 Task: Look for Airbnb properties in Yerres, France from 2nd November, 2023 to 15th November, 2023 for 2 adults.1  bedroom having 1 bed and 1 bathroom. Property type can be hotel. Booking option can be shelf check-in. Look for 4 properties as per requirement.
Action: Mouse pressed left at (447, 100)
Screenshot: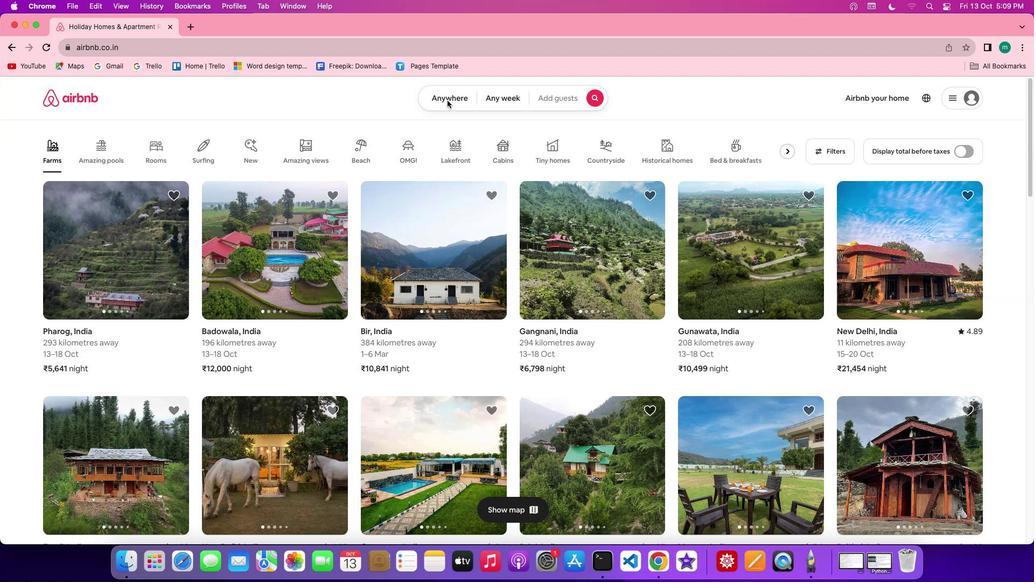
Action: Mouse pressed left at (447, 100)
Screenshot: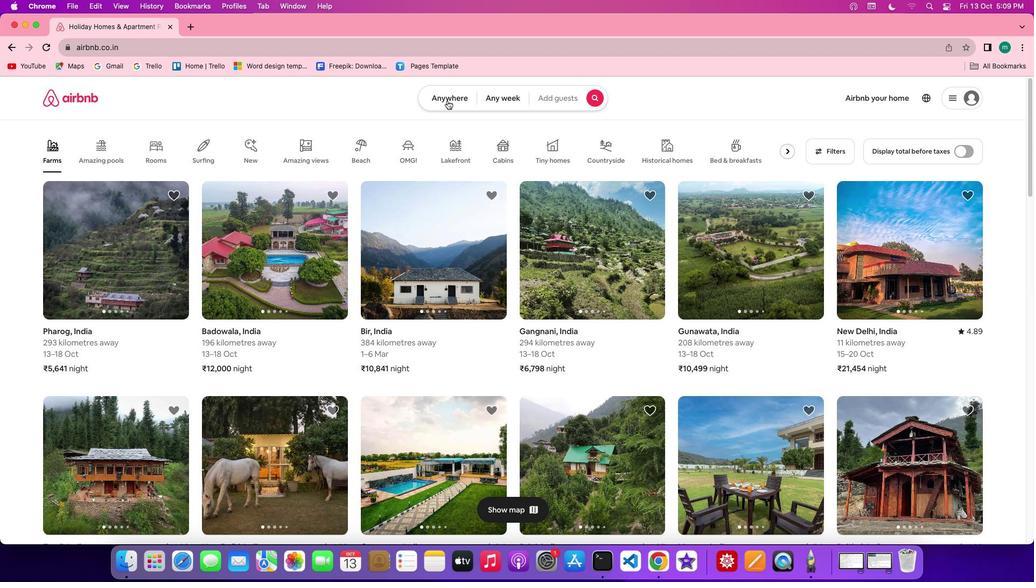 
Action: Mouse moved to (399, 137)
Screenshot: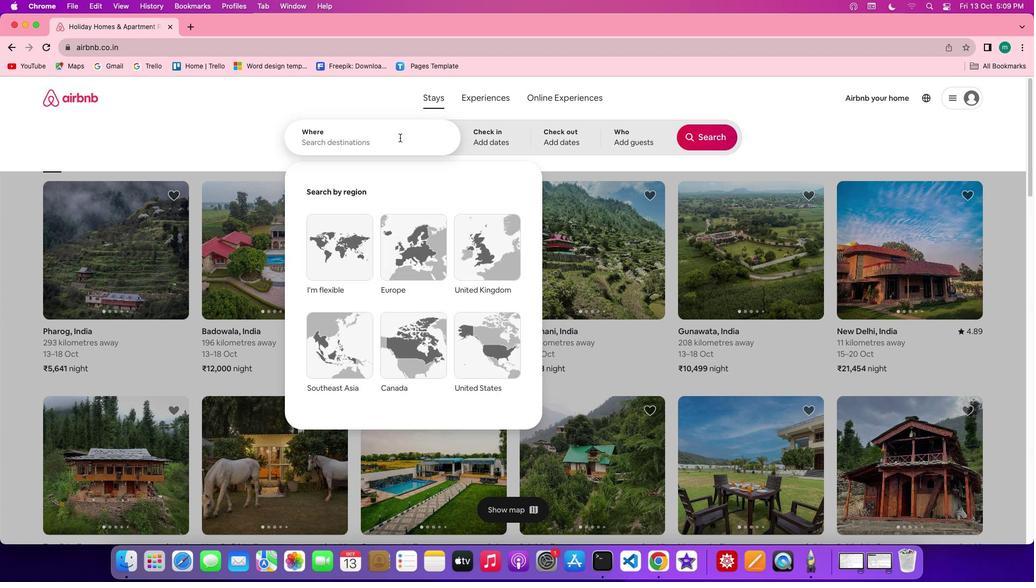 
Action: Mouse pressed left at (399, 137)
Screenshot: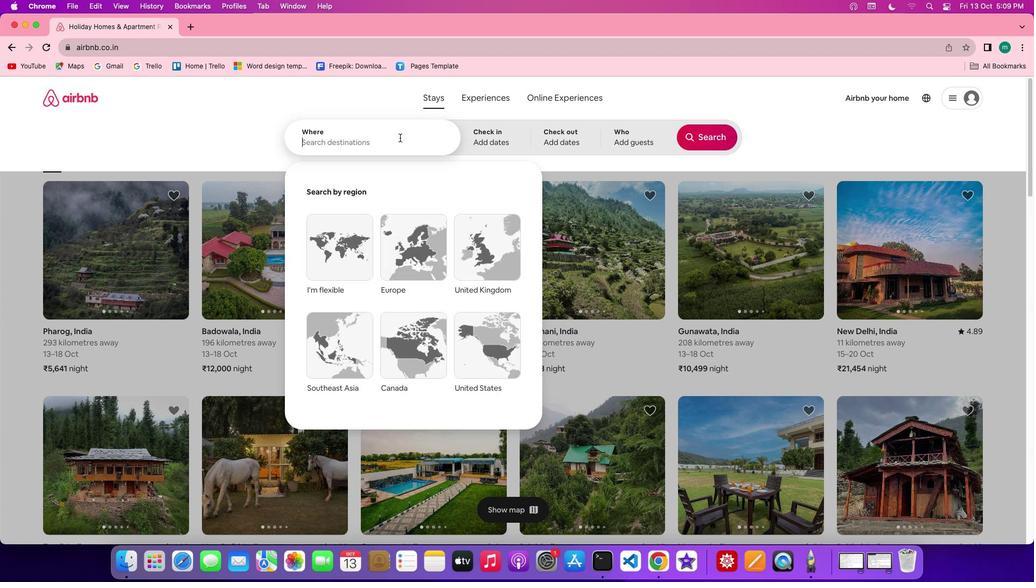 
Action: Key pressed Key.shift'Y''e''r''r''e''s'','Key.shift'F''r''a''n''c''e'
Screenshot: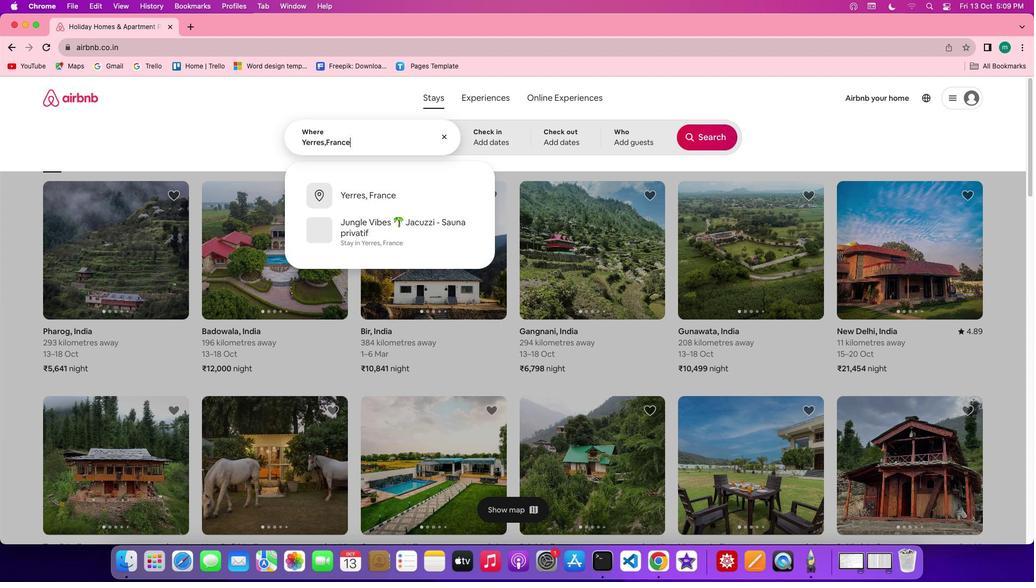 
Action: Mouse moved to (429, 196)
Screenshot: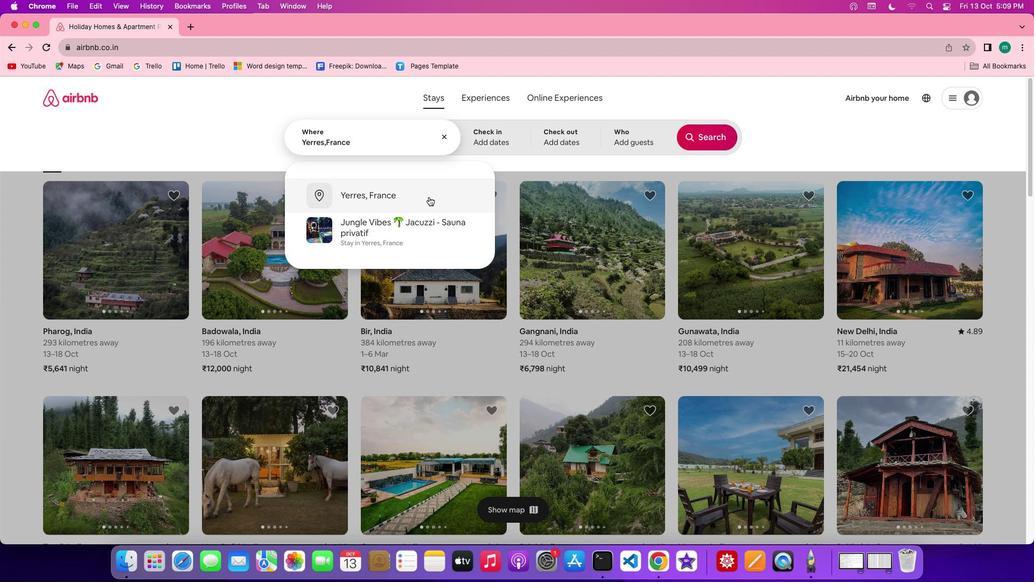 
Action: Mouse pressed left at (429, 196)
Screenshot: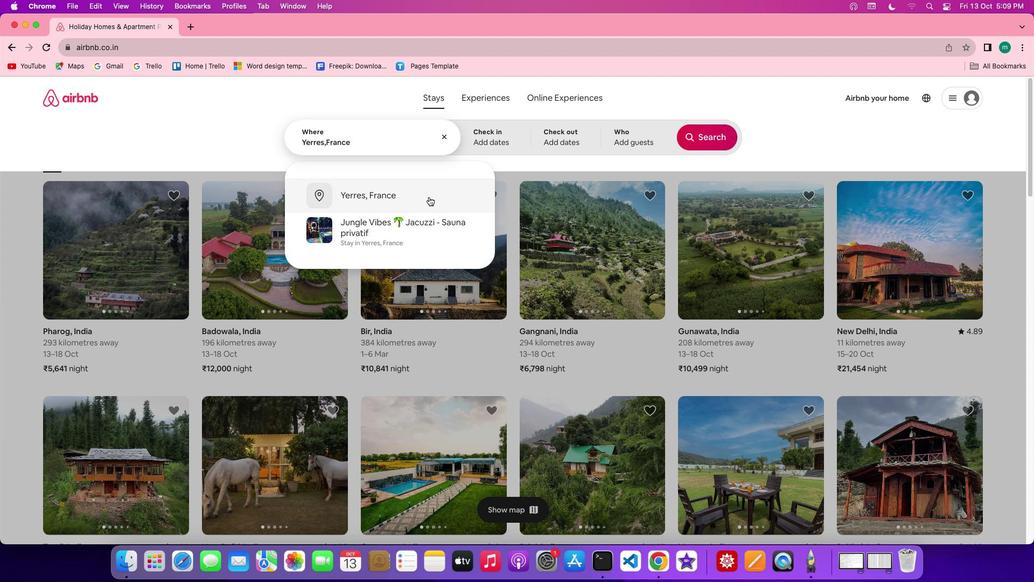 
Action: Mouse moved to (637, 268)
Screenshot: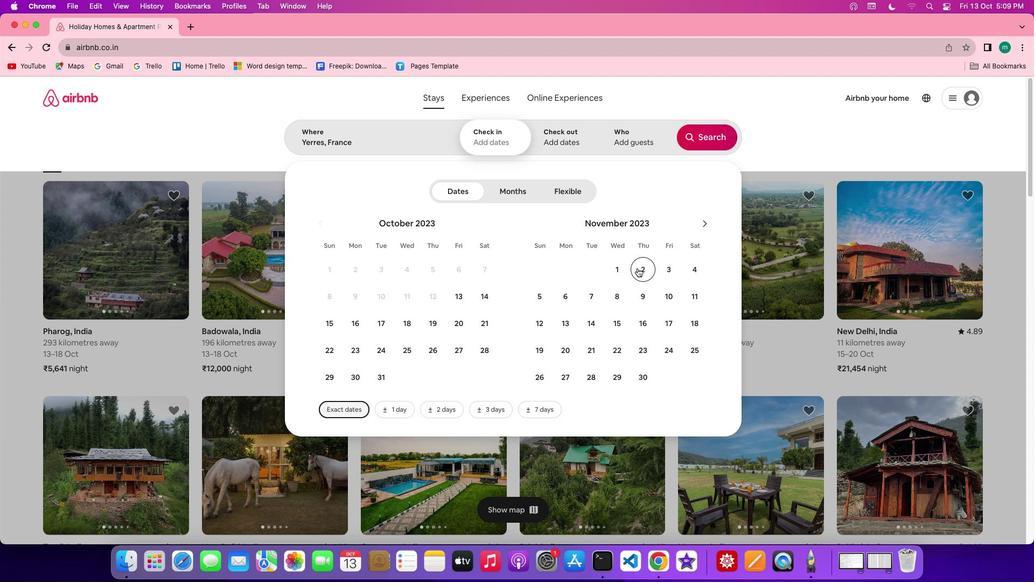 
Action: Mouse pressed left at (637, 268)
Screenshot: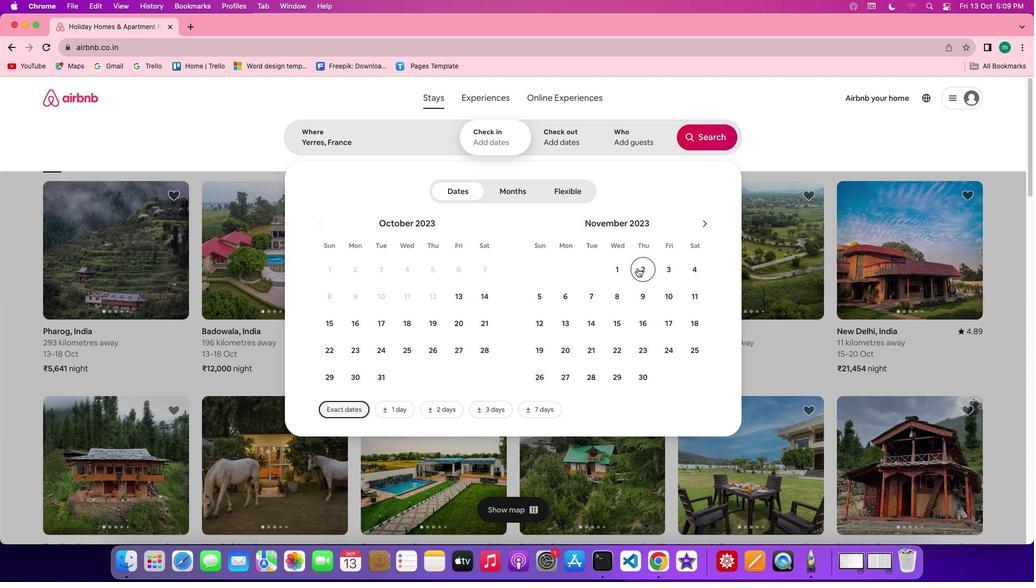 
Action: Mouse moved to (615, 316)
Screenshot: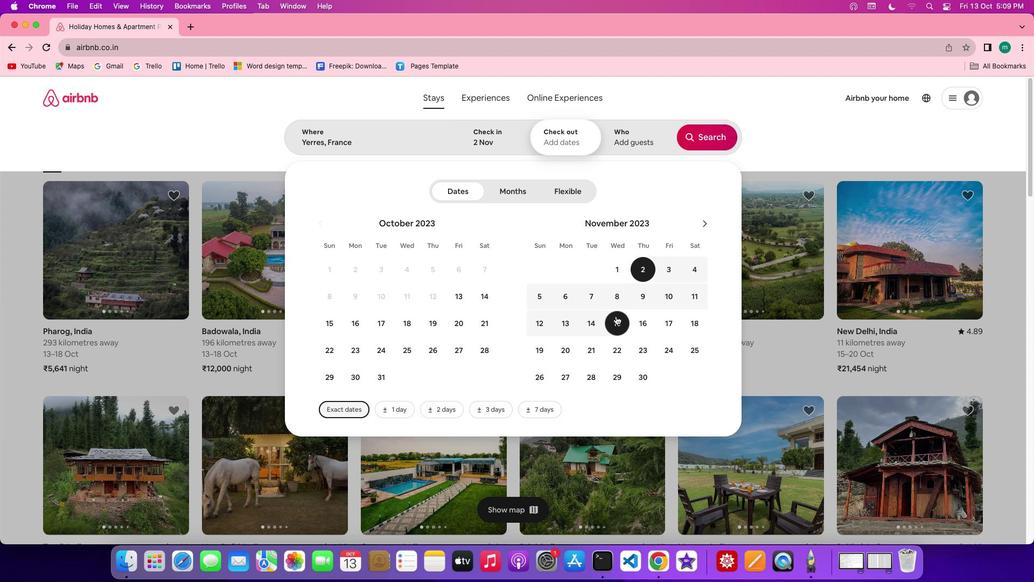 
Action: Mouse pressed left at (615, 316)
Screenshot: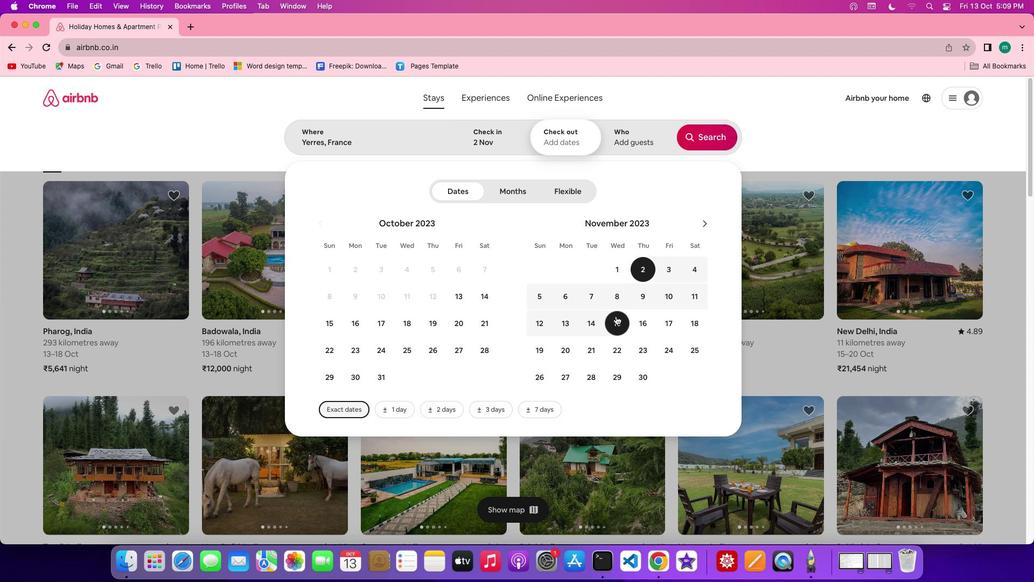 
Action: Mouse moved to (622, 139)
Screenshot: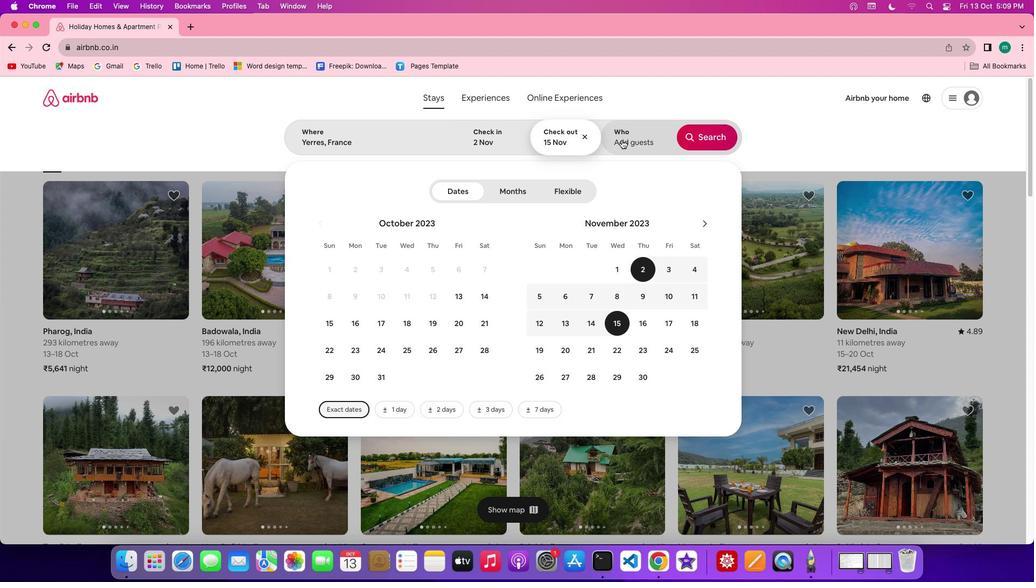
Action: Mouse pressed left at (622, 139)
Screenshot: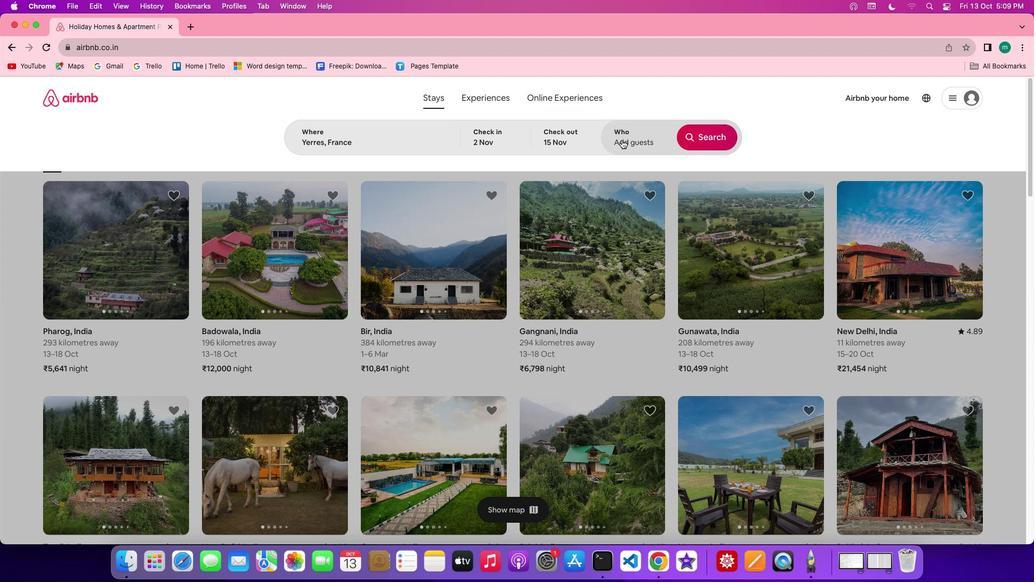 
Action: Mouse moved to (711, 195)
Screenshot: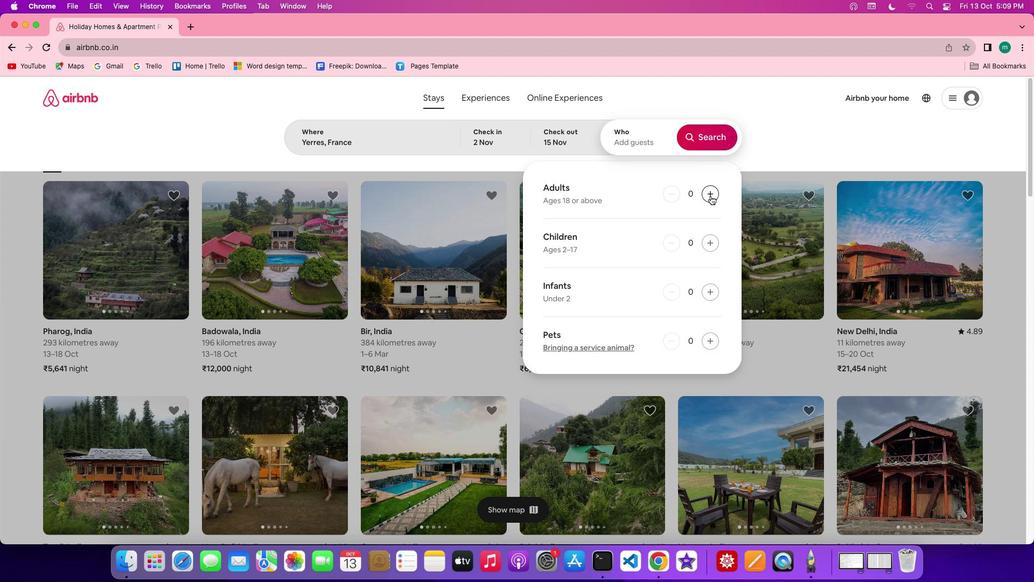 
Action: Mouse pressed left at (711, 195)
Screenshot: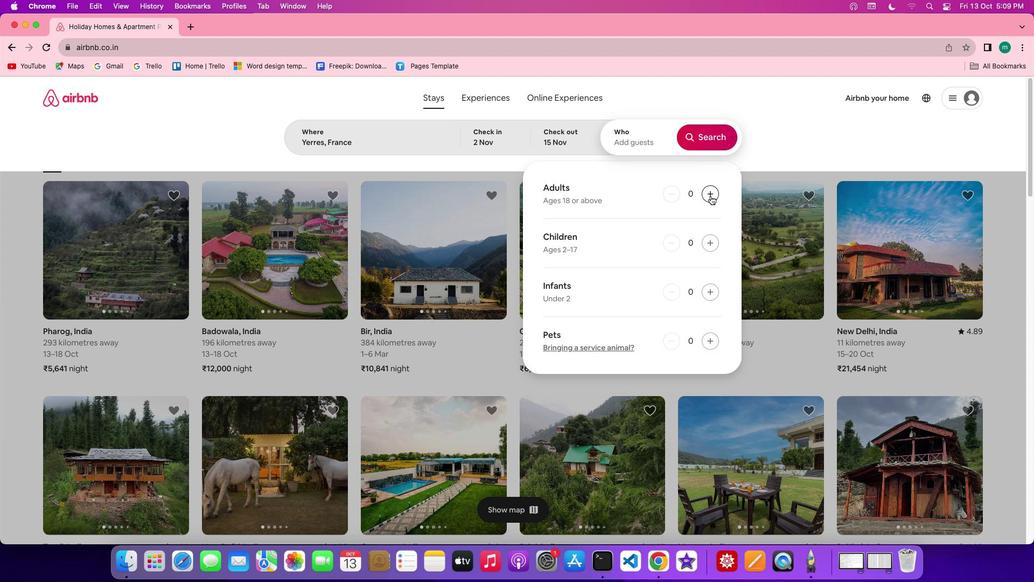 
Action: Mouse pressed left at (711, 195)
Screenshot: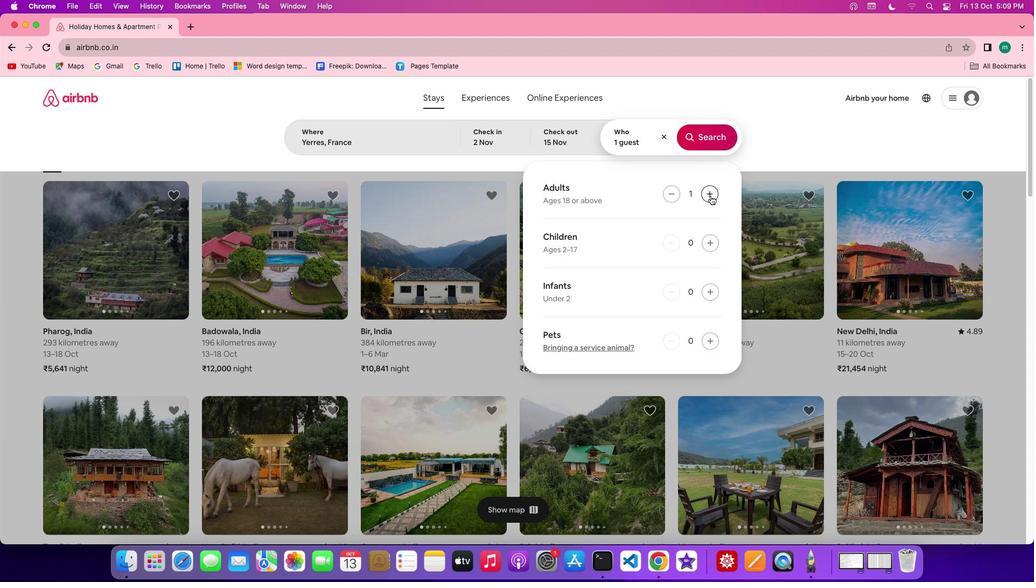 
Action: Mouse moved to (709, 239)
Screenshot: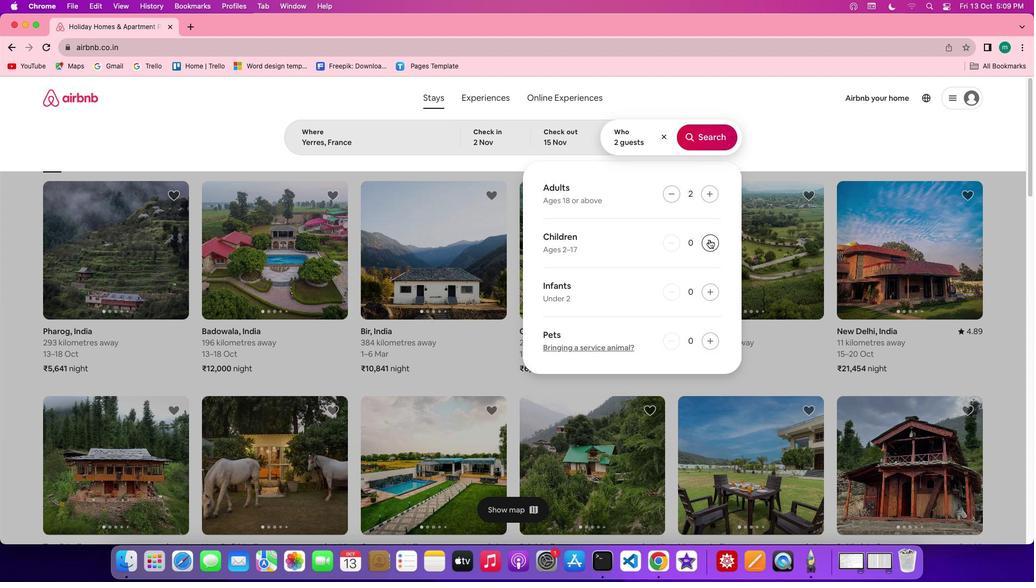 
Action: Mouse pressed left at (709, 239)
Screenshot: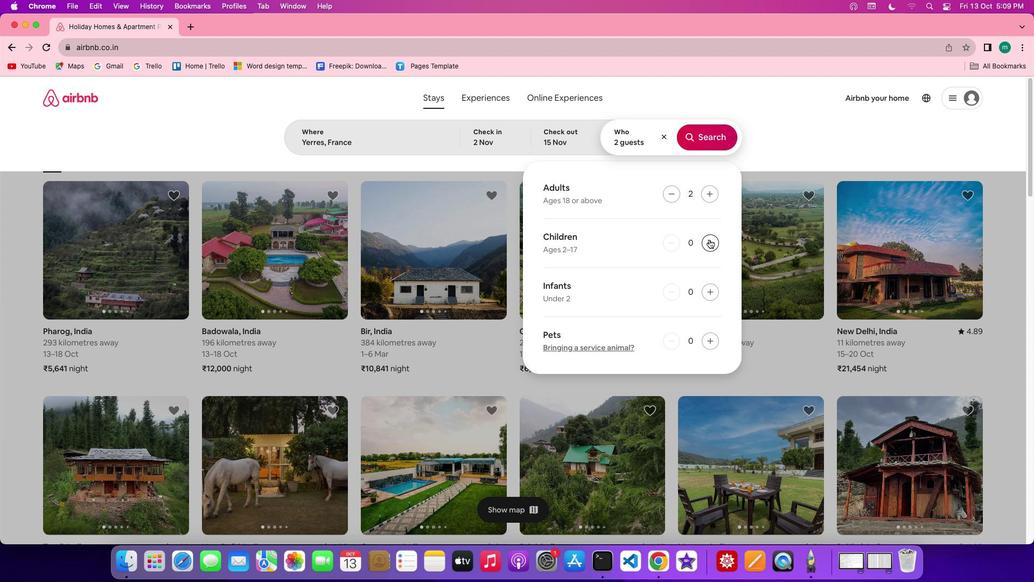 
Action: Mouse pressed left at (709, 239)
Screenshot: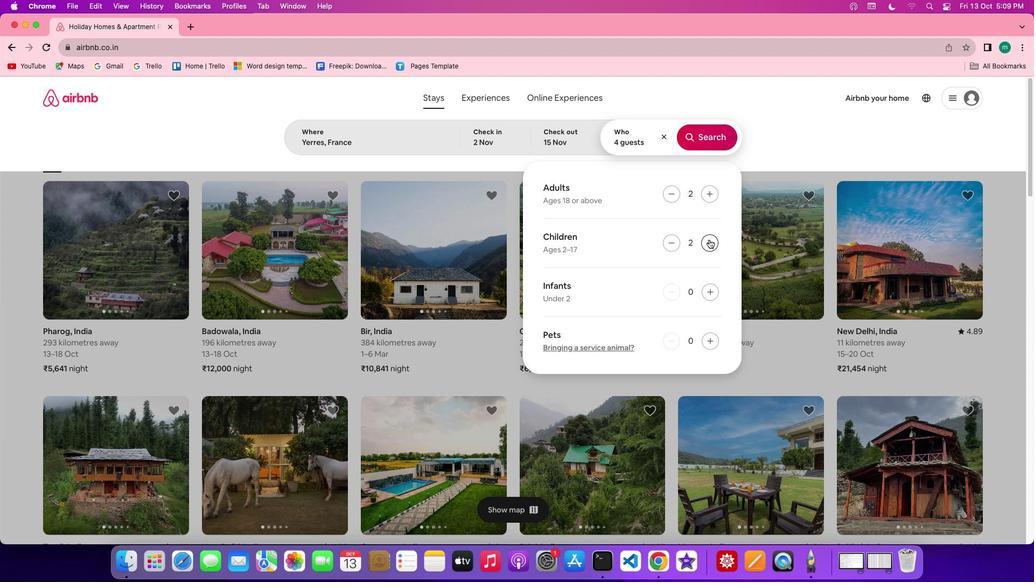 
Action: Mouse moved to (674, 246)
Screenshot: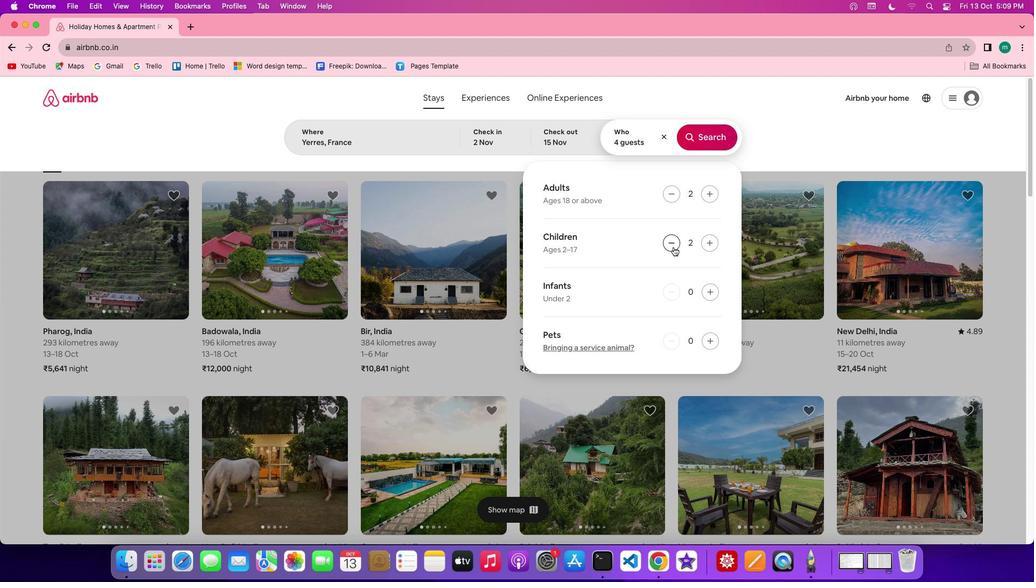 
Action: Mouse pressed left at (674, 246)
Screenshot: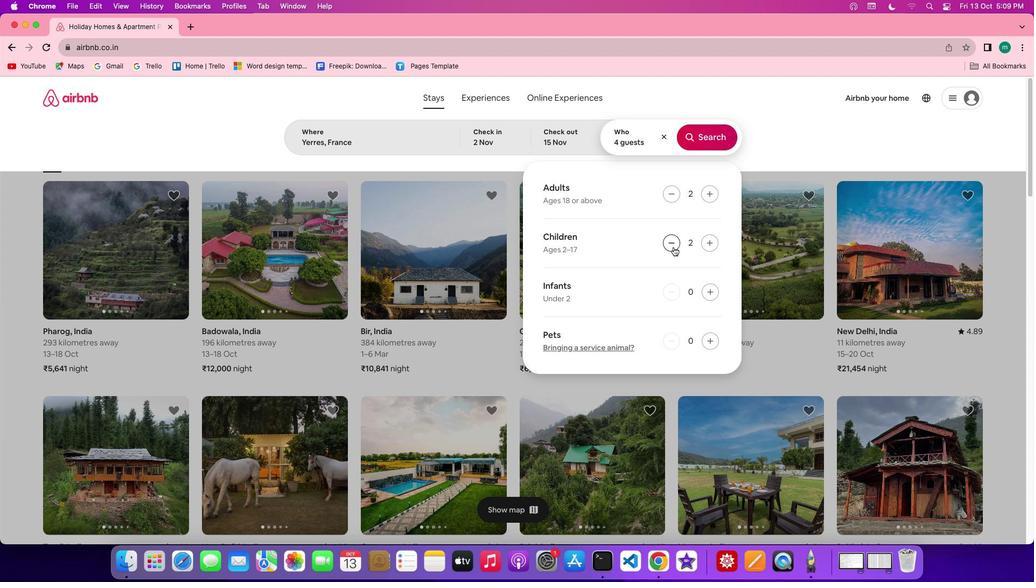 
Action: Mouse pressed left at (674, 246)
Screenshot: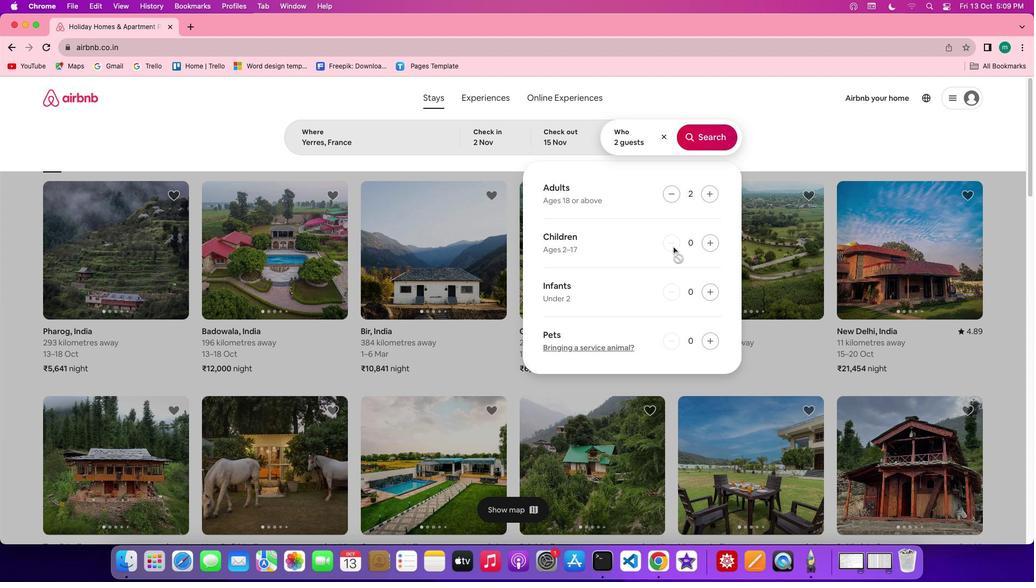 
Action: Mouse moved to (705, 132)
Screenshot: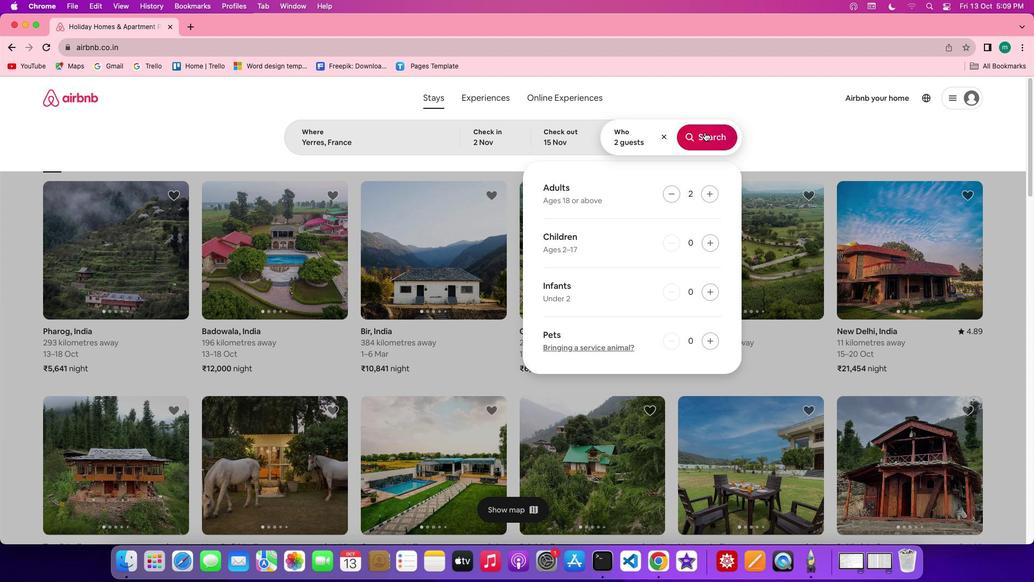 
Action: Mouse pressed left at (705, 132)
Screenshot: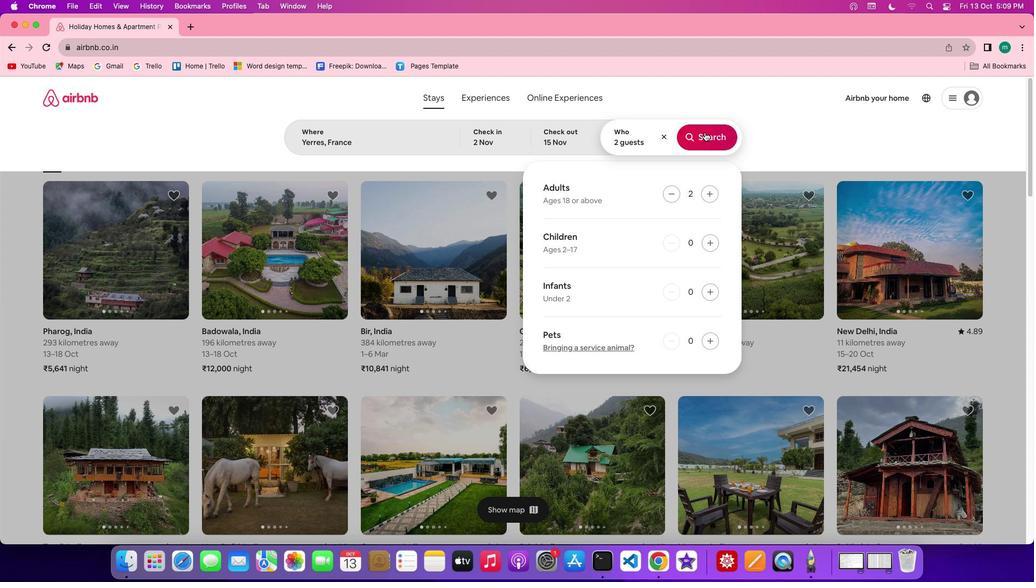 
Action: Mouse moved to (838, 139)
Screenshot: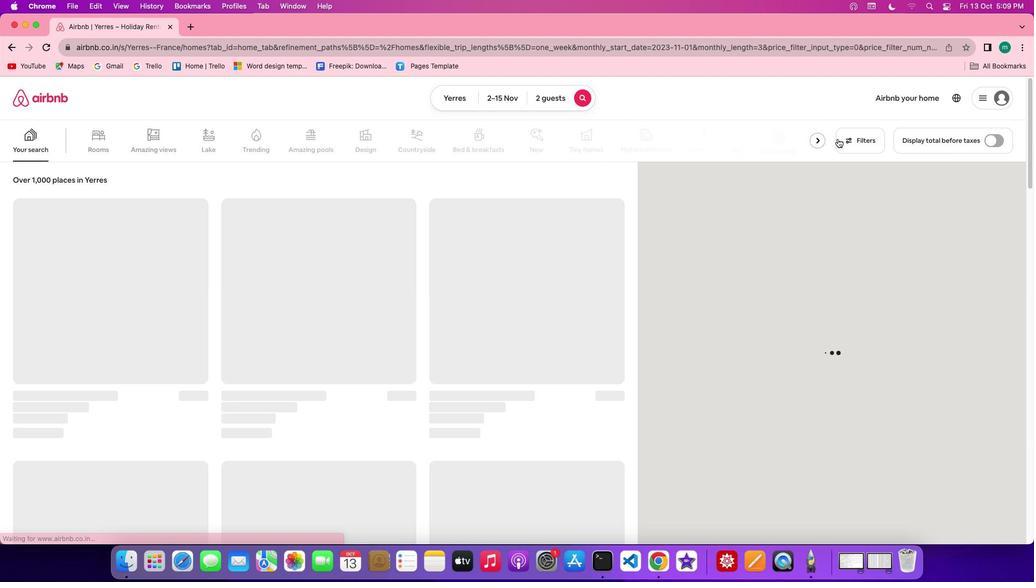 
Action: Mouse pressed left at (838, 139)
Screenshot: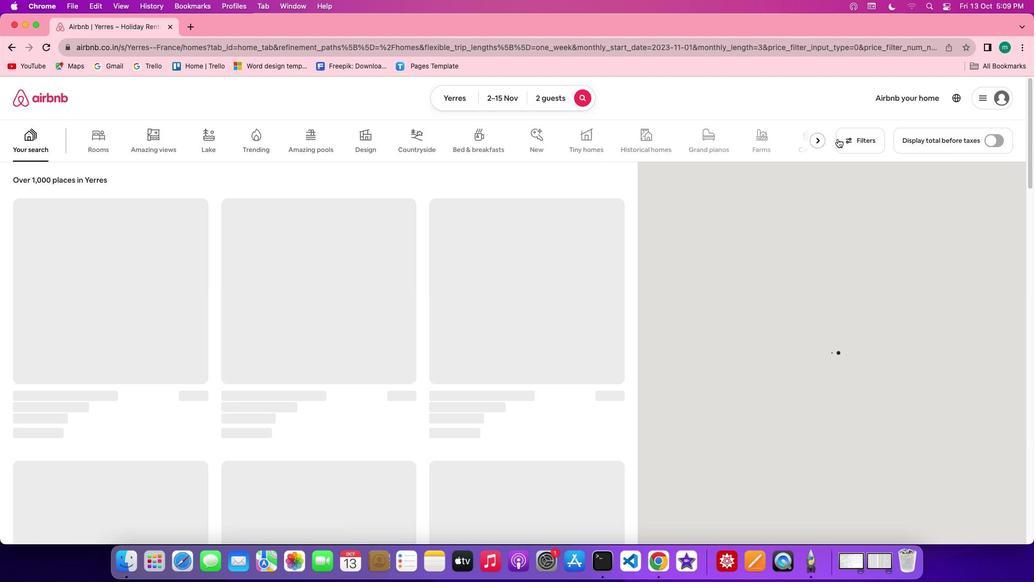 
Action: Mouse moved to (843, 137)
Screenshot: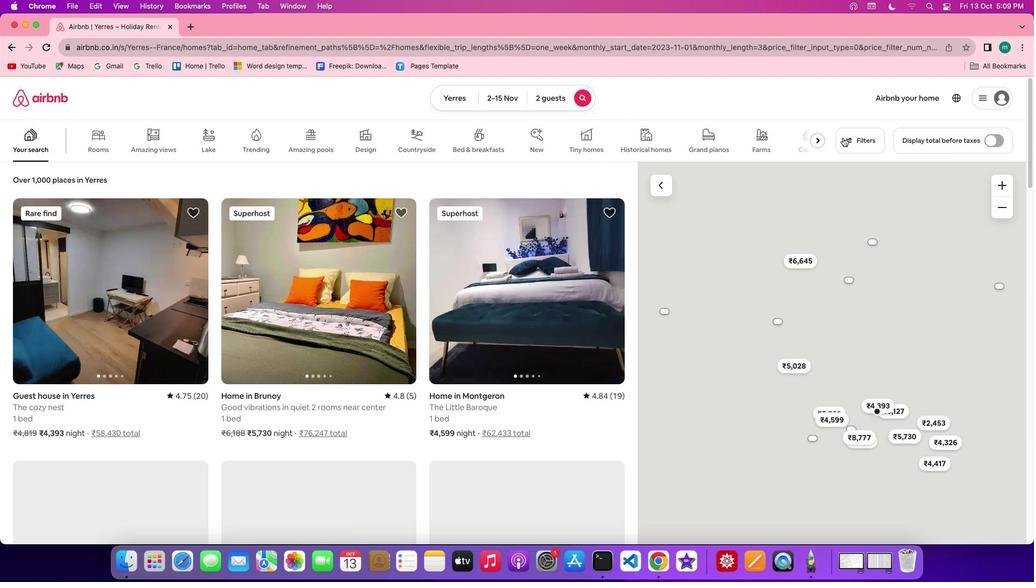
Action: Mouse pressed left at (843, 137)
Screenshot: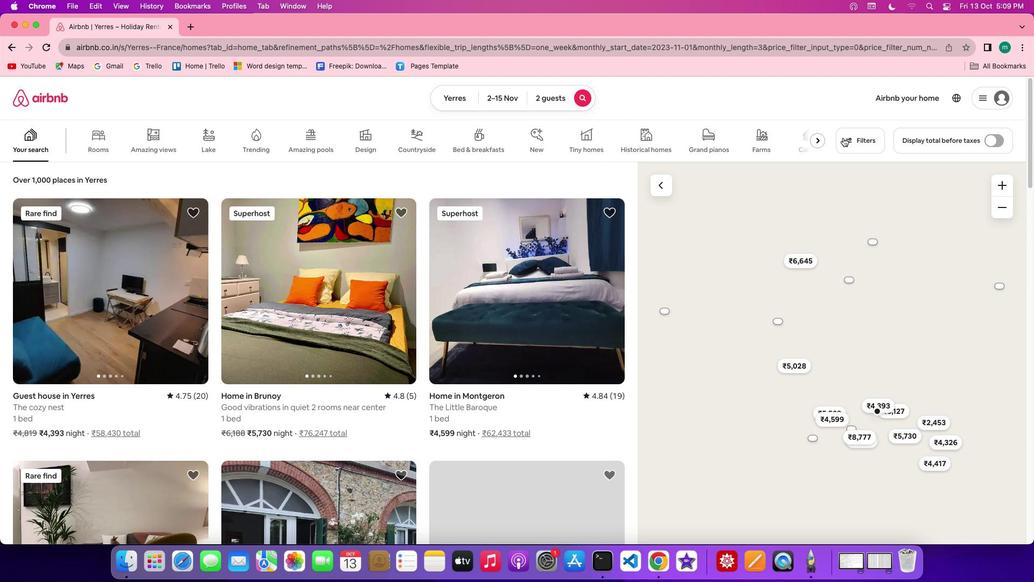 
Action: Mouse moved to (536, 273)
Screenshot: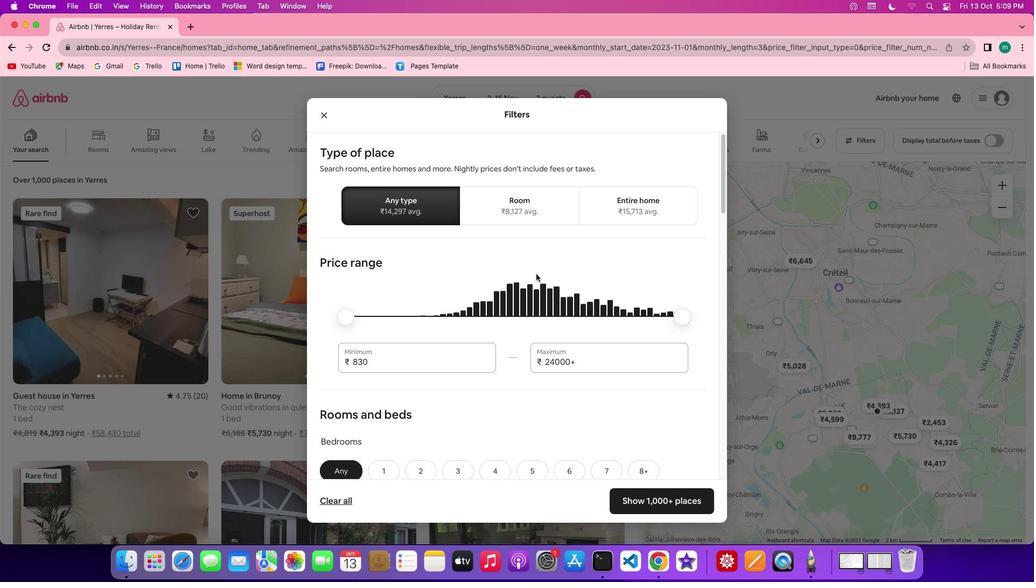 
Action: Mouse scrolled (536, 273) with delta (0, 0)
Screenshot: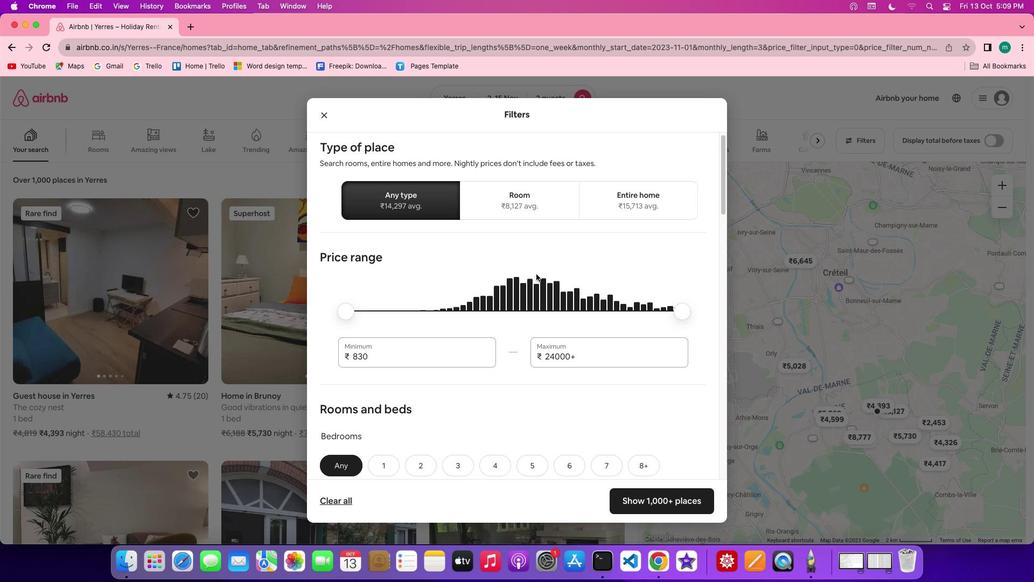 
Action: Mouse scrolled (536, 273) with delta (0, 0)
Screenshot: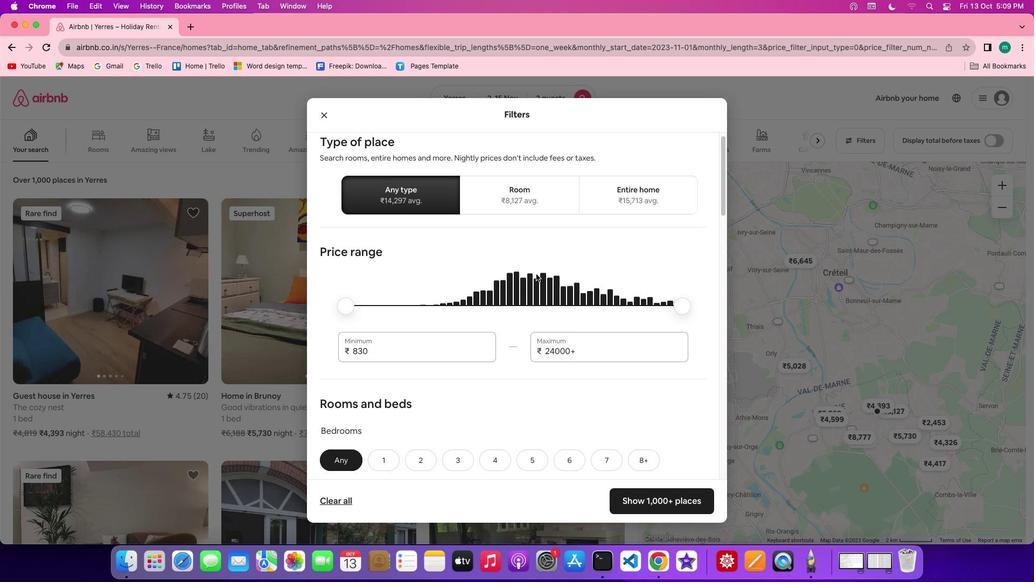 
Action: Mouse scrolled (536, 273) with delta (0, 0)
Screenshot: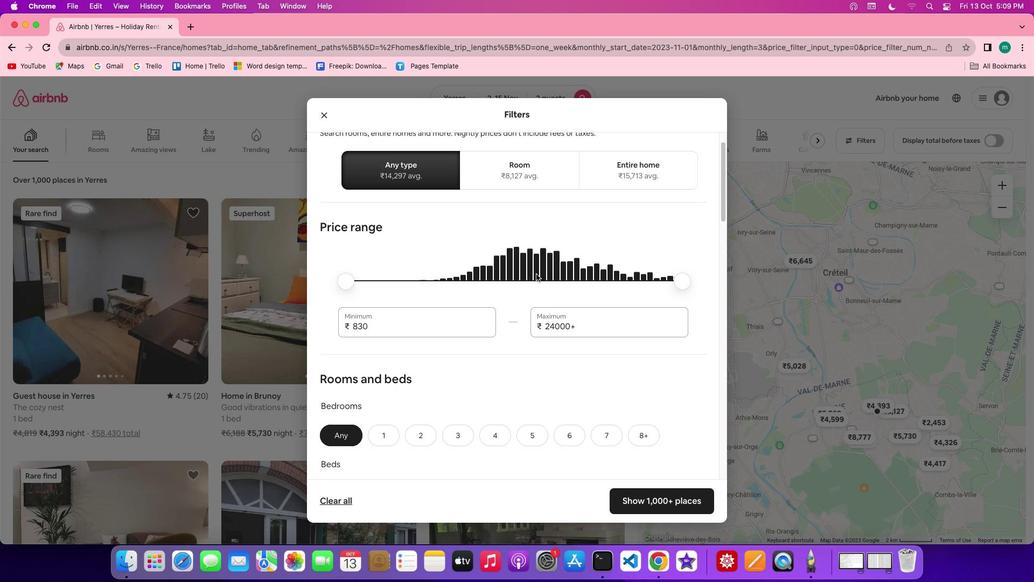 
Action: Mouse scrolled (536, 273) with delta (0, 0)
Screenshot: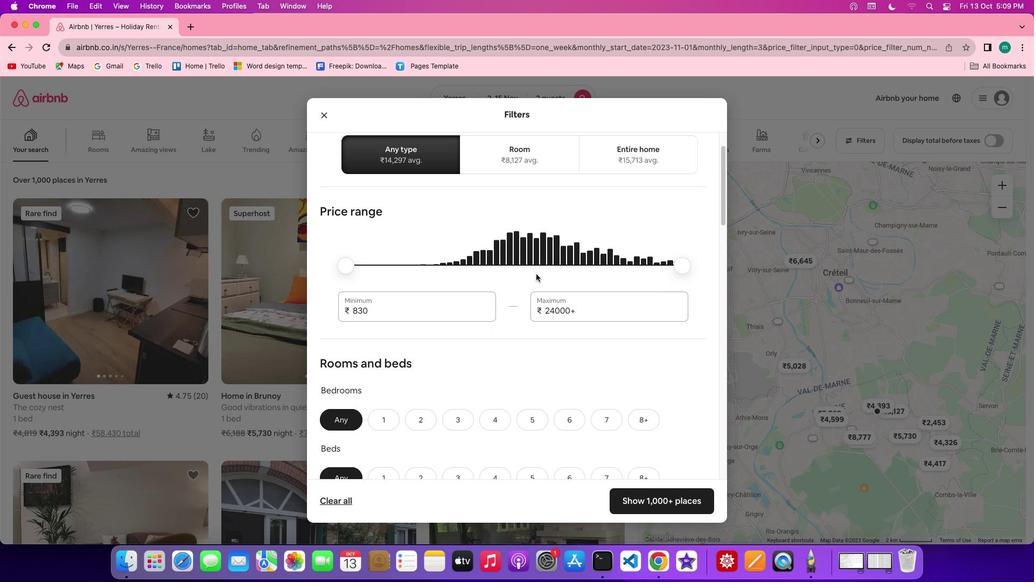 
Action: Mouse scrolled (536, 273) with delta (0, 0)
Screenshot: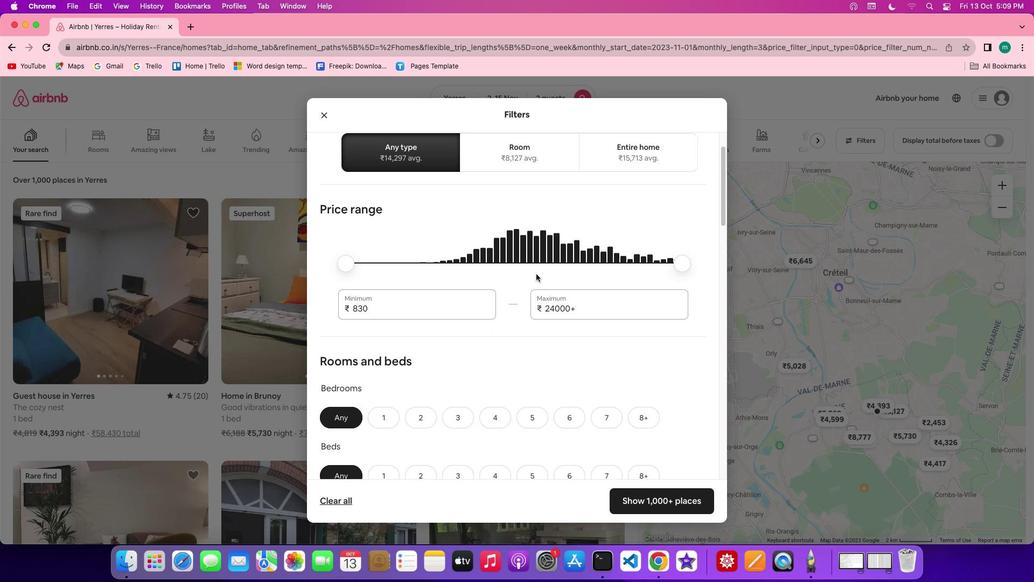 
Action: Mouse scrolled (536, 273) with delta (0, 0)
Screenshot: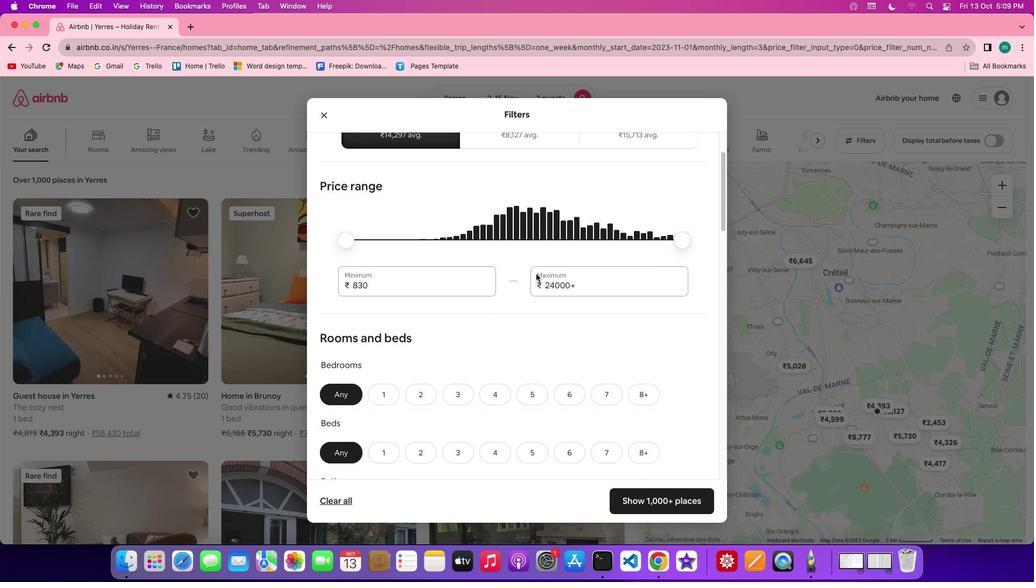 
Action: Mouse scrolled (536, 273) with delta (0, 0)
Screenshot: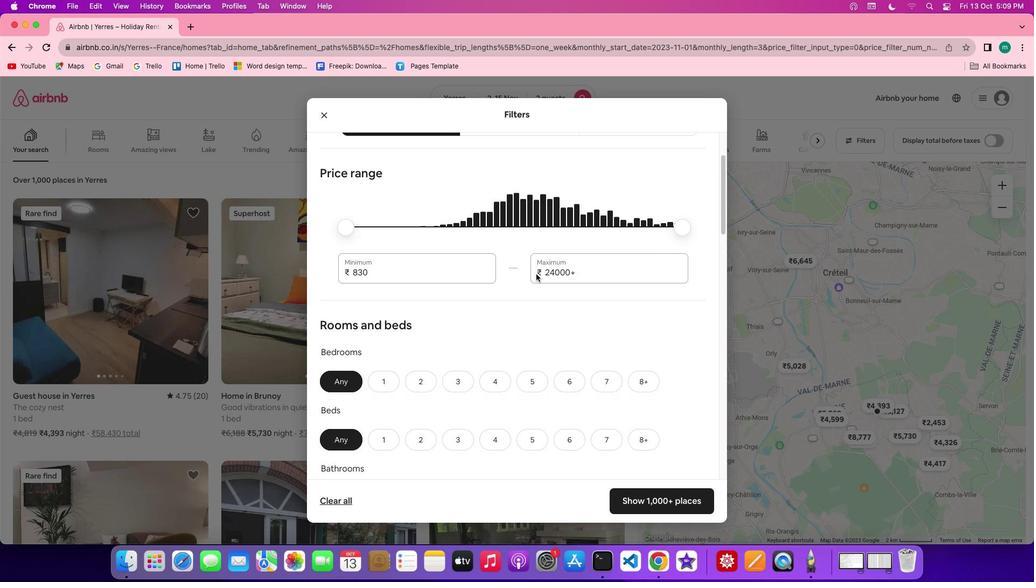 
Action: Mouse scrolled (536, 273) with delta (0, 0)
Screenshot: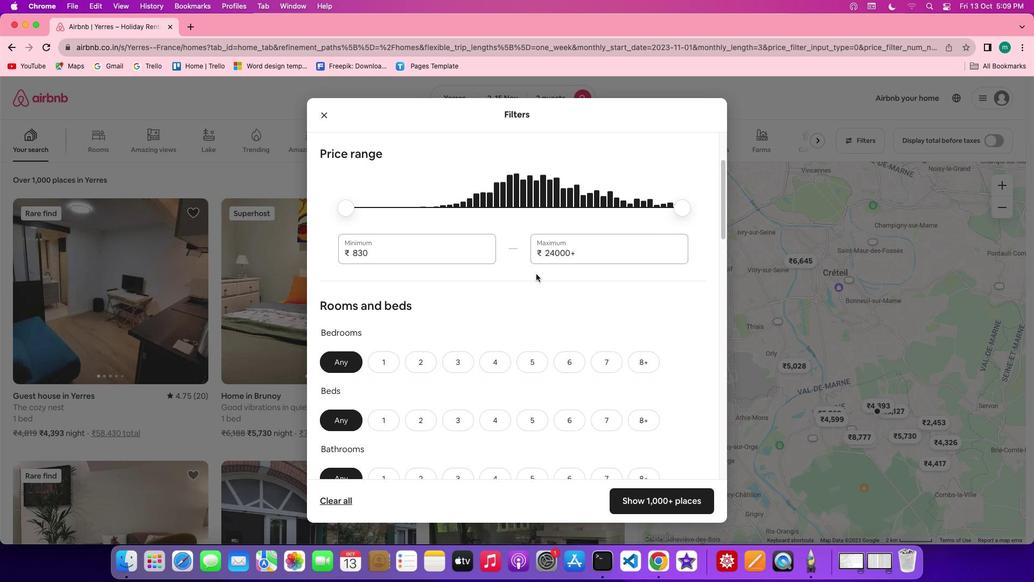 
Action: Mouse scrolled (536, 273) with delta (0, 0)
Screenshot: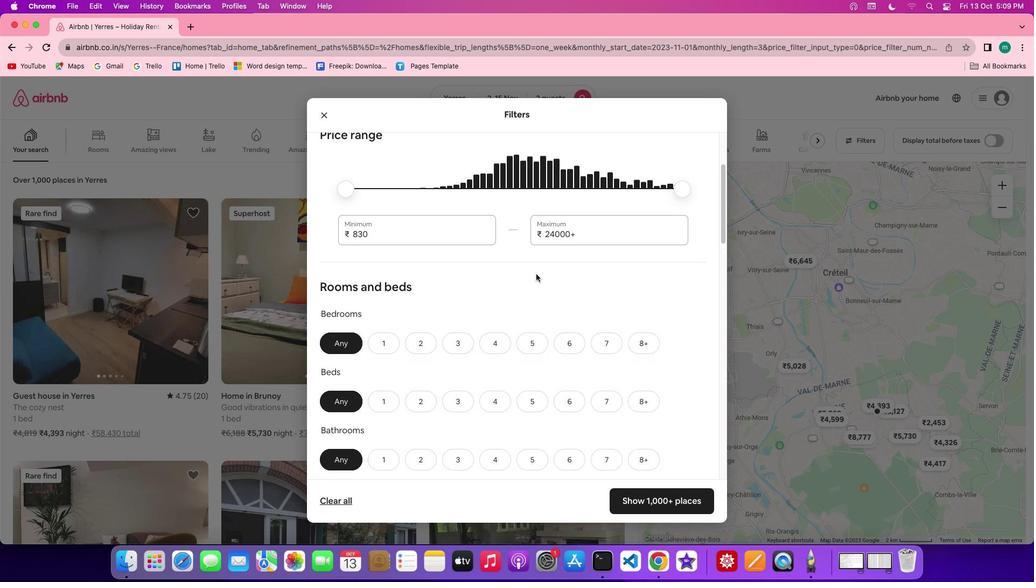 
Action: Mouse scrolled (536, 273) with delta (0, -1)
Screenshot: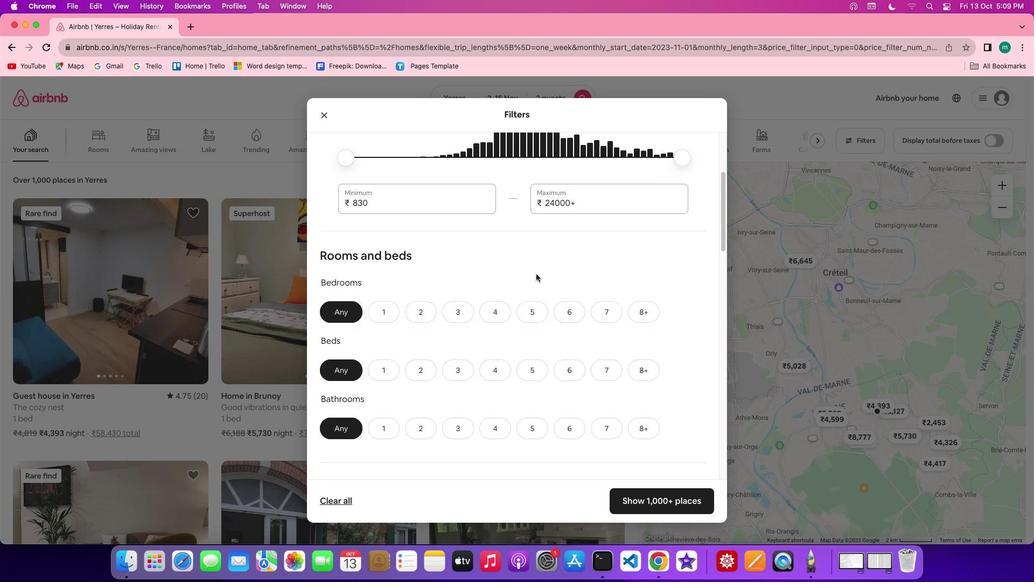 
Action: Mouse scrolled (536, 273) with delta (0, 0)
Screenshot: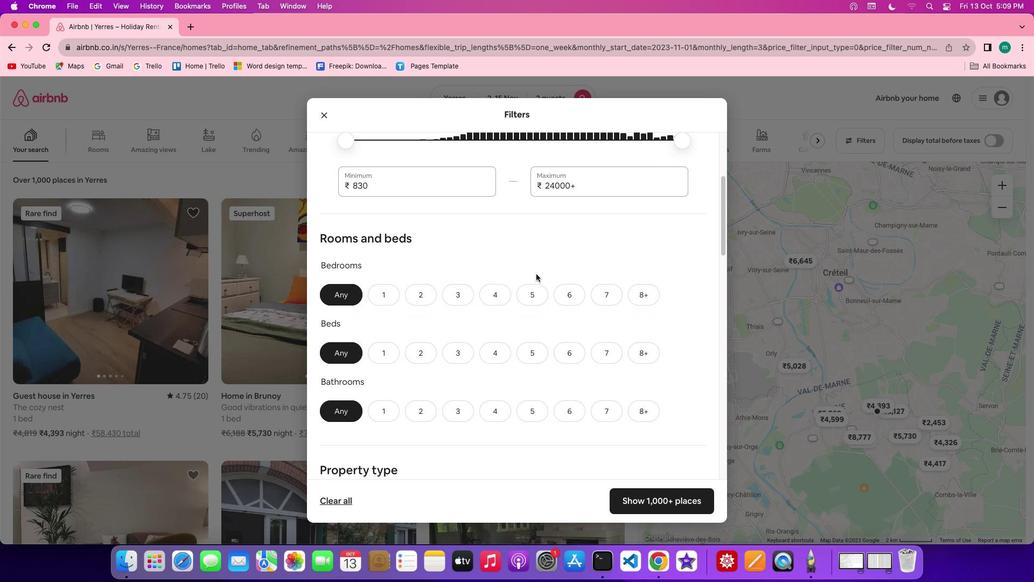 
Action: Mouse scrolled (536, 273) with delta (0, 0)
Screenshot: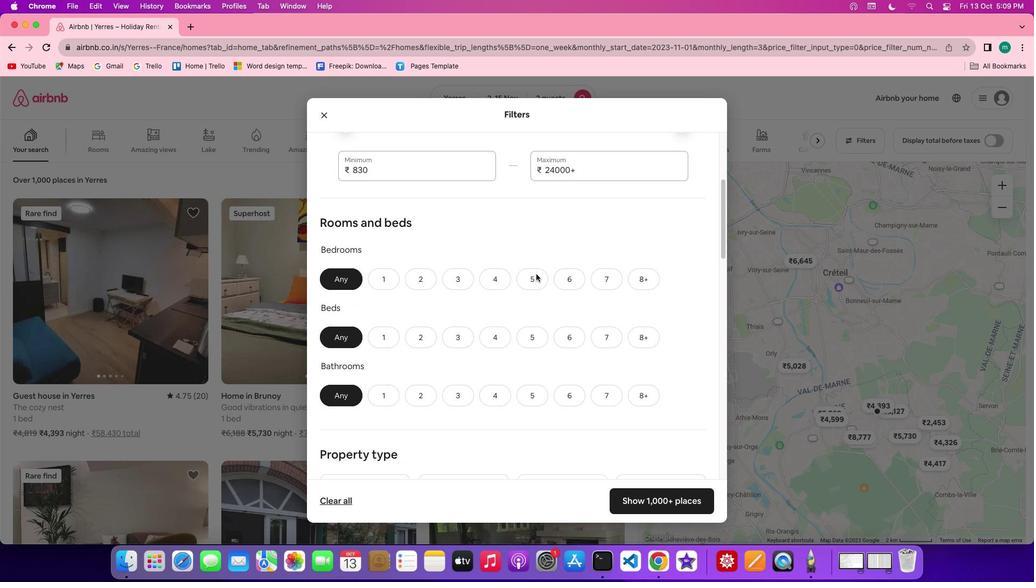 
Action: Mouse scrolled (536, 273) with delta (0, 0)
Screenshot: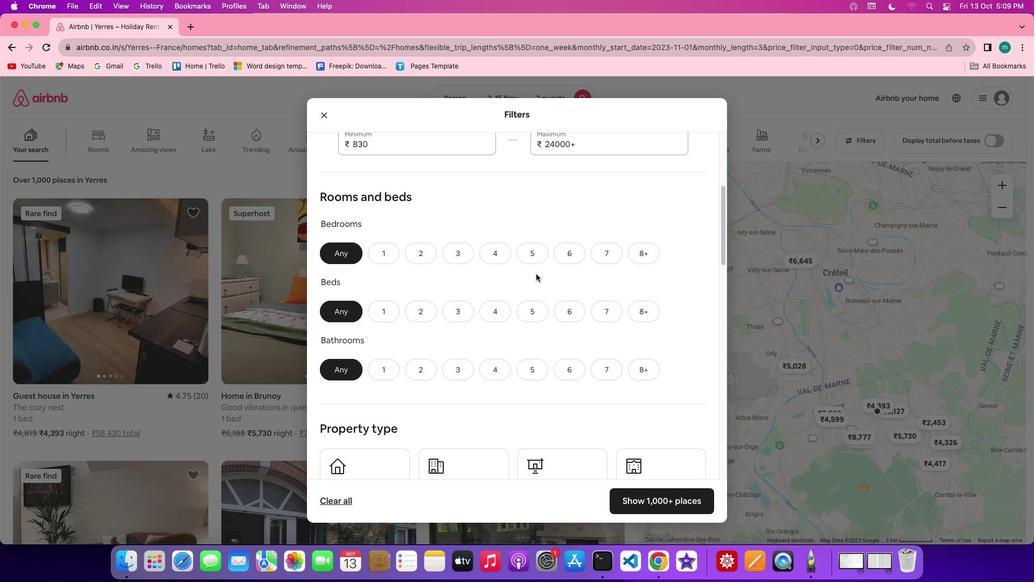 
Action: Mouse moved to (536, 273)
Screenshot: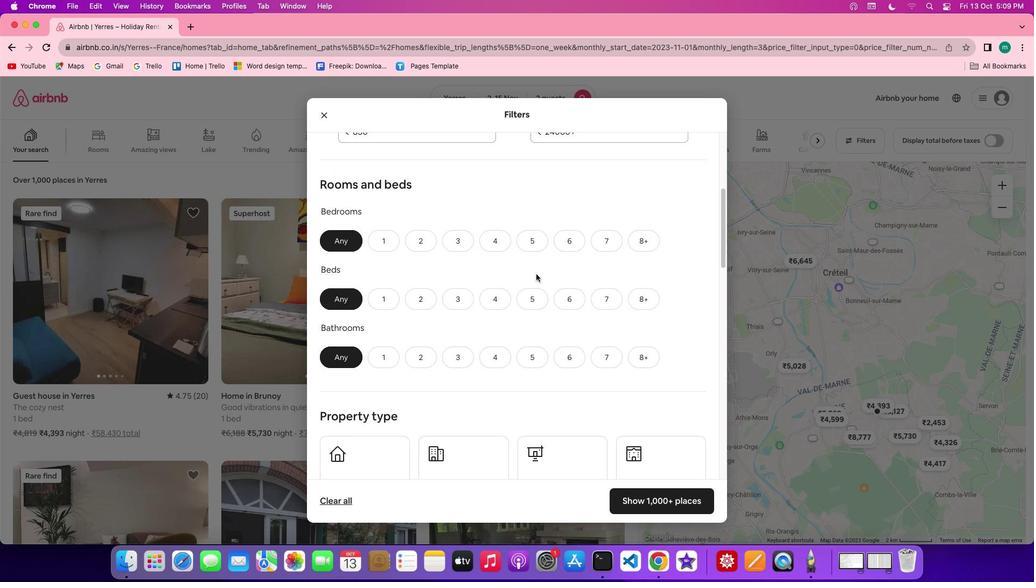 
Action: Mouse scrolled (536, 273) with delta (0, 0)
Screenshot: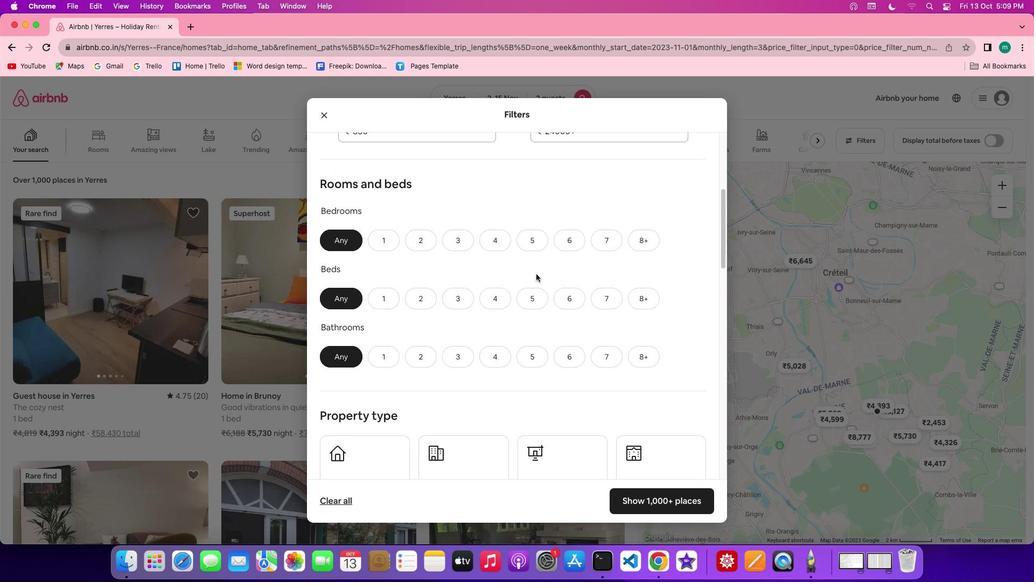 
Action: Mouse moved to (390, 243)
Screenshot: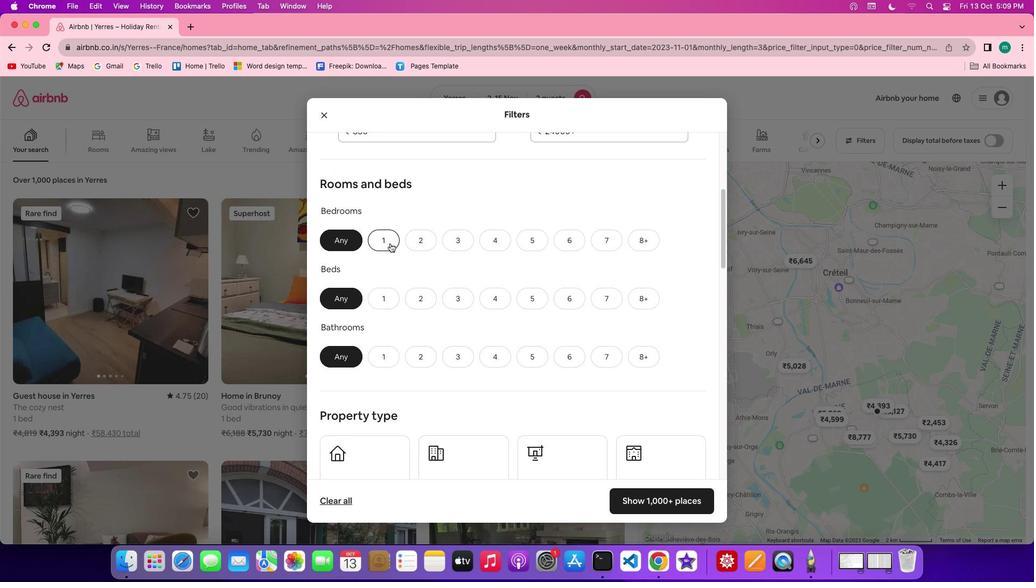 
Action: Mouse pressed left at (390, 243)
Screenshot: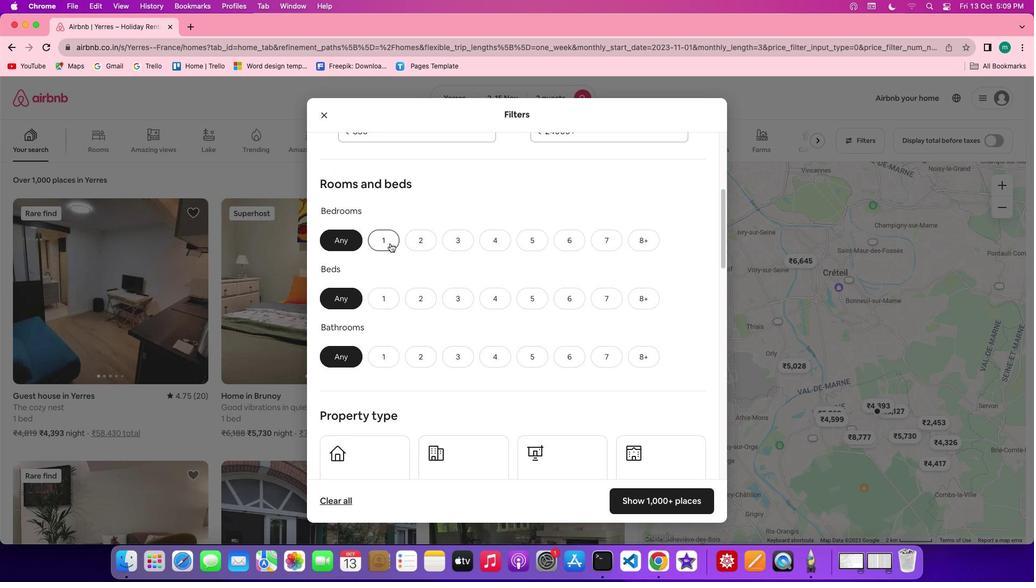 
Action: Mouse moved to (384, 300)
Screenshot: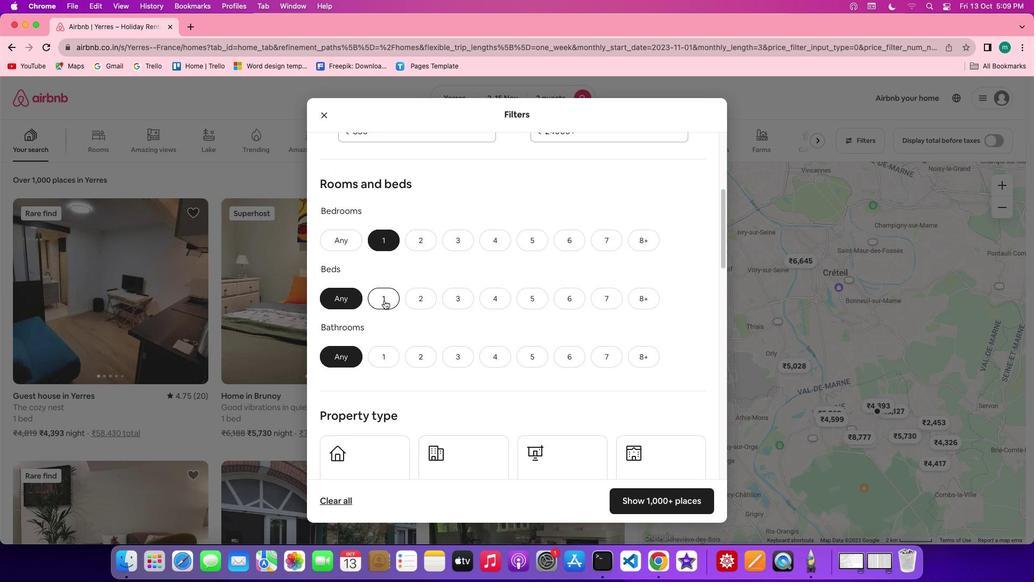 
Action: Mouse pressed left at (384, 300)
Screenshot: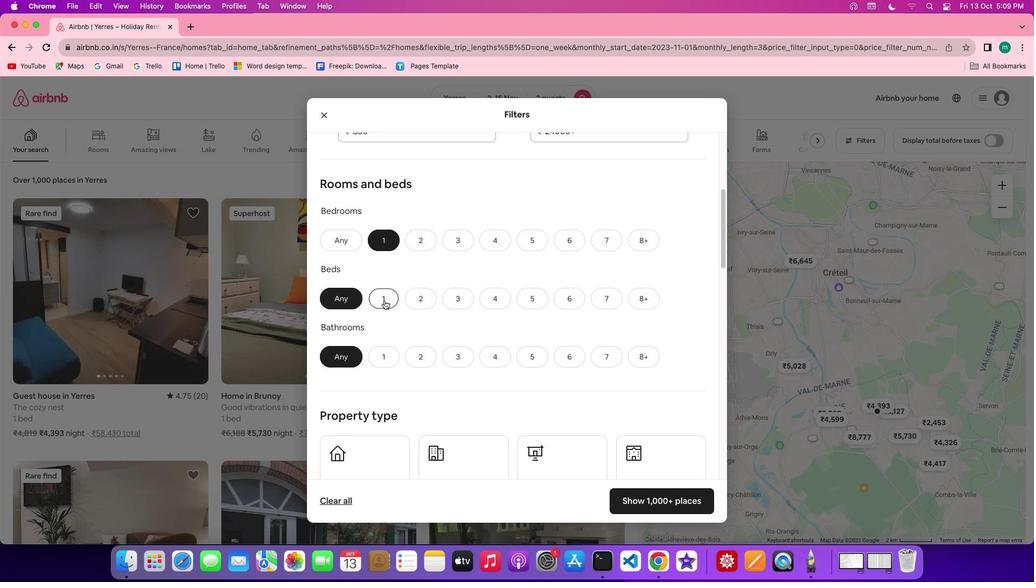 
Action: Mouse moved to (381, 349)
Screenshot: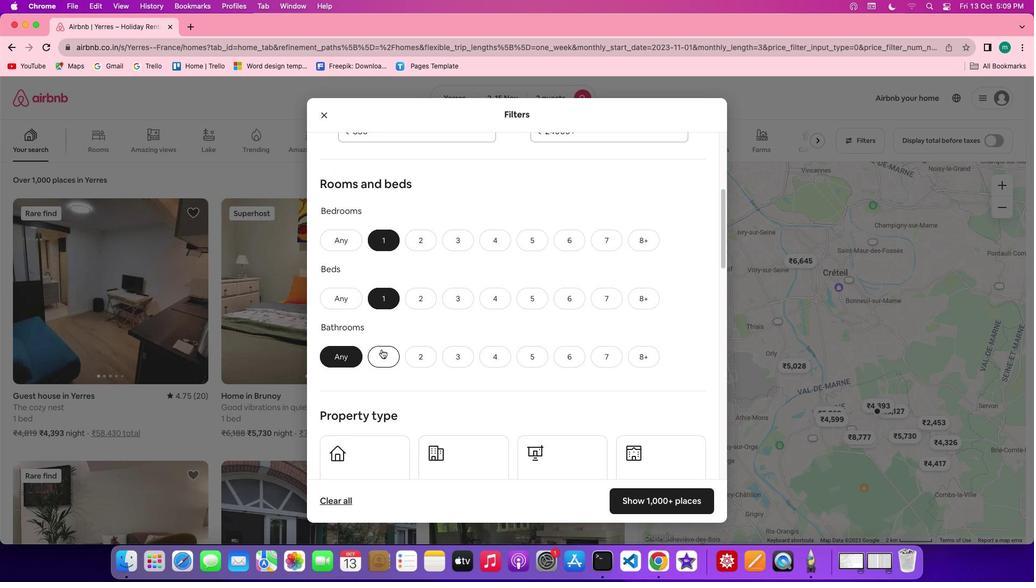 
Action: Mouse pressed left at (381, 349)
Screenshot: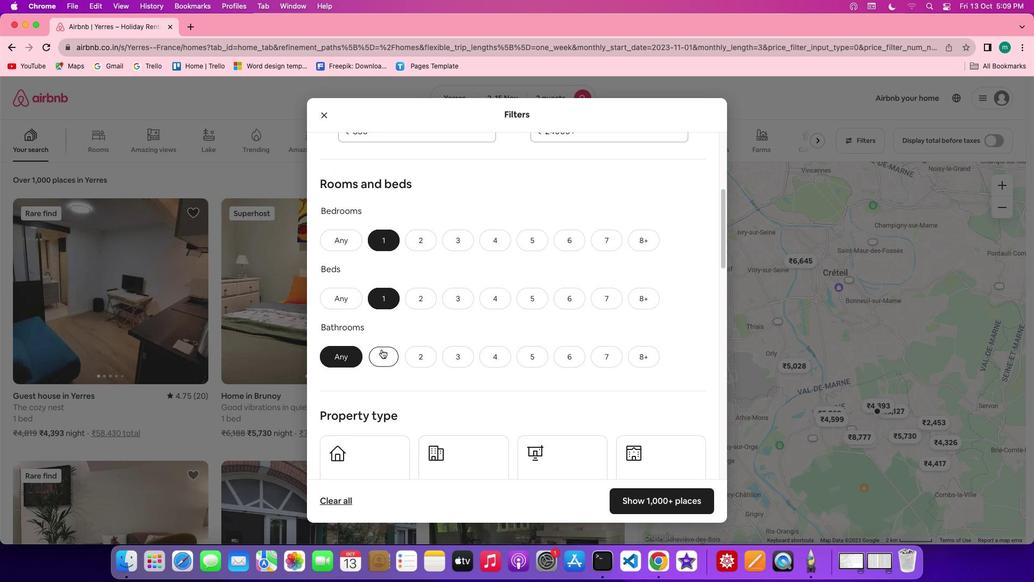 
Action: Mouse moved to (454, 345)
Screenshot: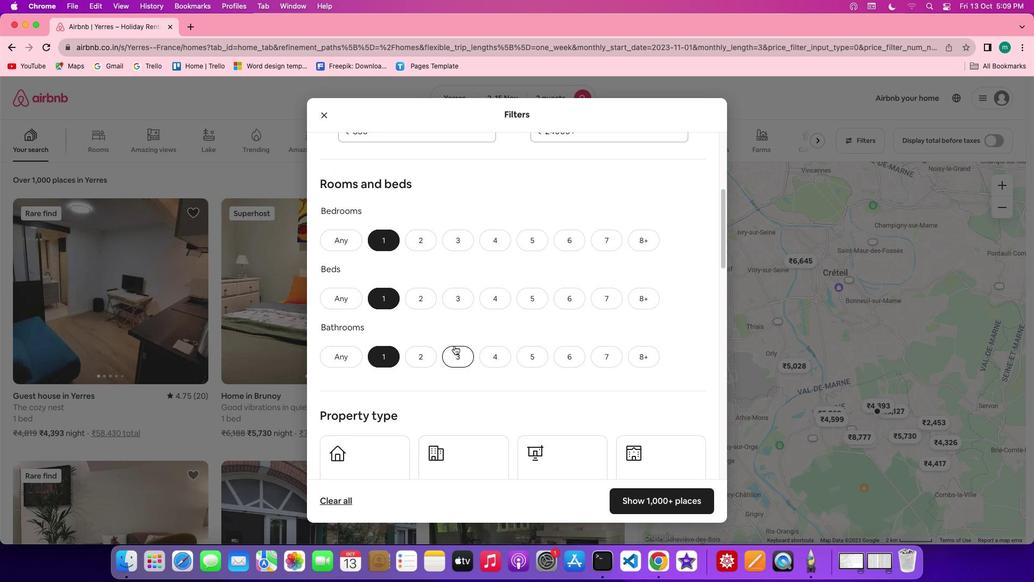 
Action: Mouse scrolled (454, 345) with delta (0, 0)
Screenshot: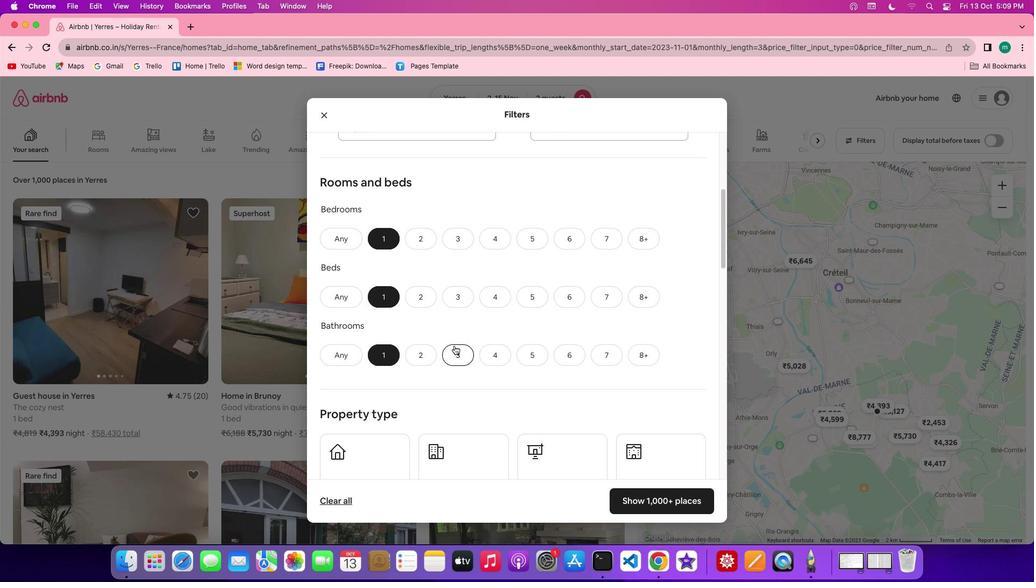 
Action: Mouse scrolled (454, 345) with delta (0, 0)
Screenshot: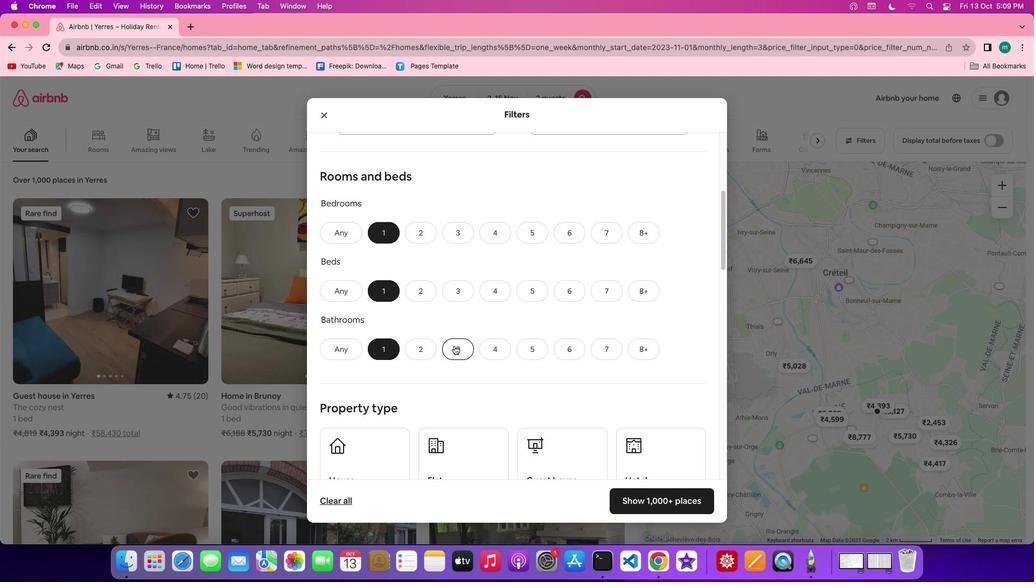 
Action: Mouse scrolled (454, 345) with delta (0, 0)
Screenshot: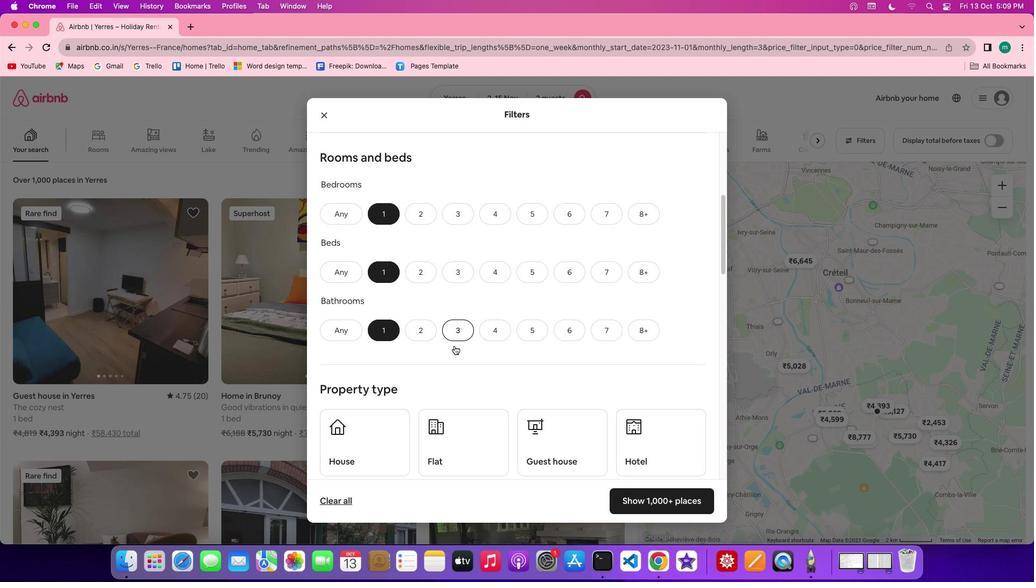 
Action: Mouse scrolled (454, 345) with delta (0, 0)
Screenshot: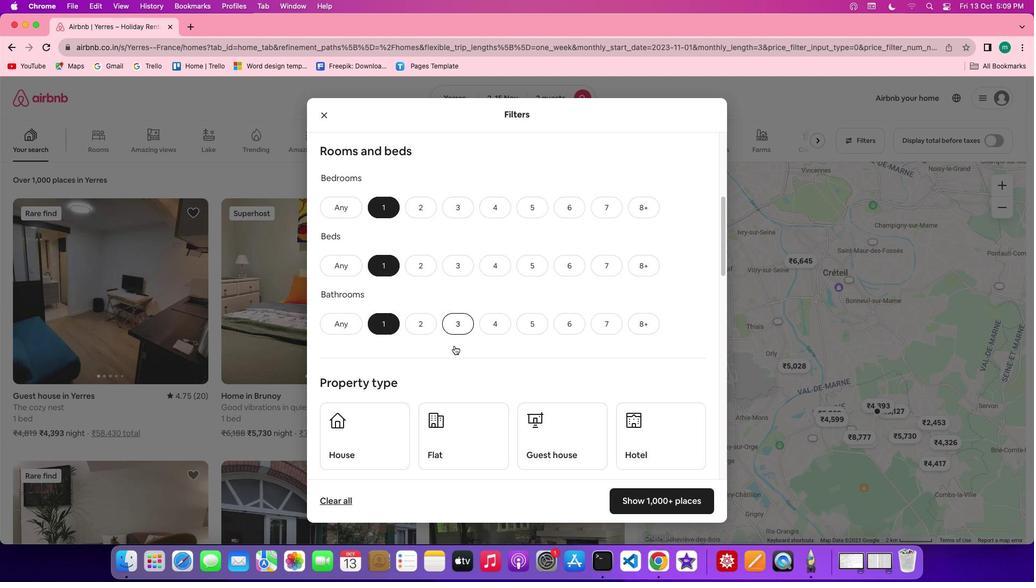 
Action: Mouse scrolled (454, 345) with delta (0, 0)
Screenshot: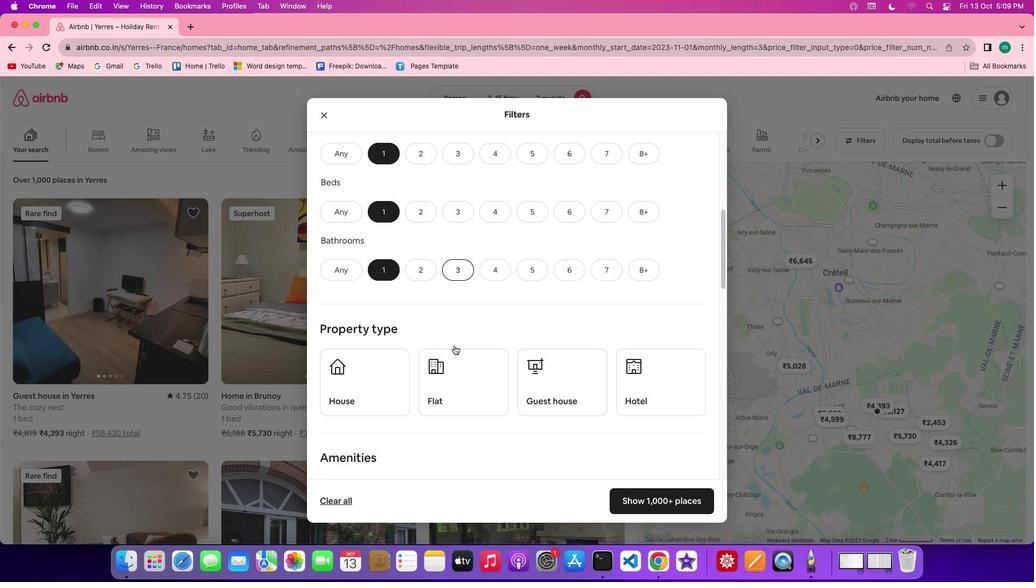 
Action: Mouse scrolled (454, 345) with delta (0, 0)
Screenshot: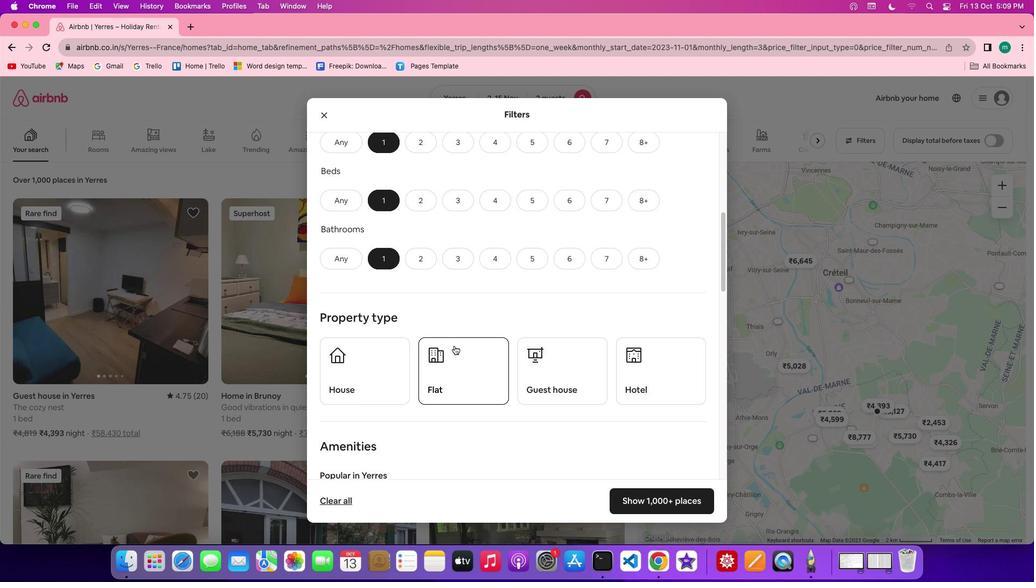 
Action: Mouse scrolled (454, 345) with delta (0, 0)
Screenshot: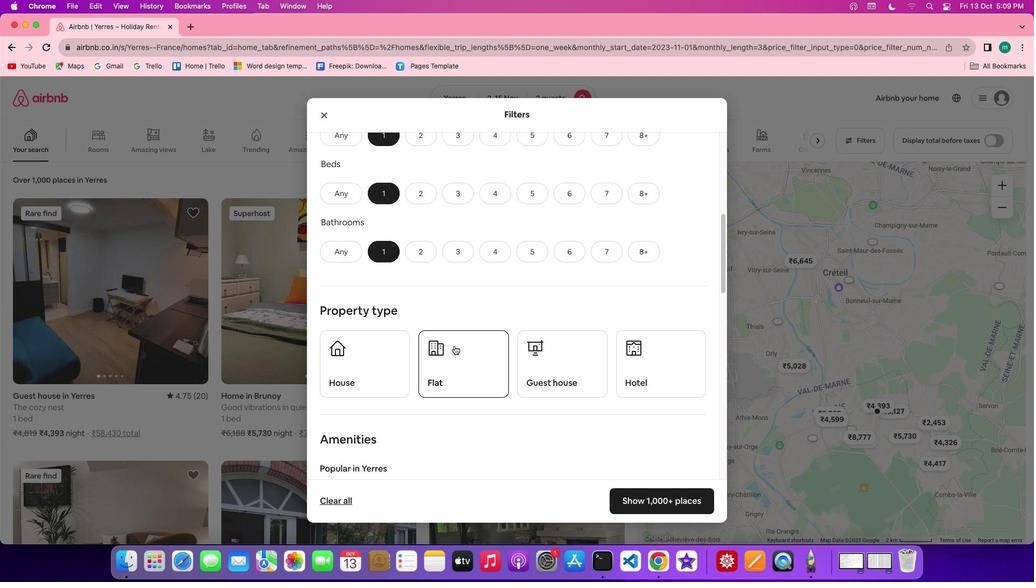 
Action: Mouse scrolled (454, 345) with delta (0, 0)
Screenshot: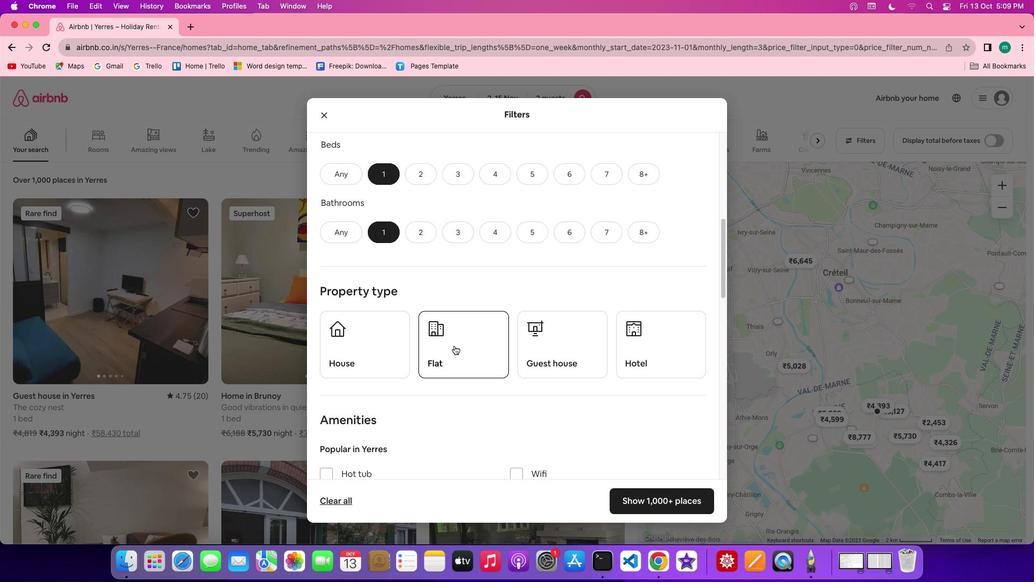 
Action: Mouse scrolled (454, 345) with delta (0, 0)
Screenshot: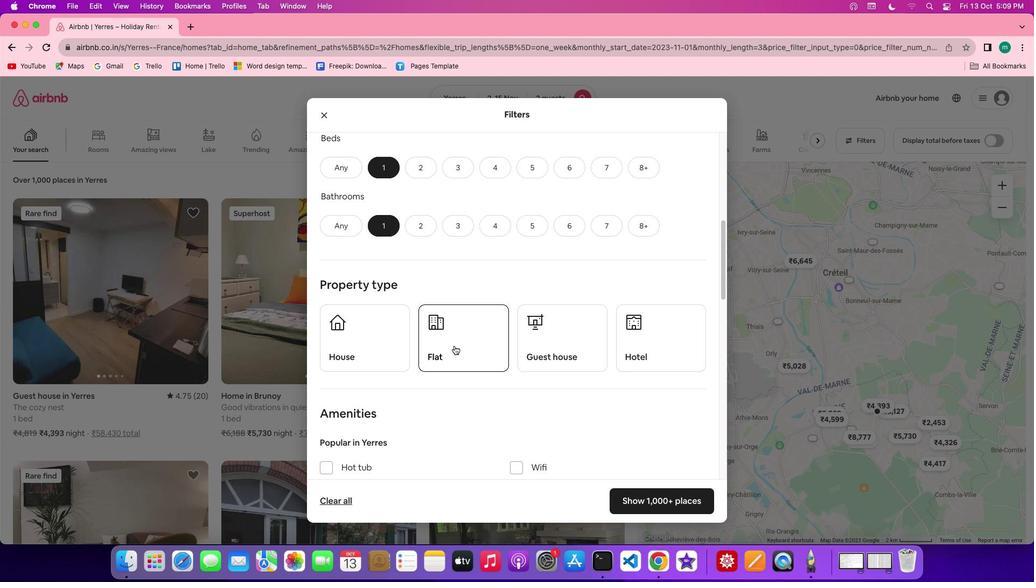
Action: Mouse scrolled (454, 345) with delta (0, 0)
Screenshot: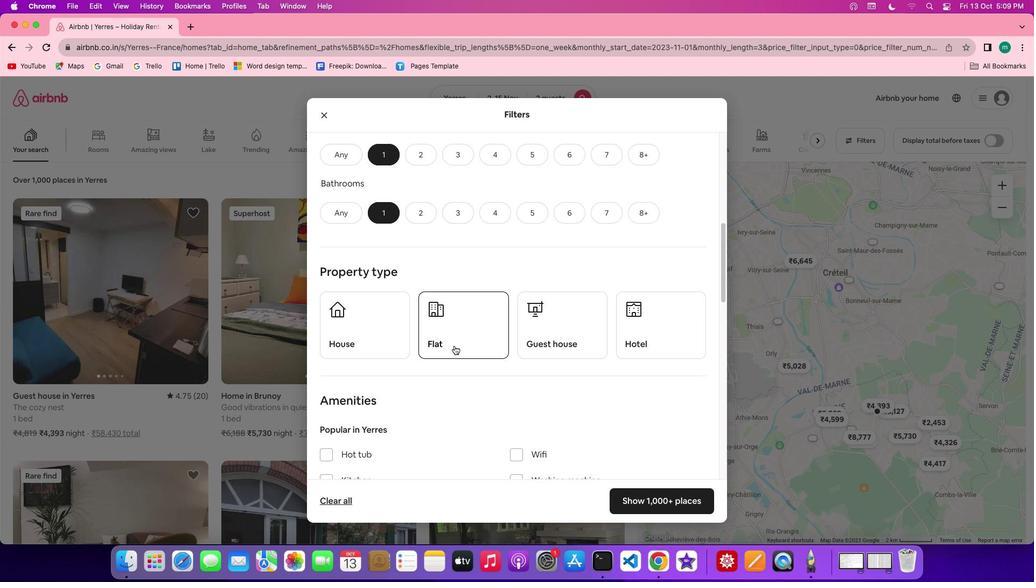 
Action: Mouse scrolled (454, 345) with delta (0, 0)
Screenshot: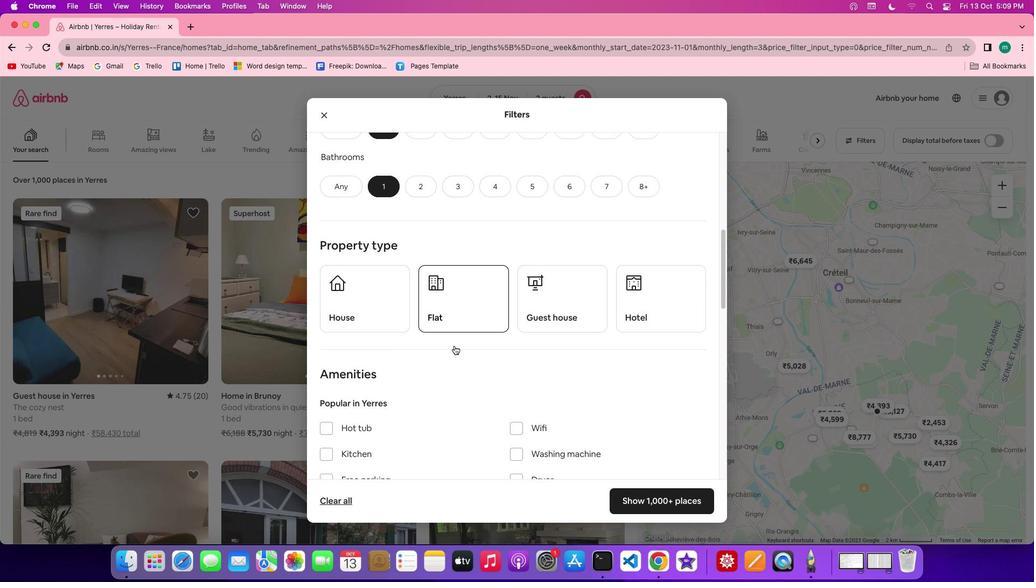 
Action: Mouse scrolled (454, 345) with delta (0, 0)
Screenshot: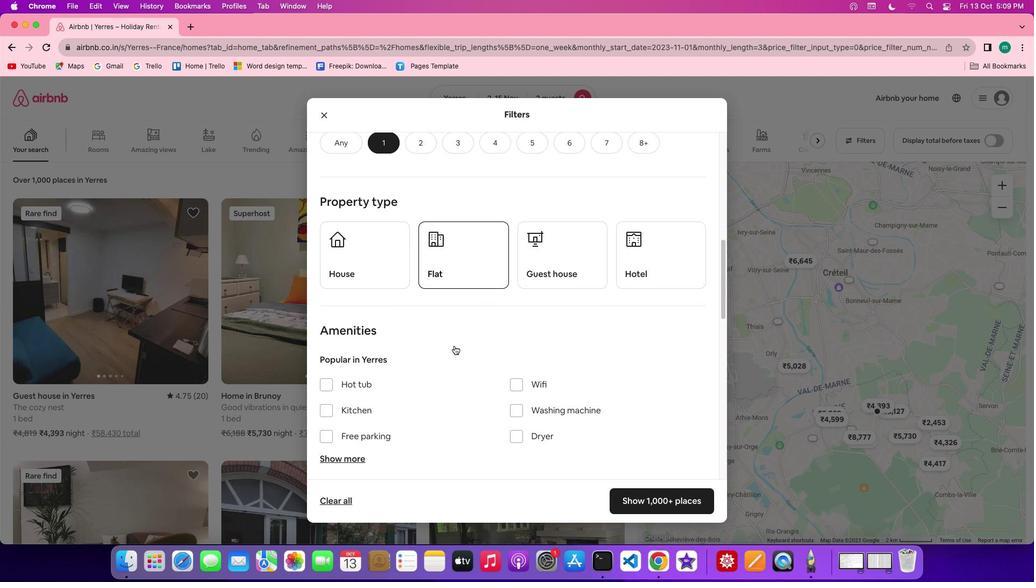 
Action: Mouse scrolled (454, 345) with delta (0, 0)
Screenshot: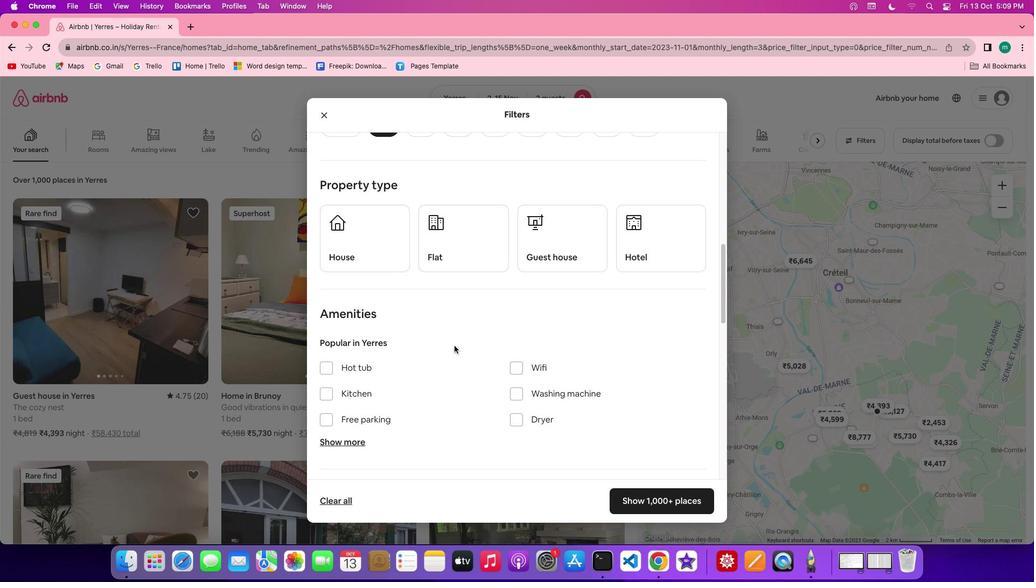 
Action: Mouse scrolled (454, 345) with delta (0, 0)
Screenshot: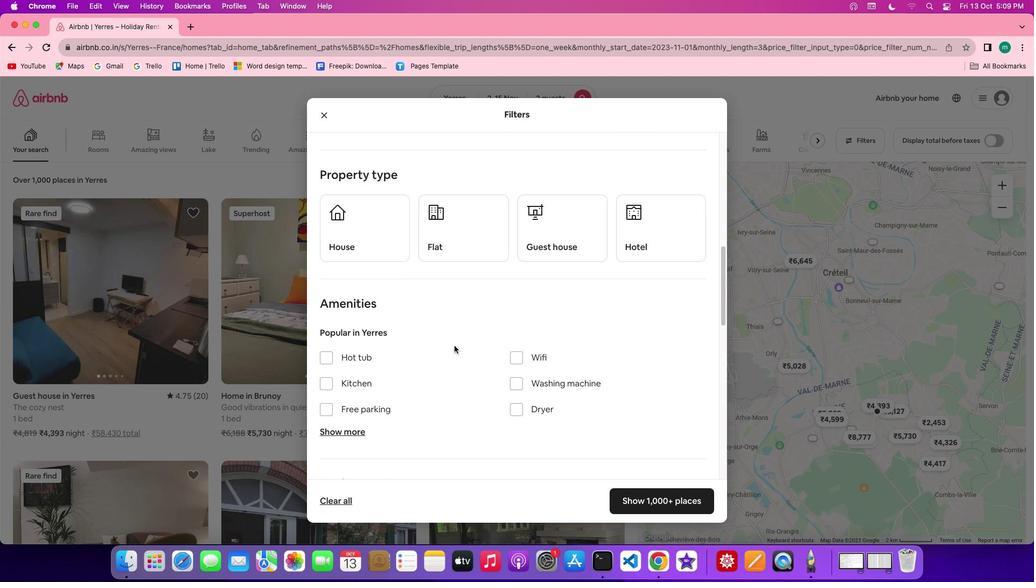 
Action: Mouse scrolled (454, 345) with delta (0, -1)
Screenshot: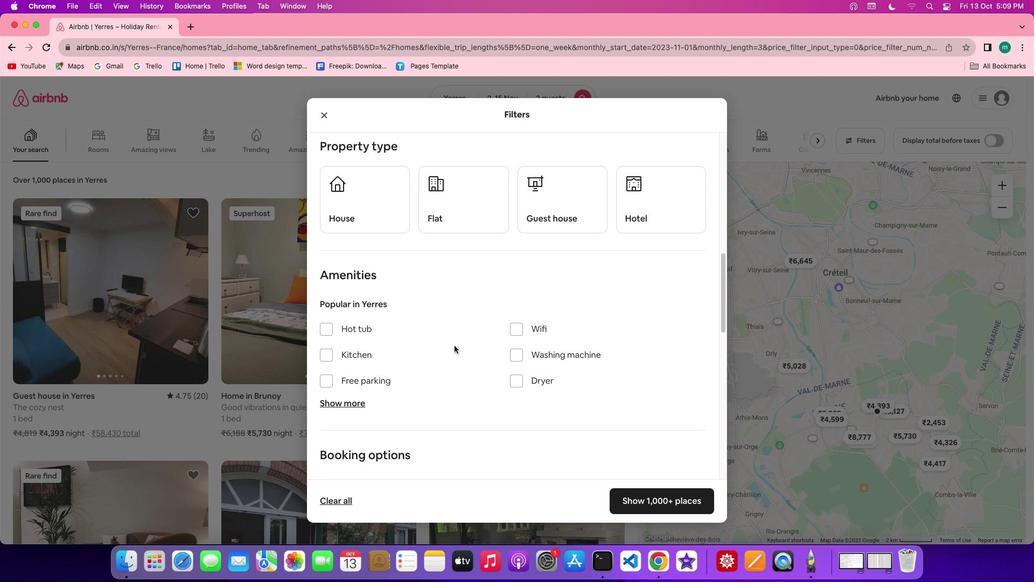 
Action: Mouse moved to (632, 205)
Screenshot: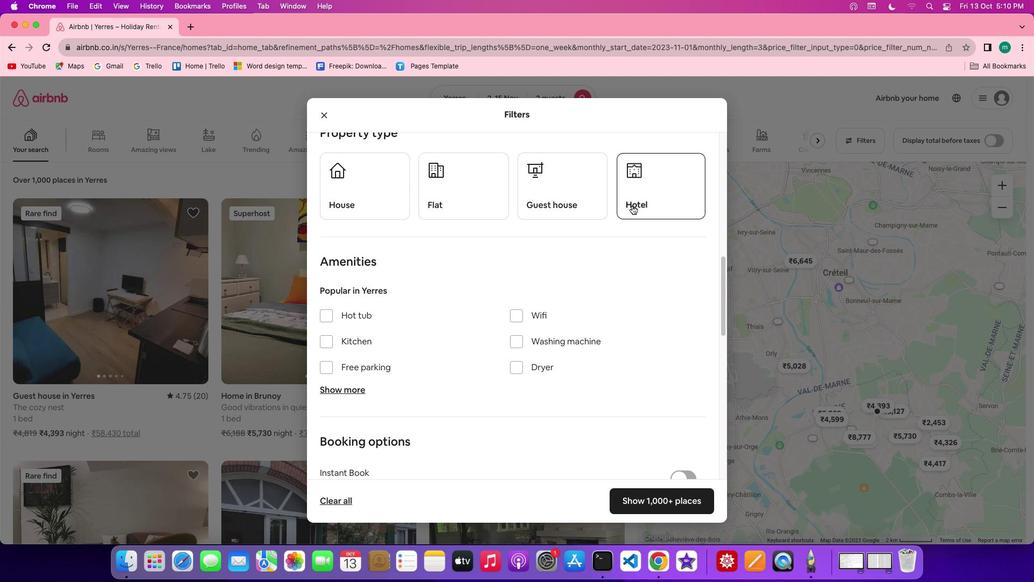 
Action: Mouse pressed left at (632, 205)
Screenshot: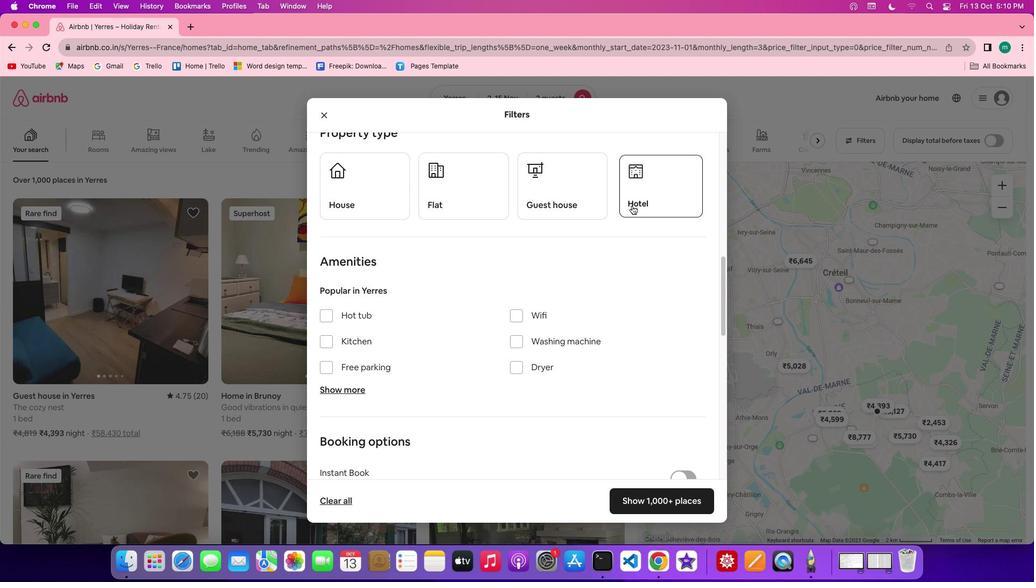 
Action: Mouse moved to (490, 282)
Screenshot: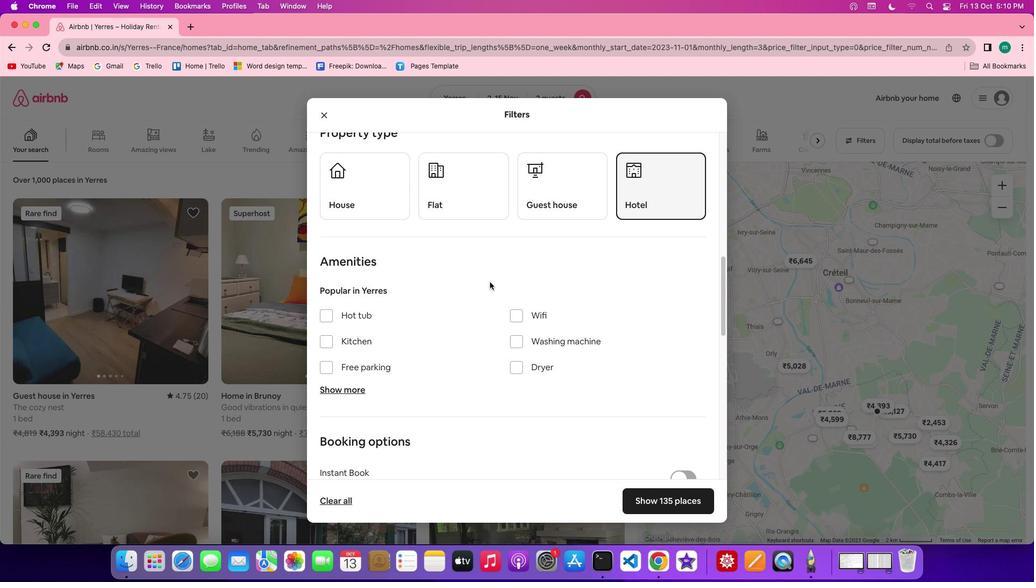 
Action: Mouse scrolled (490, 282) with delta (0, 0)
Screenshot: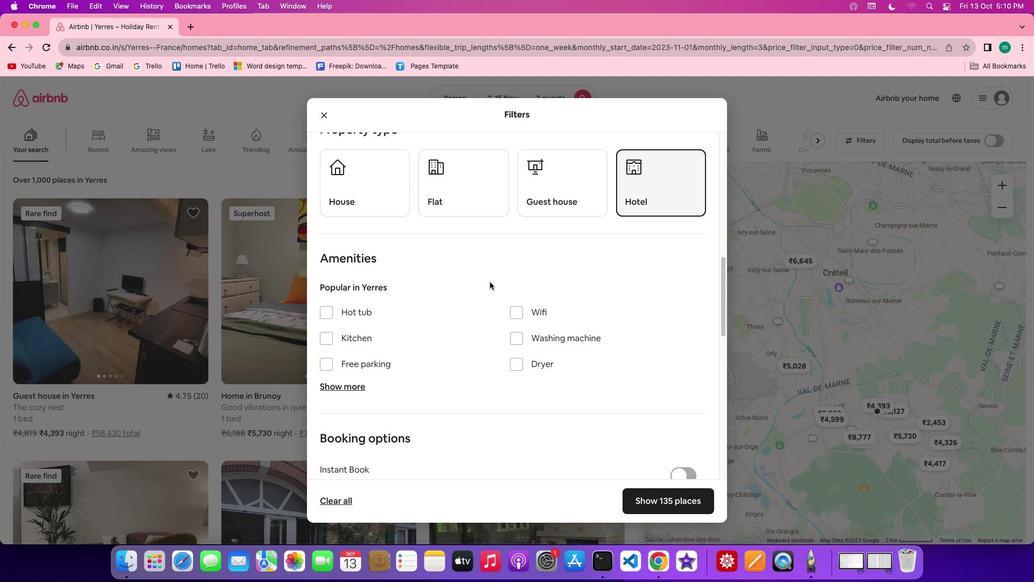 
Action: Mouse scrolled (490, 282) with delta (0, 0)
Screenshot: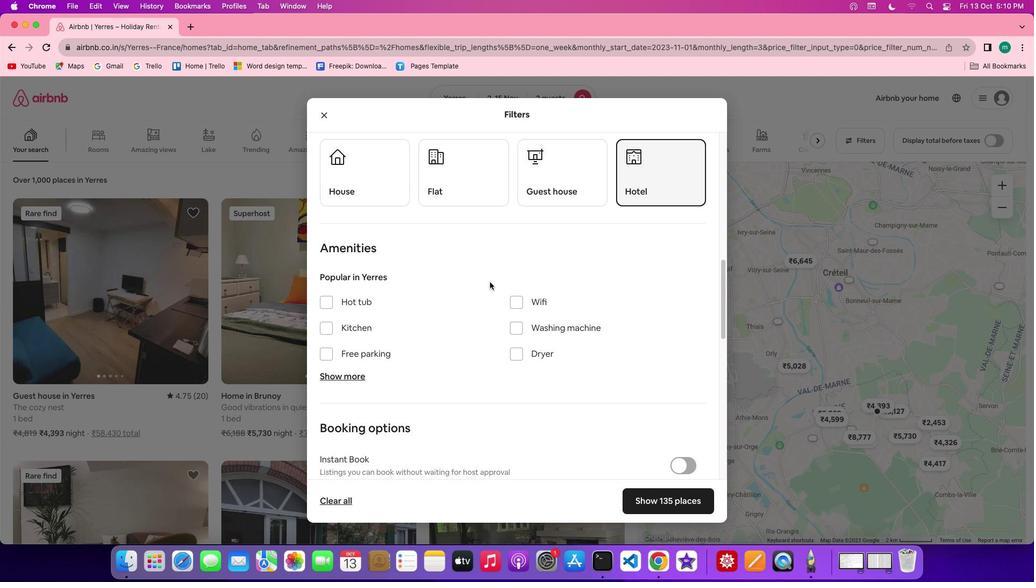 
Action: Mouse scrolled (490, 282) with delta (0, 0)
Screenshot: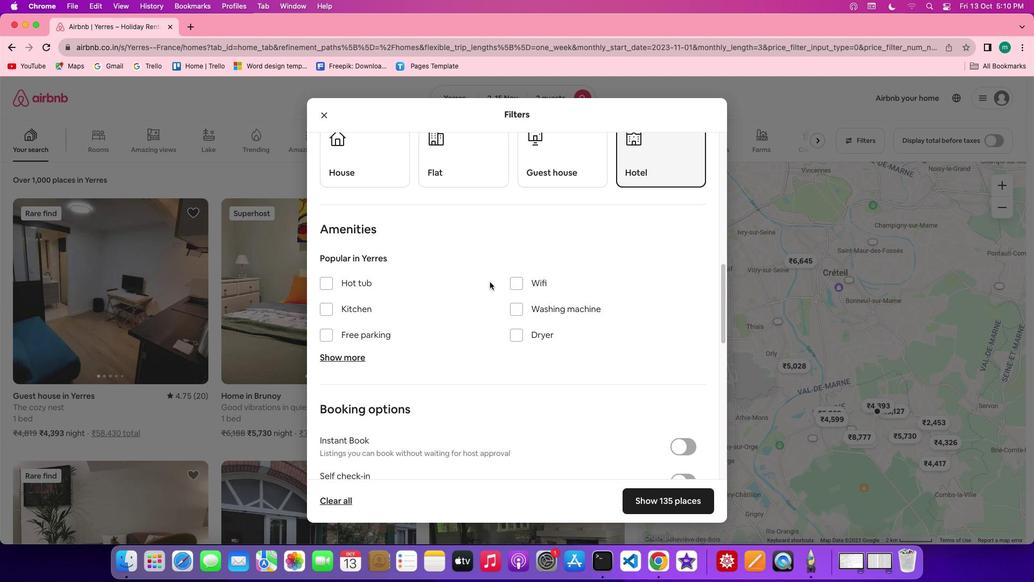 
Action: Mouse scrolled (490, 282) with delta (0, 0)
Screenshot: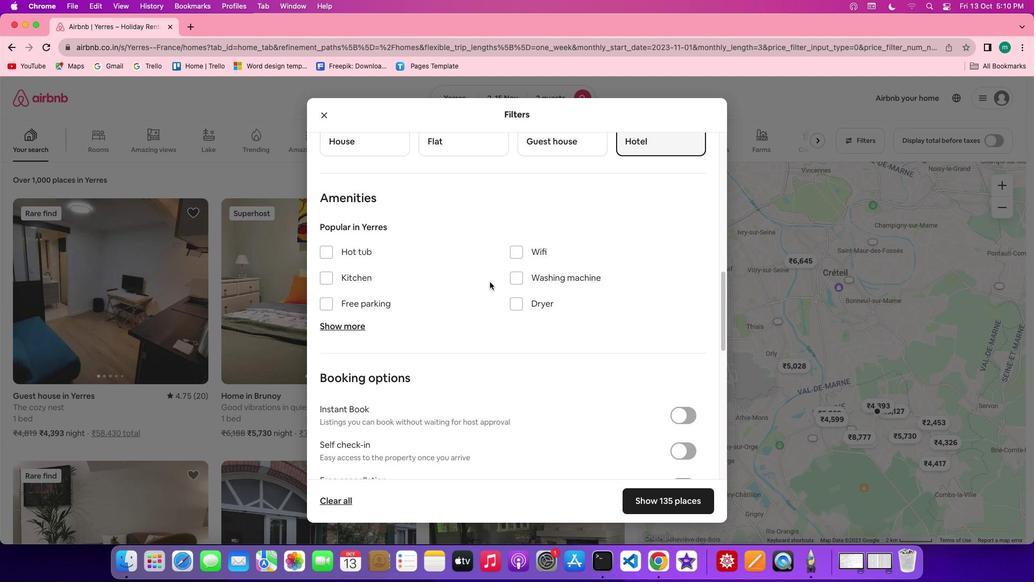 
Action: Mouse scrolled (490, 282) with delta (0, 0)
Screenshot: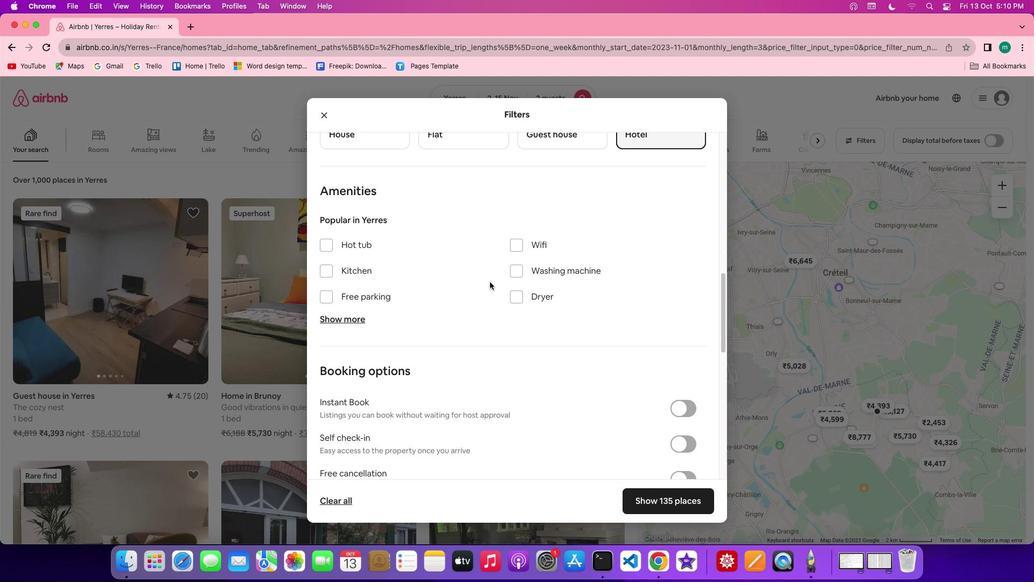 
Action: Mouse scrolled (490, 282) with delta (0, 0)
Screenshot: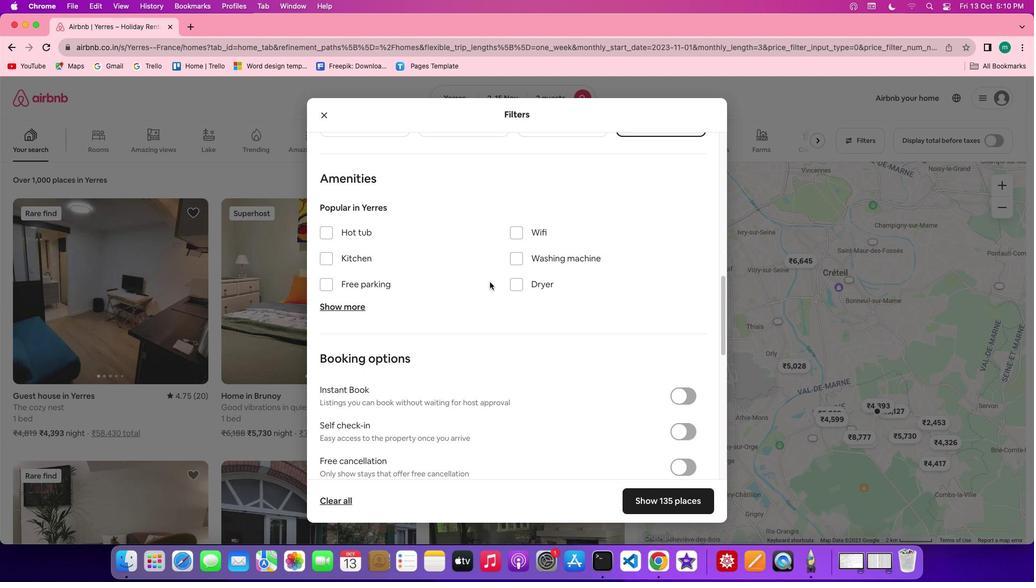 
Action: Mouse scrolled (490, 282) with delta (0, 0)
Screenshot: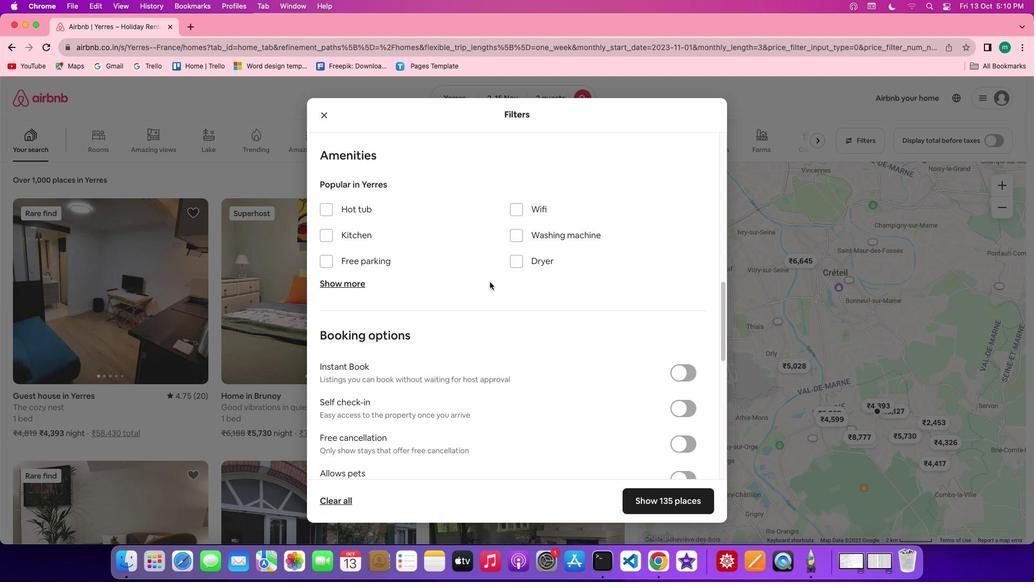 
Action: Mouse scrolled (490, 282) with delta (0, 0)
Screenshot: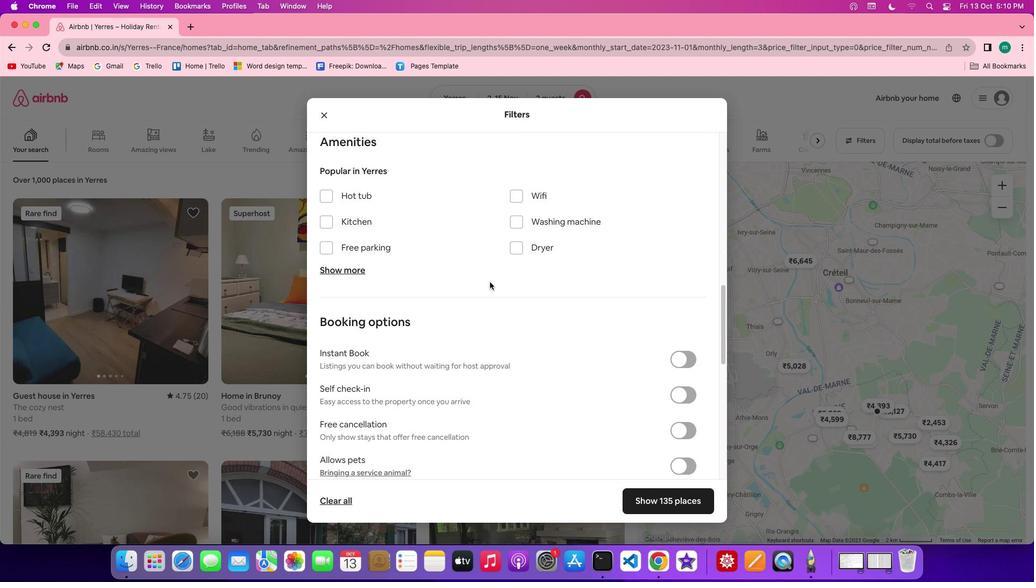 
Action: Mouse moved to (679, 390)
Screenshot: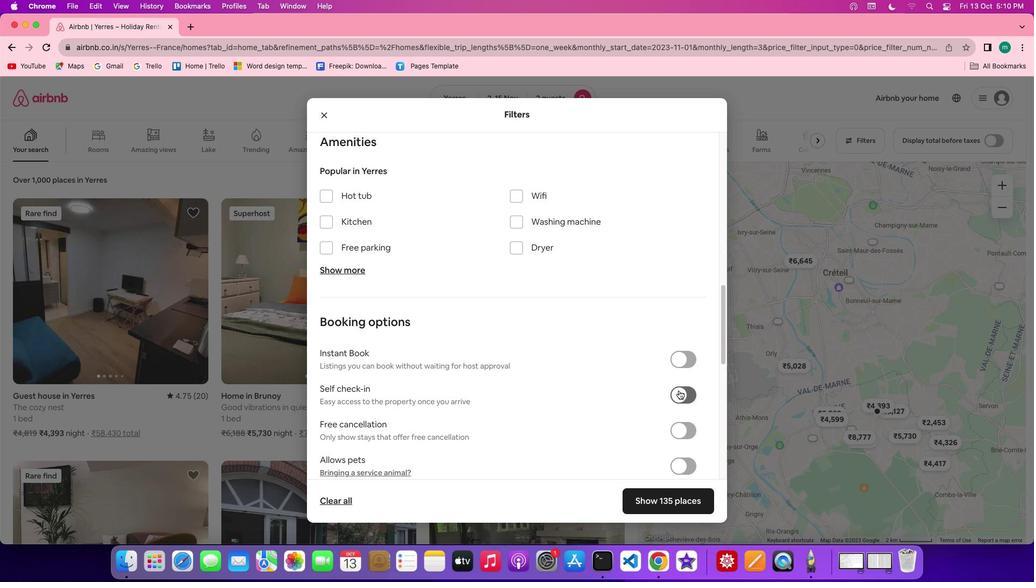 
Action: Mouse pressed left at (679, 390)
Screenshot: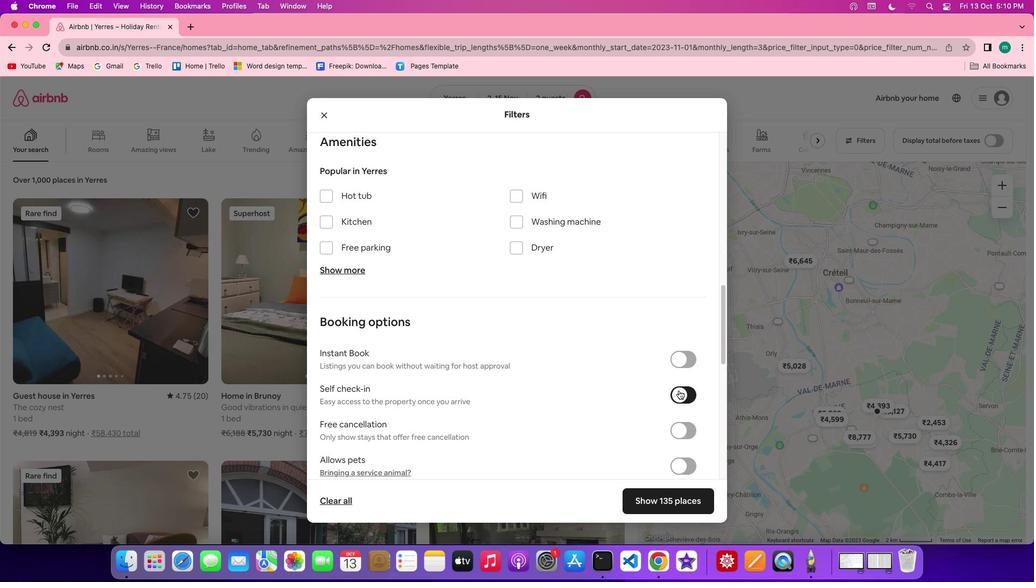 
Action: Mouse moved to (451, 400)
Screenshot: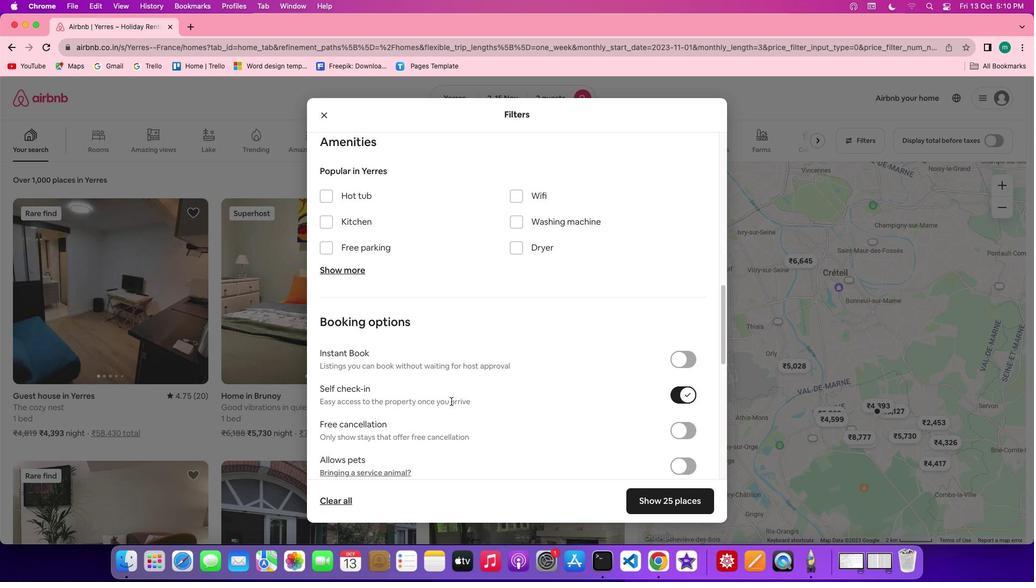 
Action: Mouse scrolled (451, 400) with delta (0, 0)
Screenshot: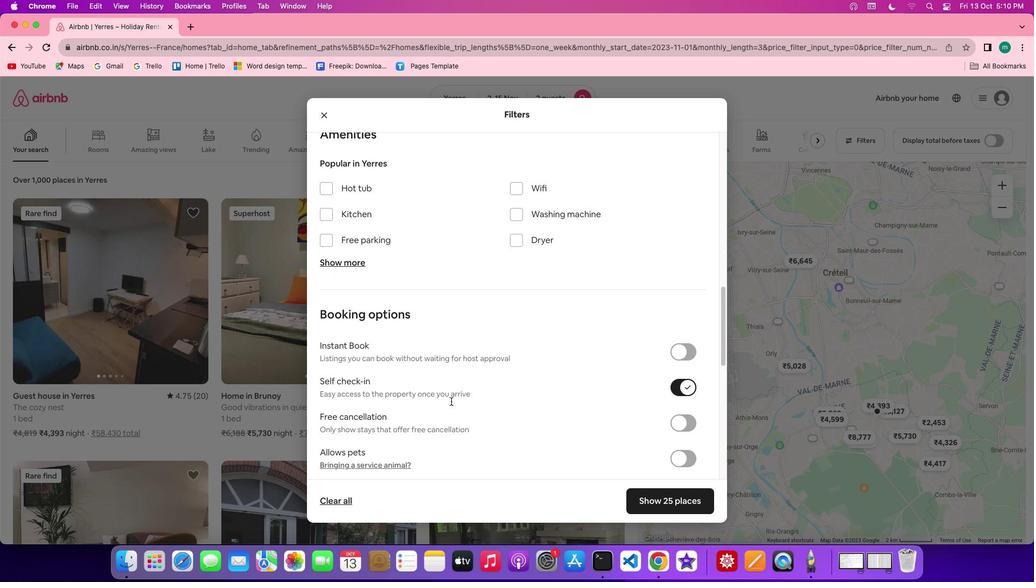 
Action: Mouse scrolled (451, 400) with delta (0, 0)
Screenshot: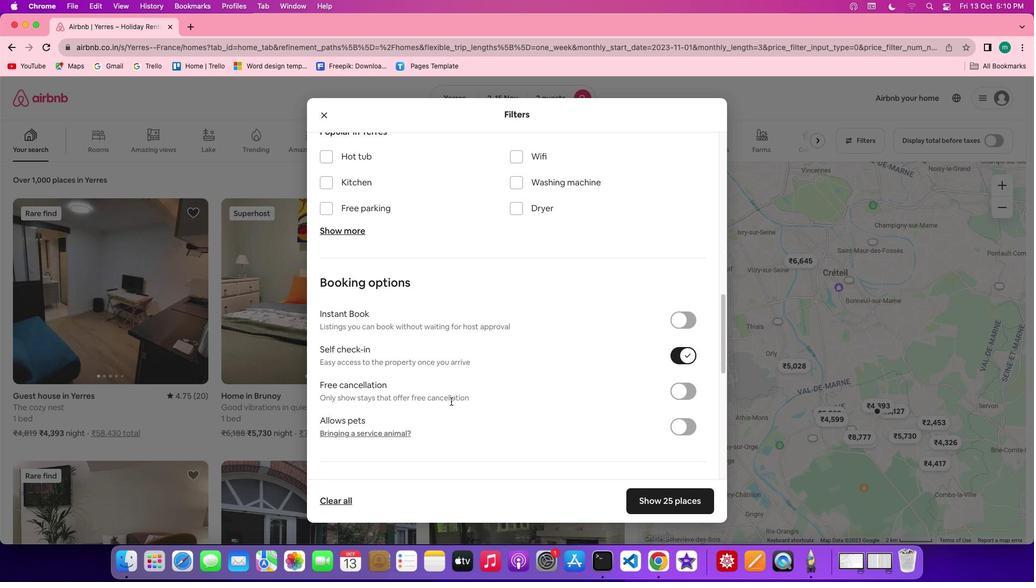 
Action: Mouse scrolled (451, 400) with delta (0, -1)
Screenshot: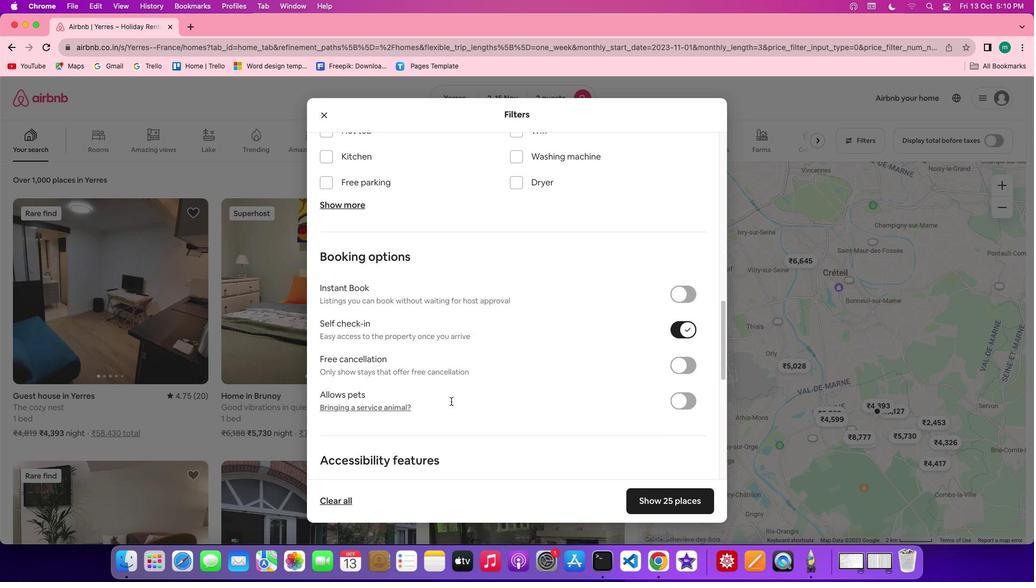 
Action: Mouse scrolled (451, 400) with delta (0, -1)
Screenshot: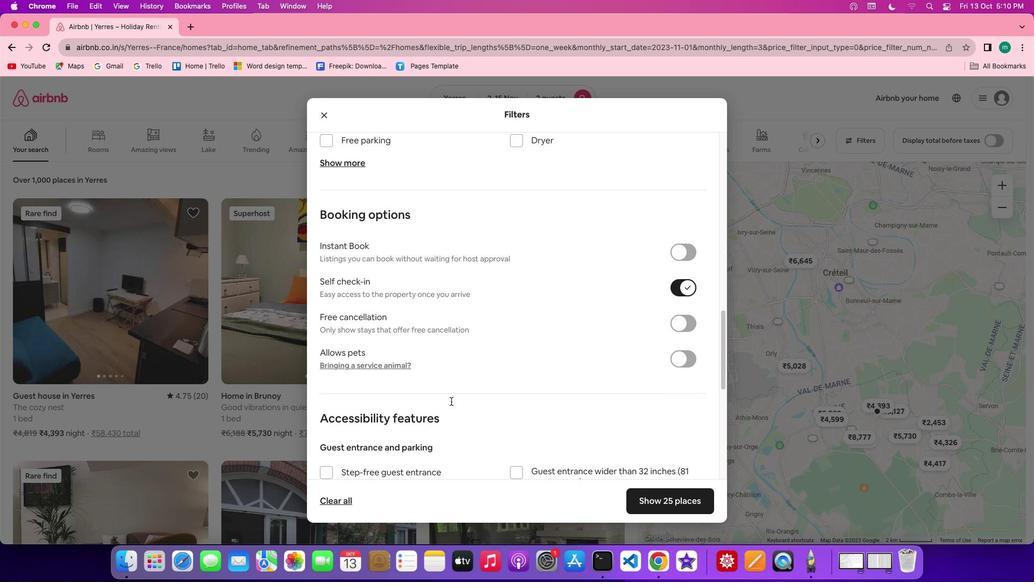 
Action: Mouse moved to (675, 497)
Screenshot: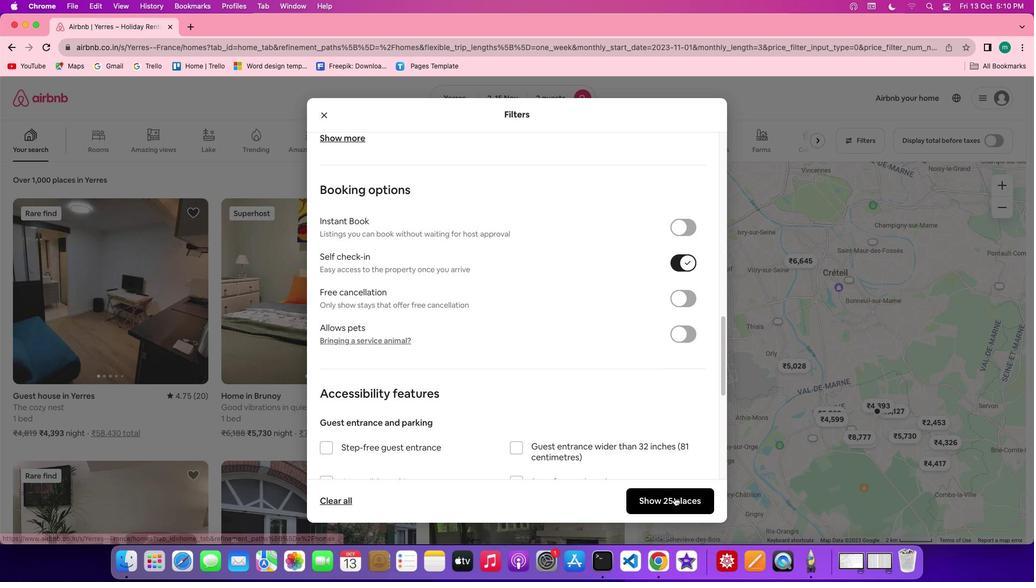 
Action: Mouse pressed left at (675, 497)
Screenshot: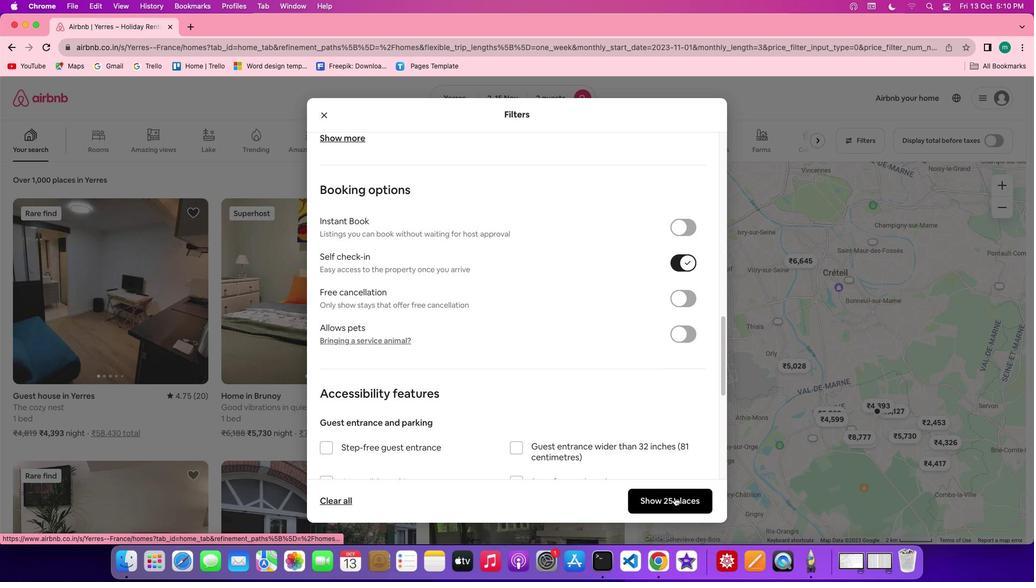 
Action: Mouse moved to (192, 343)
Screenshot: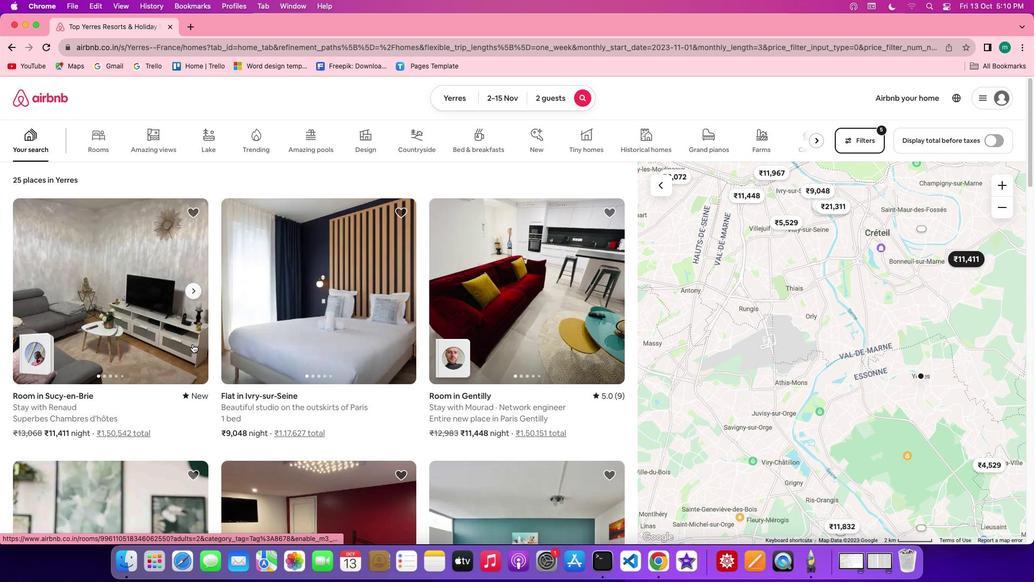 
Action: Mouse pressed left at (192, 343)
Screenshot: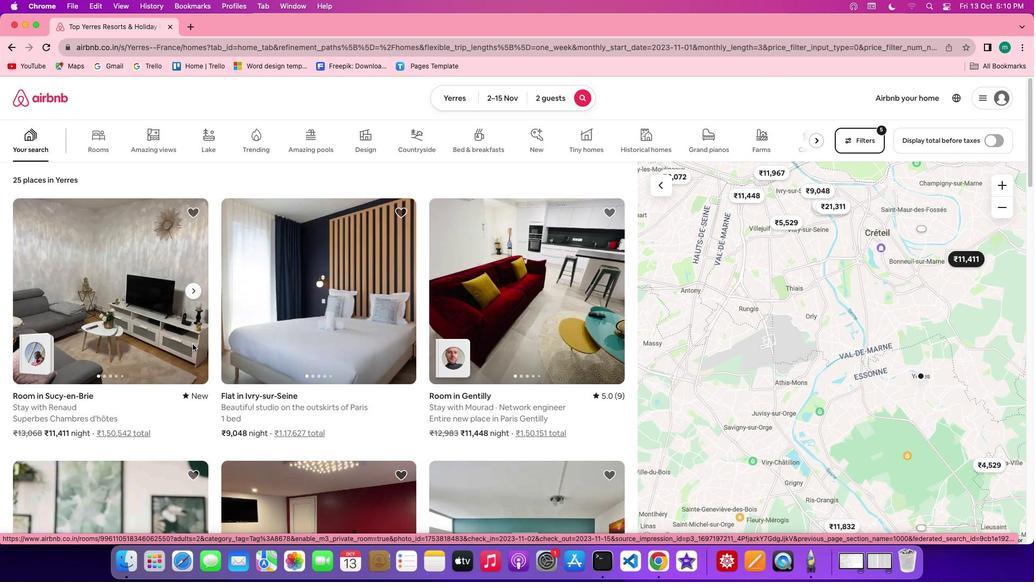 
Action: Mouse moved to (744, 385)
Screenshot: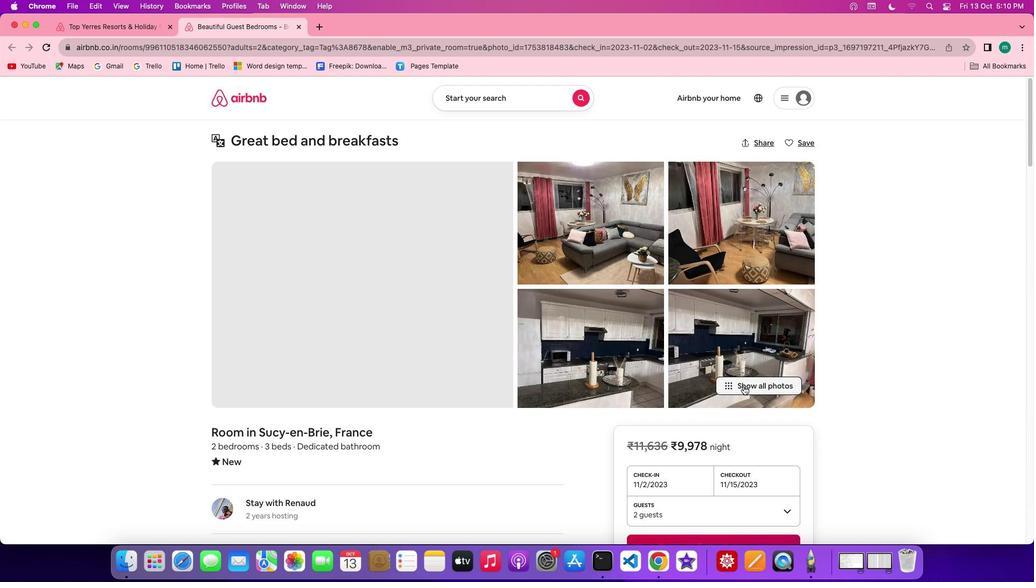 
Action: Mouse pressed left at (744, 385)
Screenshot: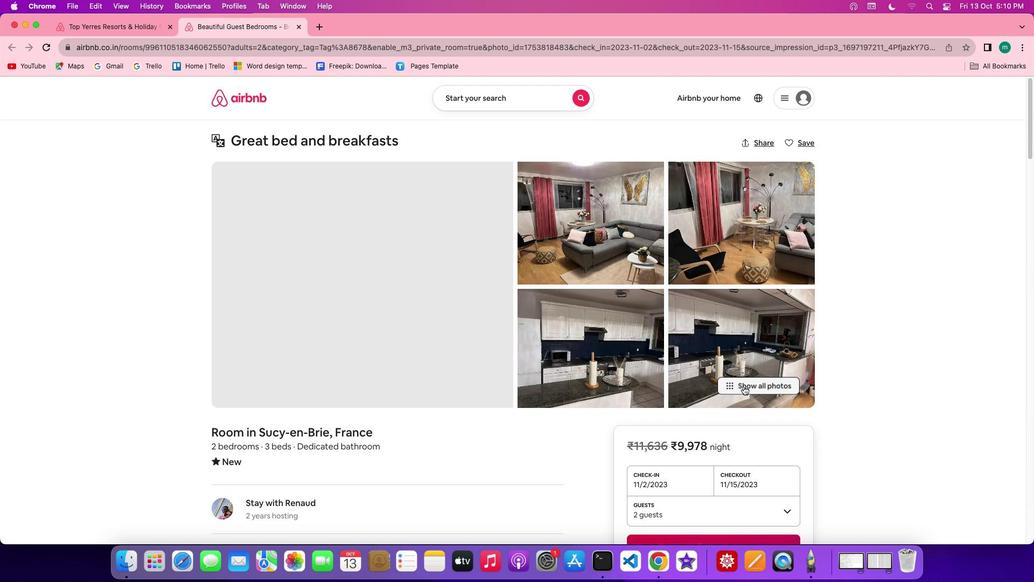 
Action: Mouse moved to (461, 361)
Screenshot: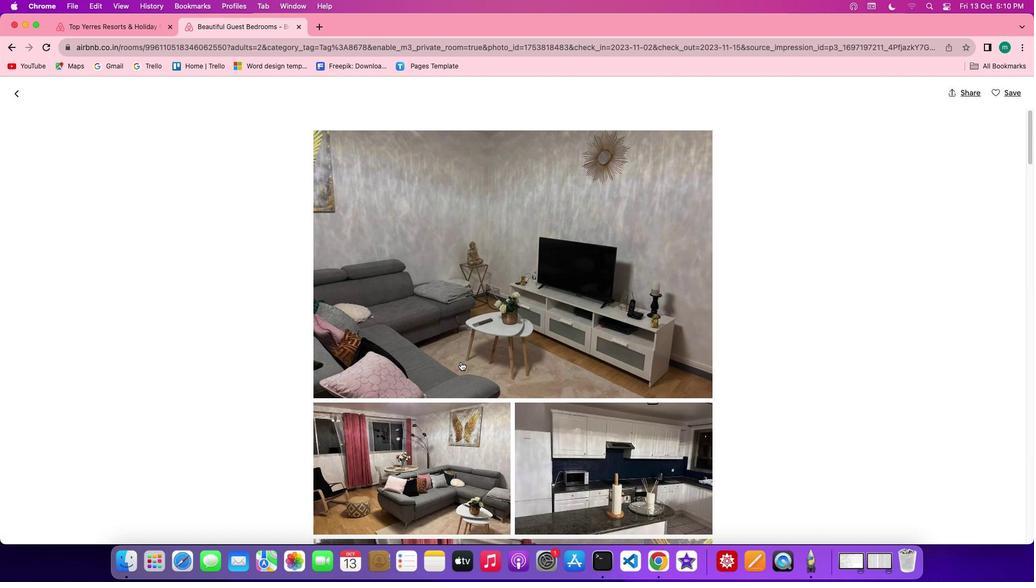 
Action: Mouse scrolled (461, 361) with delta (0, 0)
Screenshot: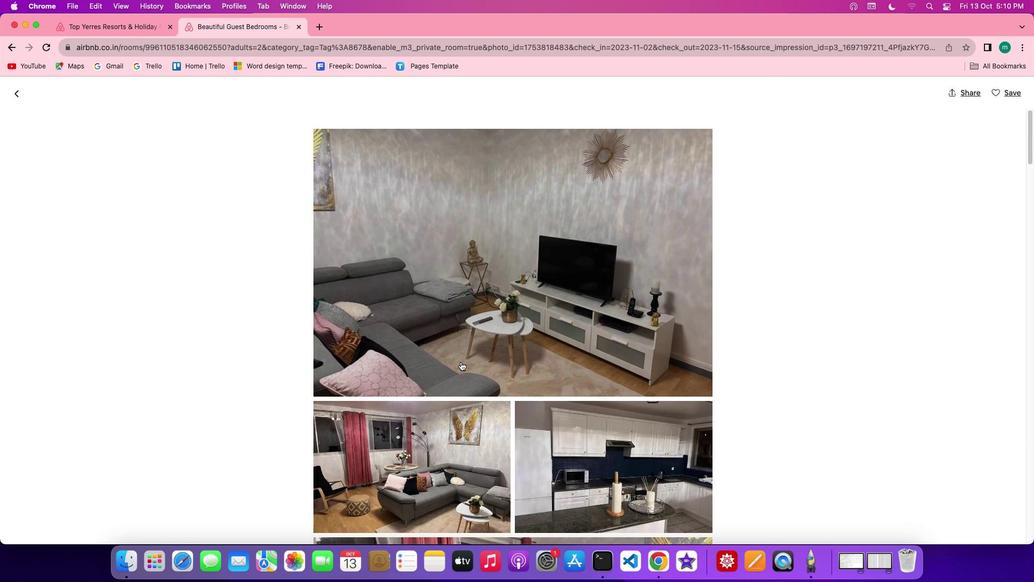 
Action: Mouse scrolled (461, 361) with delta (0, 0)
Screenshot: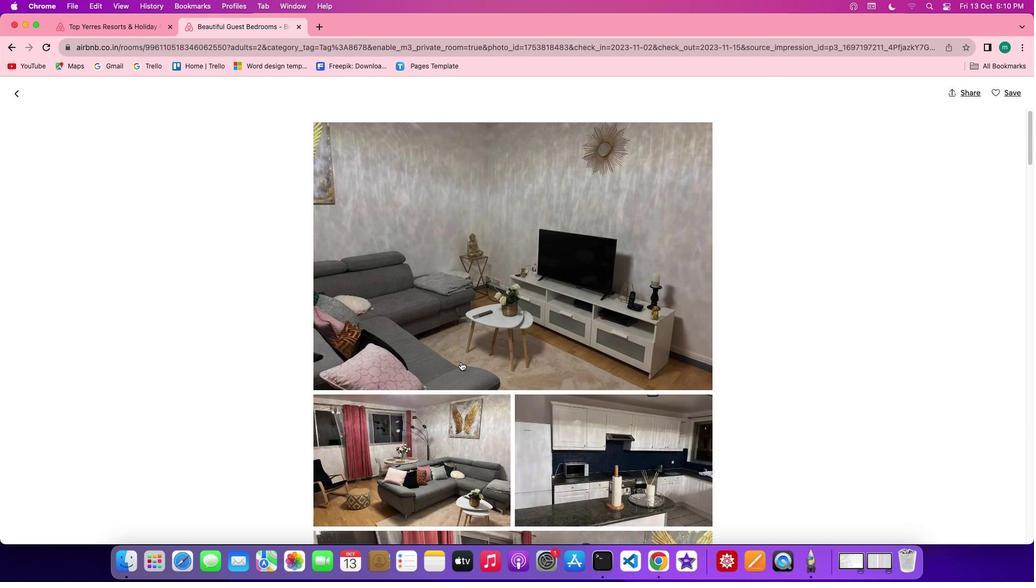 
Action: Mouse scrolled (461, 361) with delta (0, 0)
Screenshot: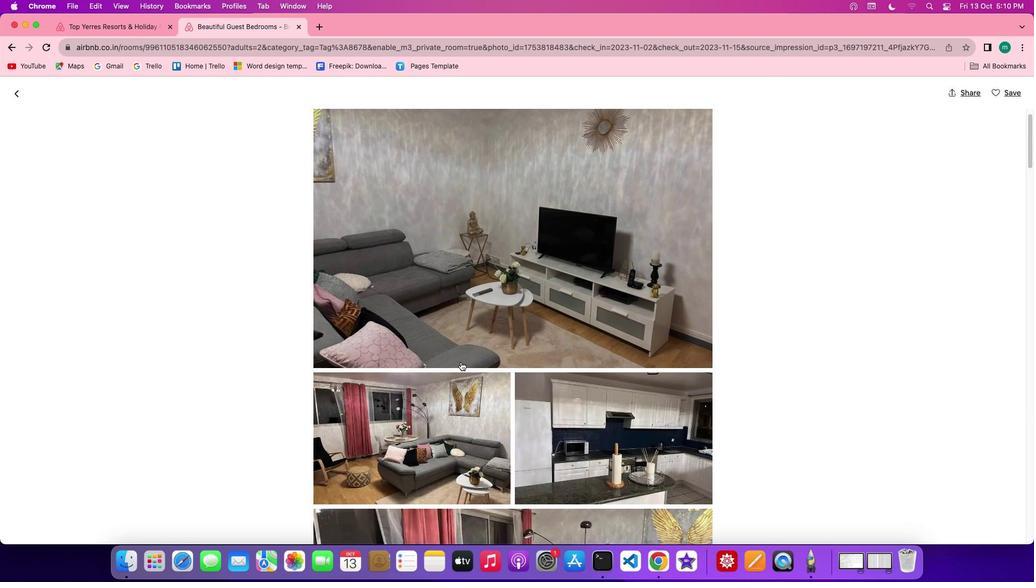 
Action: Mouse scrolled (461, 361) with delta (0, 0)
Screenshot: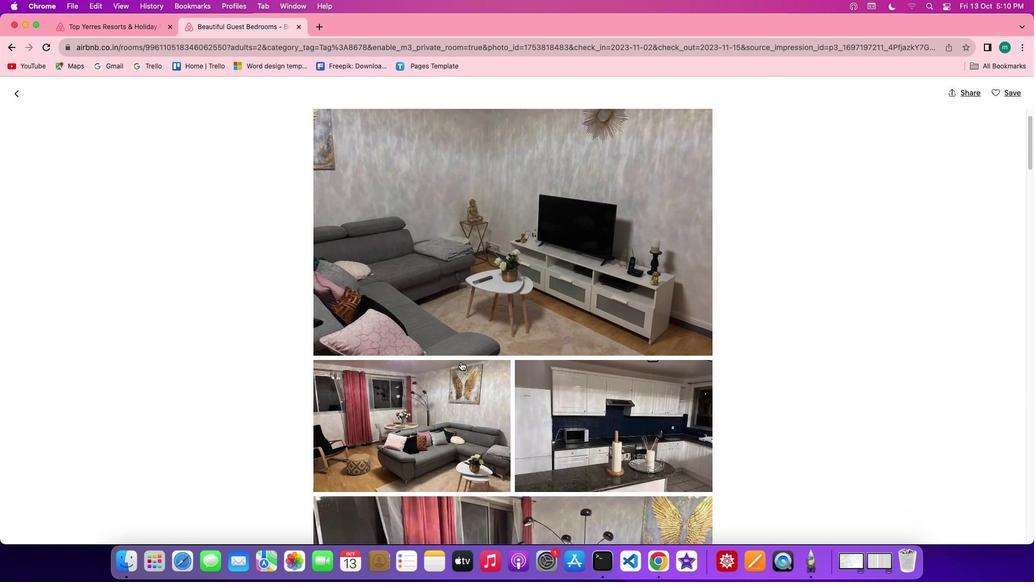 
Action: Mouse moved to (461, 361)
Screenshot: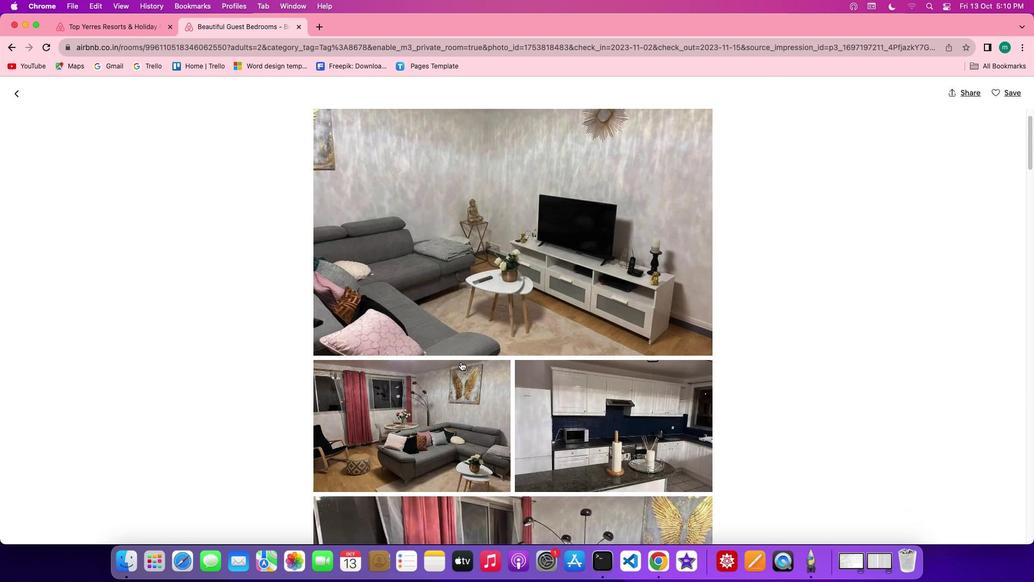 
Action: Mouse scrolled (461, 361) with delta (0, 0)
Screenshot: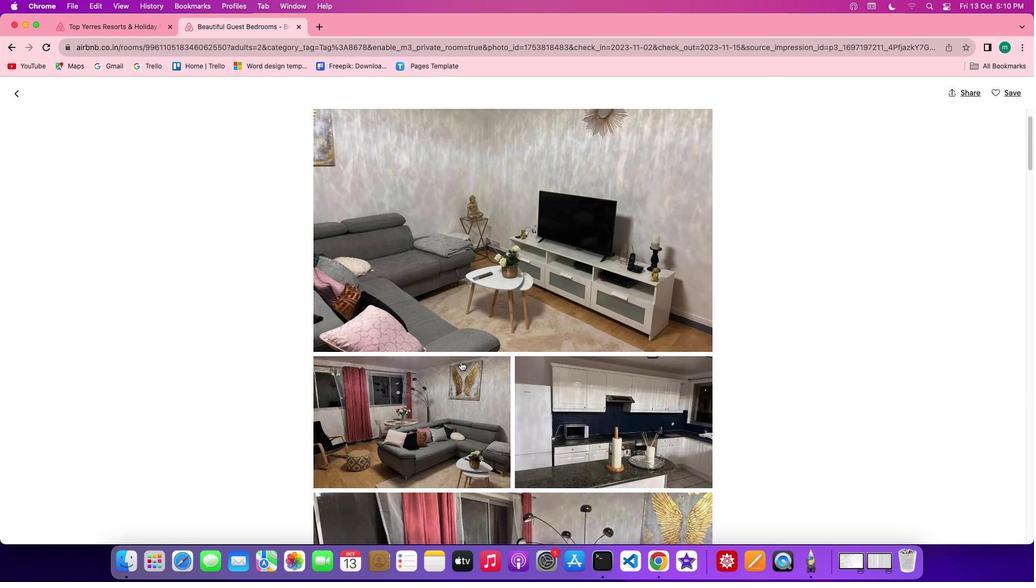 
Action: Mouse scrolled (461, 361) with delta (0, 0)
Screenshot: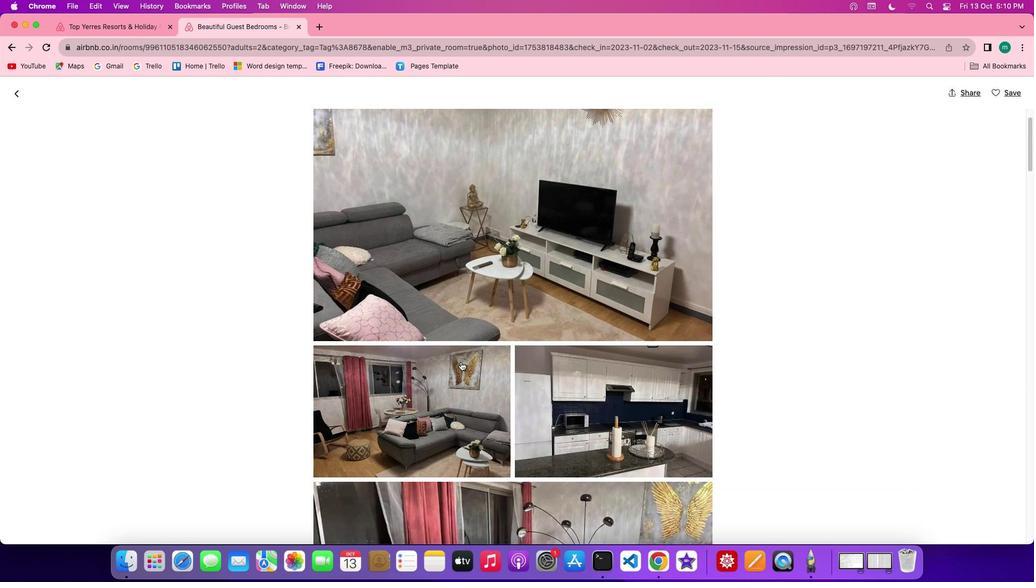 
Action: Mouse scrolled (461, 361) with delta (0, 0)
Screenshot: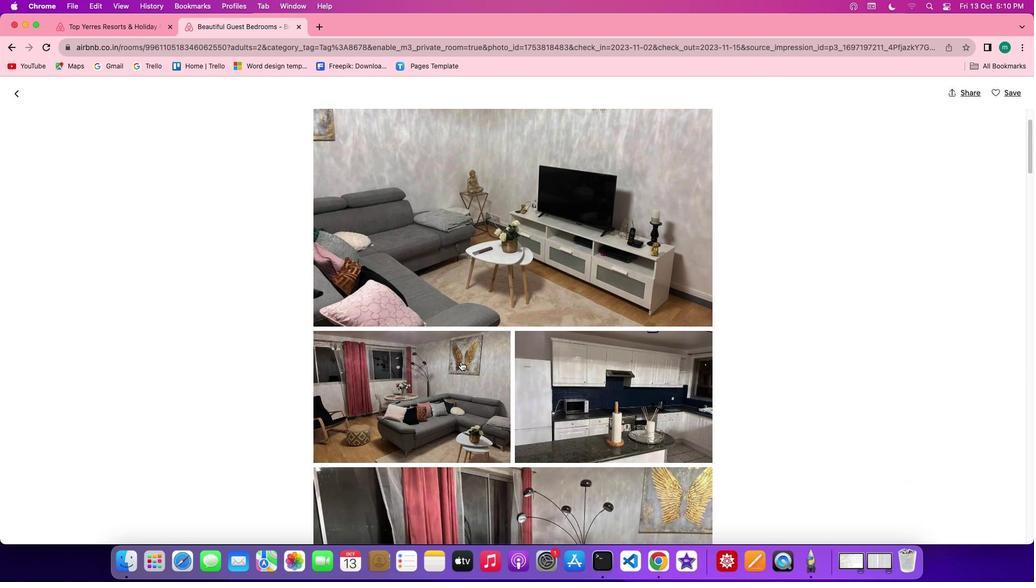 
Action: Mouse scrolled (461, 361) with delta (0, 0)
Screenshot: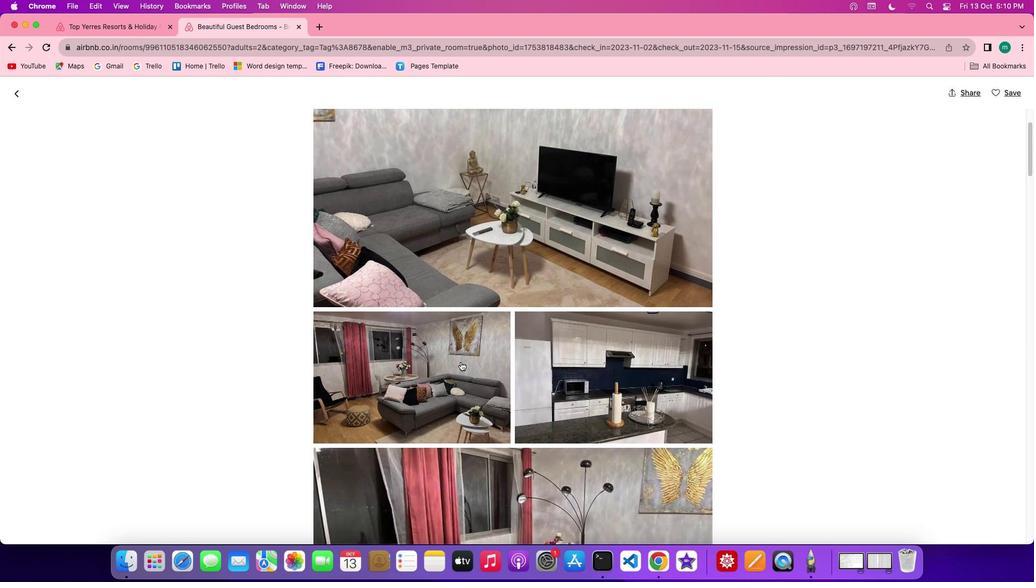 
Action: Mouse scrolled (461, 361) with delta (0, 0)
Screenshot: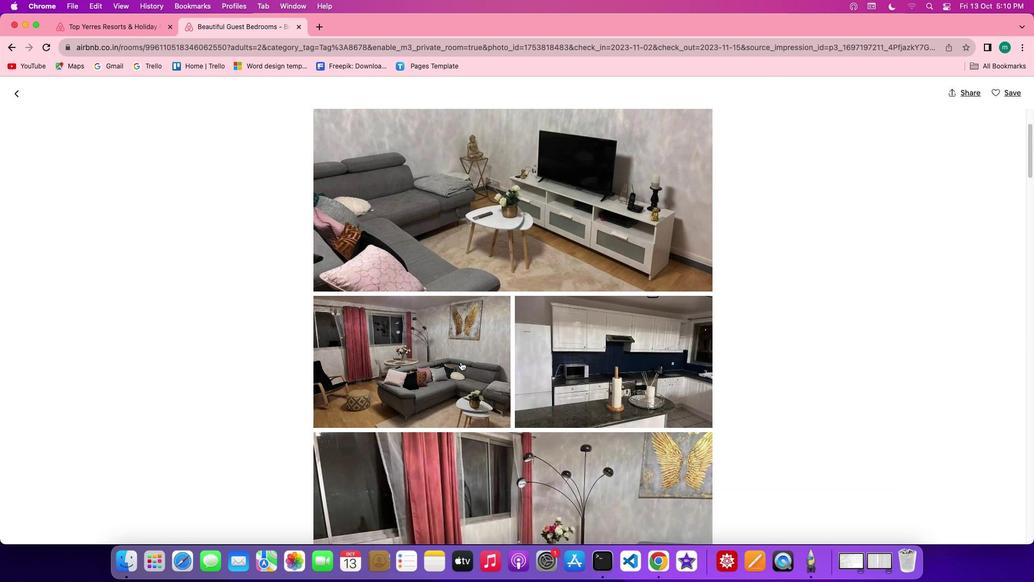 
Action: Mouse scrolled (461, 361) with delta (0, -1)
Screenshot: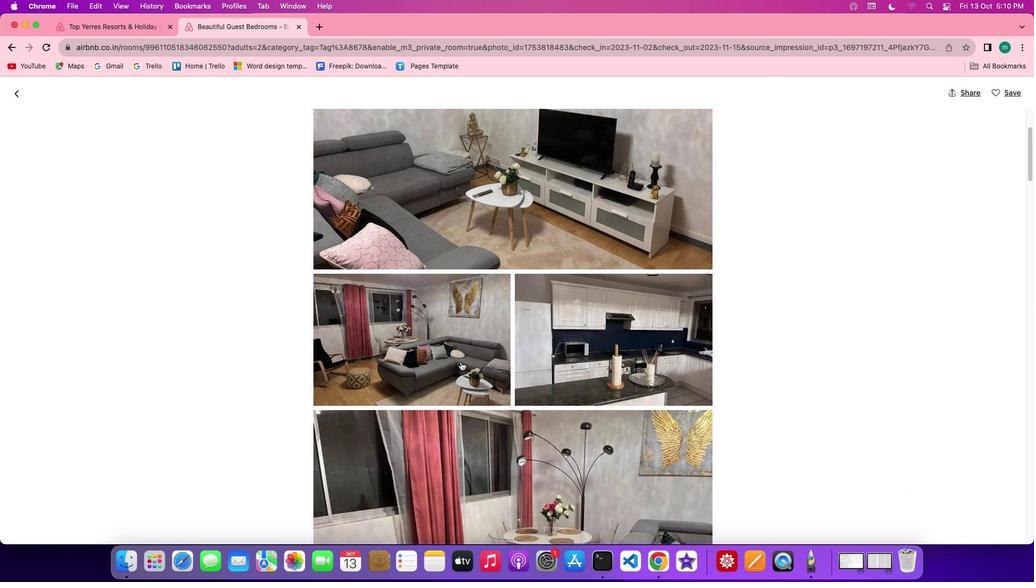 
Action: Mouse scrolled (461, 361) with delta (0, -1)
Screenshot: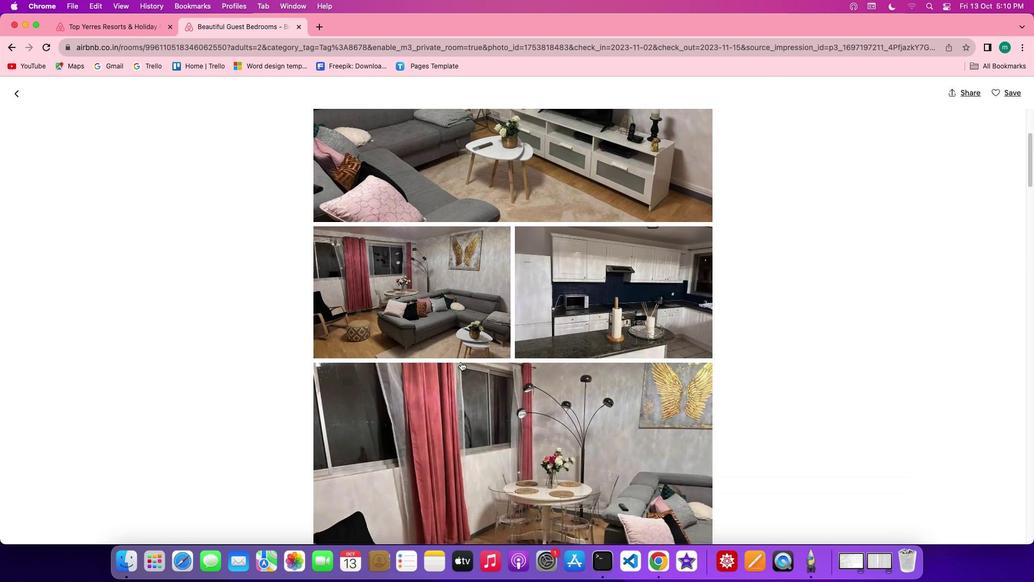
Action: Mouse scrolled (461, 361) with delta (0, 0)
Screenshot: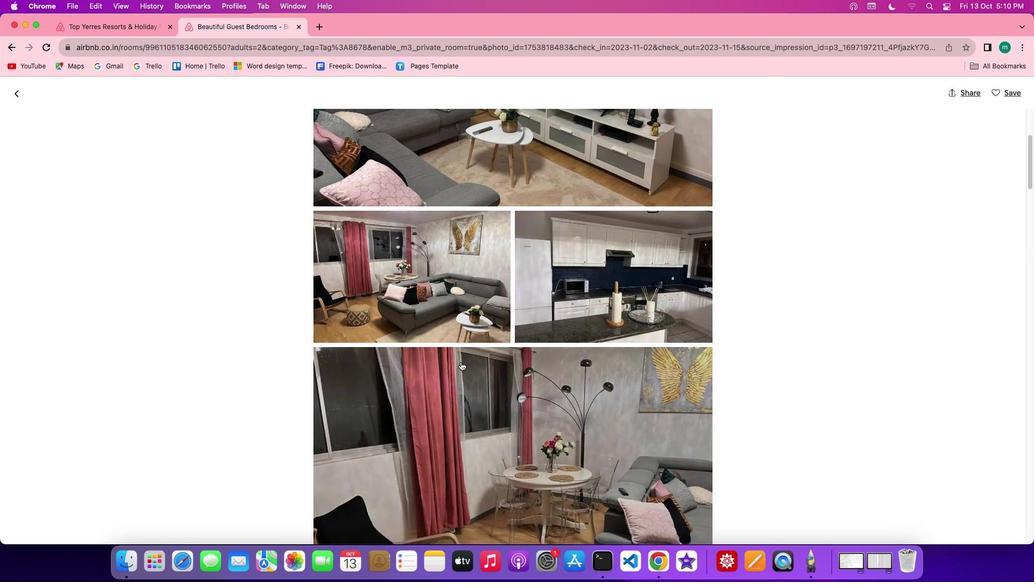 
Action: Mouse scrolled (461, 361) with delta (0, 0)
Screenshot: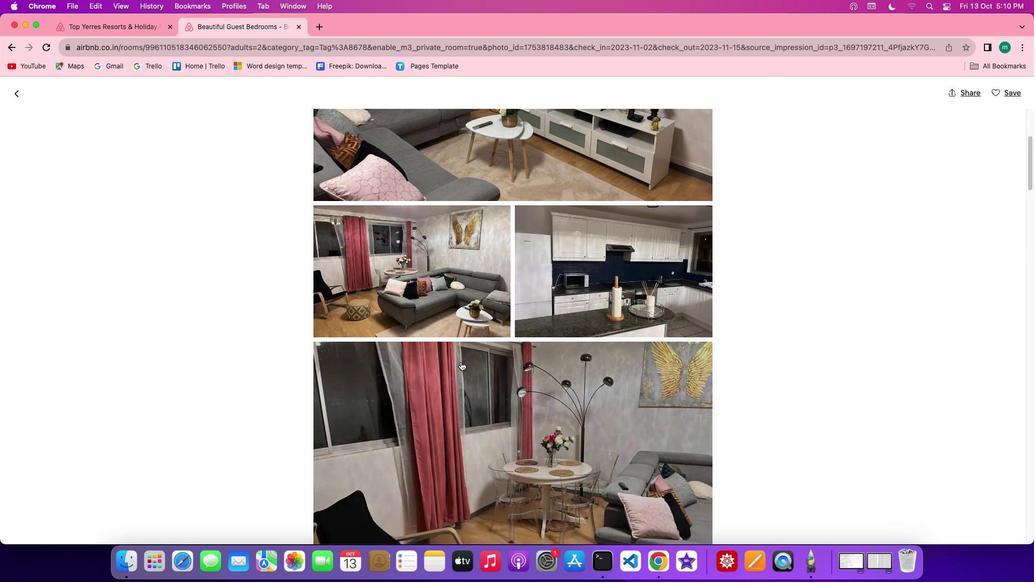
Action: Mouse scrolled (461, 361) with delta (0, 0)
Screenshot: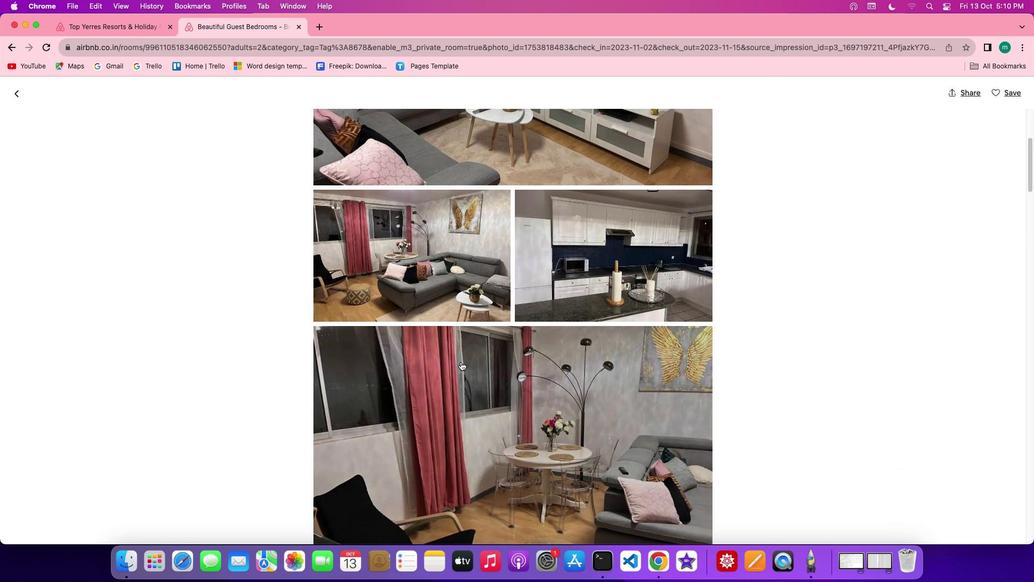 
Action: Mouse scrolled (461, 361) with delta (0, 0)
Screenshot: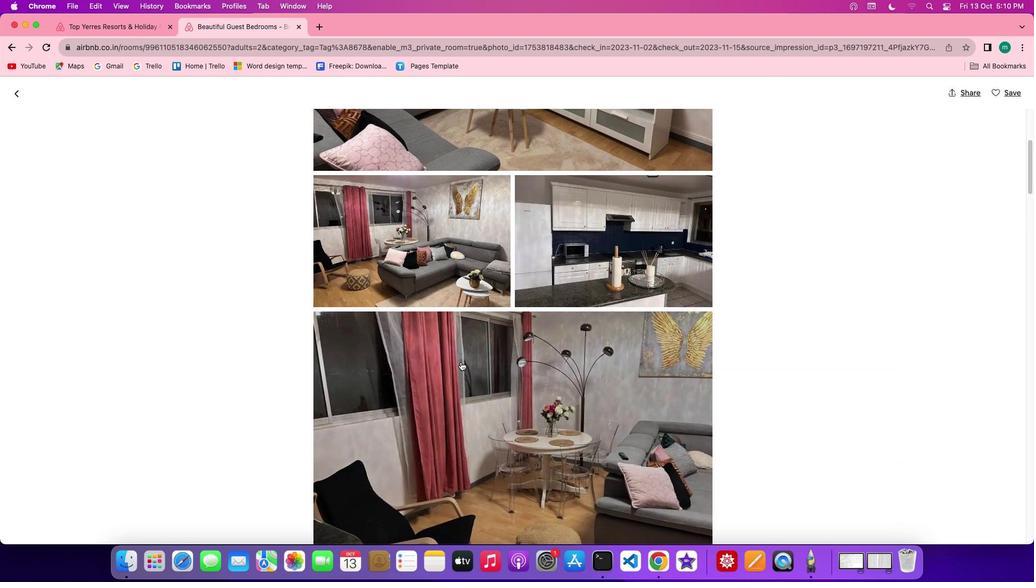 
Action: Mouse scrolled (461, 361) with delta (0, 0)
Screenshot: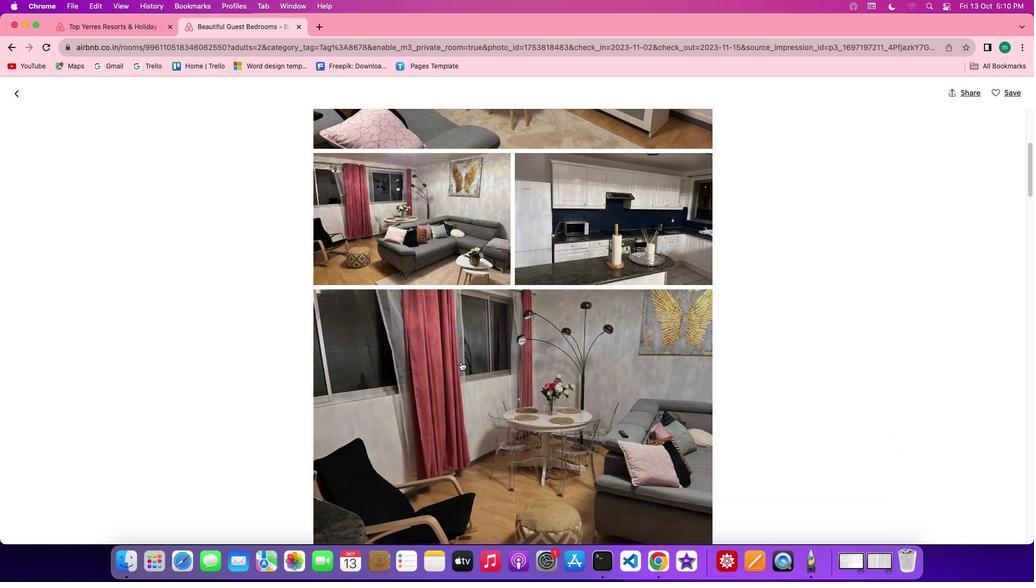 
Action: Mouse scrolled (461, 361) with delta (0, -1)
Screenshot: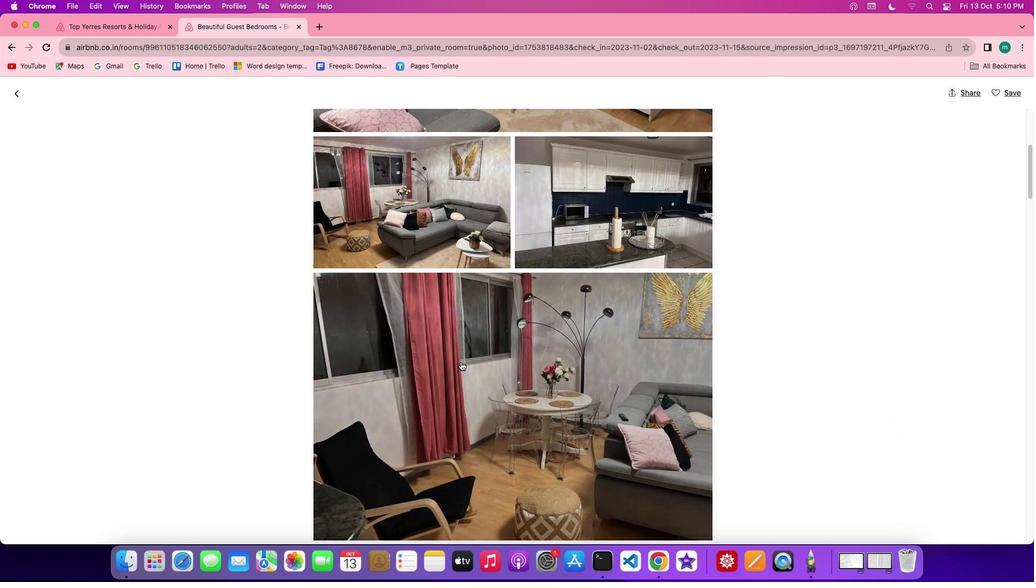 
Action: Mouse scrolled (461, 361) with delta (0, 0)
Screenshot: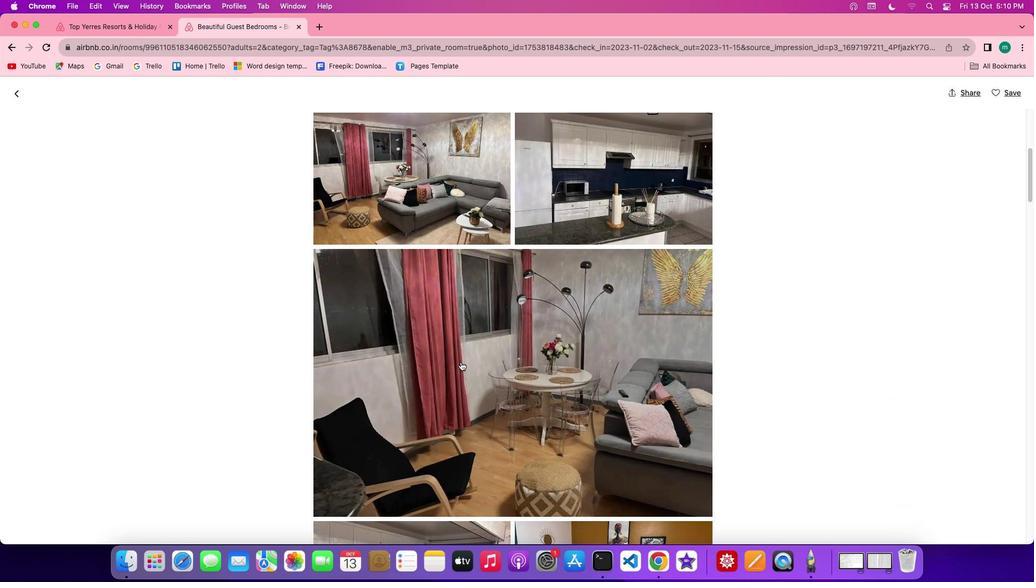 
Action: Mouse scrolled (461, 361) with delta (0, 0)
Screenshot: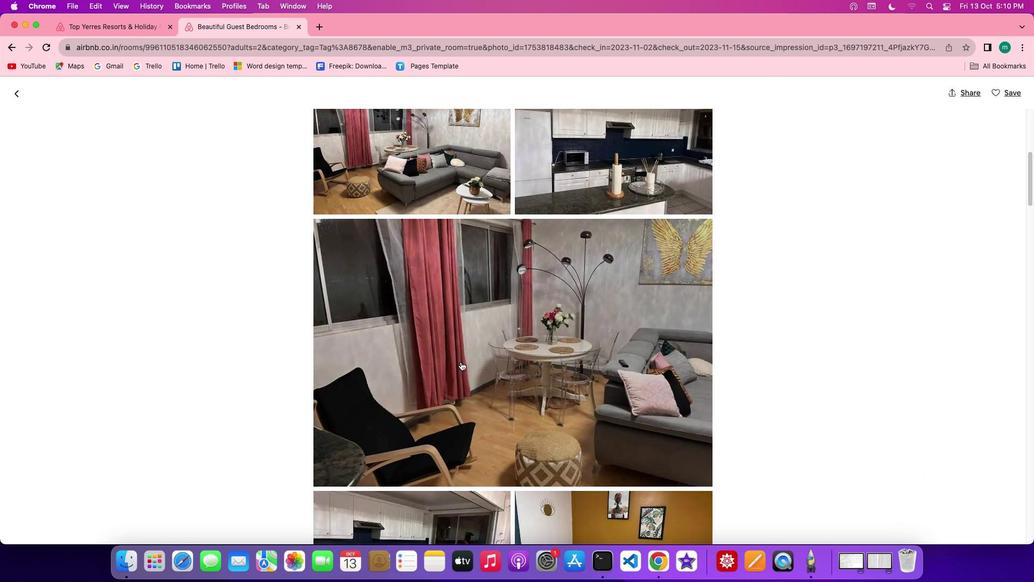 
Action: Mouse scrolled (461, 361) with delta (0, 0)
Screenshot: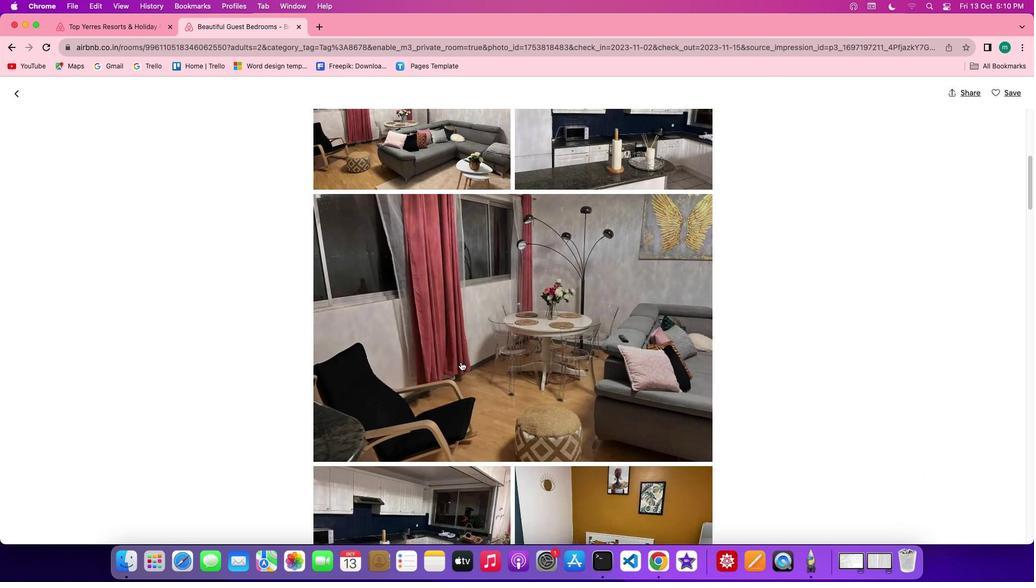
Action: Mouse scrolled (461, 361) with delta (0, -1)
Screenshot: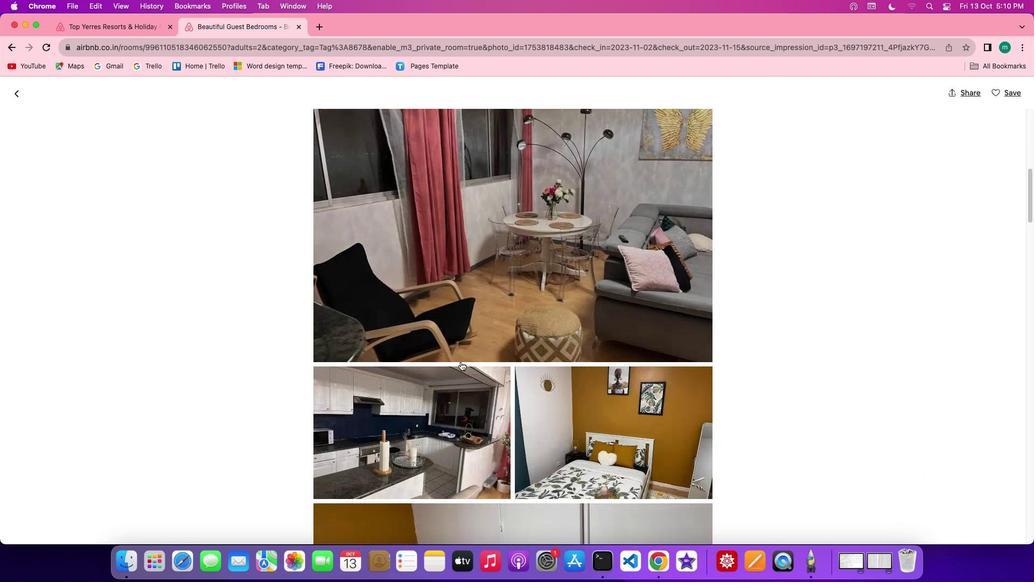
Action: Mouse scrolled (461, 361) with delta (0, -2)
Screenshot: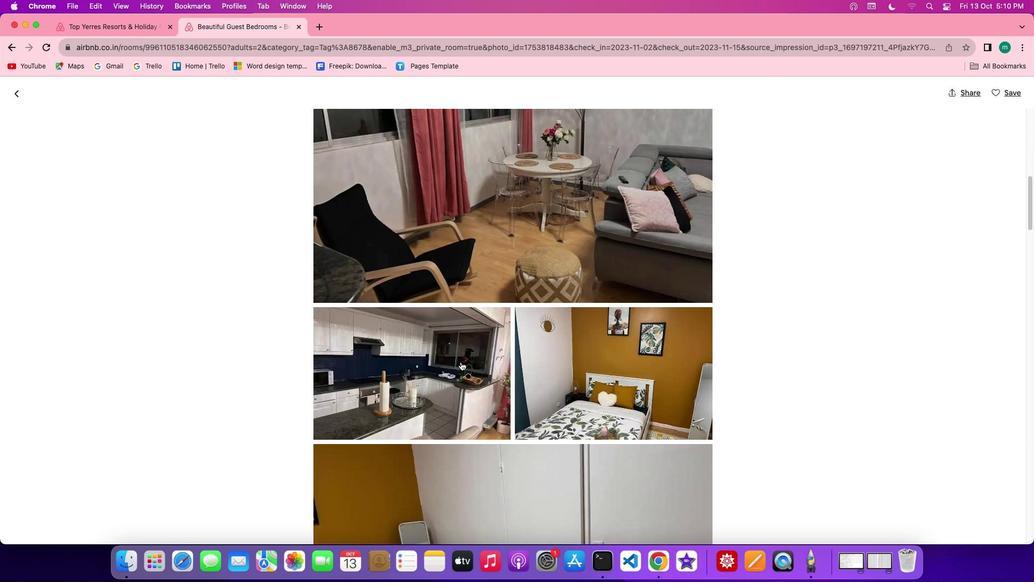 
Action: Mouse scrolled (461, 361) with delta (0, -2)
Screenshot: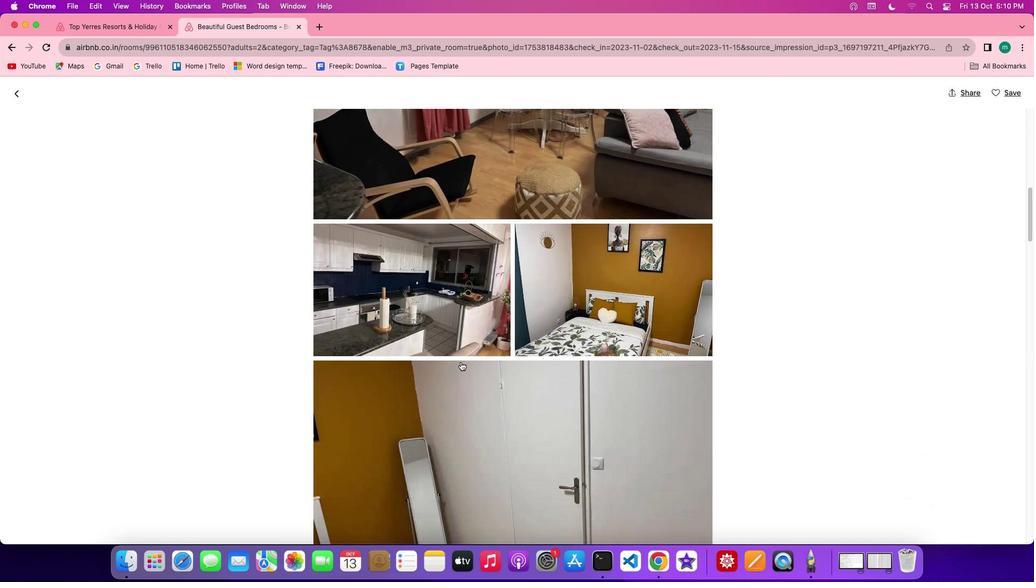 
Action: Mouse scrolled (461, 361) with delta (0, 0)
Screenshot: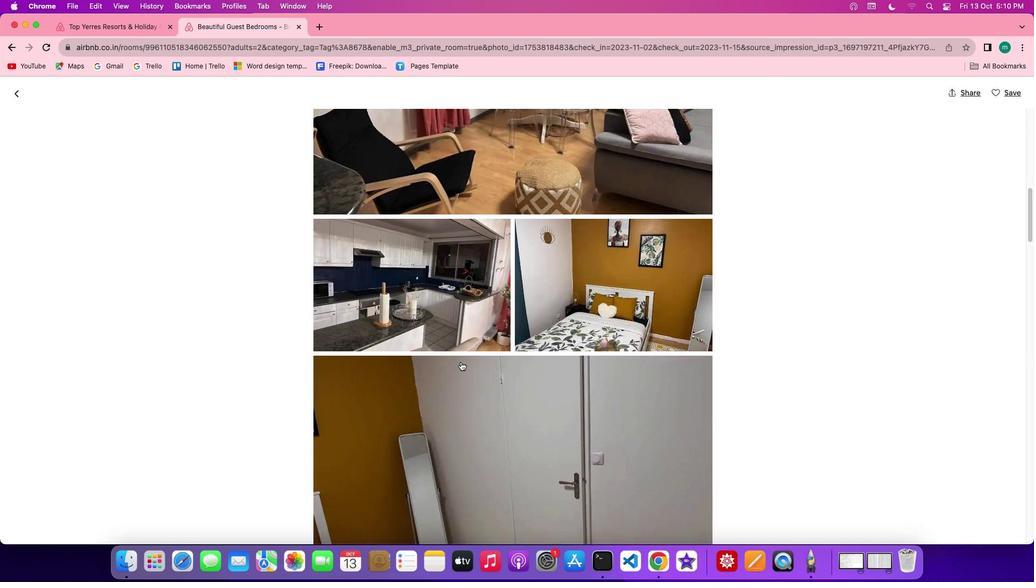 
Action: Mouse scrolled (461, 361) with delta (0, 0)
Screenshot: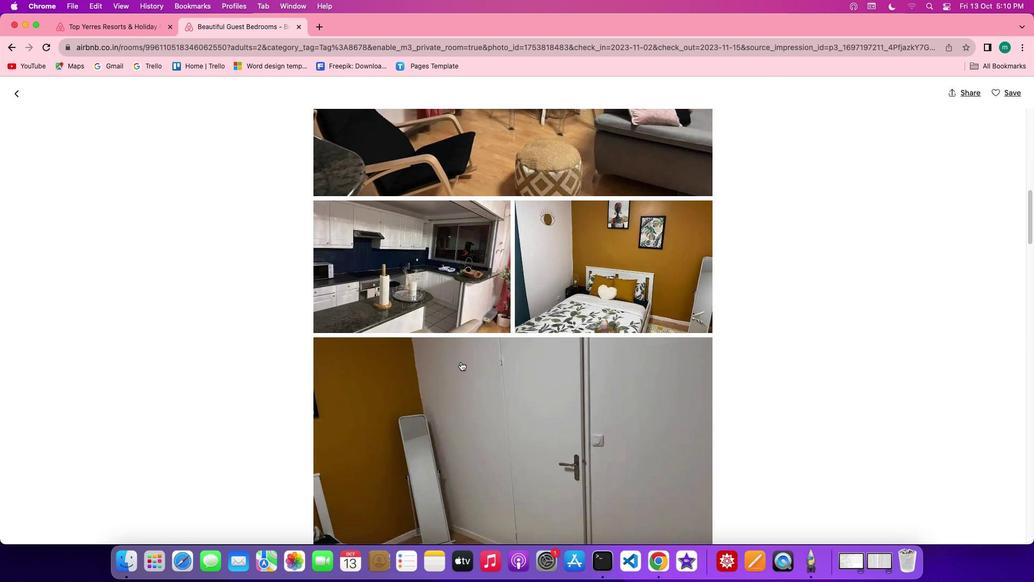 
Action: Mouse scrolled (461, 361) with delta (0, -1)
Screenshot: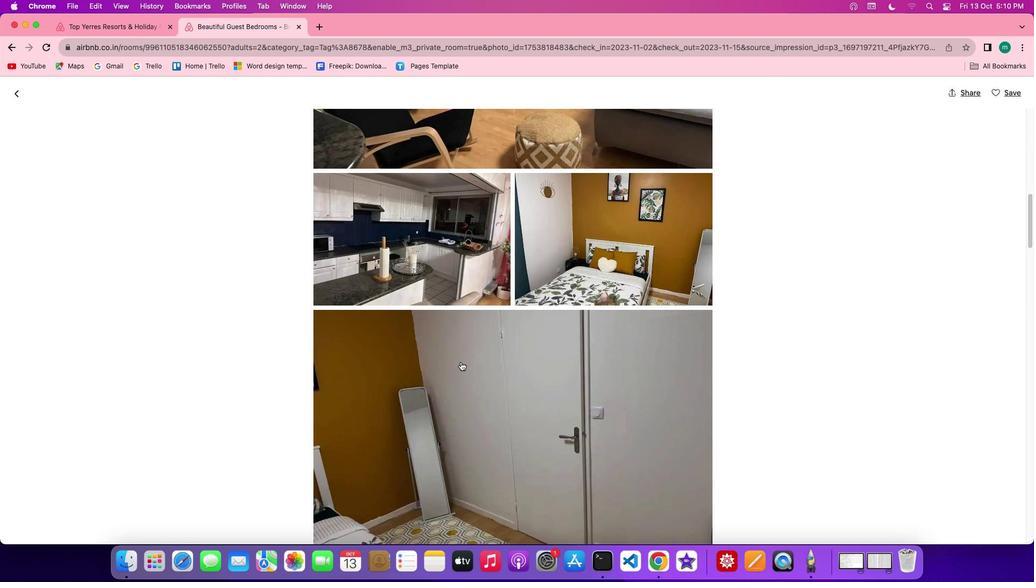 
Action: Mouse scrolled (461, 361) with delta (0, -1)
Screenshot: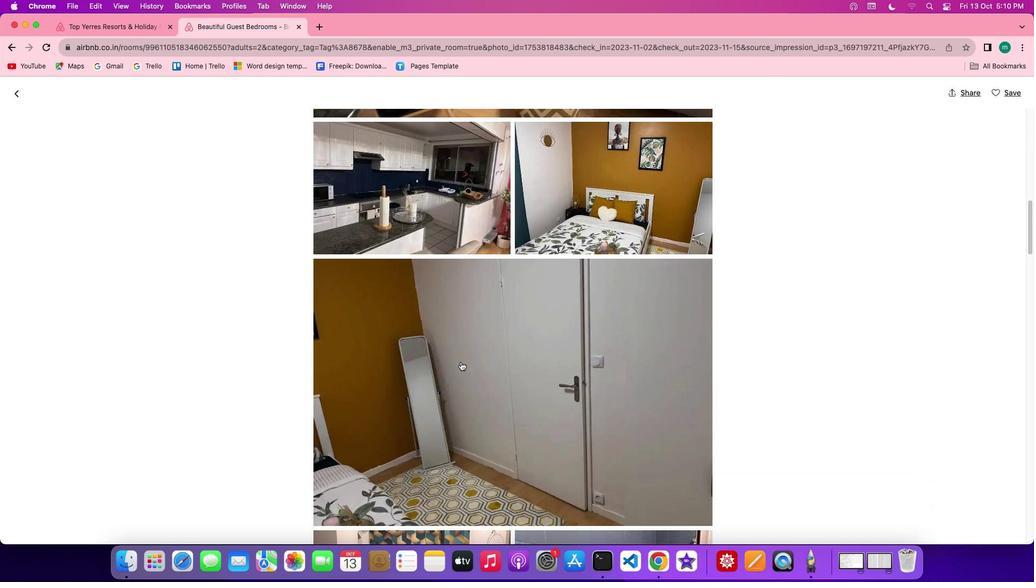 
Action: Mouse scrolled (461, 361) with delta (0, 0)
Screenshot: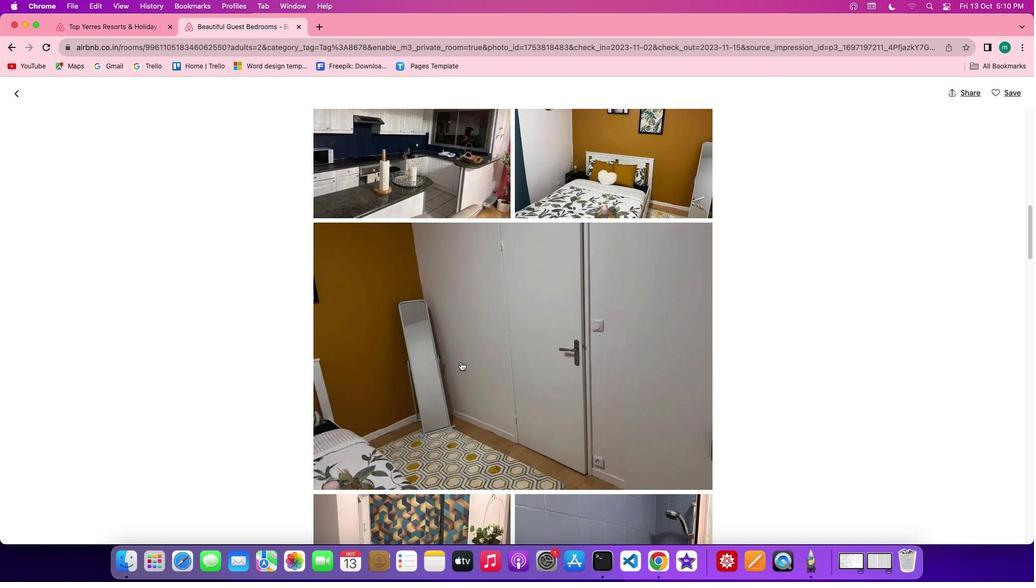
Action: Mouse scrolled (461, 361) with delta (0, 0)
Screenshot: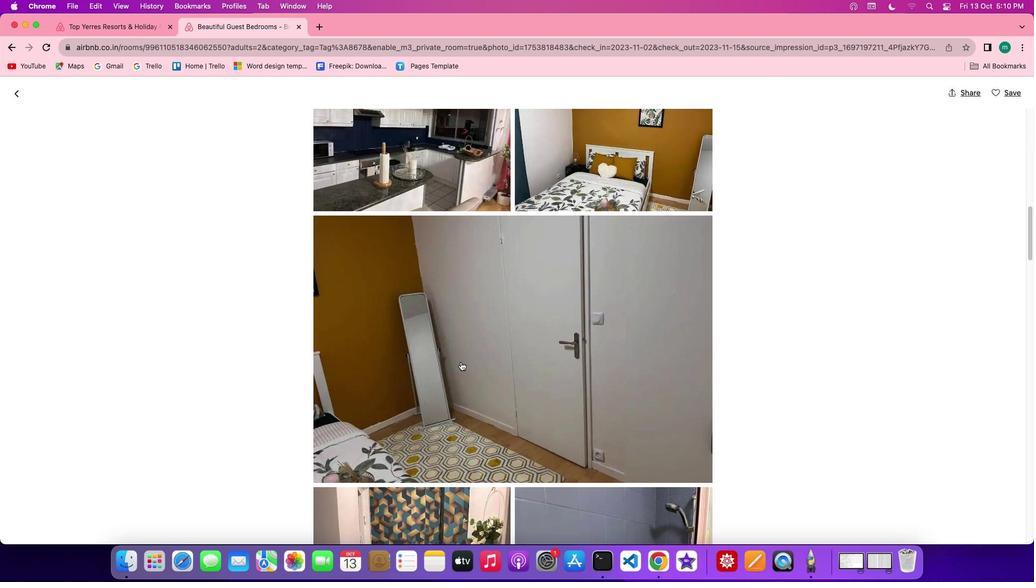 
Action: Mouse scrolled (461, 361) with delta (0, -1)
Screenshot: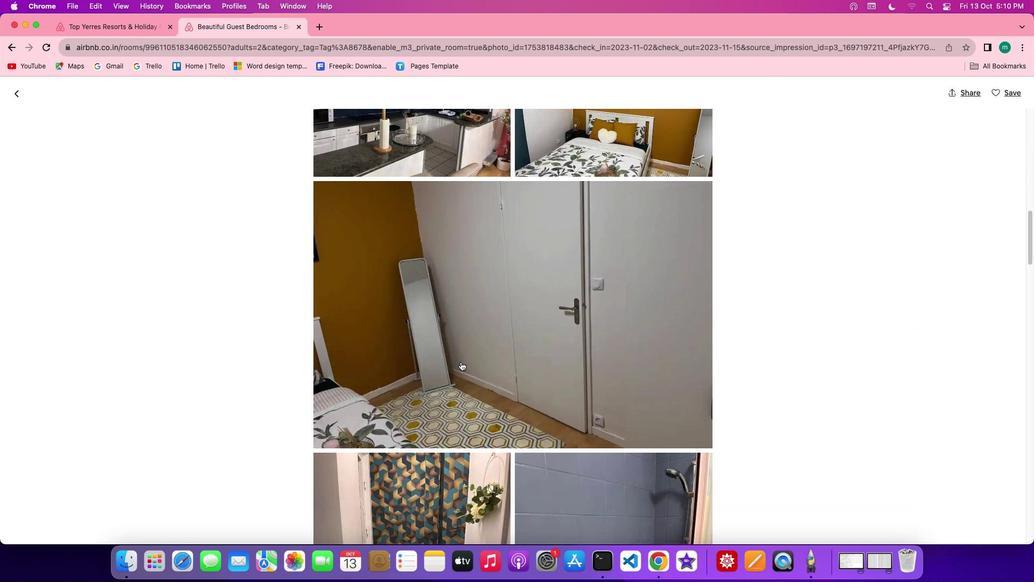 
Action: Mouse scrolled (461, 361) with delta (0, 0)
Screenshot: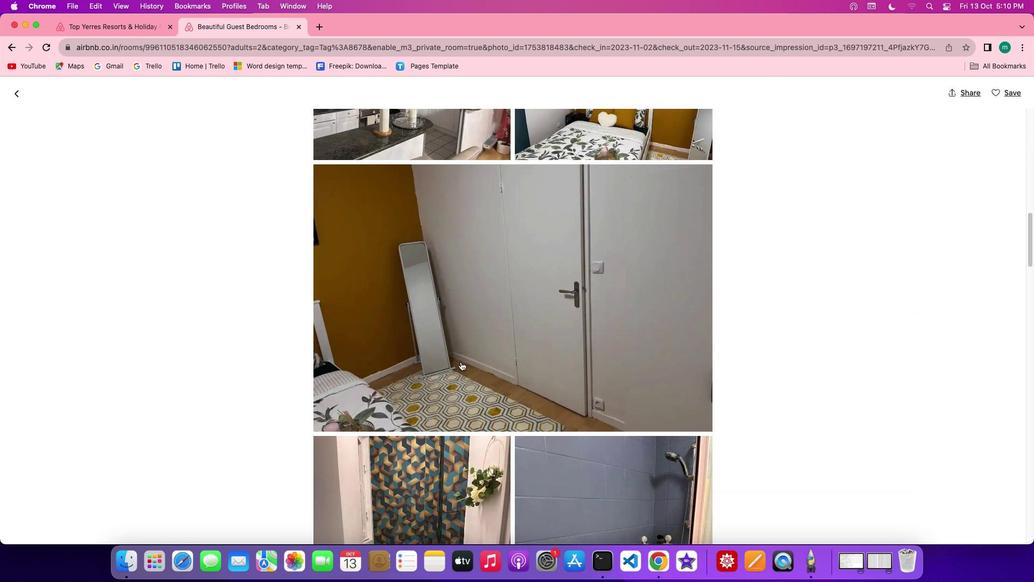 
Action: Mouse scrolled (461, 361) with delta (0, 0)
Screenshot: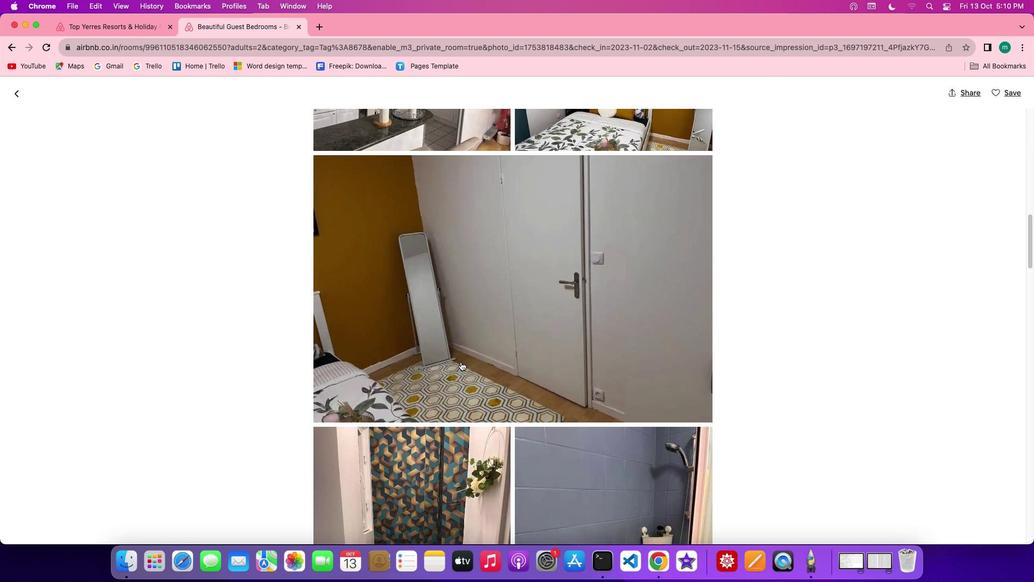 
Action: Mouse scrolled (461, 361) with delta (0, 0)
Screenshot: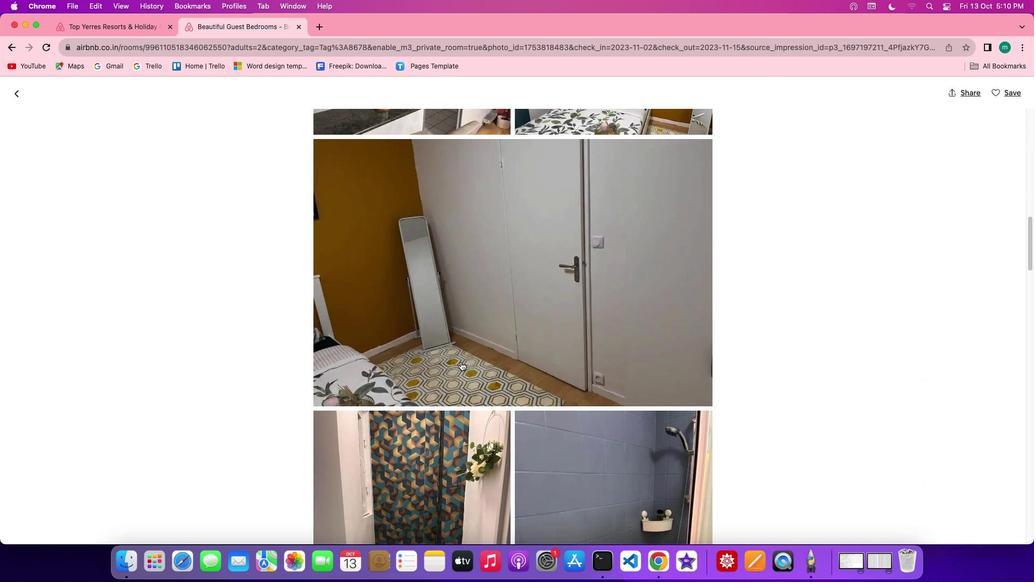 
Action: Mouse scrolled (461, 361) with delta (0, -1)
Screenshot: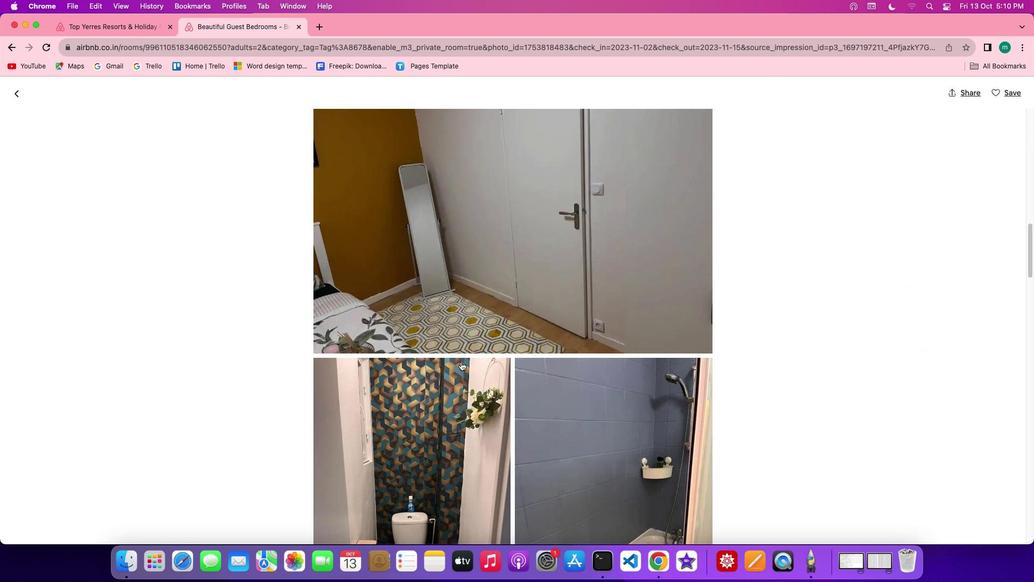 
Action: Mouse scrolled (461, 361) with delta (0, -1)
Screenshot: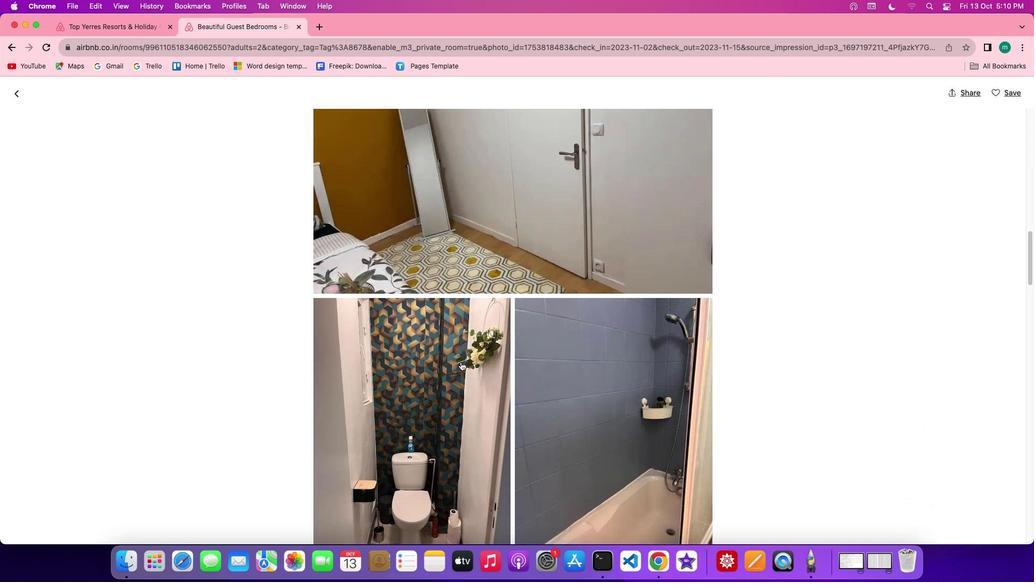 
Action: Mouse scrolled (461, 361) with delta (0, 0)
Screenshot: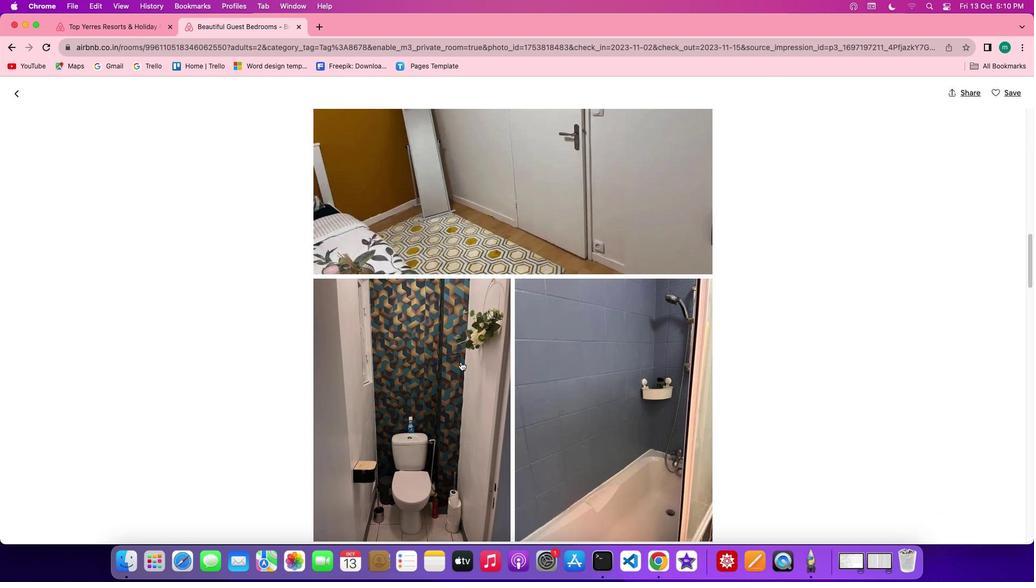 
Action: Mouse scrolled (461, 361) with delta (0, 0)
Screenshot: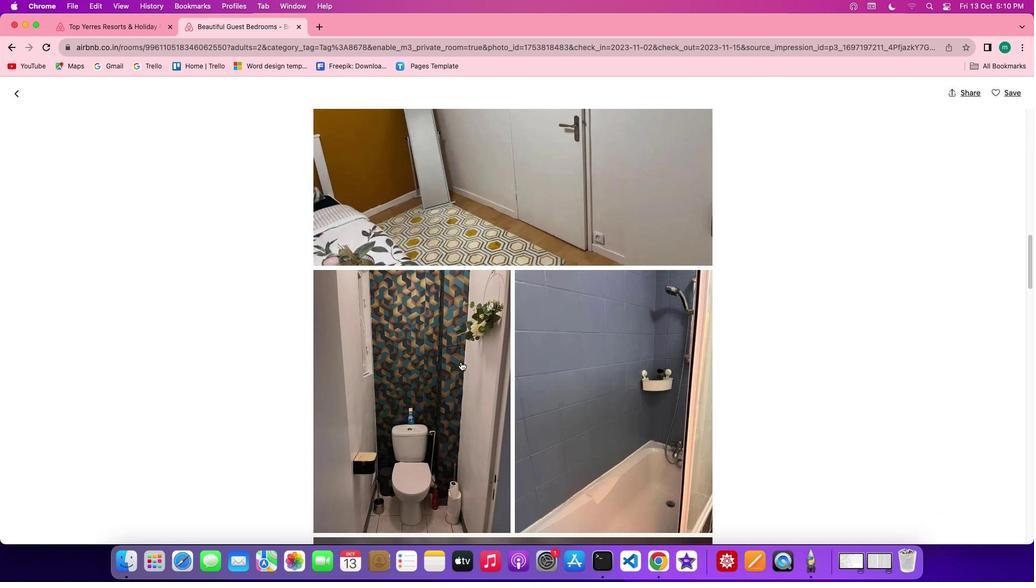 
Action: Mouse scrolled (461, 361) with delta (0, -1)
Screenshot: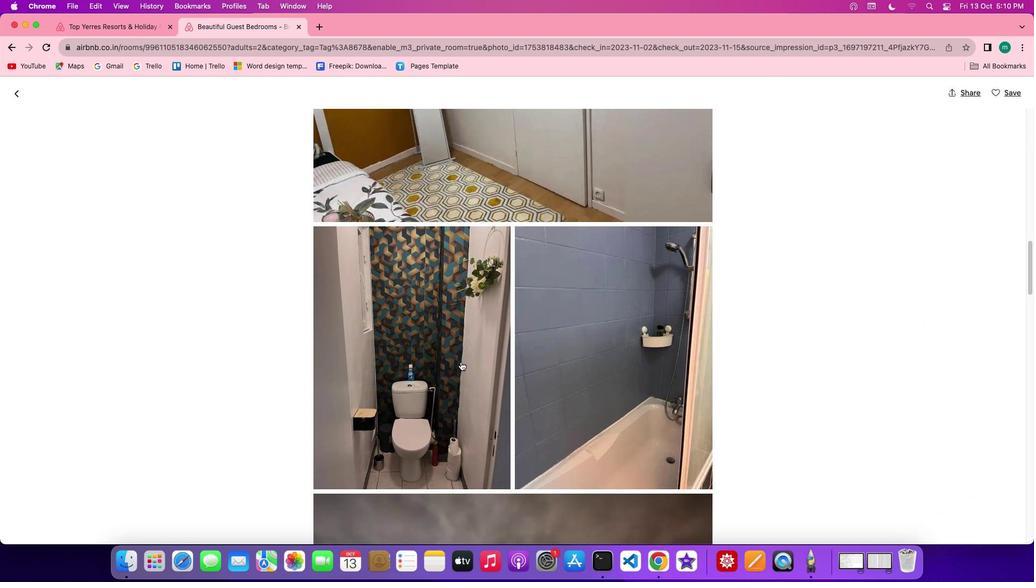 
Action: Mouse scrolled (461, 361) with delta (0, 0)
Screenshot: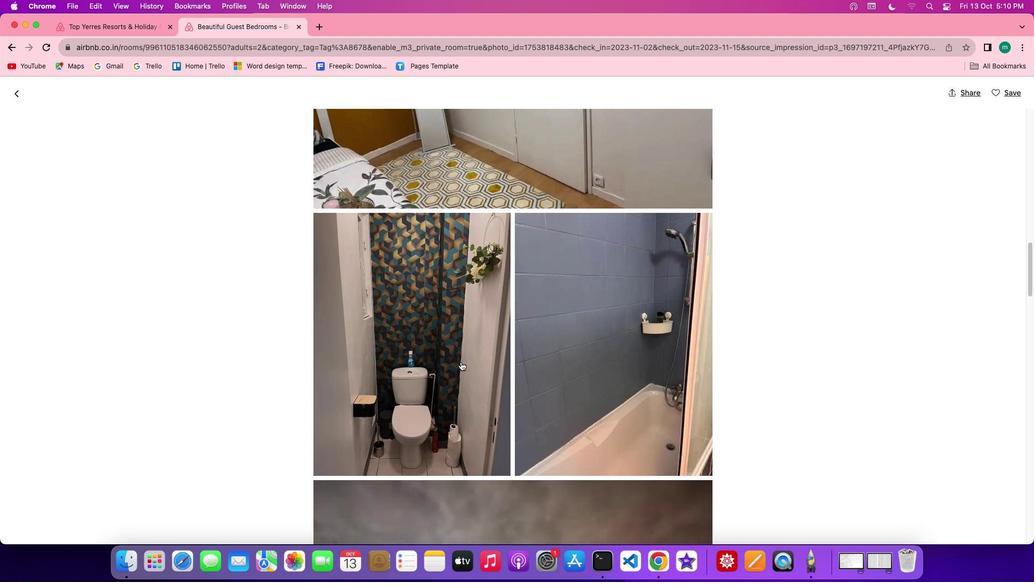 
Action: Mouse scrolled (461, 361) with delta (0, 0)
Screenshot: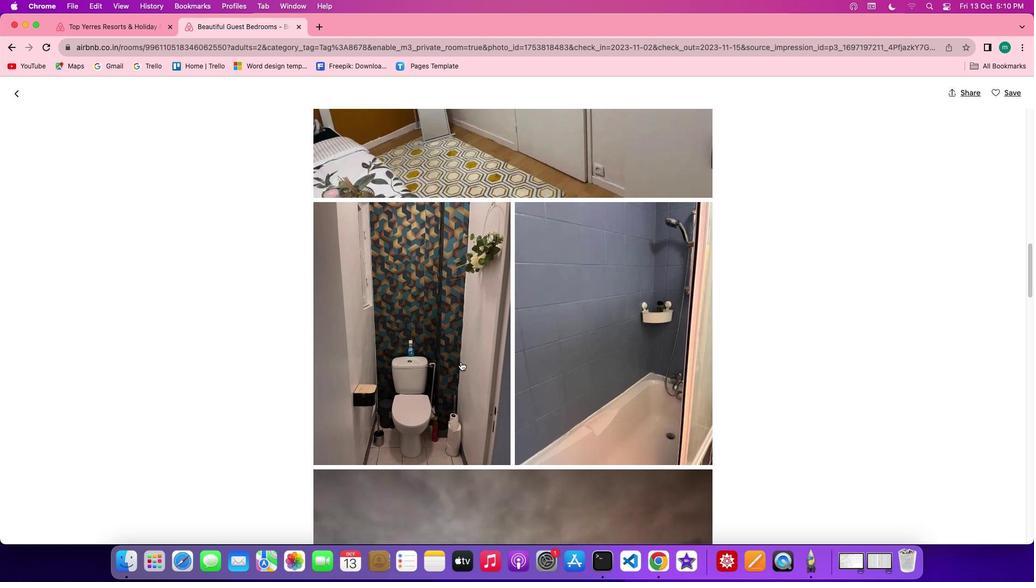
Action: Mouse scrolled (461, 361) with delta (0, 0)
Screenshot: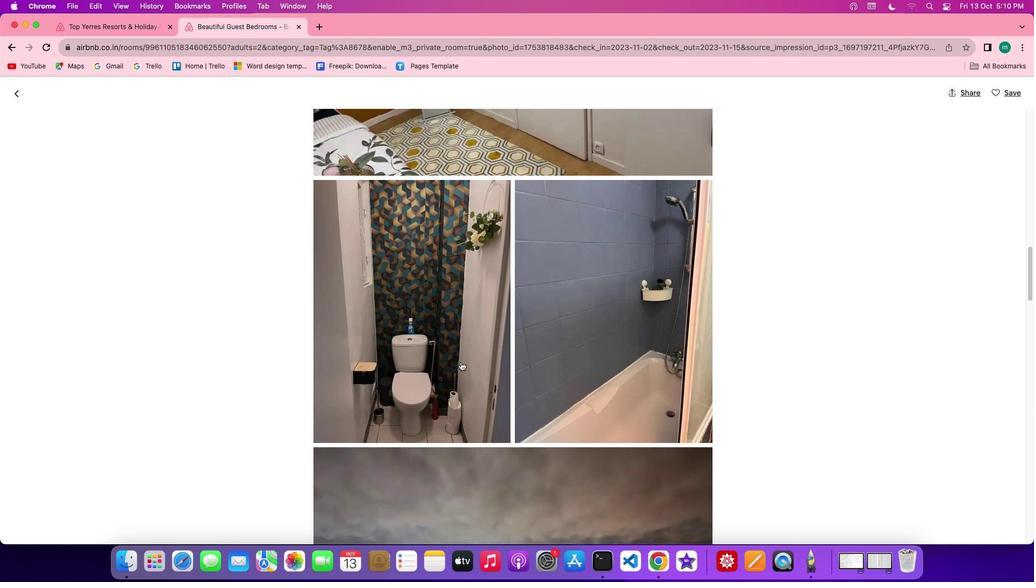 
Action: Mouse scrolled (461, 361) with delta (0, -1)
Screenshot: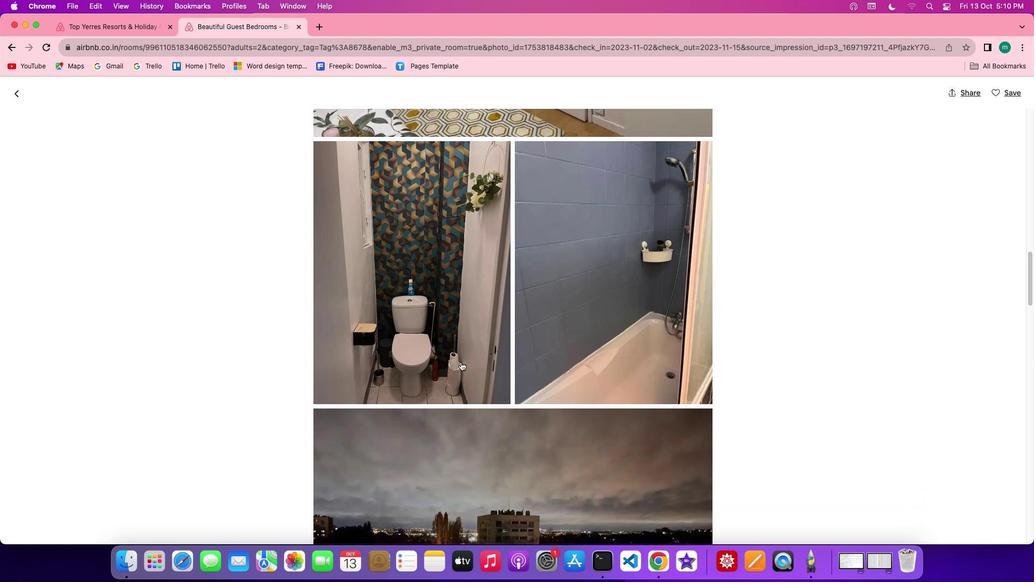 
Action: Mouse scrolled (461, 361) with delta (0, 0)
Screenshot: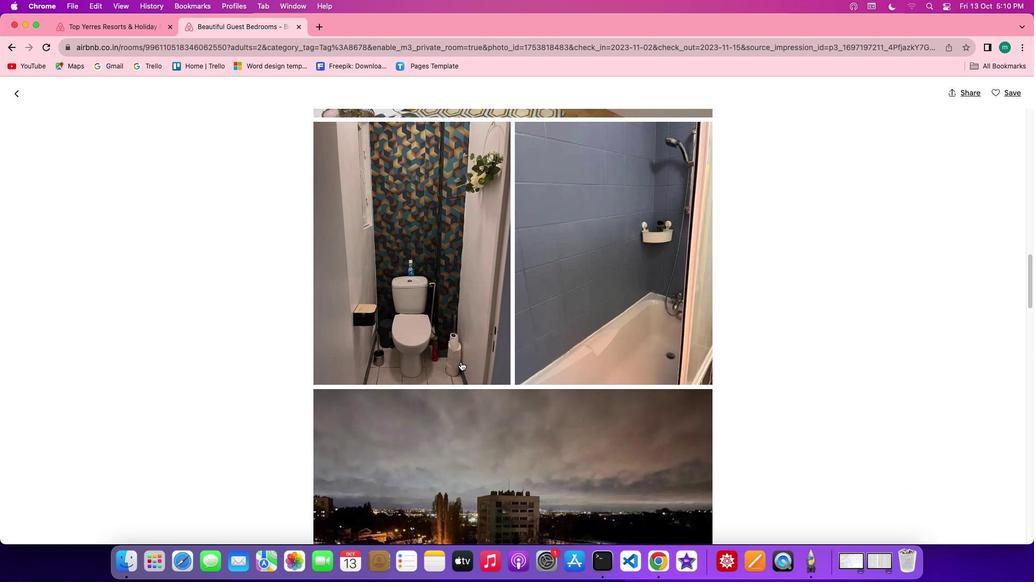 
Action: Mouse scrolled (461, 361) with delta (0, 0)
Screenshot: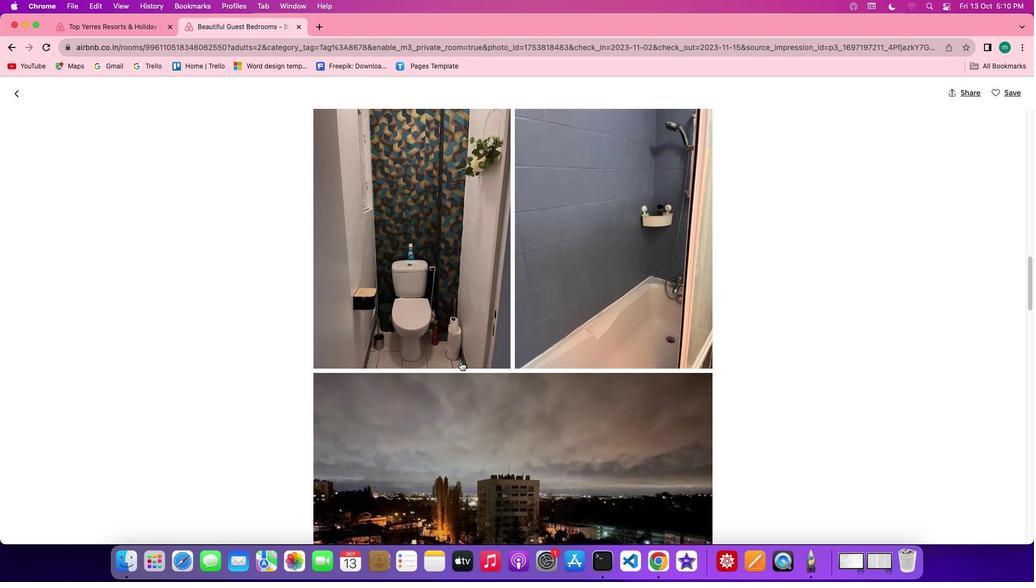 
Action: Mouse scrolled (461, 361) with delta (0, -1)
Screenshot: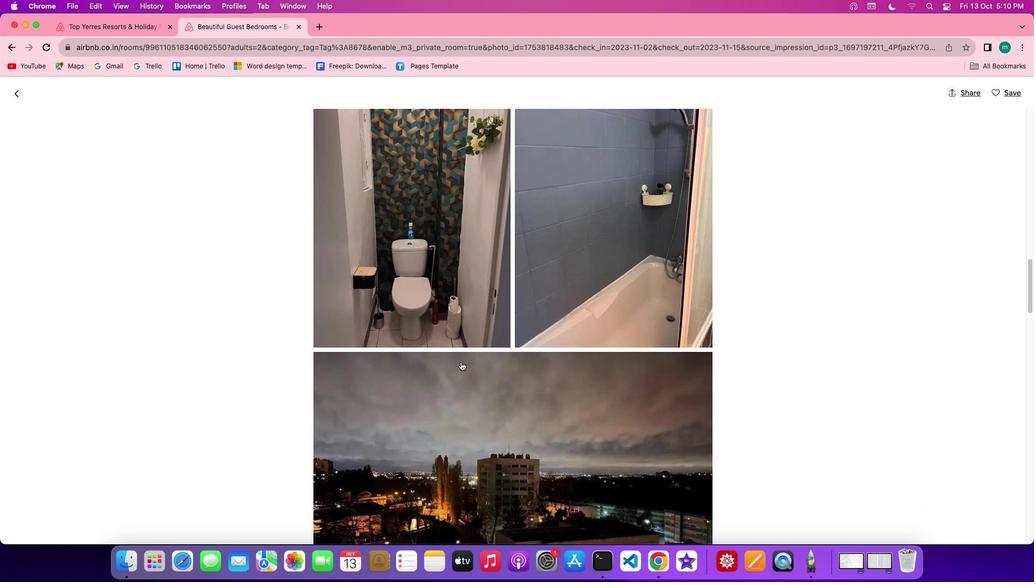 
Action: Mouse scrolled (461, 361) with delta (0, -1)
Screenshot: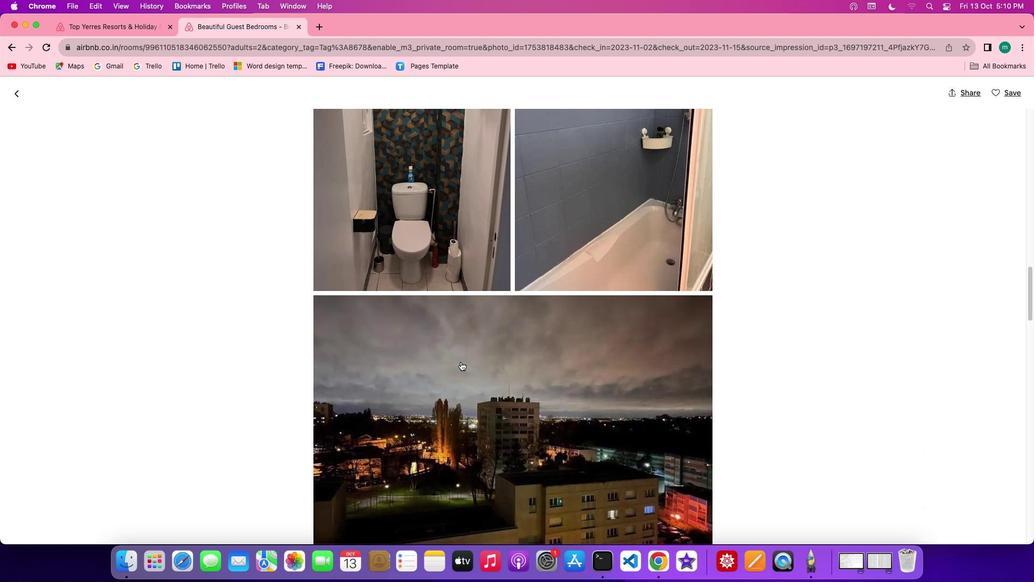 
Action: Mouse scrolled (461, 361) with delta (0, 0)
Screenshot: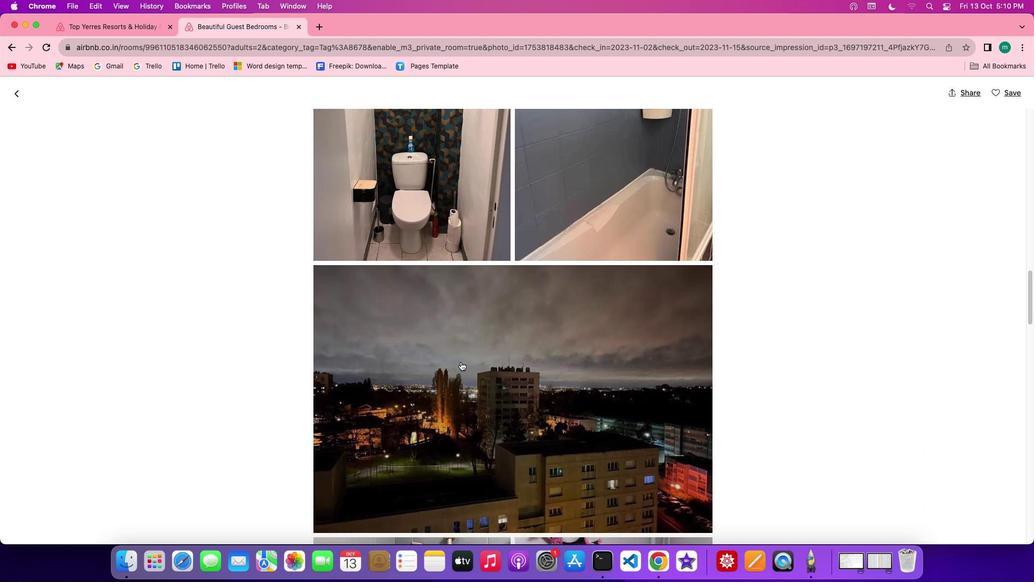 
Action: Mouse scrolled (461, 361) with delta (0, 0)
Screenshot: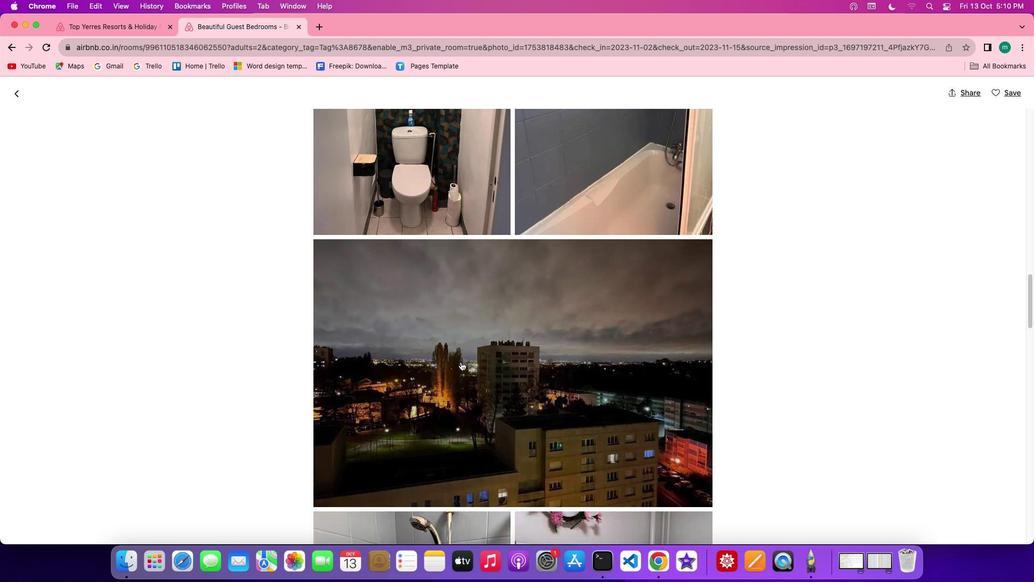 
Action: Mouse scrolled (461, 361) with delta (0, -1)
Screenshot: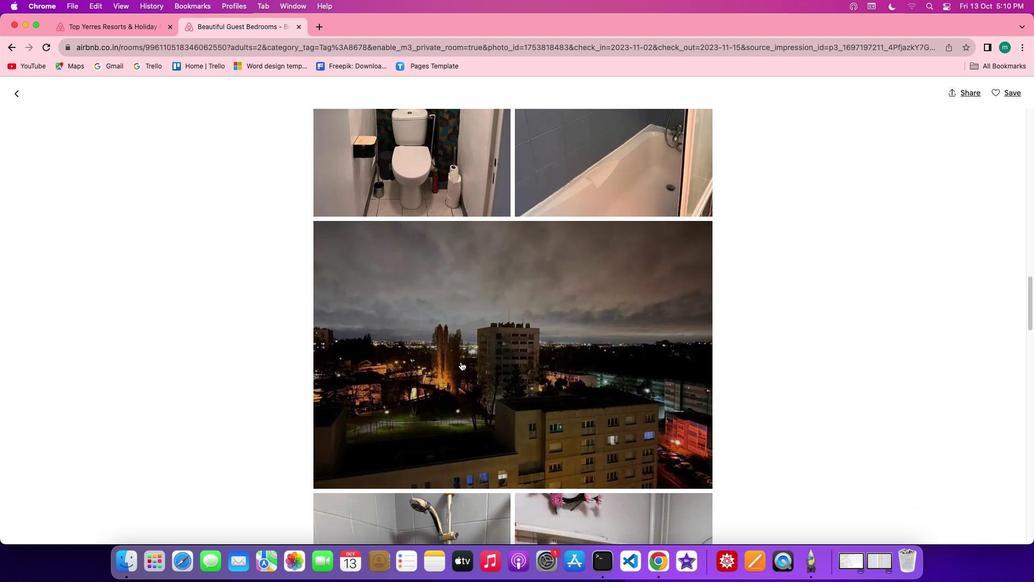 
Action: Mouse scrolled (461, 361) with delta (0, -1)
Screenshot: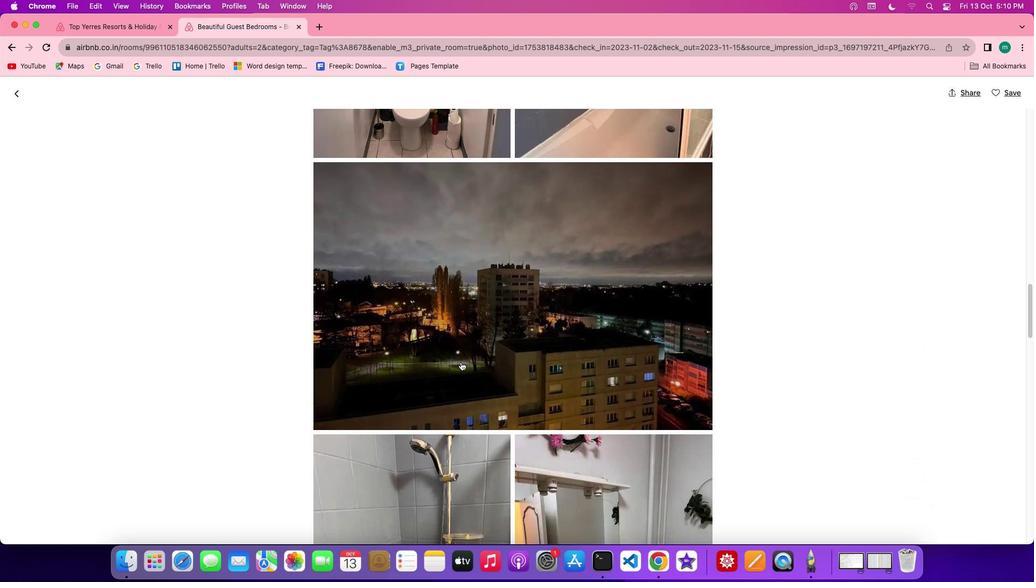 
Action: Mouse scrolled (461, 361) with delta (0, 0)
Screenshot: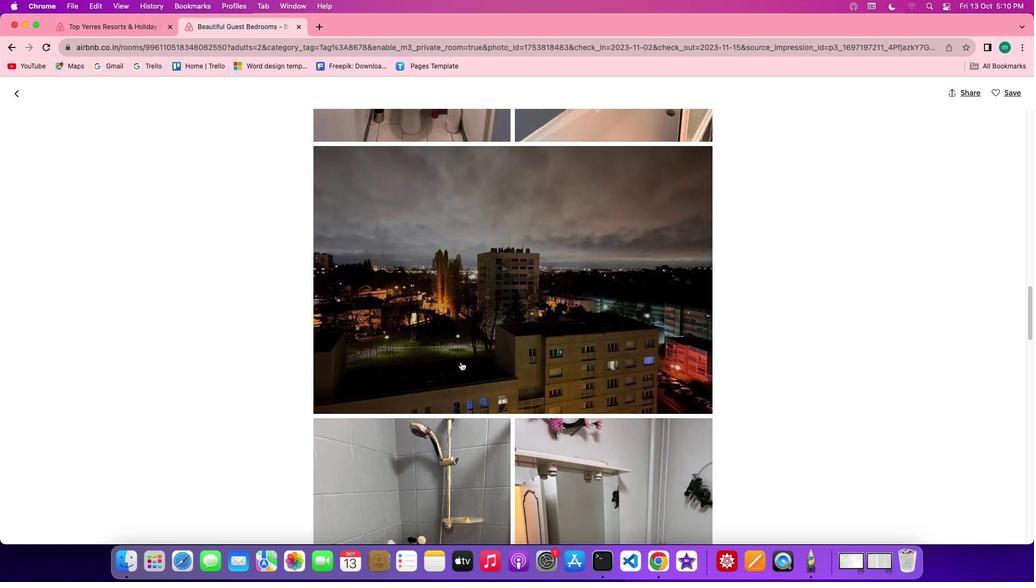 
Action: Mouse scrolled (461, 361) with delta (0, 0)
Screenshot: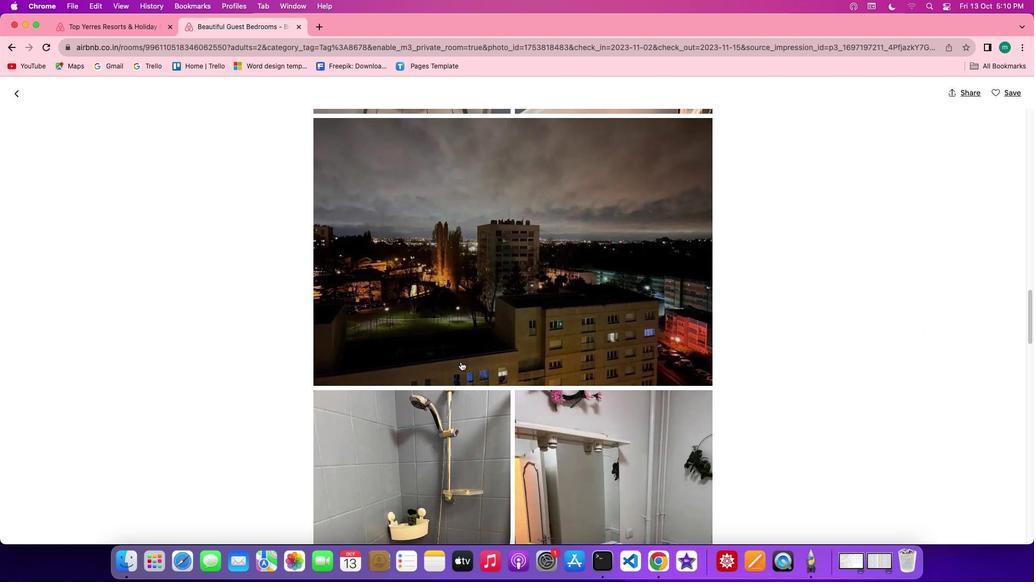 
Action: Mouse scrolled (461, 361) with delta (0, -1)
Screenshot: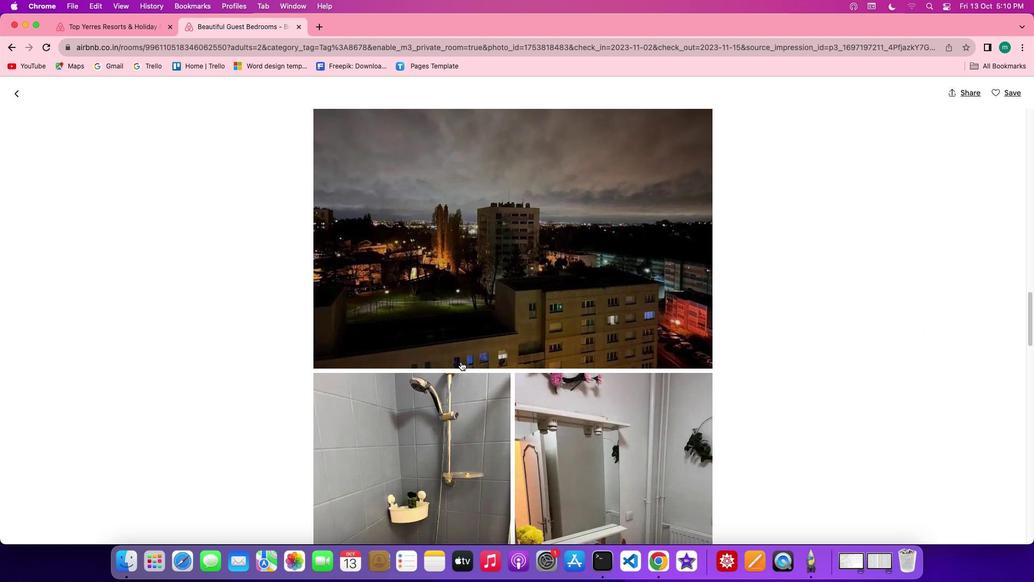 
Action: Mouse scrolled (461, 361) with delta (0, -1)
Screenshot: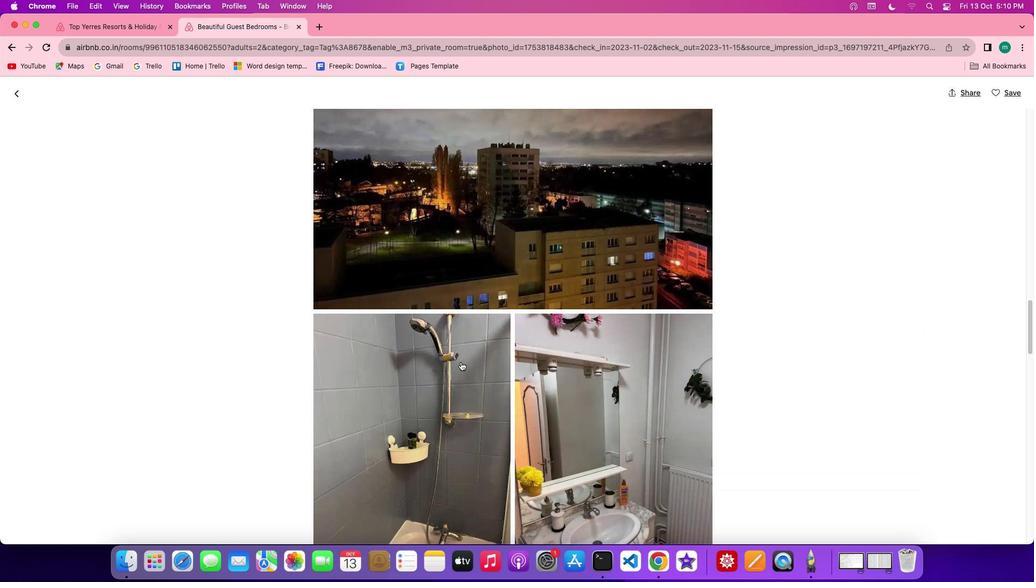 
Action: Mouse scrolled (461, 361) with delta (0, 0)
Screenshot: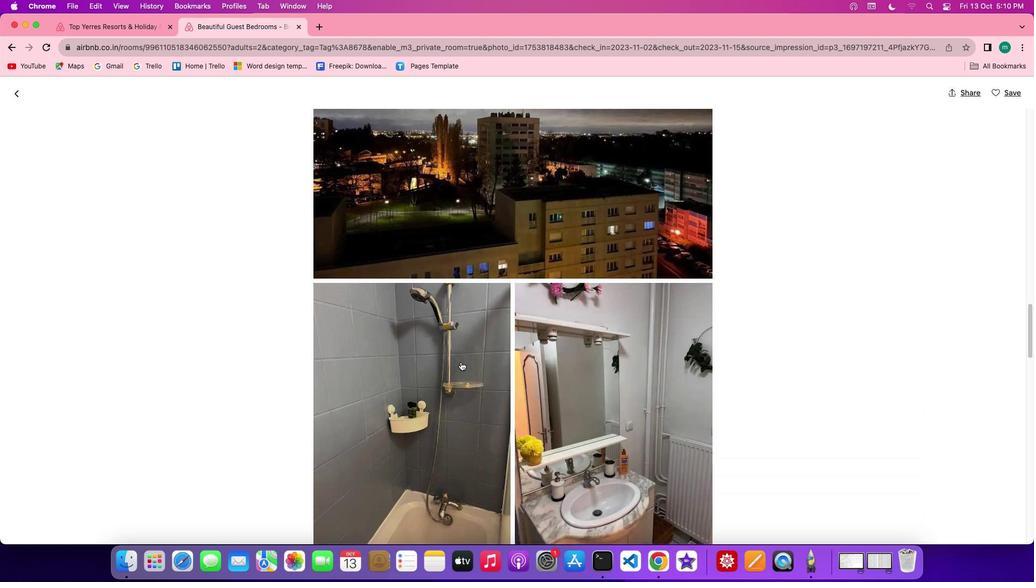 
Action: Mouse scrolled (461, 361) with delta (0, 0)
Screenshot: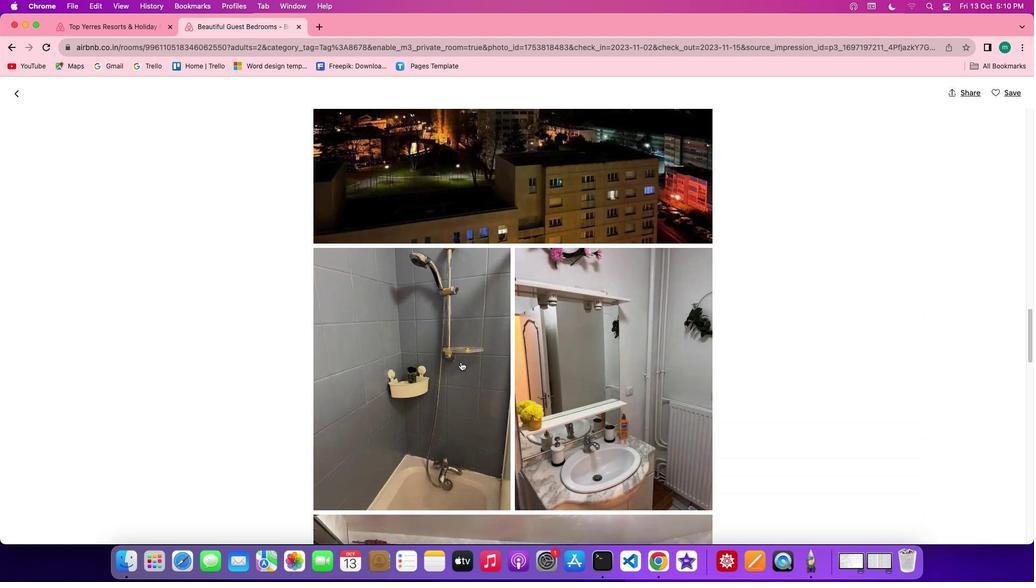 
Action: Mouse scrolled (461, 361) with delta (0, -1)
Screenshot: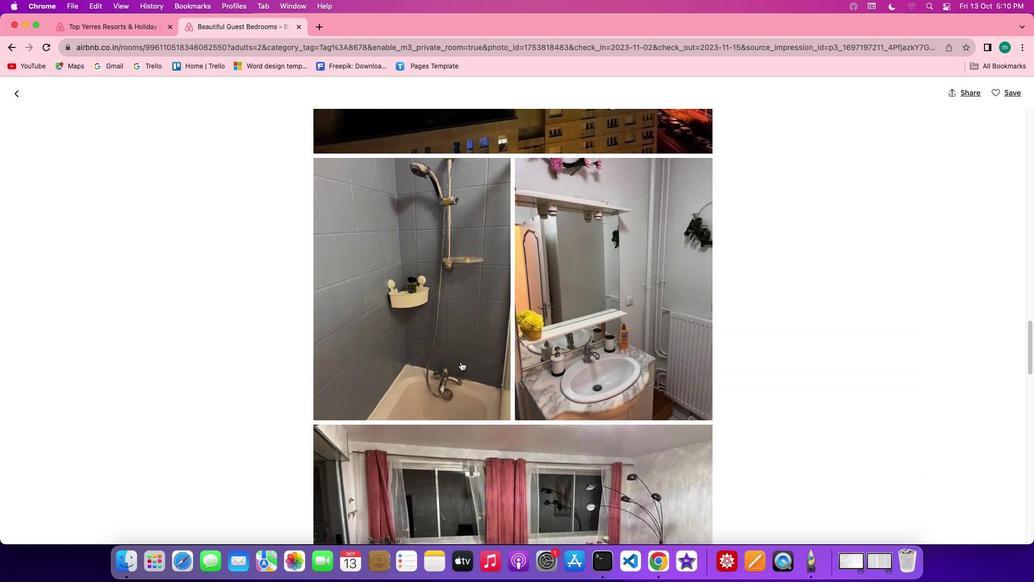 
Action: Mouse scrolled (461, 361) with delta (0, -2)
Screenshot: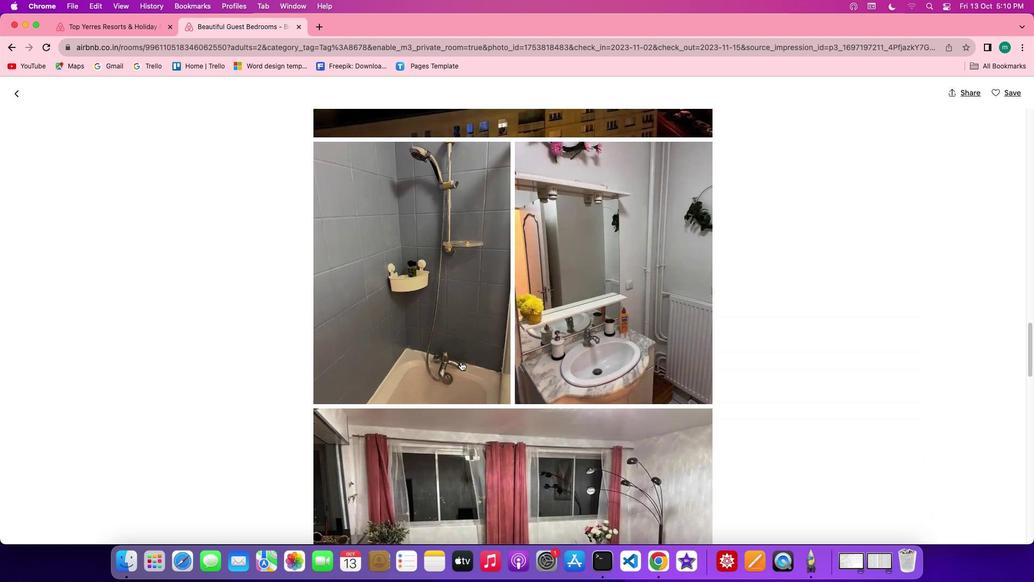 
Action: Mouse scrolled (461, 361) with delta (0, 0)
Screenshot: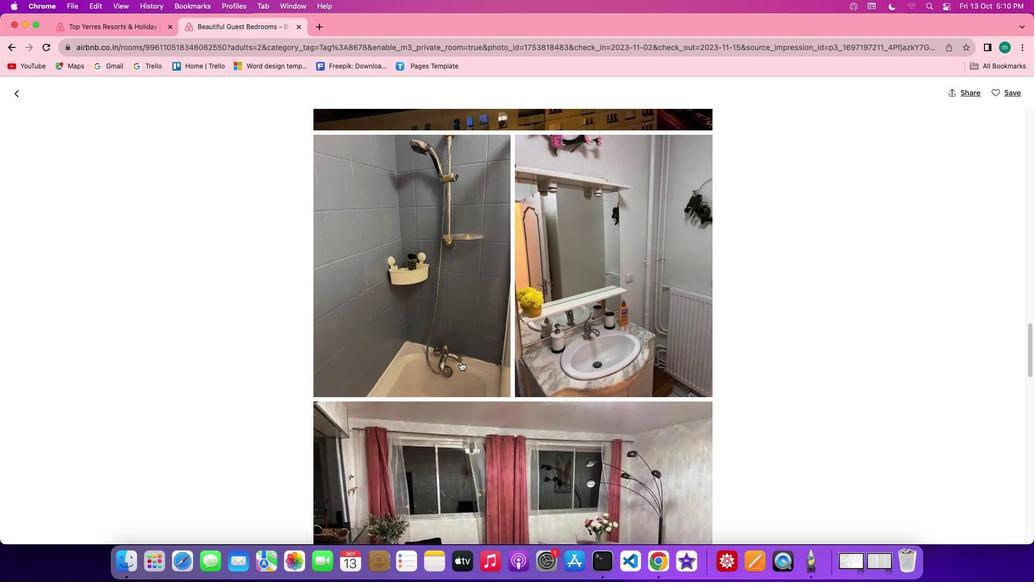 
Action: Mouse scrolled (461, 361) with delta (0, 0)
Screenshot: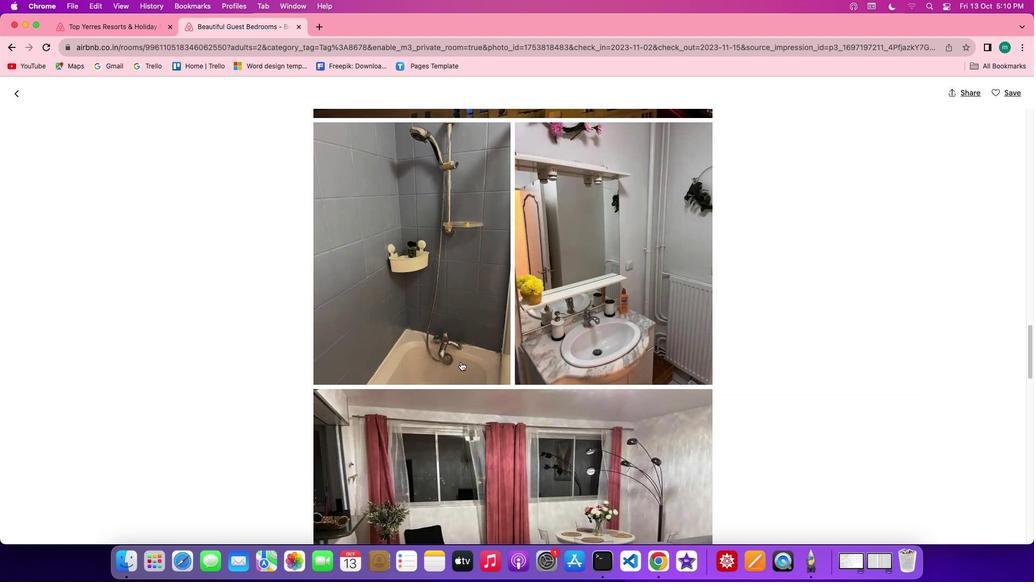 
Action: Mouse scrolled (461, 361) with delta (0, -1)
Screenshot: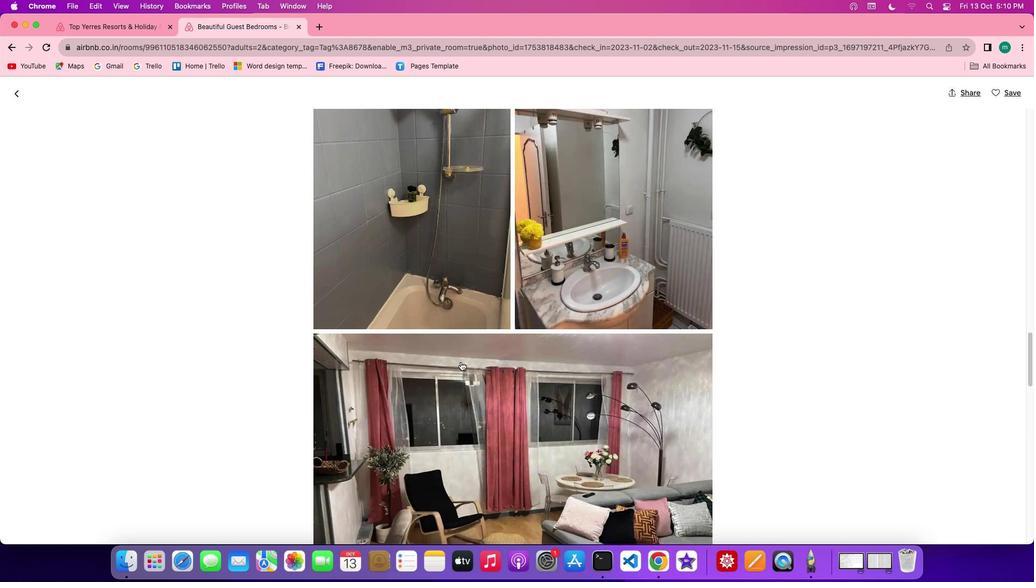 
Action: Mouse scrolled (461, 361) with delta (0, -1)
Screenshot: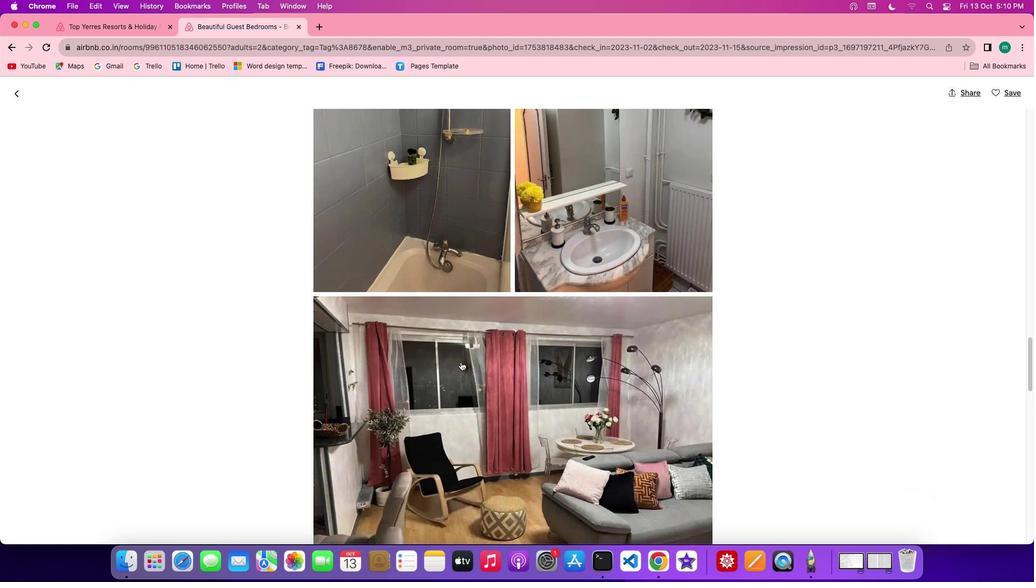 
Action: Mouse scrolled (461, 361) with delta (0, 0)
Screenshot: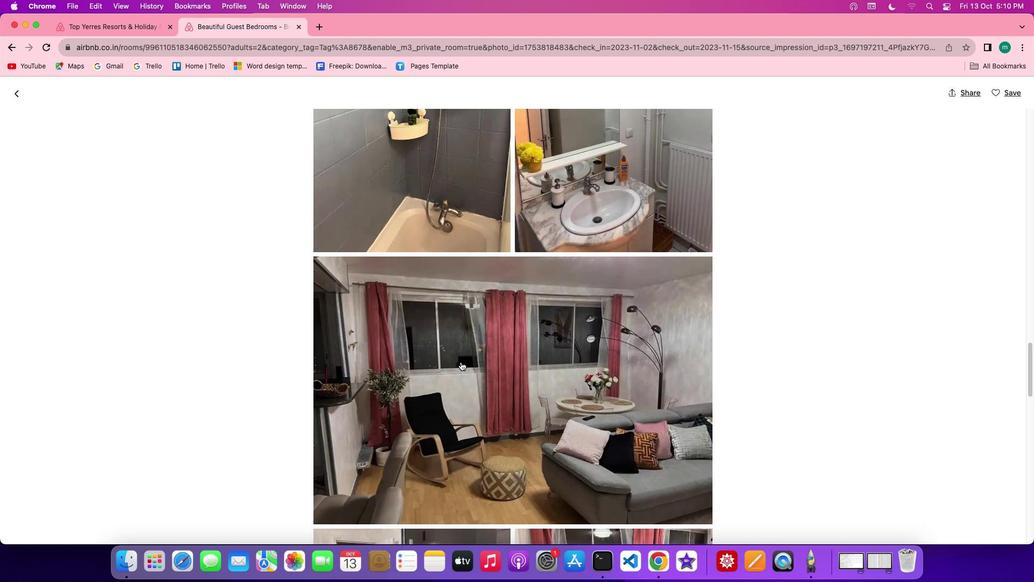 
Action: Mouse scrolled (461, 361) with delta (0, 0)
Screenshot: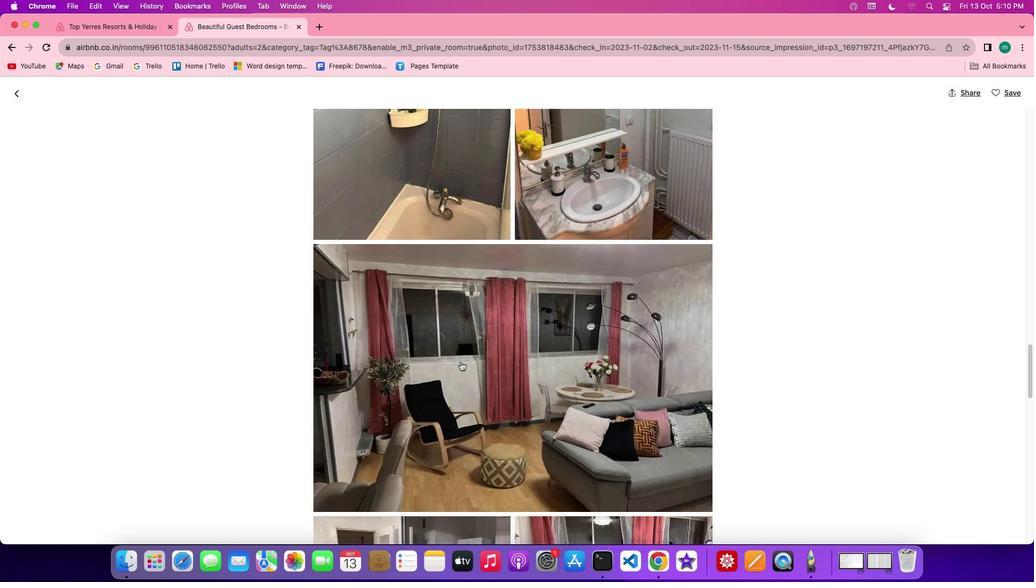 
Action: Mouse scrolled (461, 361) with delta (0, -1)
Screenshot: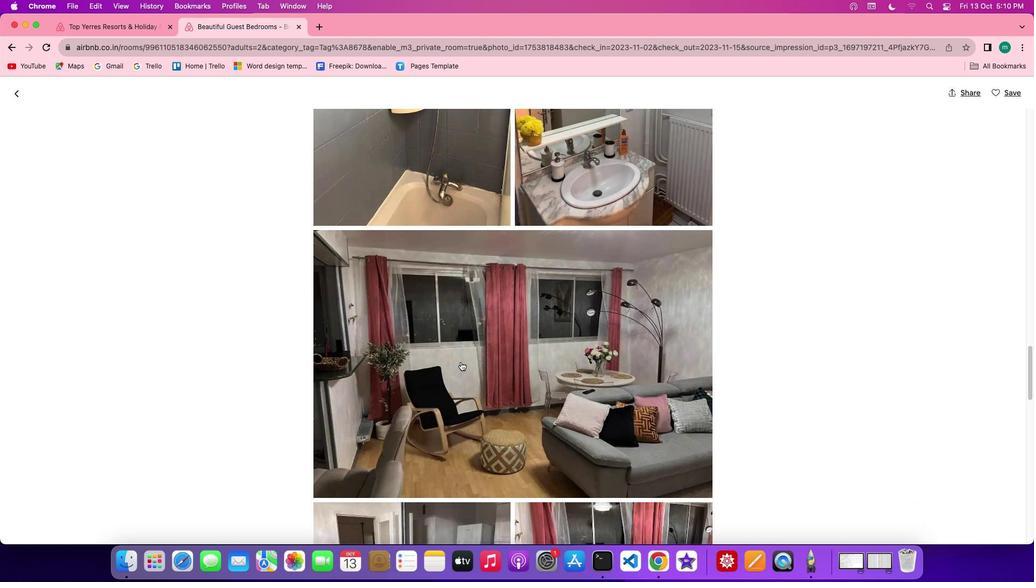 
Action: Mouse scrolled (461, 361) with delta (0, 0)
Screenshot: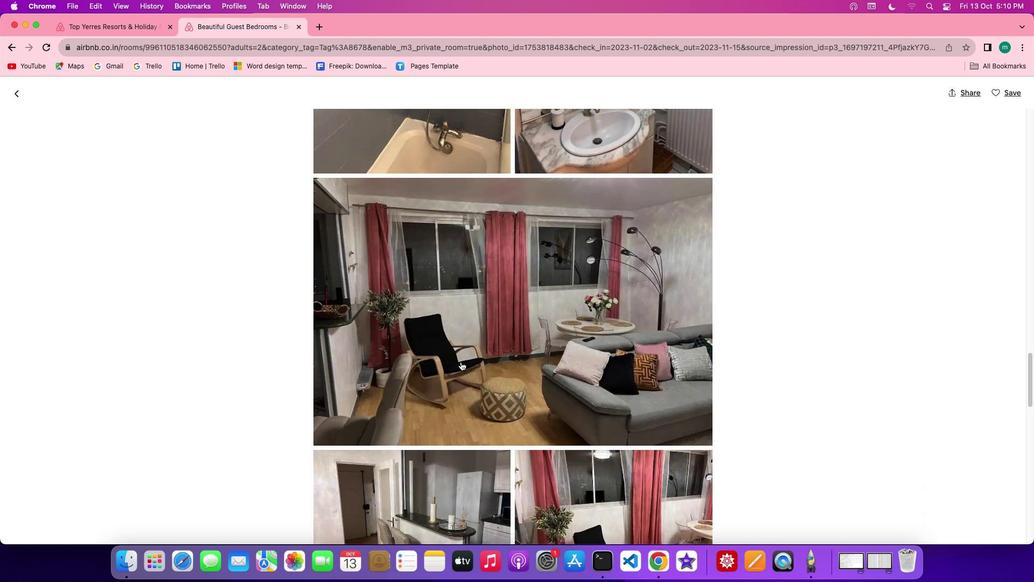 
Action: Mouse scrolled (461, 361) with delta (0, 0)
Screenshot: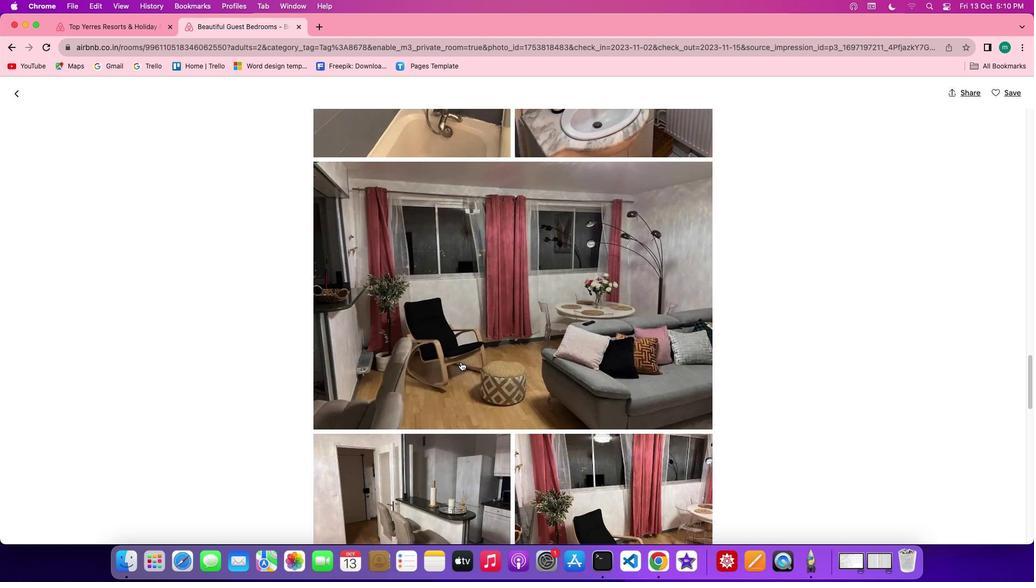 
Action: Mouse scrolled (461, 361) with delta (0, 0)
Screenshot: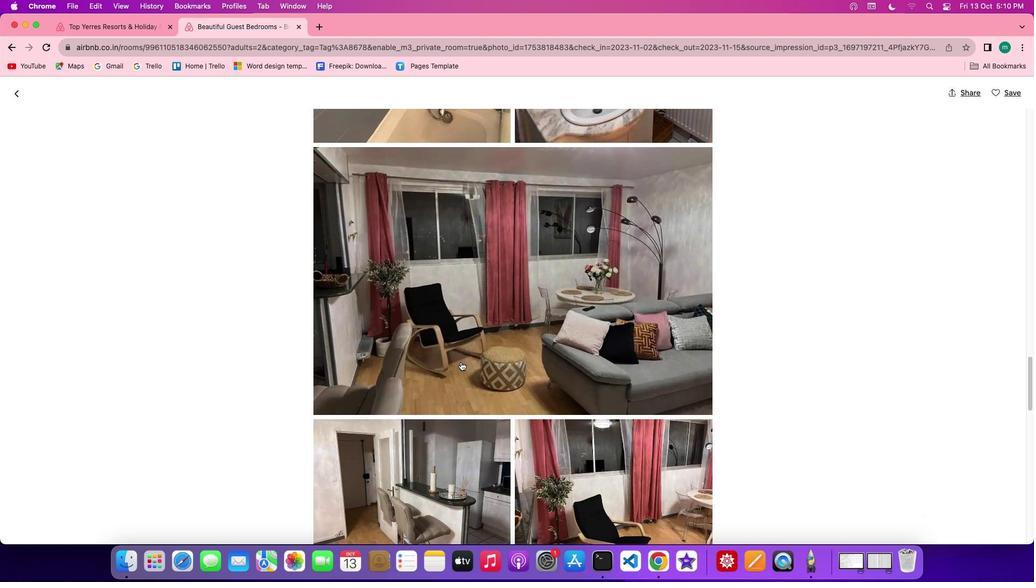 
Action: Mouse scrolled (461, 361) with delta (0, 0)
Screenshot: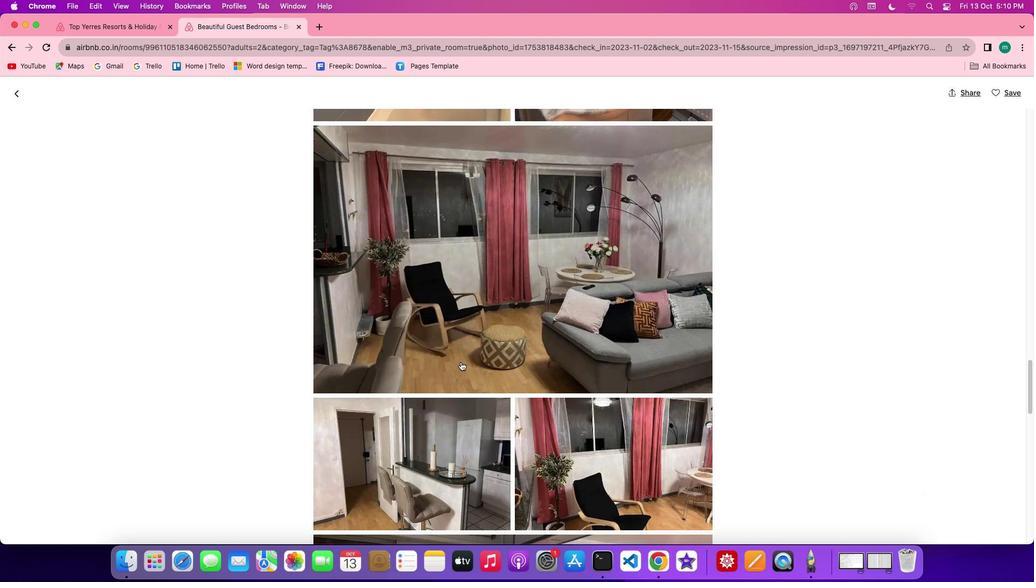 
Action: Mouse scrolled (461, 361) with delta (0, -1)
Screenshot: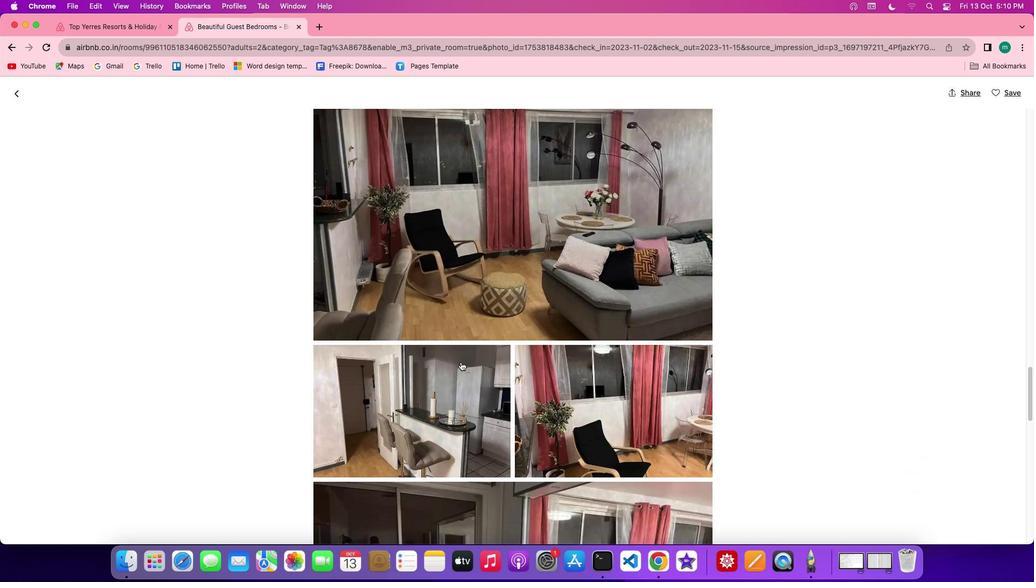 
Action: Mouse scrolled (461, 361) with delta (0, 0)
Screenshot: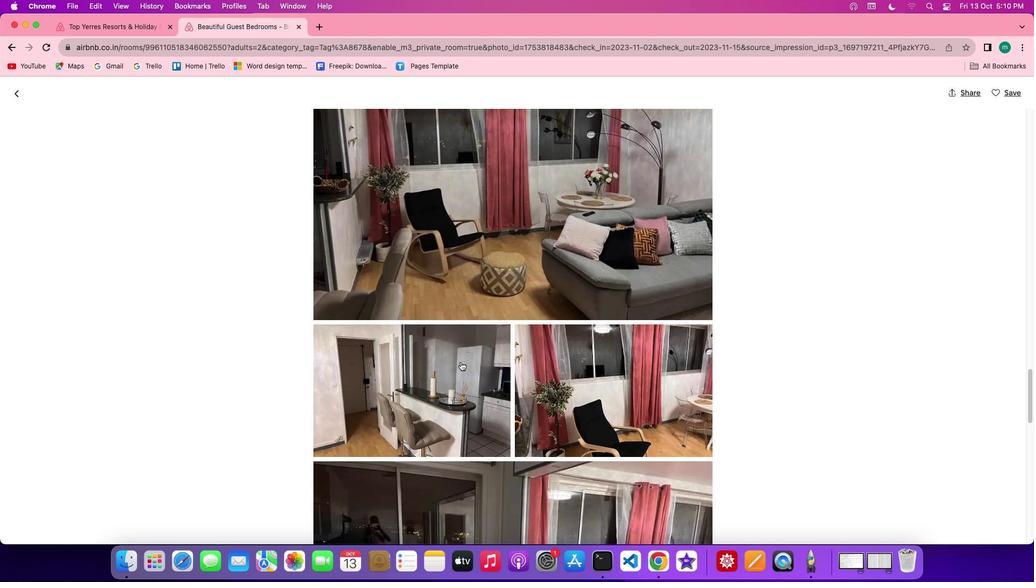 
Action: Mouse scrolled (461, 361) with delta (0, 0)
Screenshot: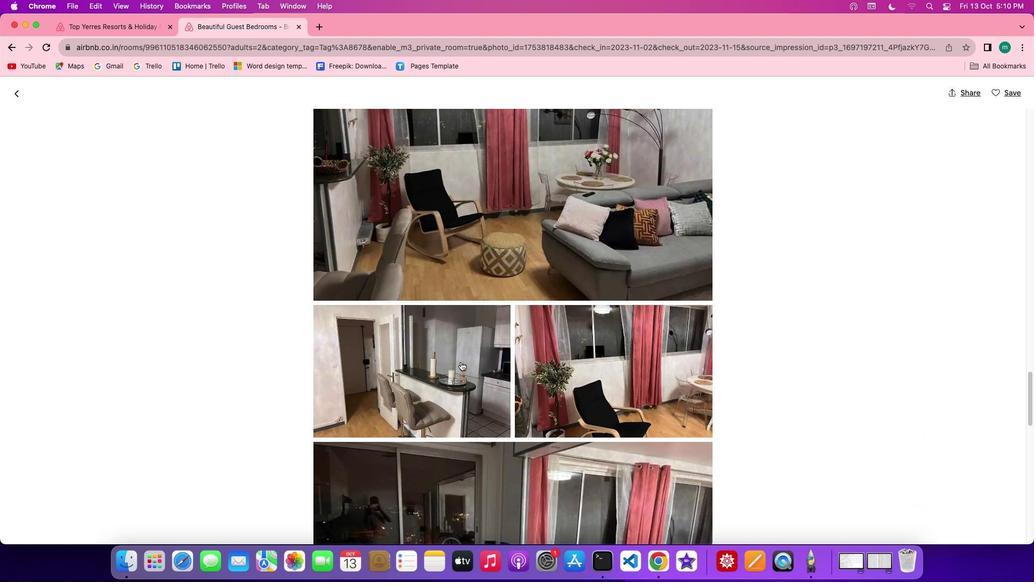 
Action: Mouse scrolled (461, 361) with delta (0, -1)
Screenshot: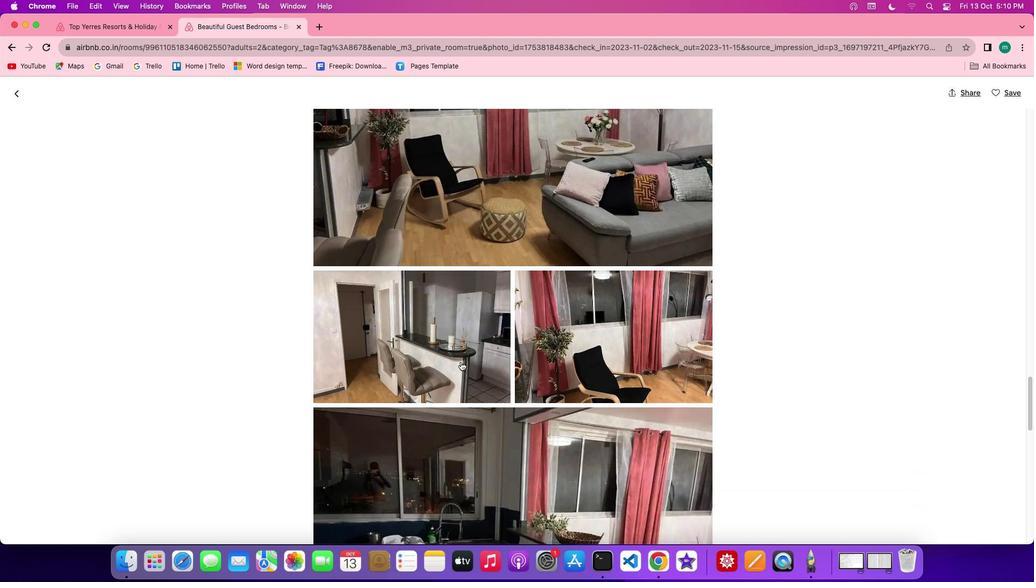
Action: Mouse scrolled (461, 361) with delta (0, -2)
Screenshot: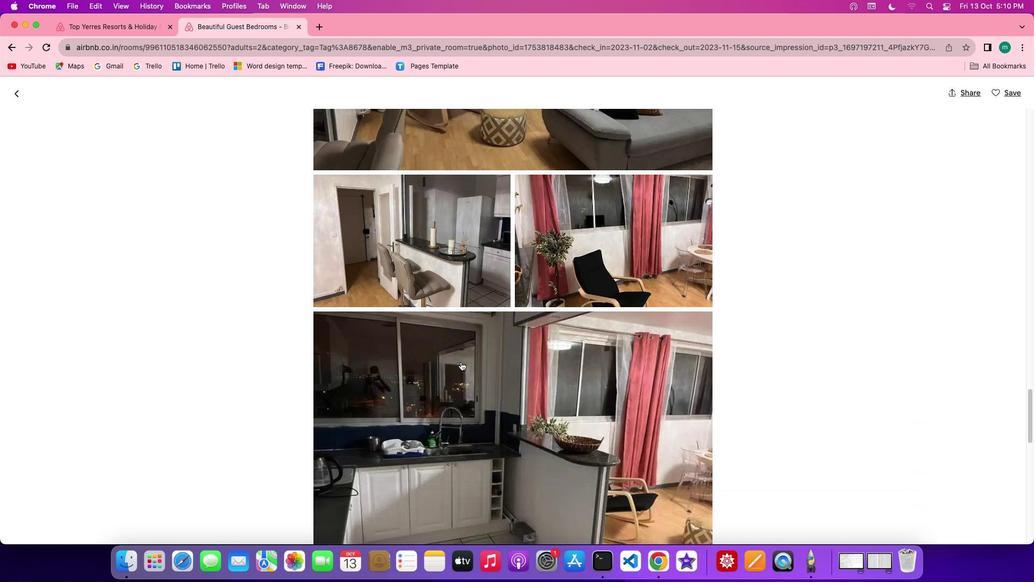 
Action: Mouse scrolled (461, 361) with delta (0, 0)
Screenshot: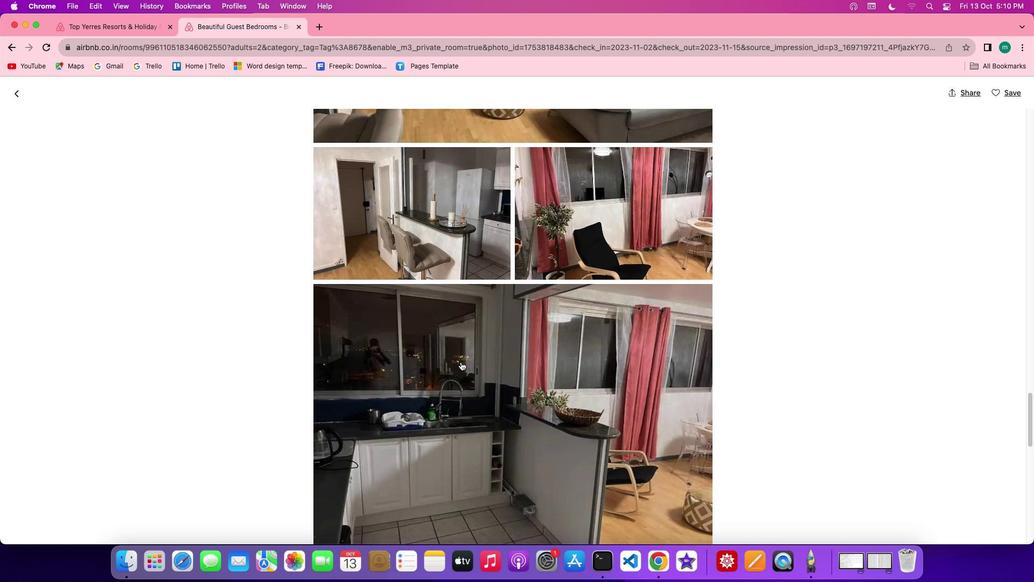 
Action: Mouse scrolled (461, 361) with delta (0, 0)
Screenshot: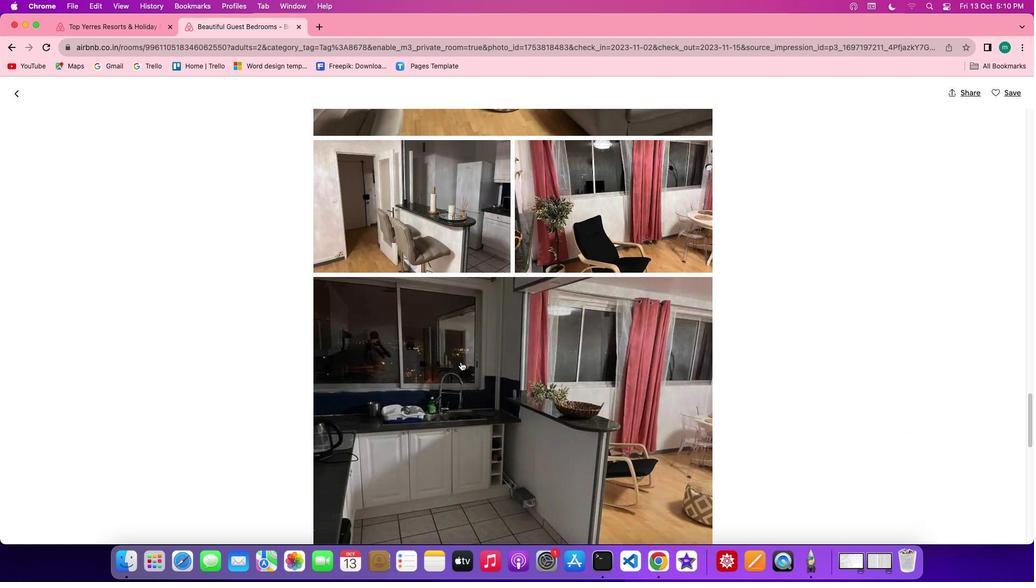 
Action: Mouse scrolled (461, 361) with delta (0, 0)
Screenshot: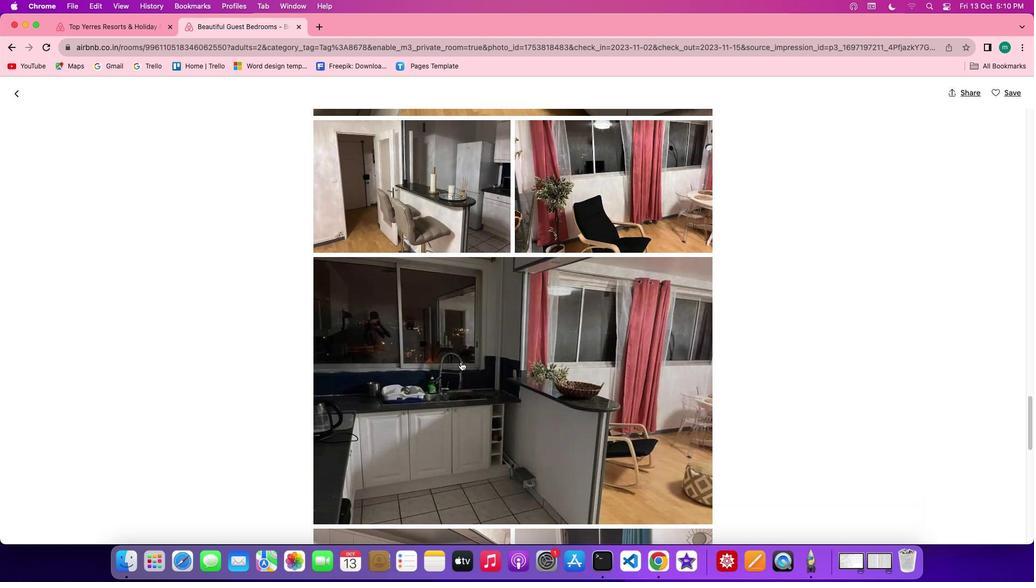 
Action: Mouse scrolled (461, 361) with delta (0, 0)
Screenshot: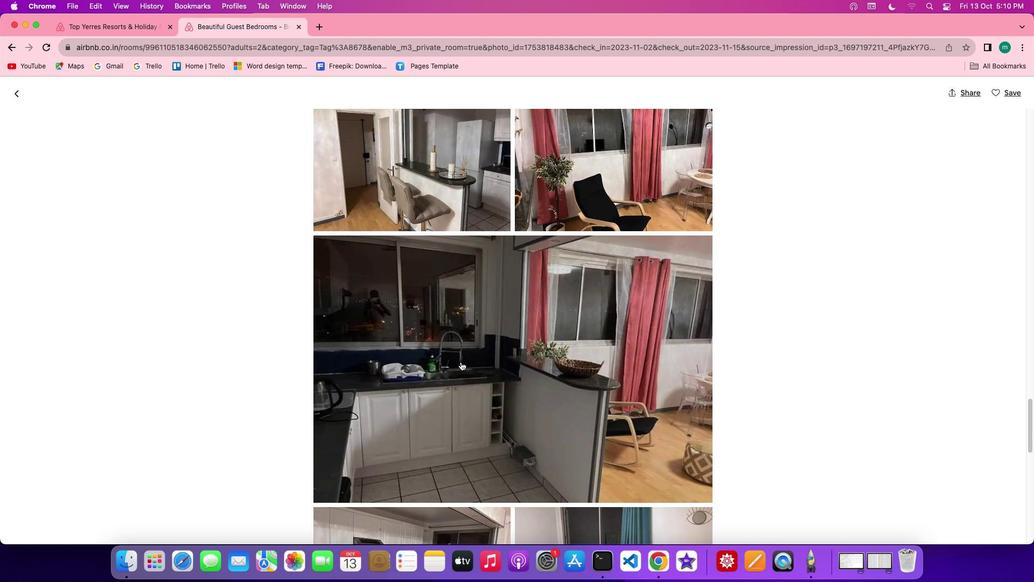 
Action: Mouse scrolled (461, 361) with delta (0, 0)
Screenshot: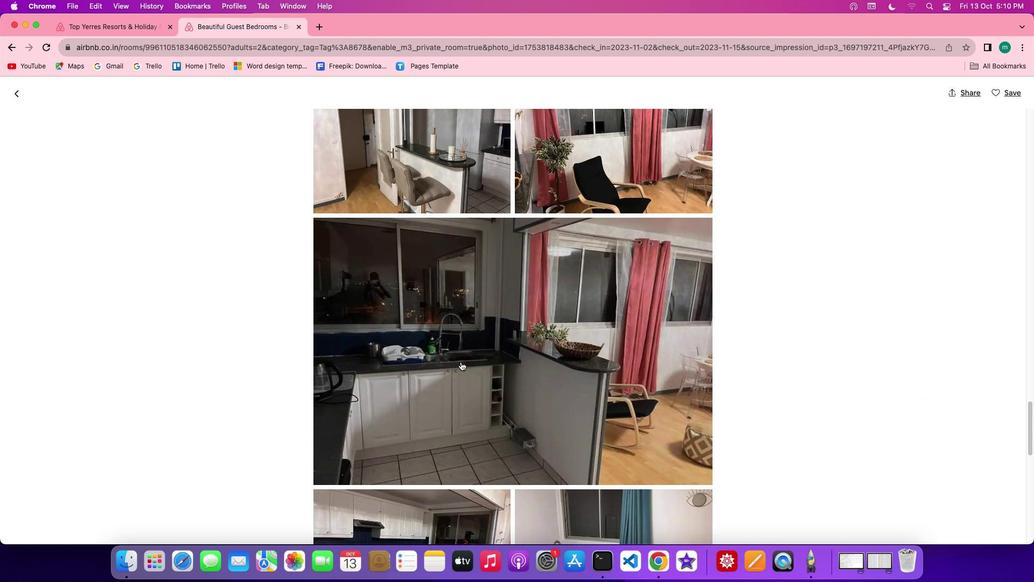 
Action: Mouse scrolled (461, 361) with delta (0, -1)
Screenshot: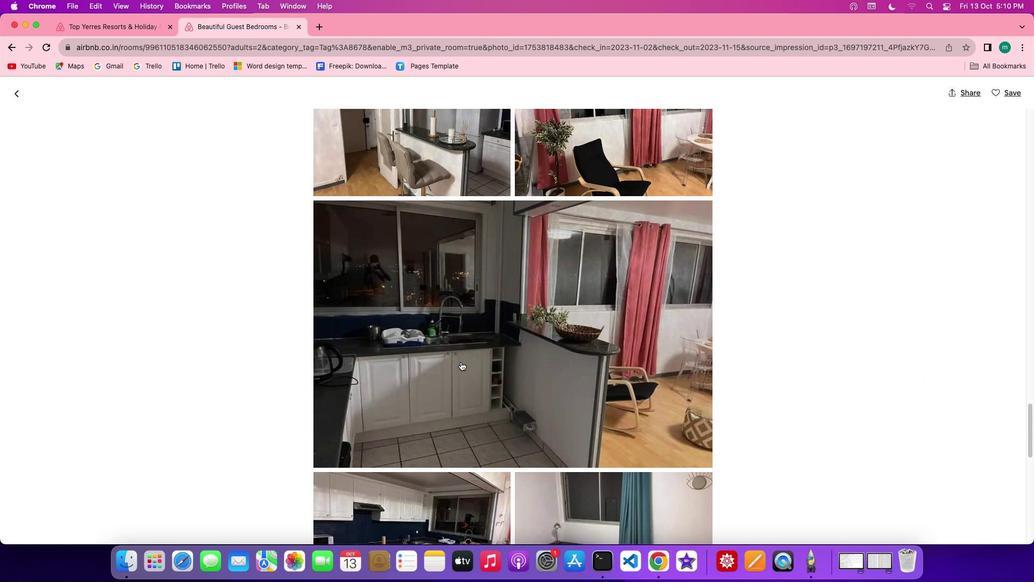 
Action: Mouse scrolled (461, 361) with delta (0, 0)
Screenshot: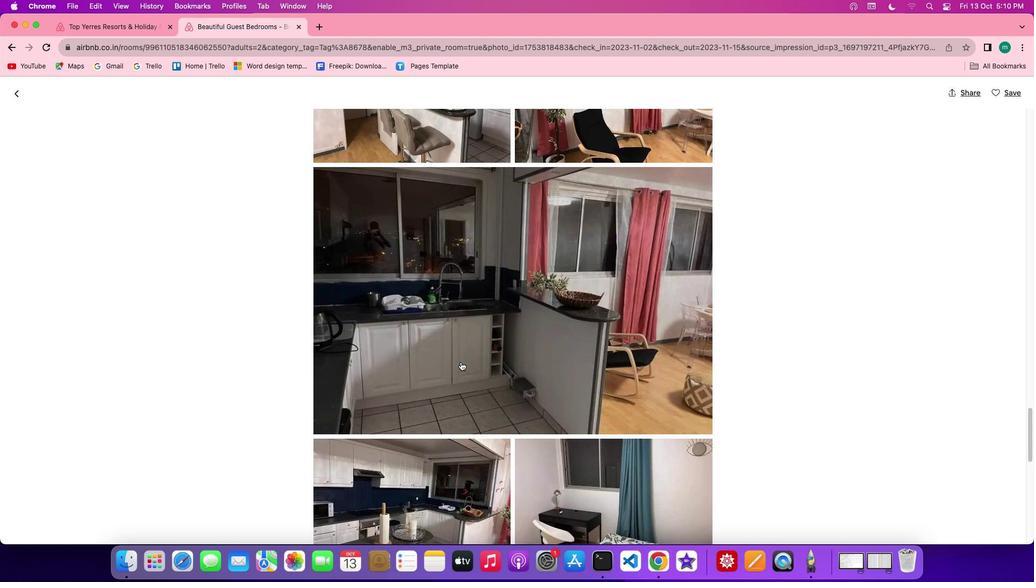 
Action: Mouse scrolled (461, 361) with delta (0, 0)
Screenshot: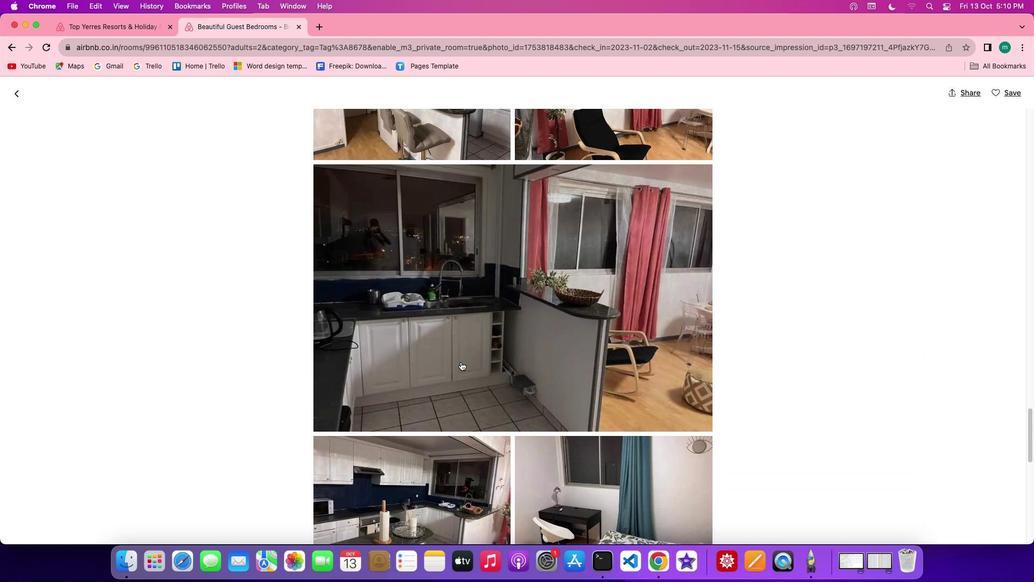 
Action: Mouse scrolled (461, 361) with delta (0, 0)
Screenshot: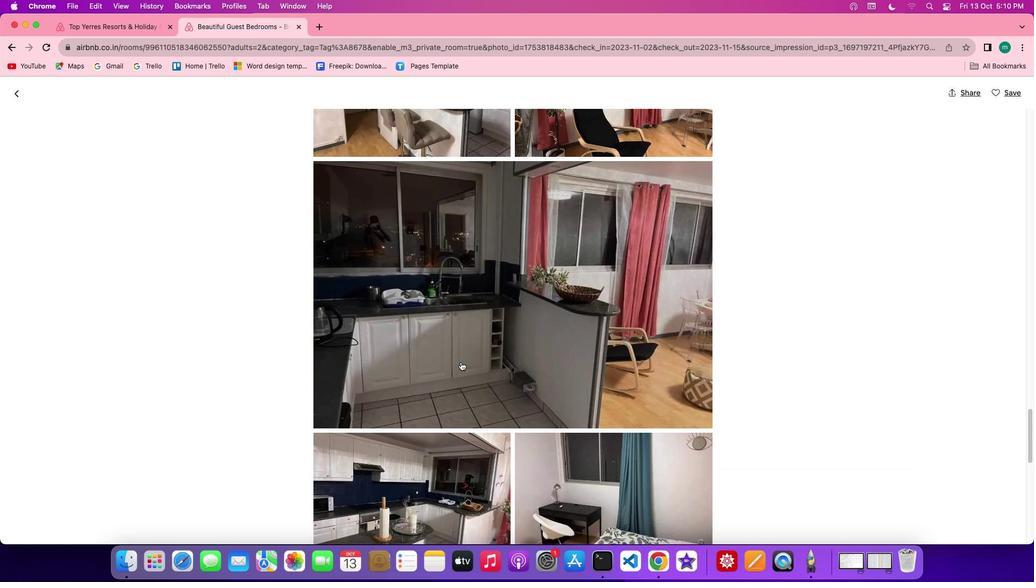
Action: Mouse scrolled (461, 361) with delta (0, 0)
Screenshot: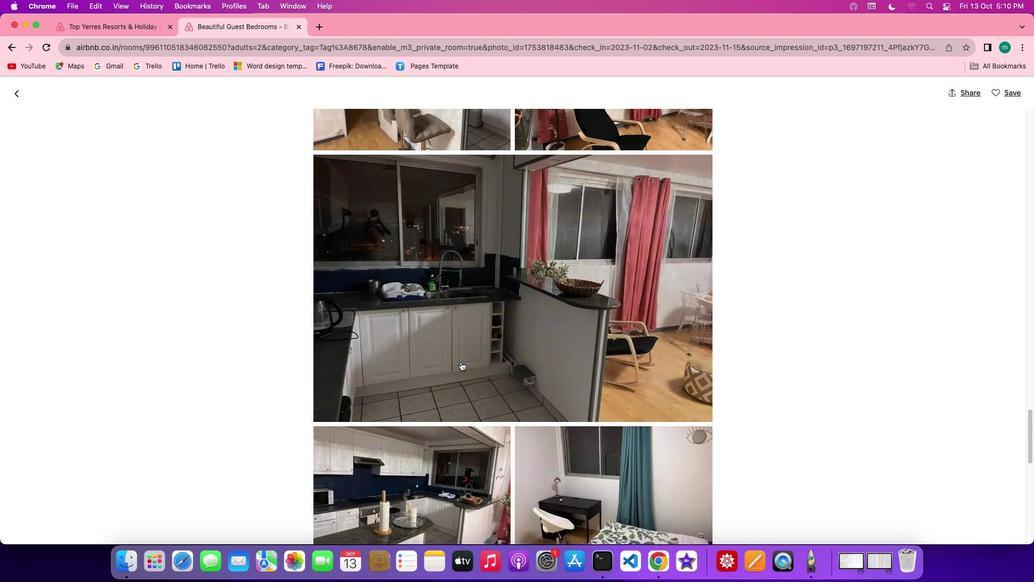 
Action: Mouse scrolled (461, 361) with delta (0, 0)
Screenshot: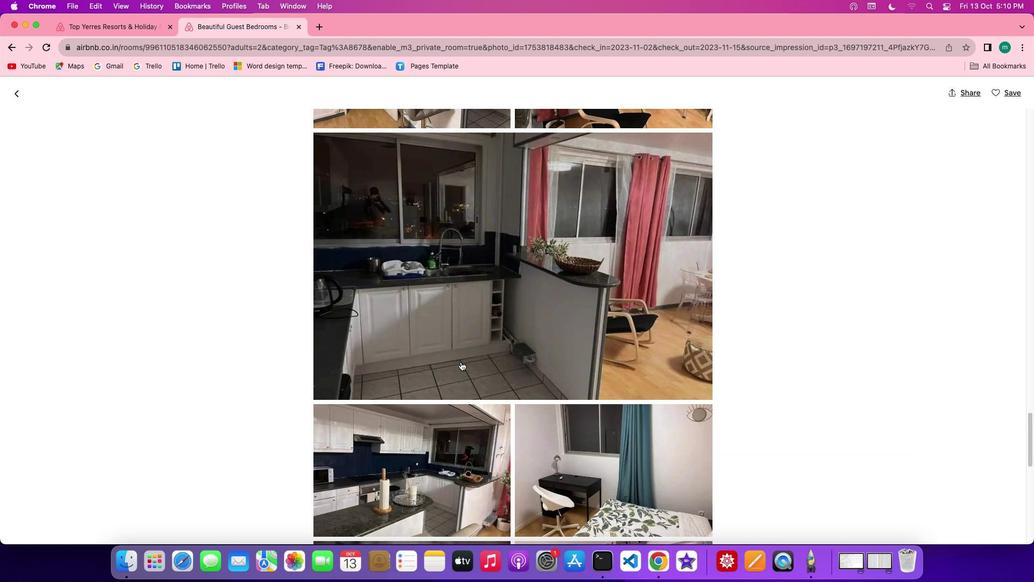 
Action: Mouse scrolled (461, 361) with delta (0, 0)
Screenshot: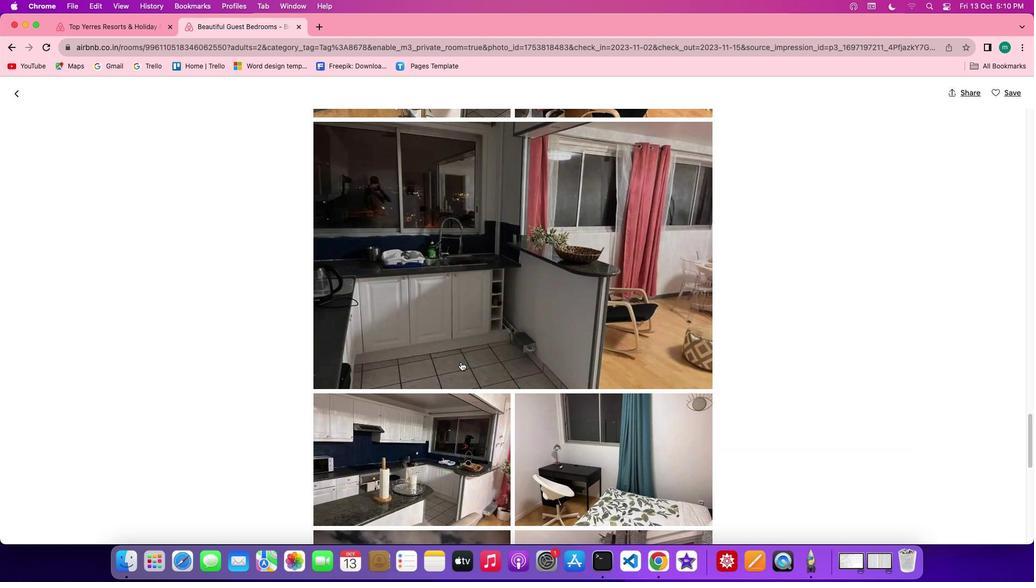 
Action: Mouse scrolled (461, 361) with delta (0, 0)
Screenshot: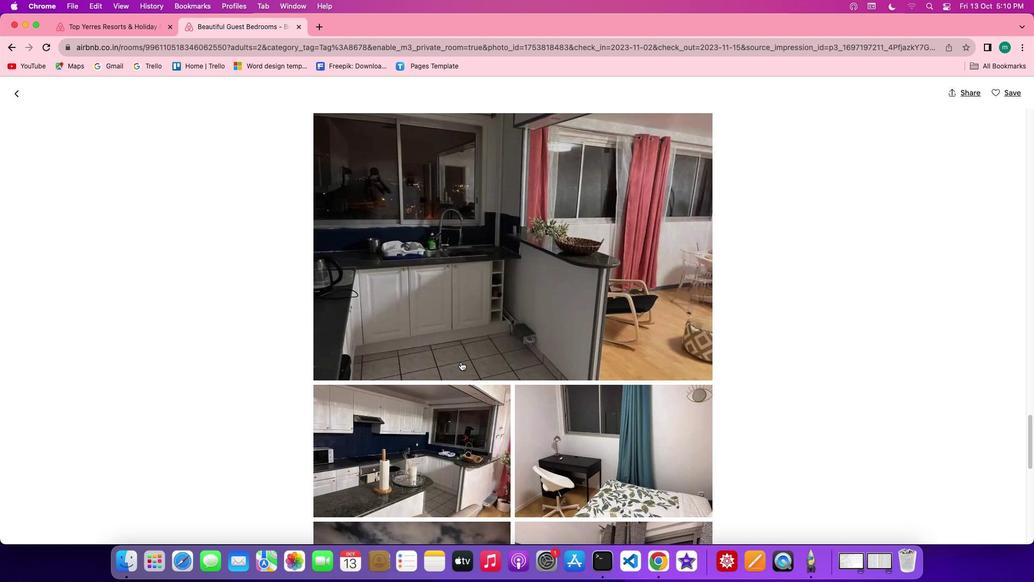 
Action: Mouse scrolled (461, 361) with delta (0, 0)
Screenshot: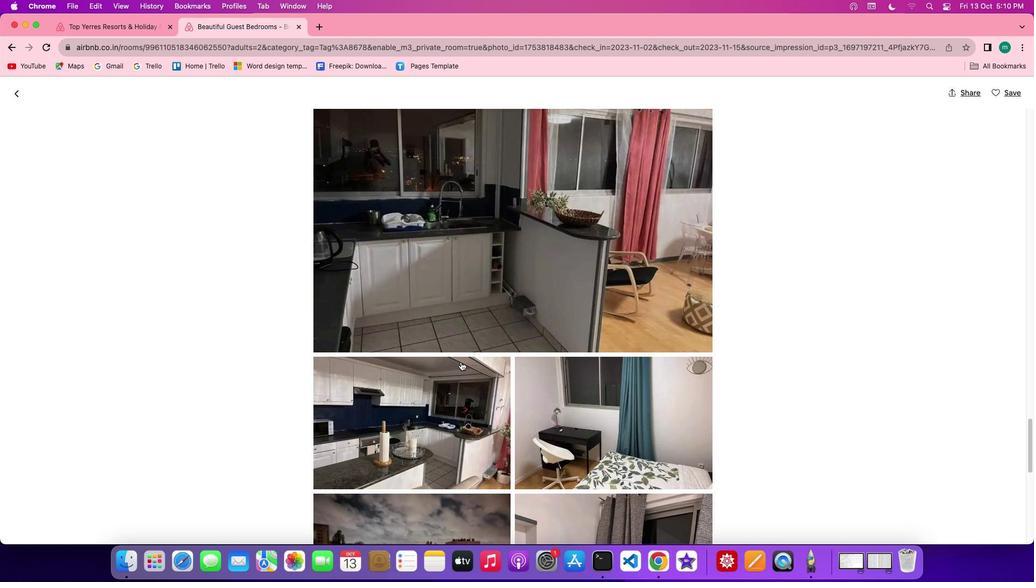 
Action: Mouse scrolled (461, 361) with delta (0, -1)
Screenshot: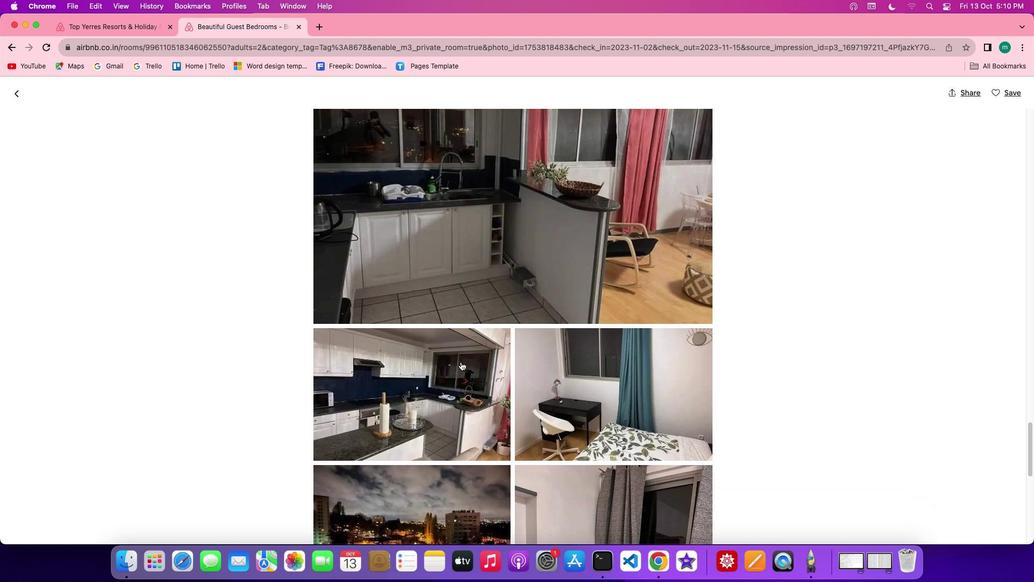 
Action: Mouse scrolled (461, 361) with delta (0, -1)
Screenshot: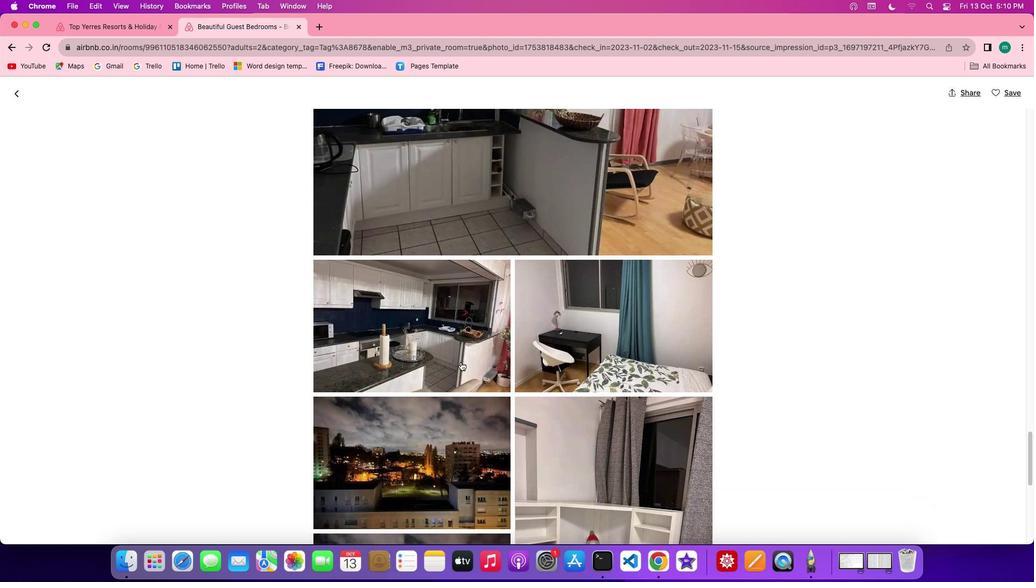 
Action: Mouse scrolled (461, 361) with delta (0, 0)
Screenshot: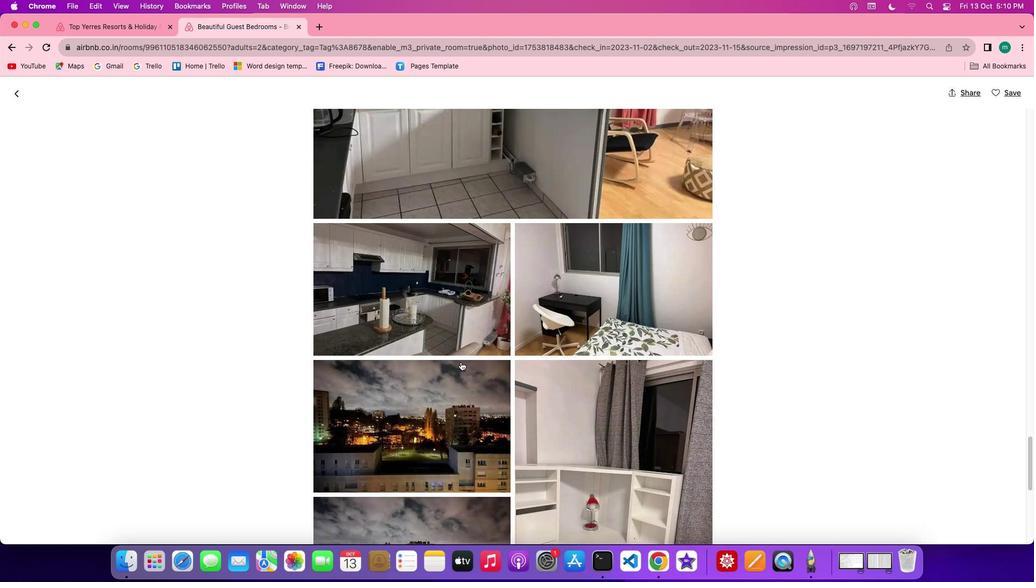
Action: Mouse scrolled (461, 361) with delta (0, 0)
Screenshot: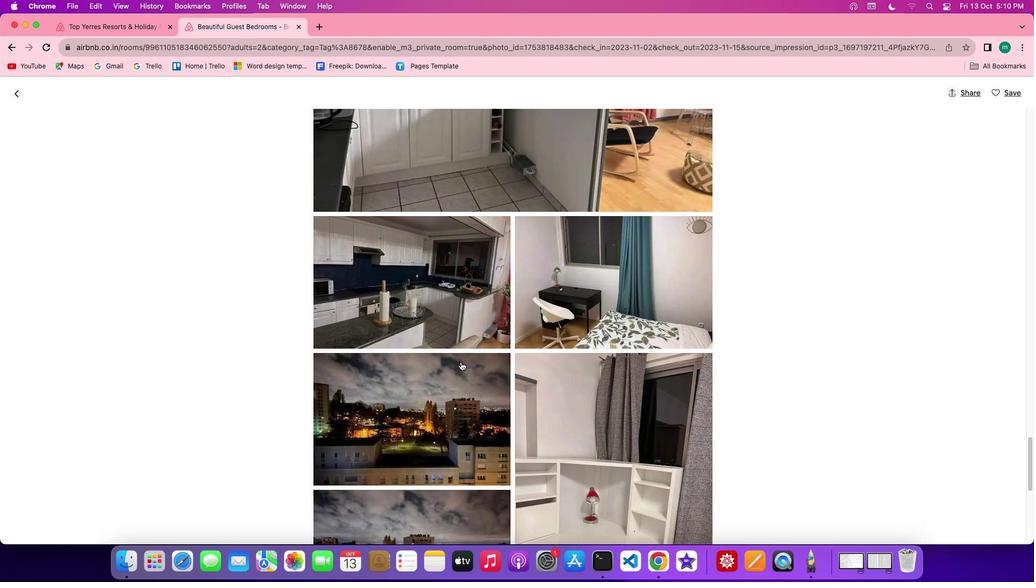 
Action: Mouse scrolled (461, 361) with delta (0, -1)
Screenshot: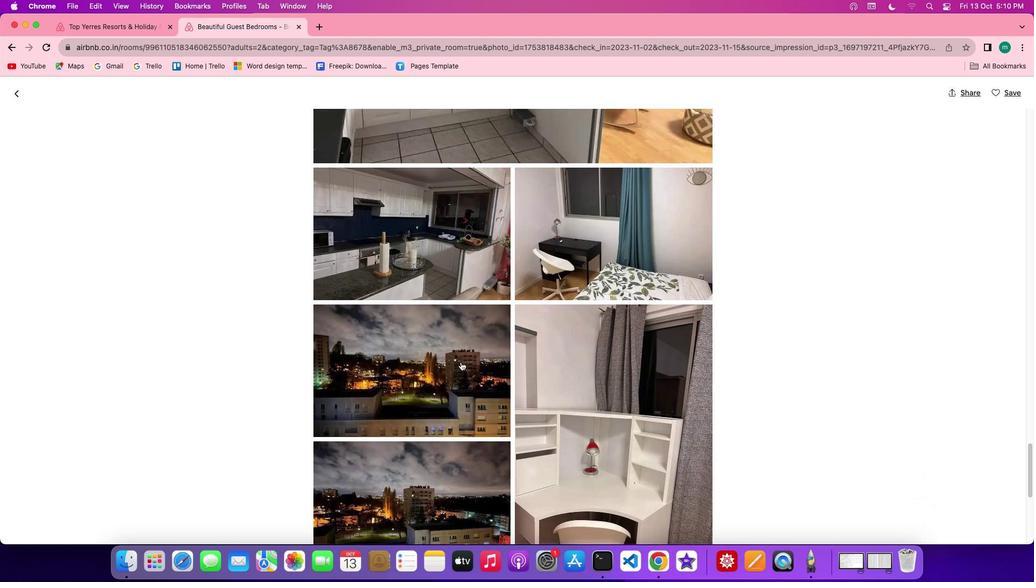 
Action: Mouse scrolled (461, 361) with delta (0, -1)
Screenshot: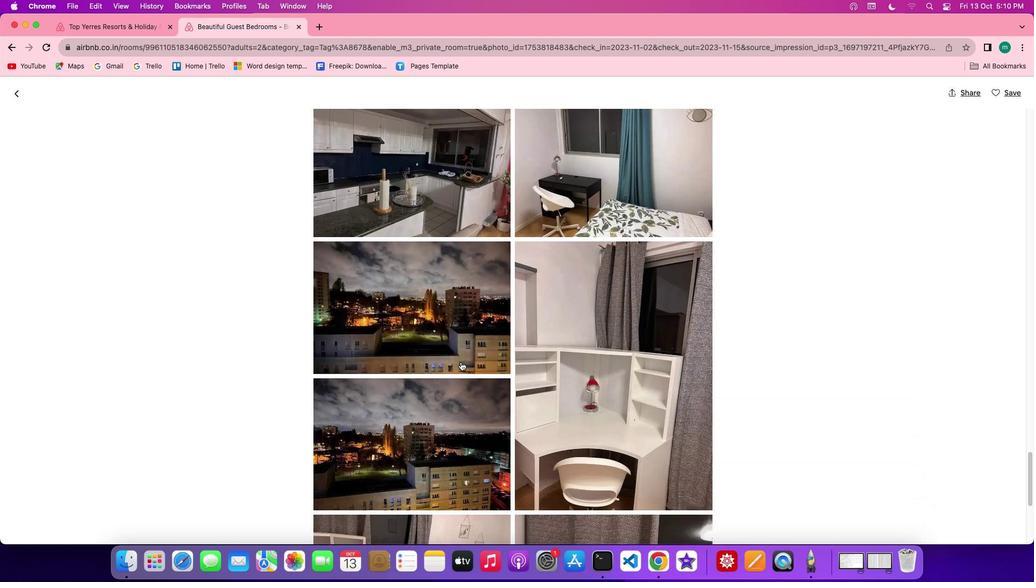 
Action: Mouse scrolled (461, 361) with delta (0, 0)
Screenshot: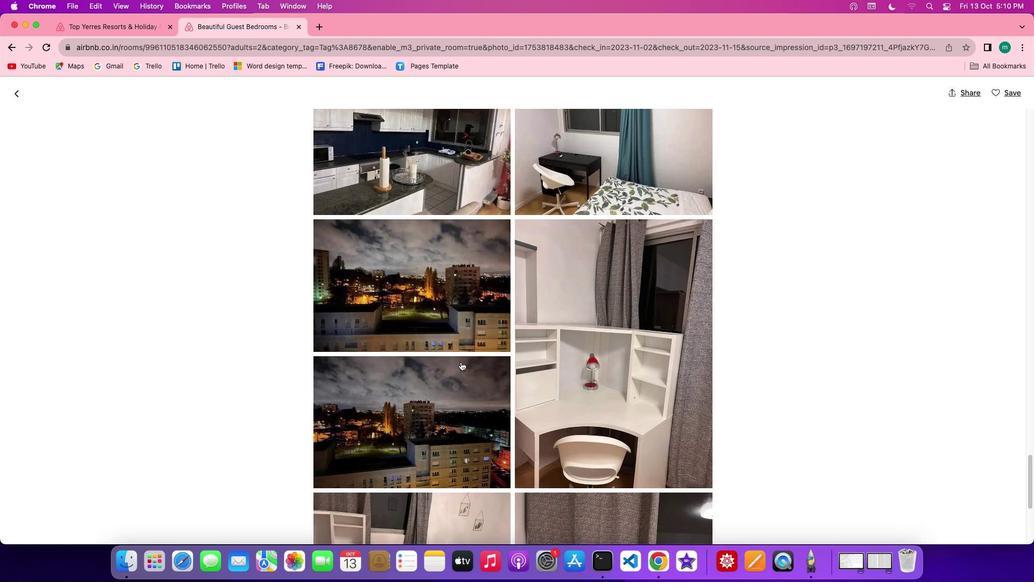
Action: Mouse scrolled (461, 361) with delta (0, 0)
Screenshot: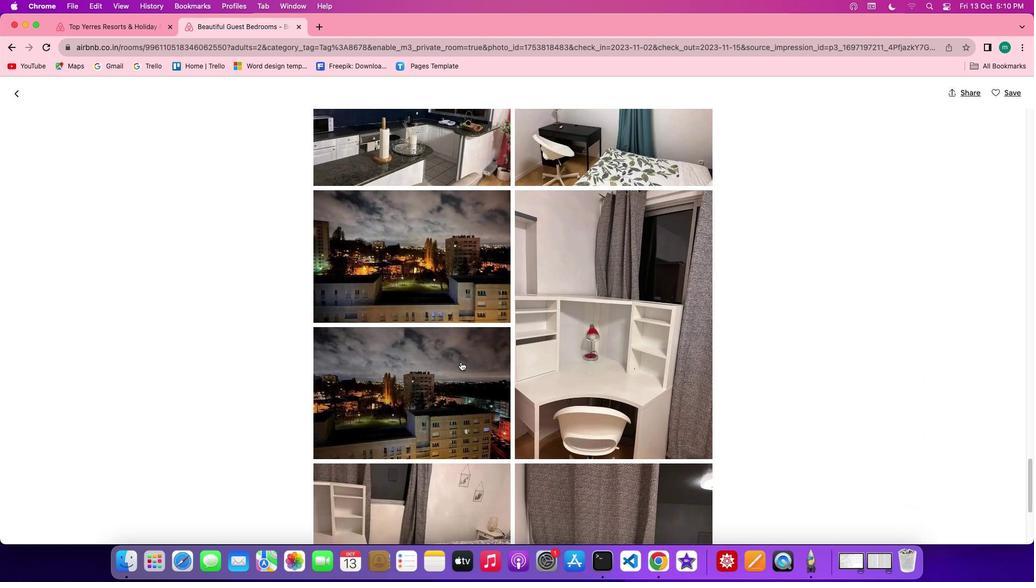 
Action: Mouse scrolled (461, 361) with delta (0, -1)
Screenshot: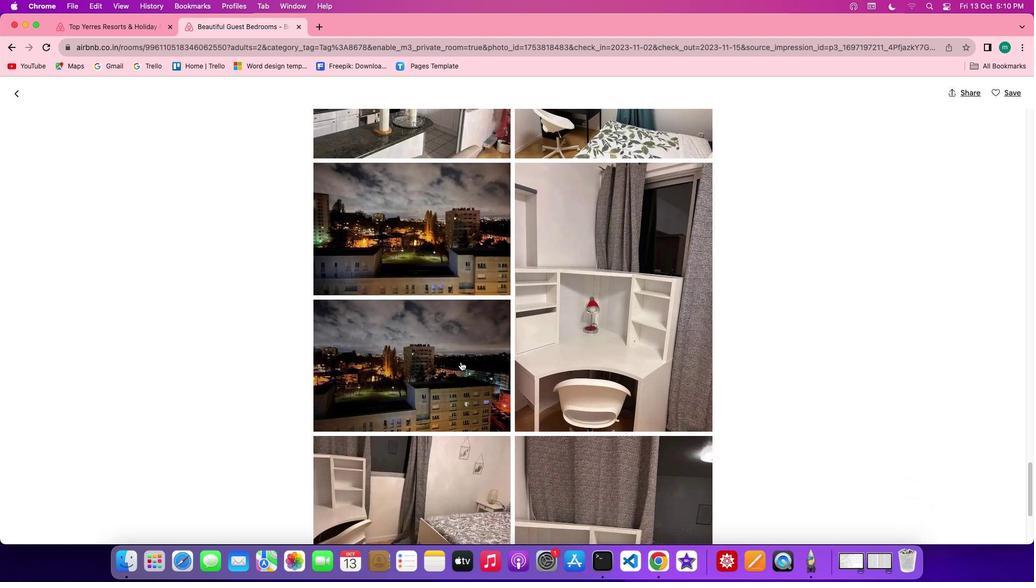 
Action: Mouse scrolled (461, 361) with delta (0, -1)
Screenshot: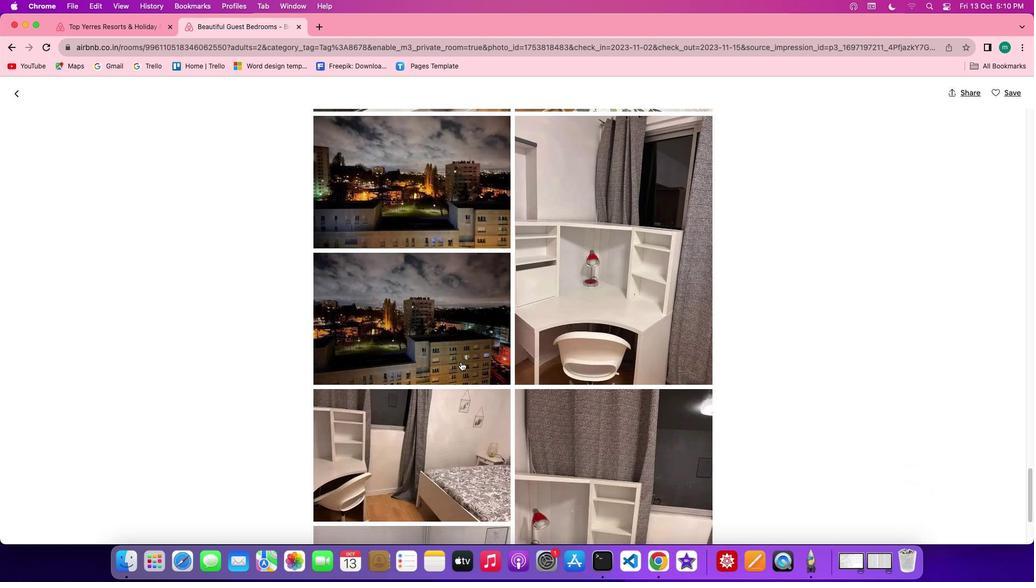 
Action: Mouse scrolled (461, 361) with delta (0, 0)
Screenshot: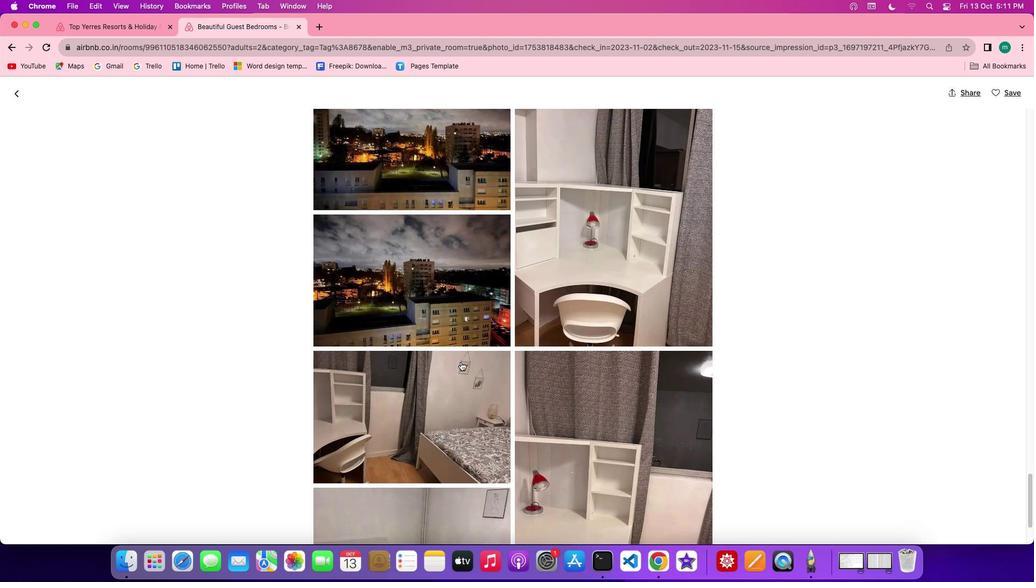 
Action: Mouse scrolled (461, 361) with delta (0, 0)
Screenshot: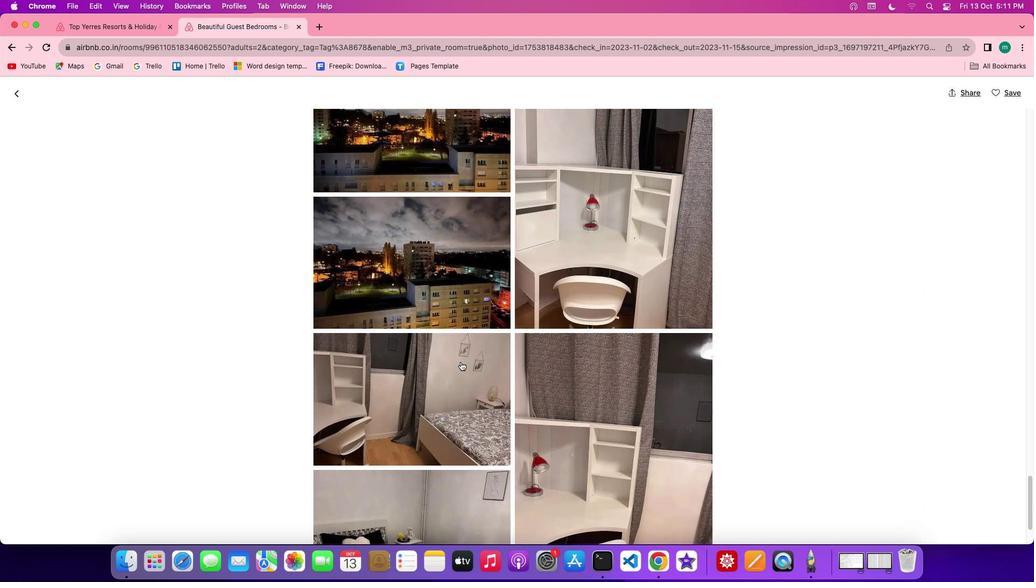 
Action: Mouse scrolled (461, 361) with delta (0, -1)
Screenshot: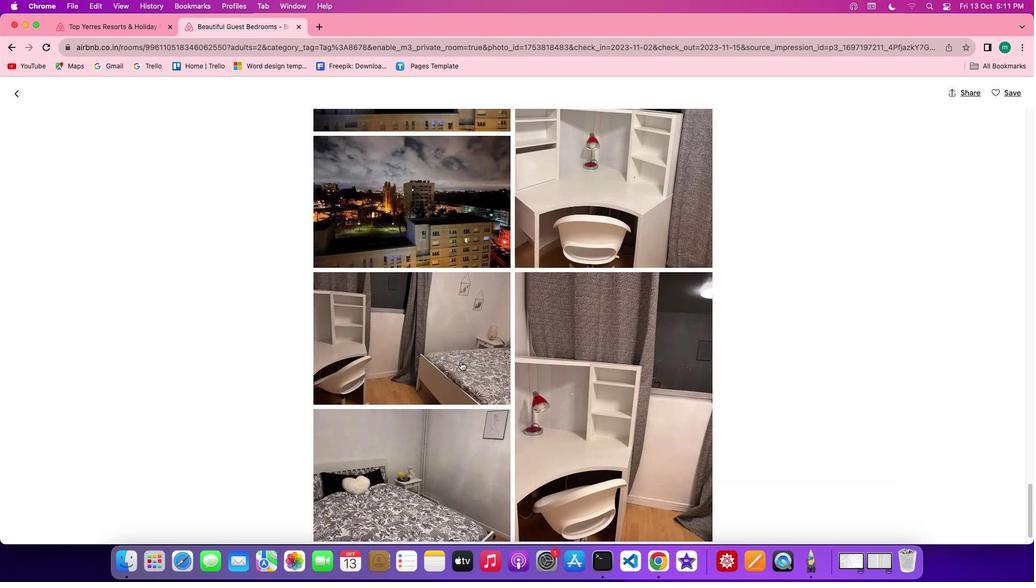 
Action: Mouse scrolled (461, 361) with delta (0, -2)
Screenshot: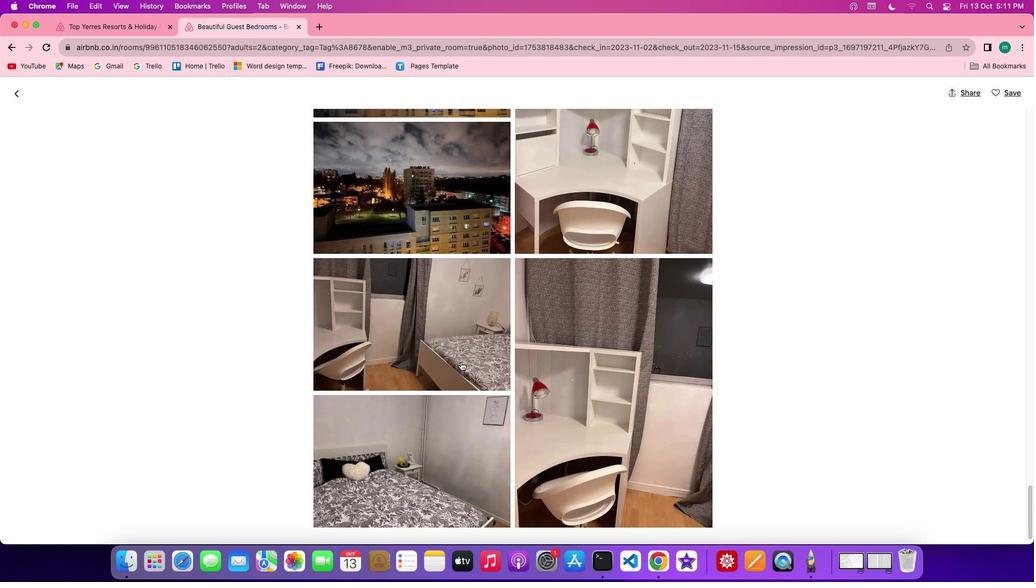 
Action: Mouse scrolled (461, 361) with delta (0, 0)
Screenshot: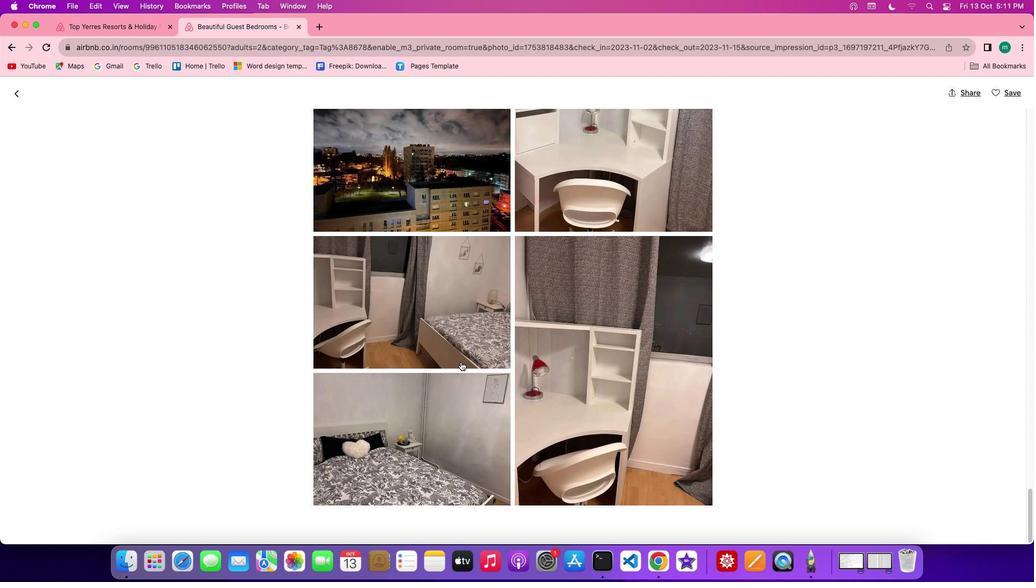 
Action: Mouse scrolled (461, 361) with delta (0, 0)
Screenshot: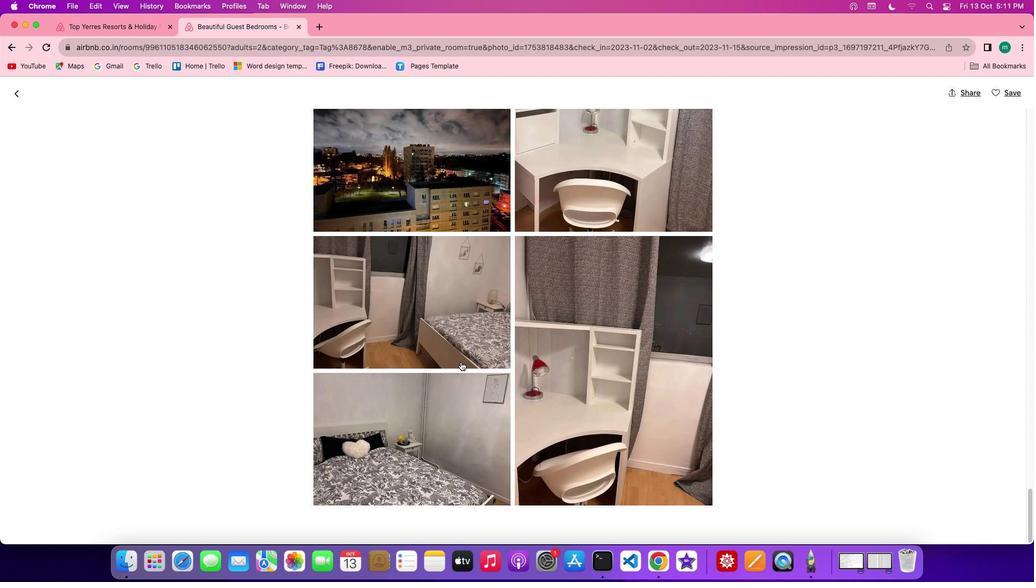 
Action: Mouse scrolled (461, 361) with delta (0, -1)
Screenshot: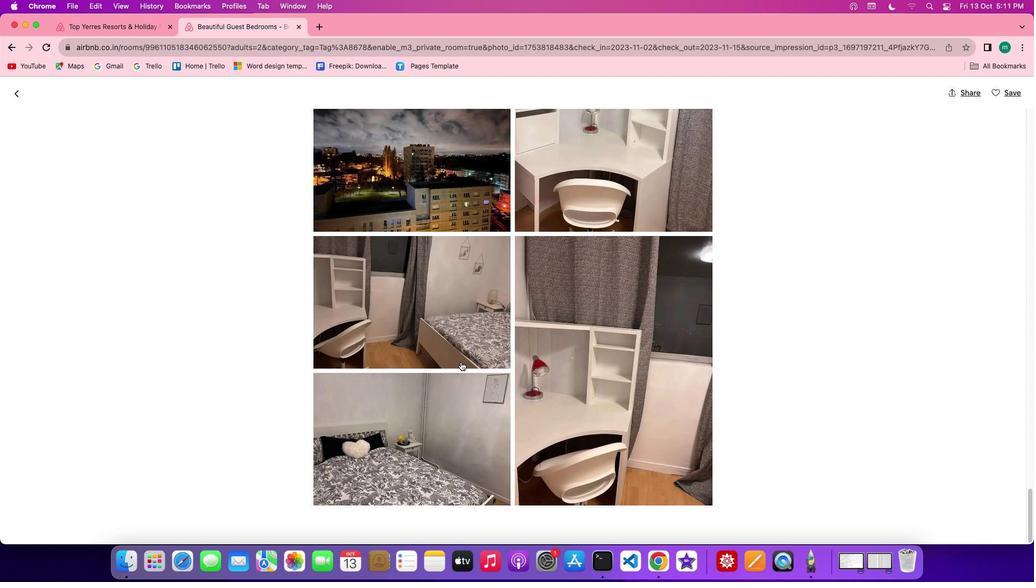 
Action: Mouse scrolled (461, 361) with delta (0, -1)
Screenshot: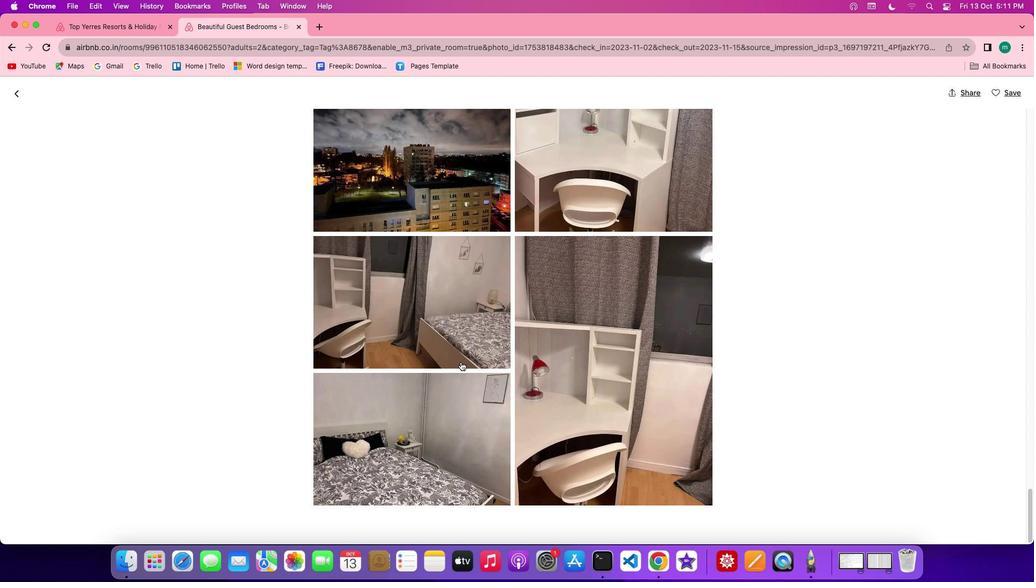 
Action: Mouse scrolled (461, 361) with delta (0, 0)
Screenshot: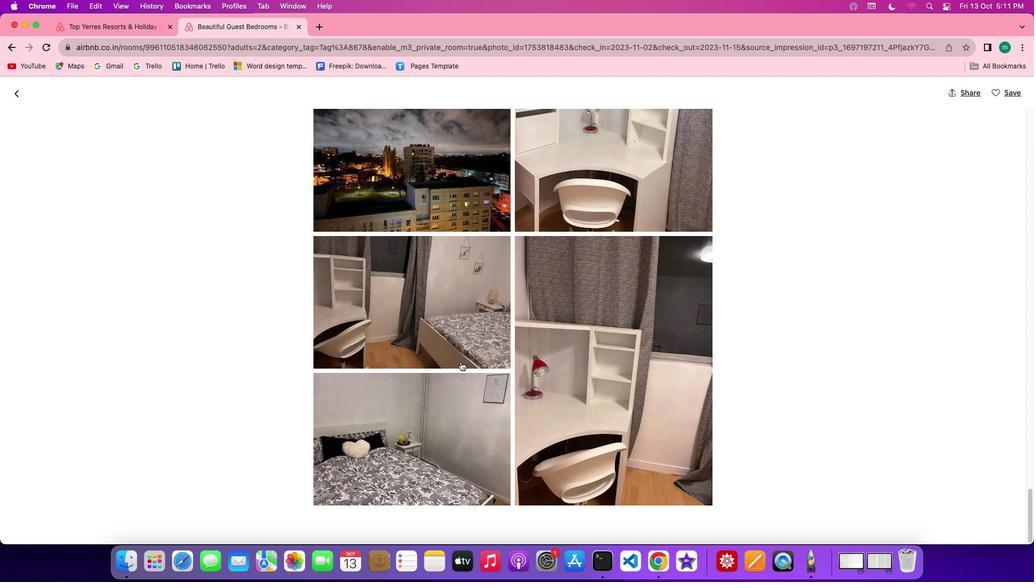 
Action: Mouse moved to (7, 94)
Screenshot: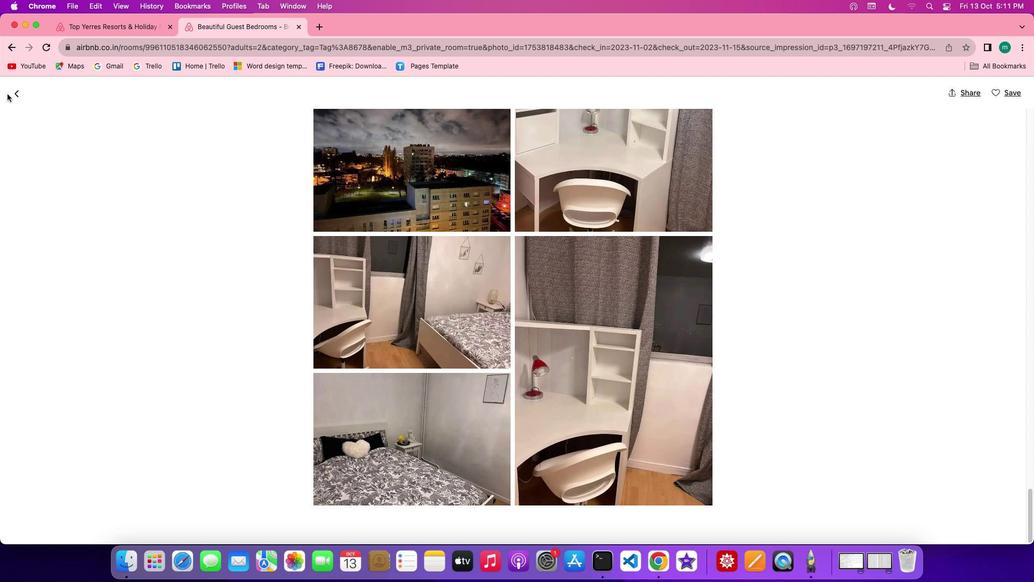 
Action: Mouse pressed left at (7, 94)
Screenshot: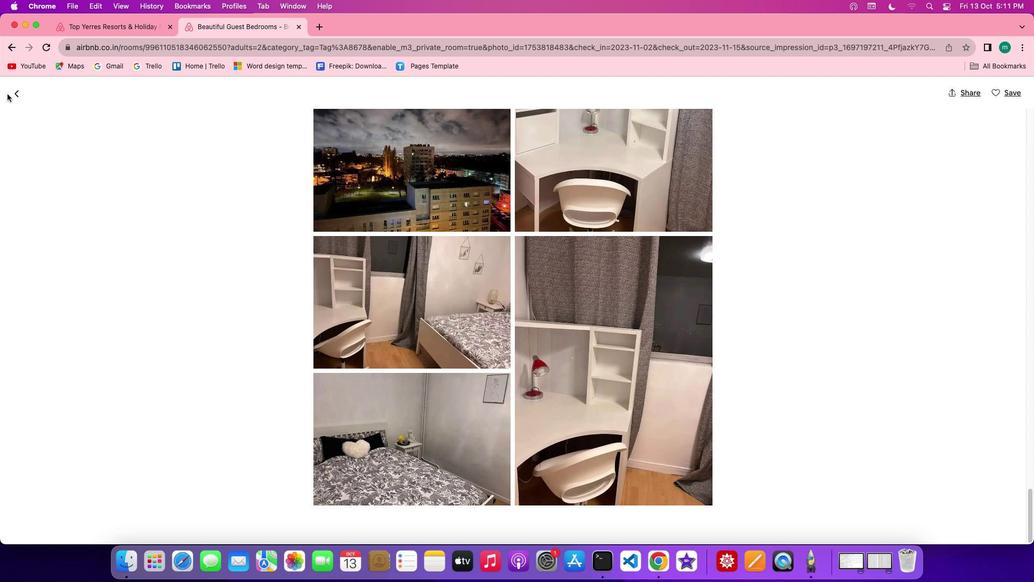 
Action: Mouse moved to (20, 91)
Screenshot: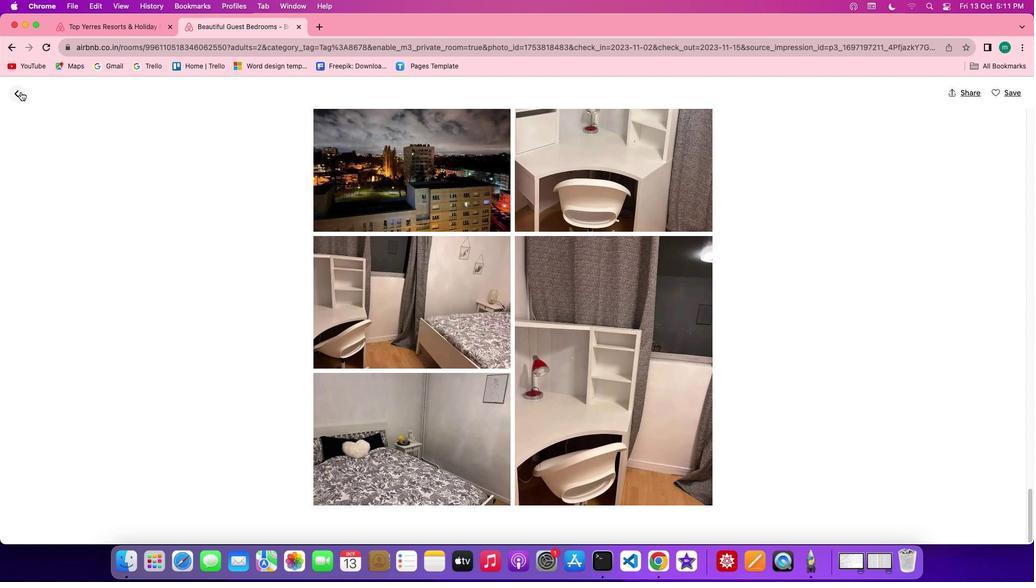 
Action: Mouse pressed left at (20, 91)
Screenshot: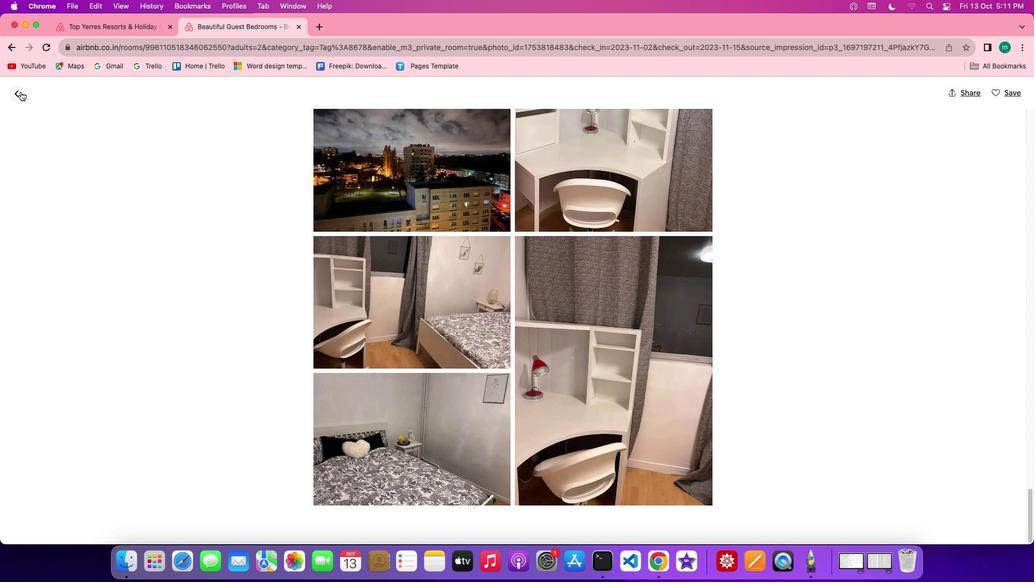 
Action: Mouse moved to (607, 355)
Screenshot: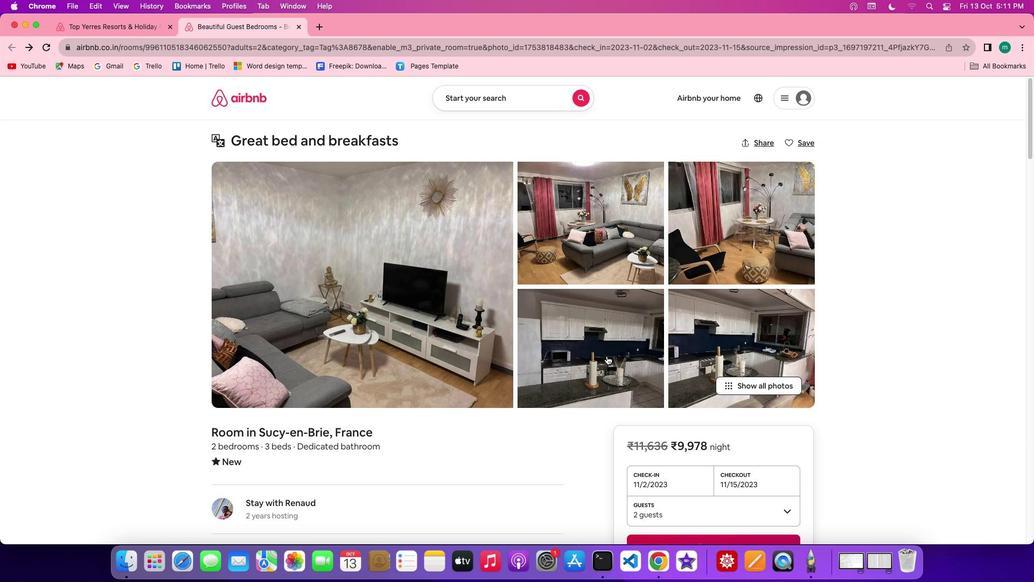 
Action: Mouse scrolled (607, 355) with delta (0, 0)
Screenshot: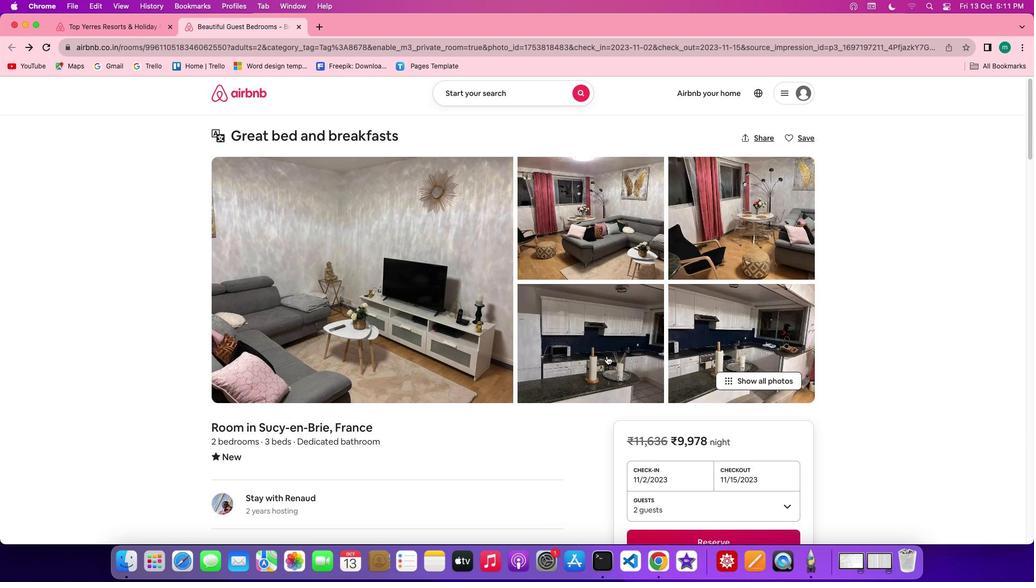 
Action: Mouse scrolled (607, 355) with delta (0, 0)
Screenshot: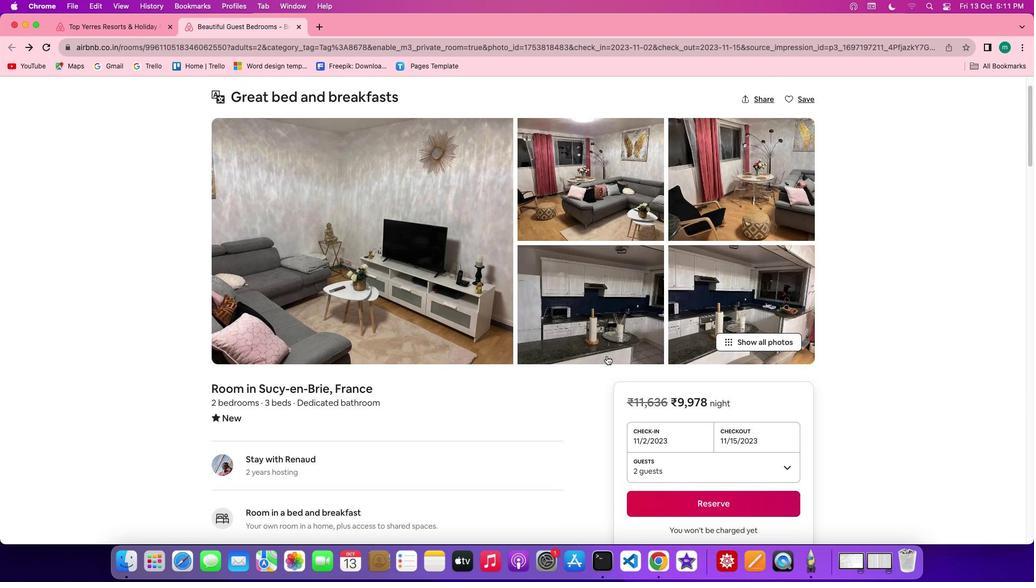 
Action: Mouse scrolled (607, 355) with delta (0, -1)
Screenshot: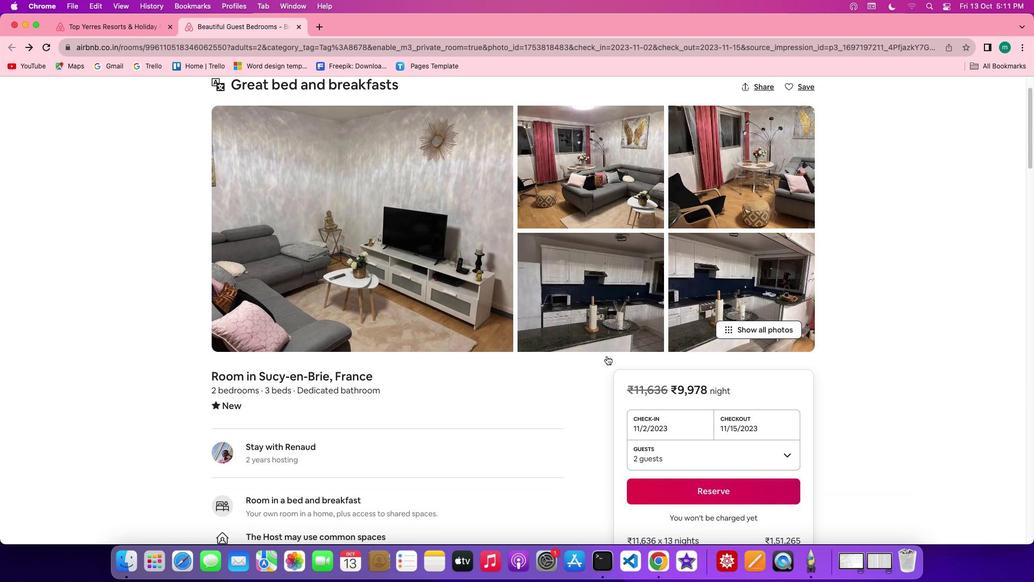
Action: Mouse scrolled (607, 355) with delta (0, 0)
Screenshot: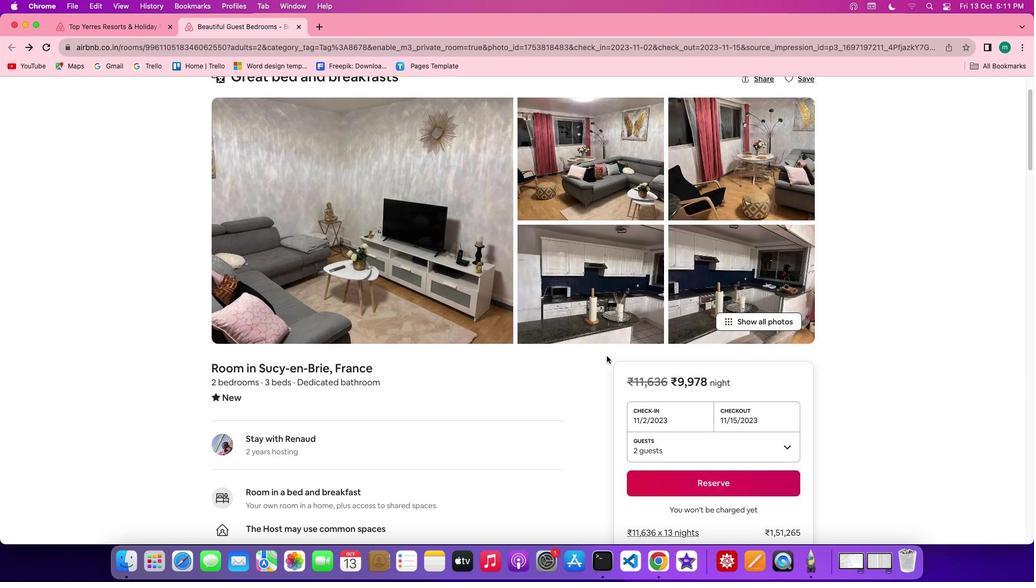 
Action: Mouse scrolled (607, 355) with delta (0, 0)
Screenshot: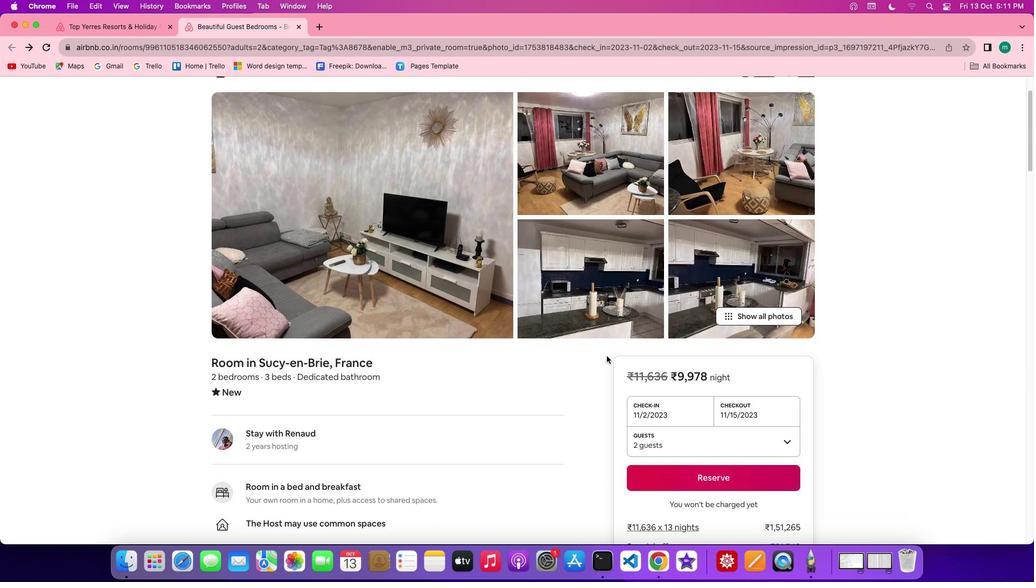 
Action: Mouse scrolled (607, 355) with delta (0, 0)
Screenshot: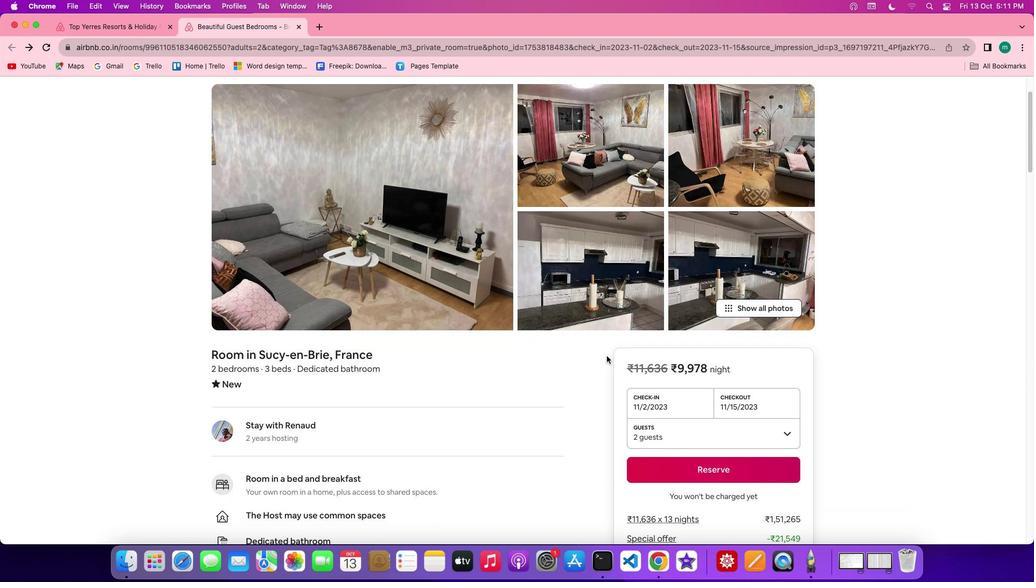 
Action: Mouse scrolled (607, 355) with delta (0, 0)
Screenshot: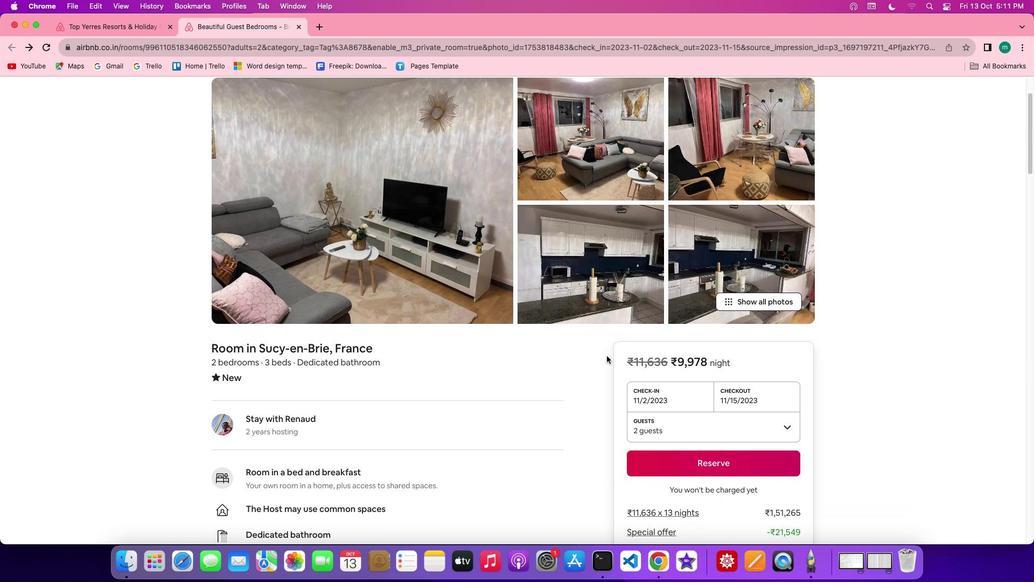 
Action: Mouse scrolled (607, 355) with delta (0, 0)
Screenshot: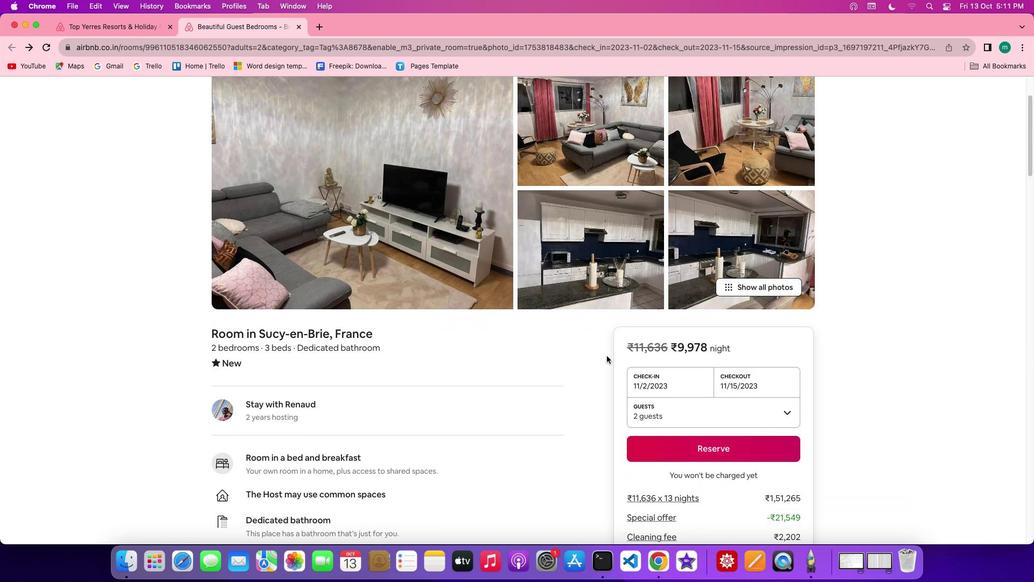 
Action: Mouse scrolled (607, 355) with delta (0, 0)
Screenshot: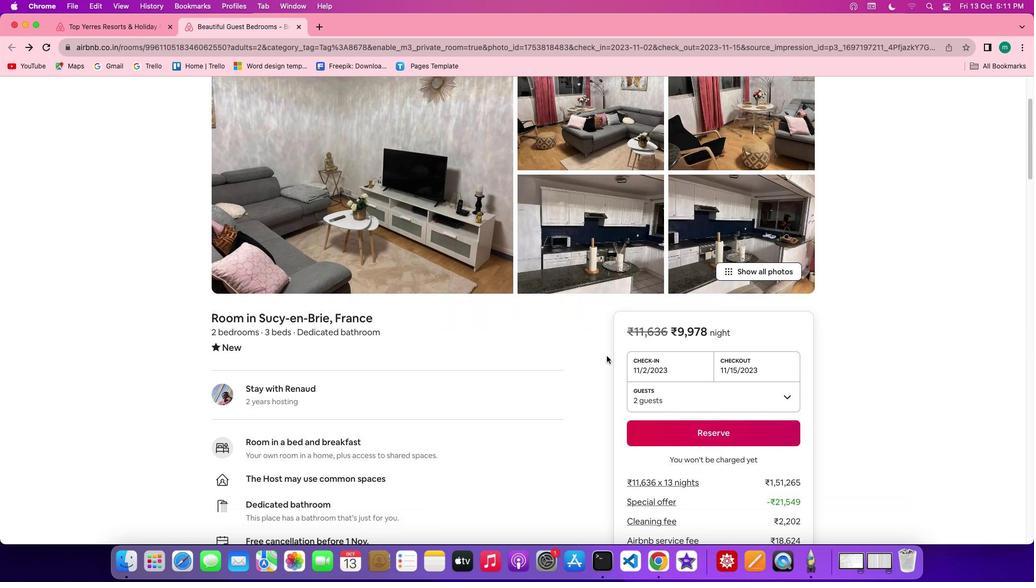 
Action: Mouse scrolled (607, 355) with delta (0, 0)
Screenshot: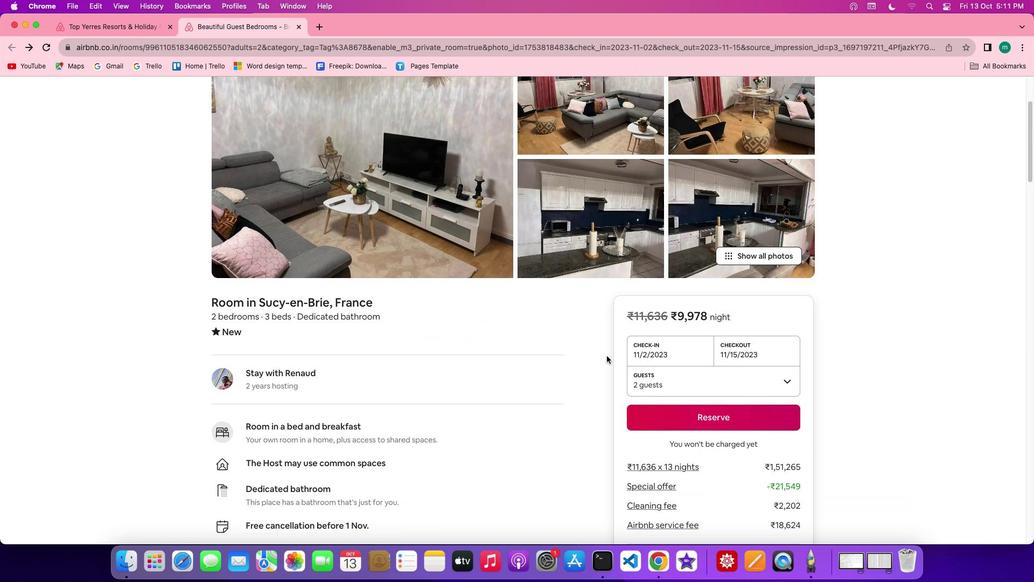 
Action: Mouse scrolled (607, 355) with delta (0, 0)
Screenshot: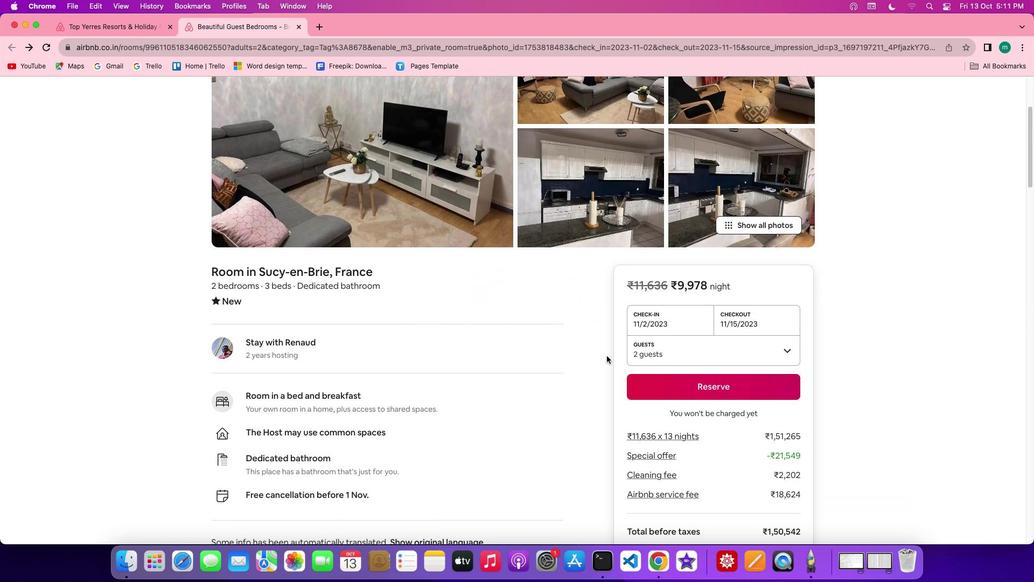 
Action: Mouse scrolled (607, 355) with delta (0, -1)
Screenshot: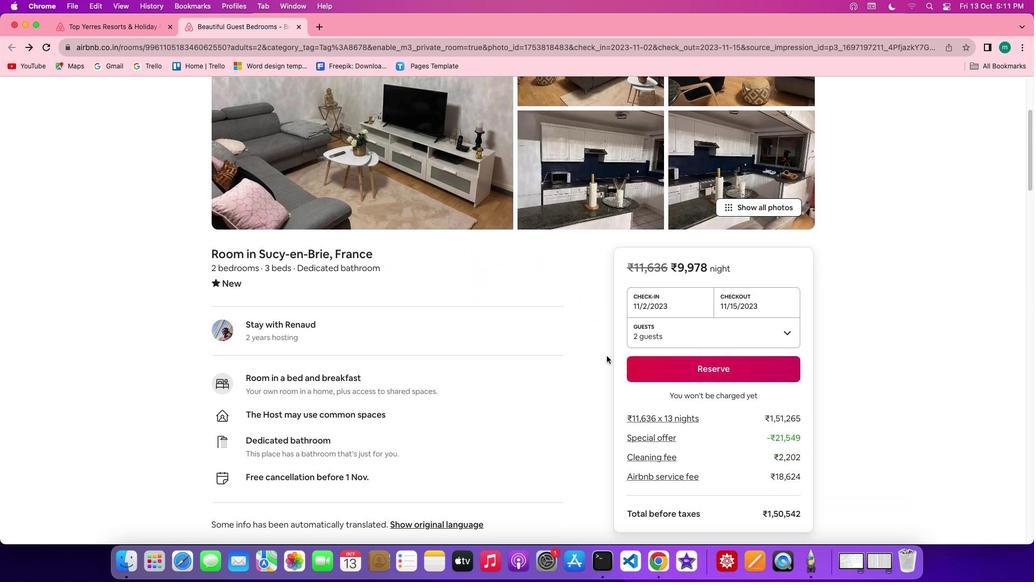 
Action: Mouse scrolled (607, 355) with delta (0, -1)
Screenshot: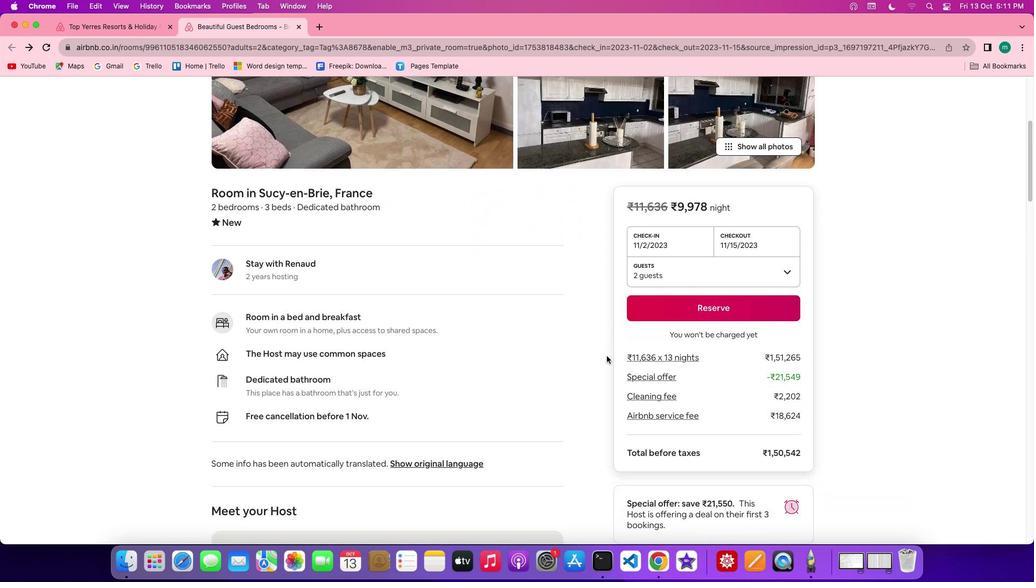 
Action: Mouse scrolled (607, 355) with delta (0, 0)
Screenshot: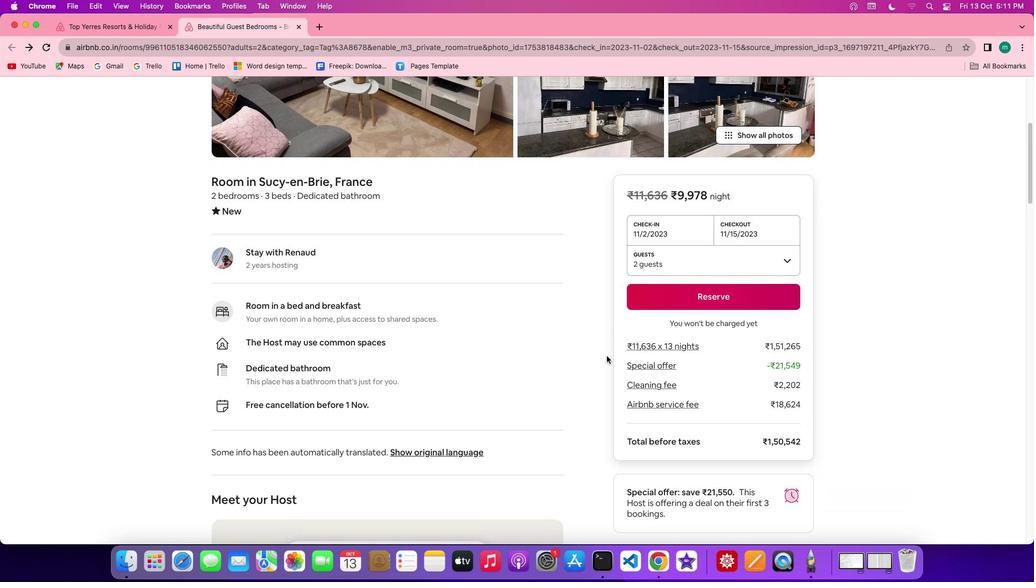 
Action: Mouse scrolled (607, 355) with delta (0, 0)
Screenshot: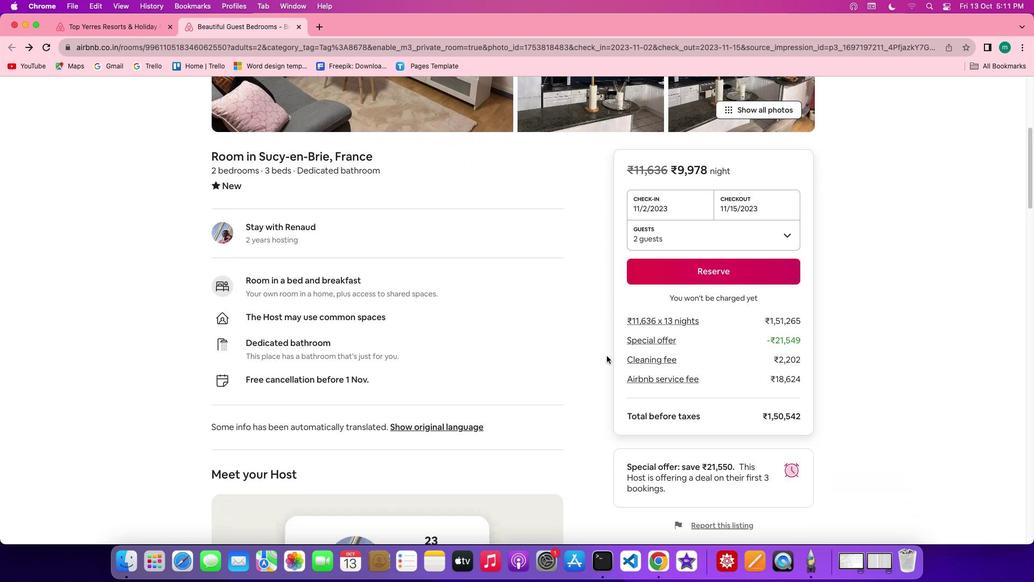 
Action: Mouse scrolled (607, 355) with delta (0, -1)
Screenshot: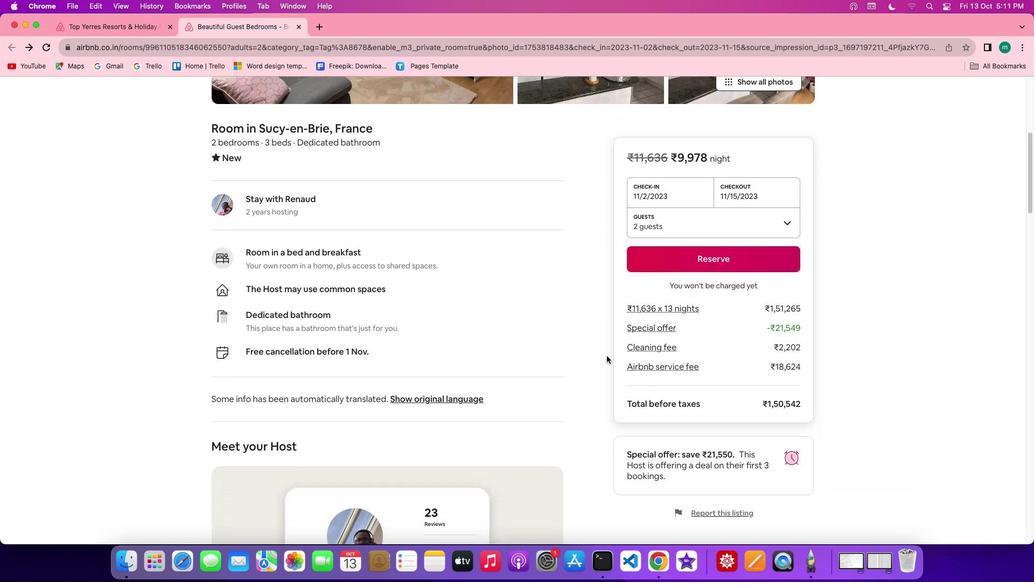 
Action: Mouse moved to (341, 385)
Screenshot: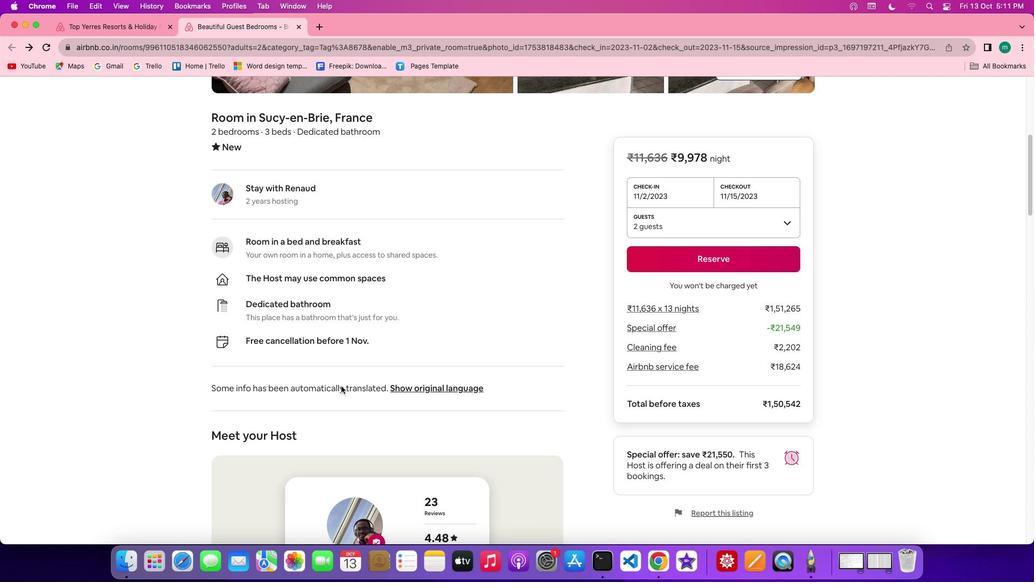 
Action: Mouse scrolled (341, 385) with delta (0, 0)
Screenshot: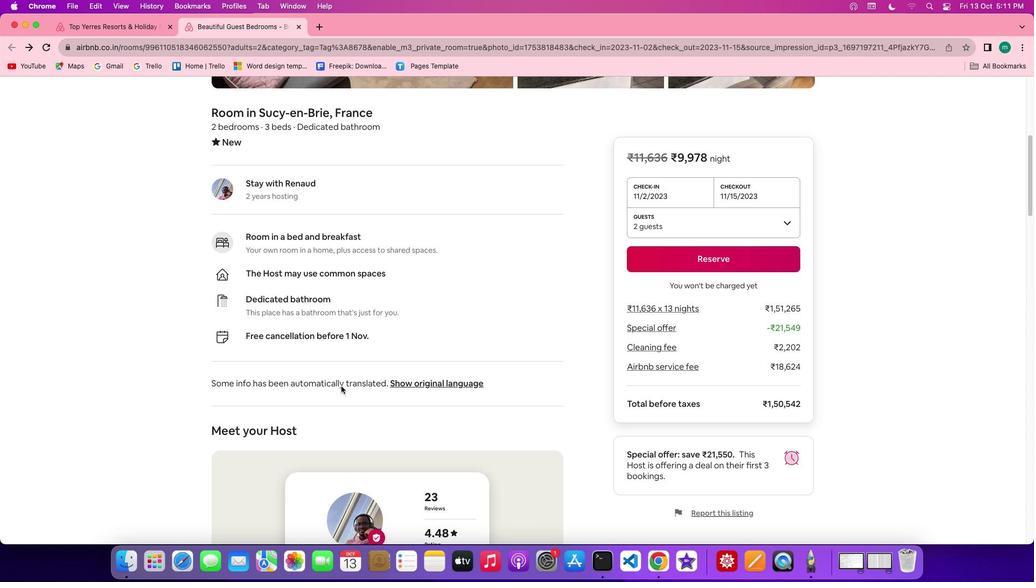 
Action: Mouse scrolled (341, 385) with delta (0, 0)
Screenshot: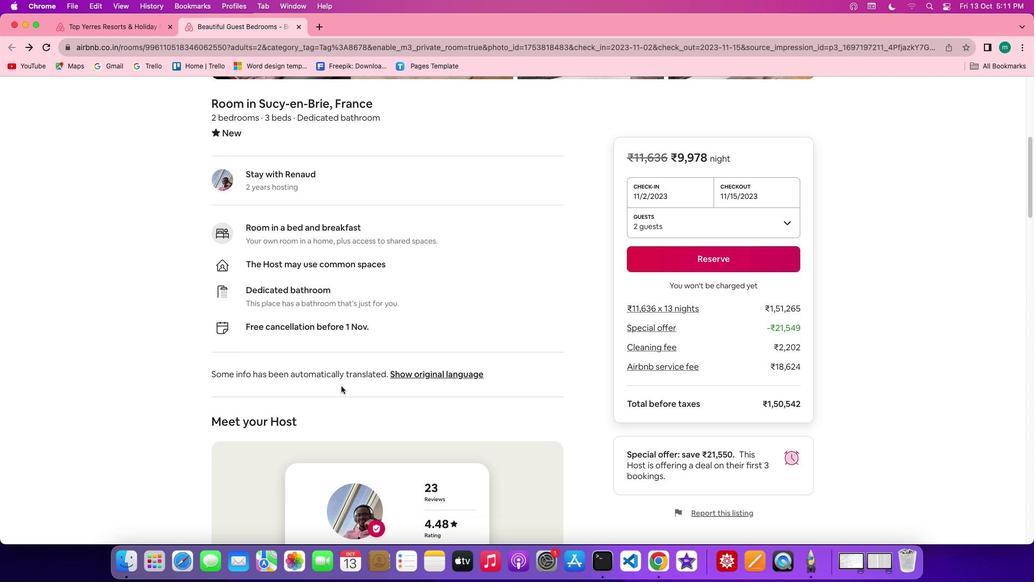
Action: Mouse scrolled (341, 385) with delta (0, 0)
Screenshot: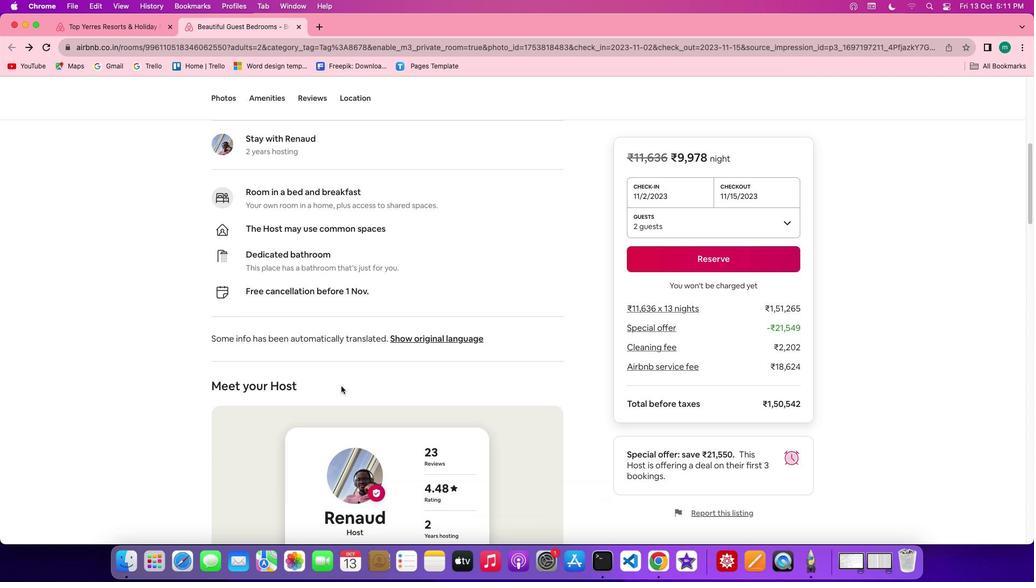 
Action: Mouse moved to (341, 385)
Screenshot: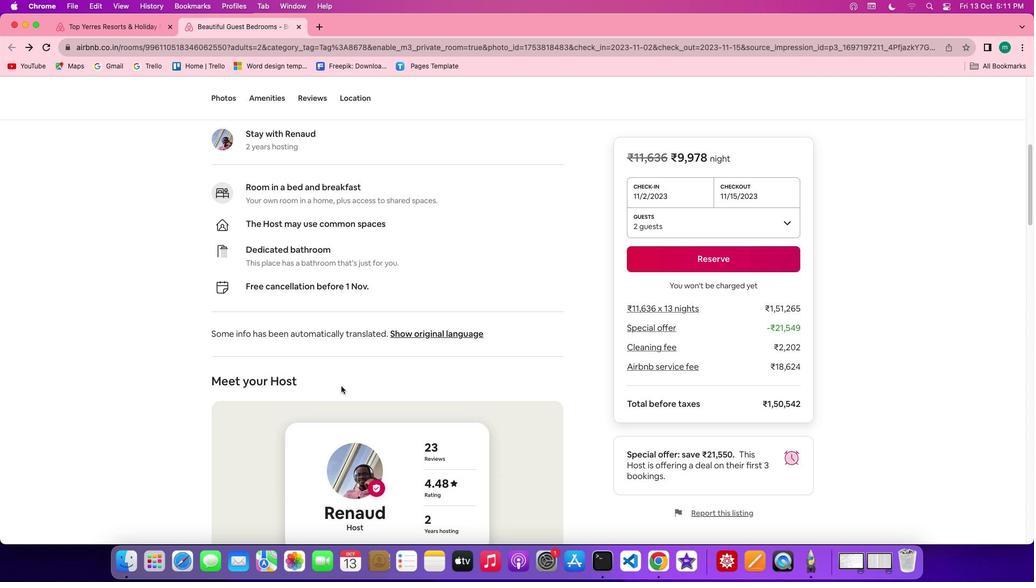 
Action: Mouse scrolled (341, 385) with delta (0, 0)
Screenshot: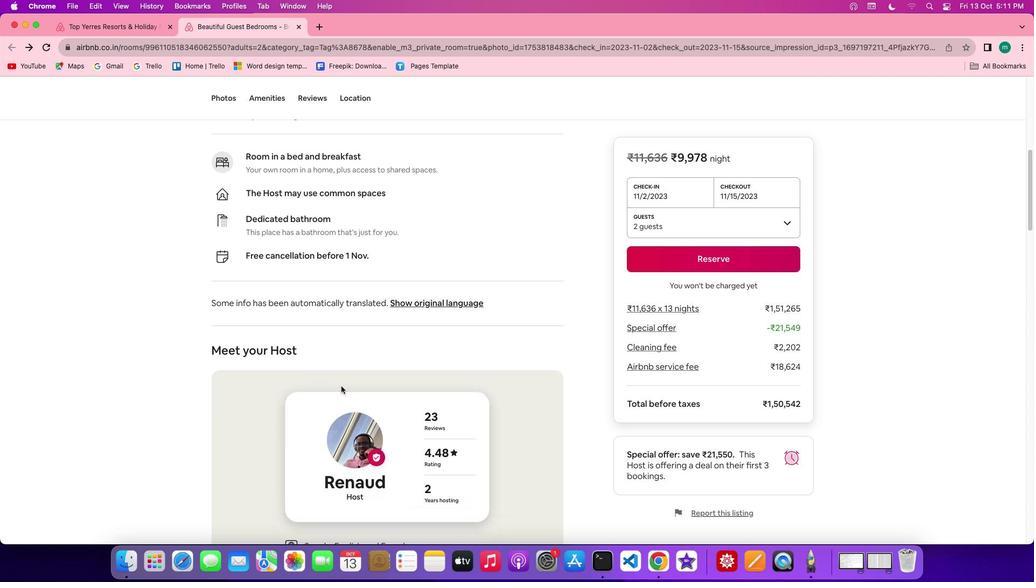 
Action: Mouse scrolled (341, 385) with delta (0, 0)
Screenshot: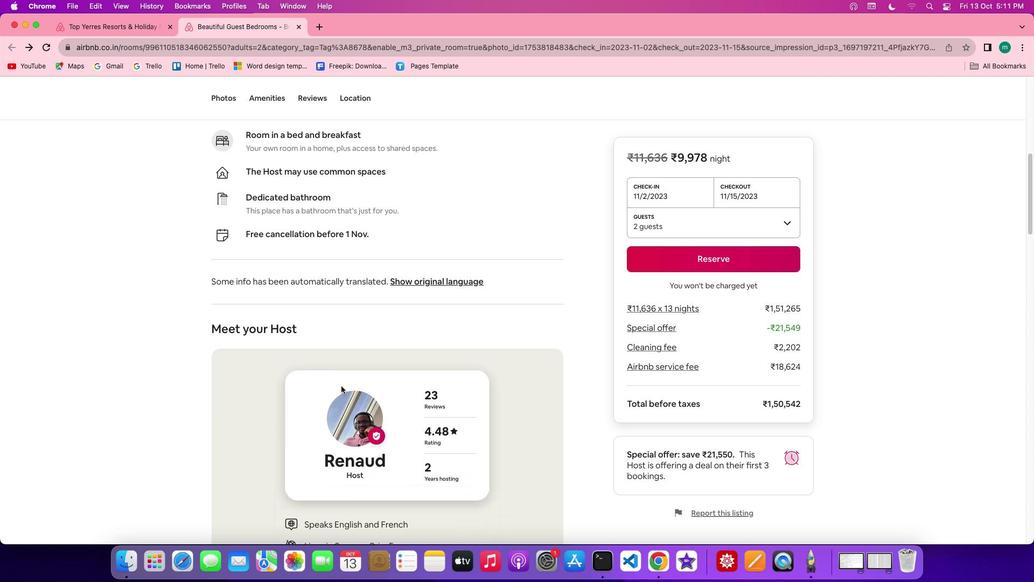 
Action: Mouse scrolled (341, 385) with delta (0, -1)
Screenshot: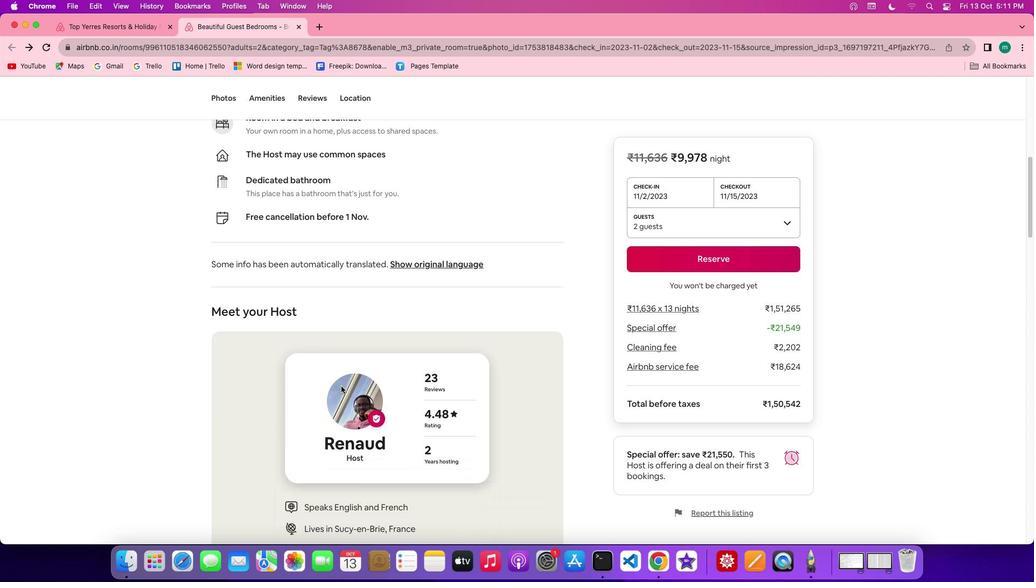 
Action: Mouse scrolled (341, 385) with delta (0, 0)
Screenshot: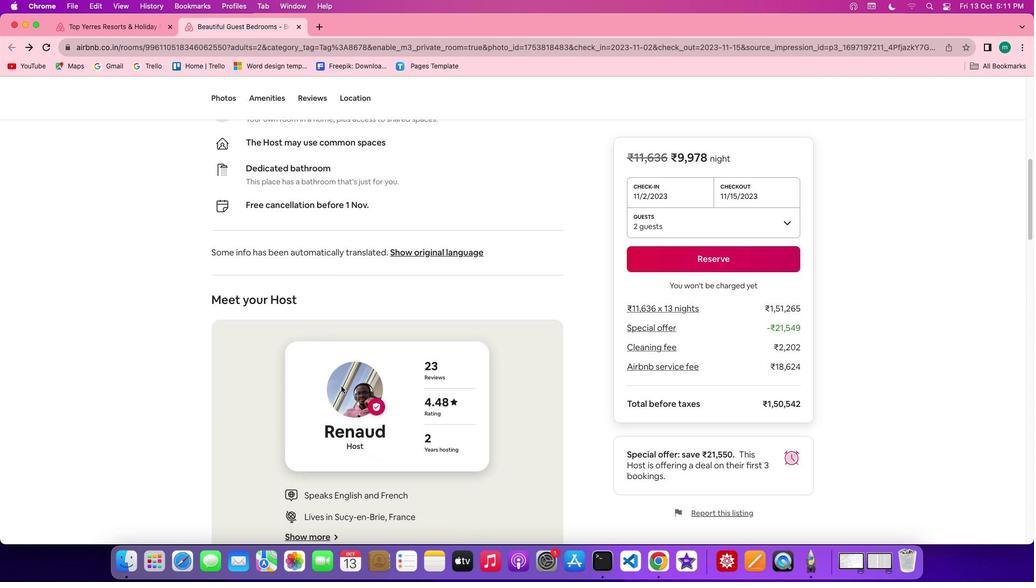 
Action: Mouse moved to (341, 385)
Screenshot: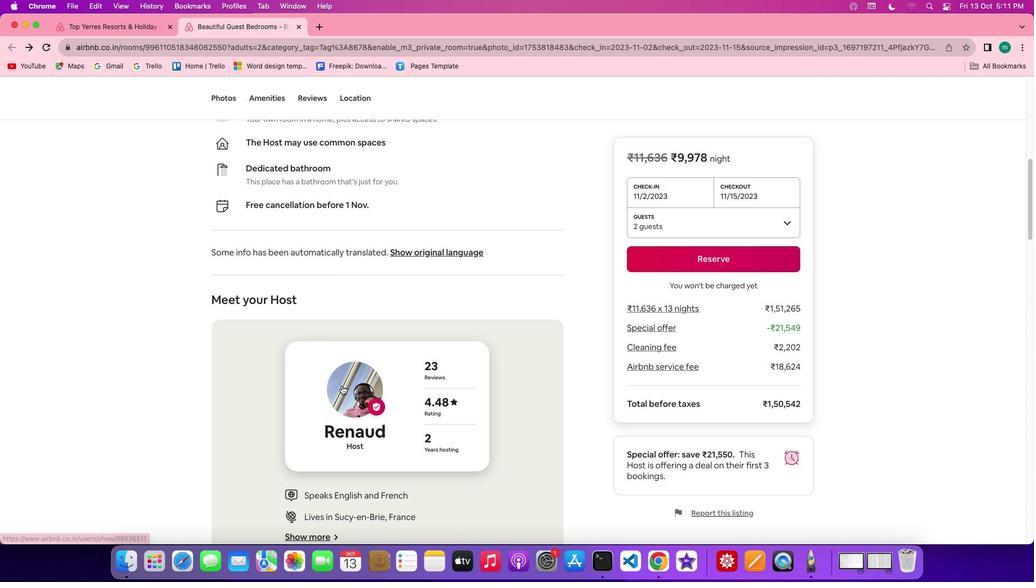 
Action: Mouse scrolled (341, 385) with delta (0, 0)
Screenshot: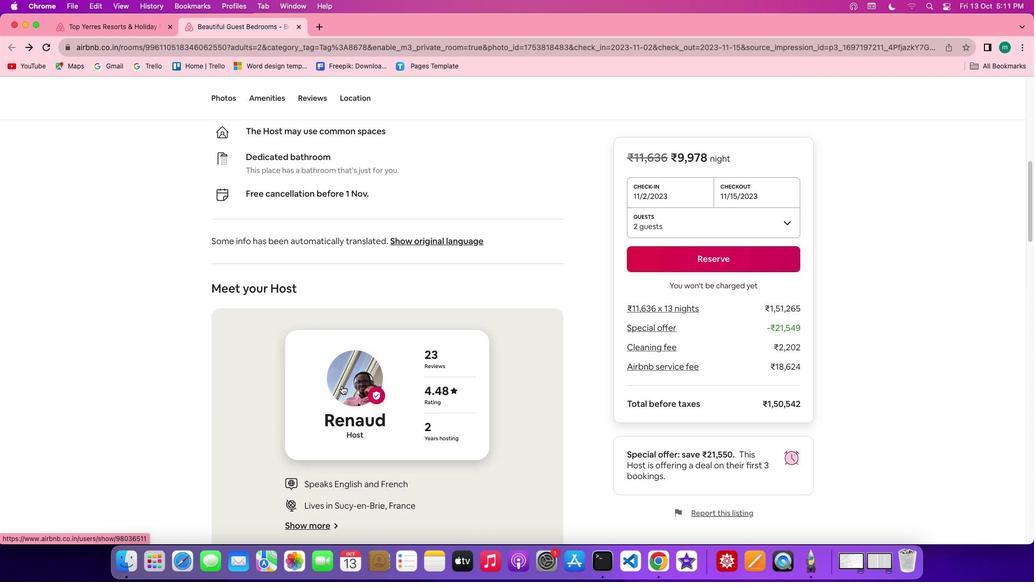 
Action: Mouse scrolled (341, 385) with delta (0, 0)
Screenshot: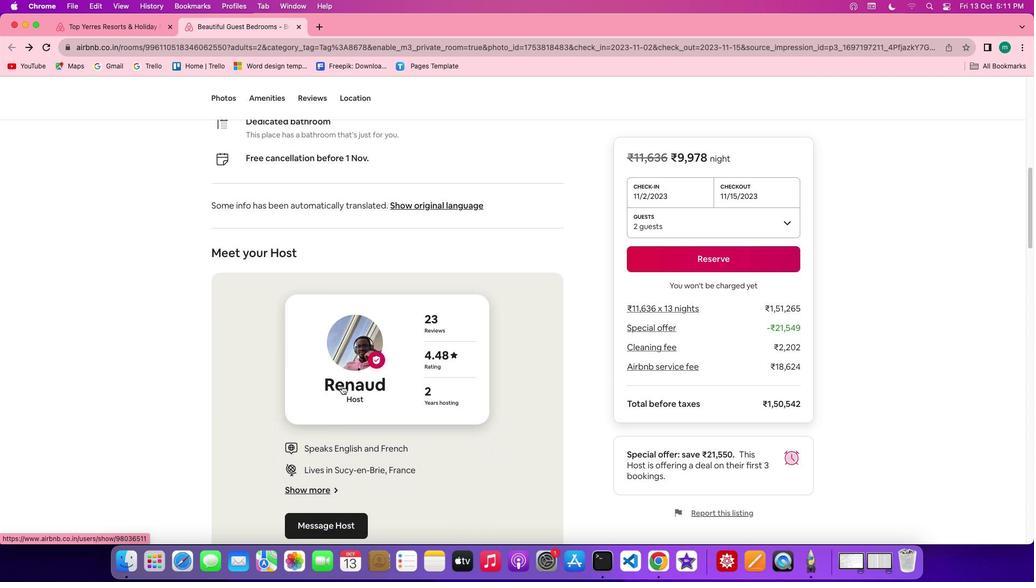 
Action: Mouse scrolled (341, 385) with delta (0, -1)
Screenshot: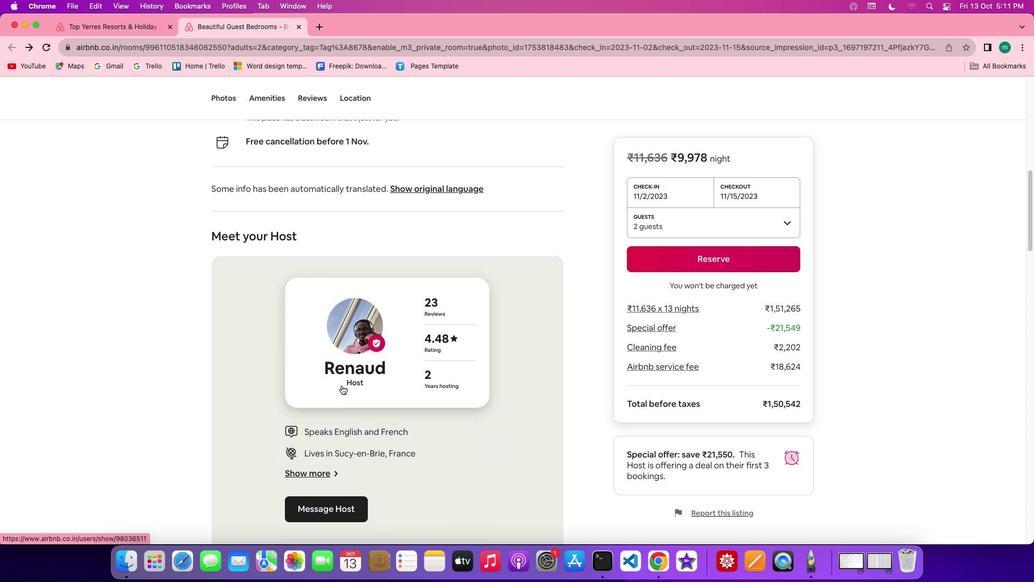 
Action: Mouse moved to (341, 385)
Screenshot: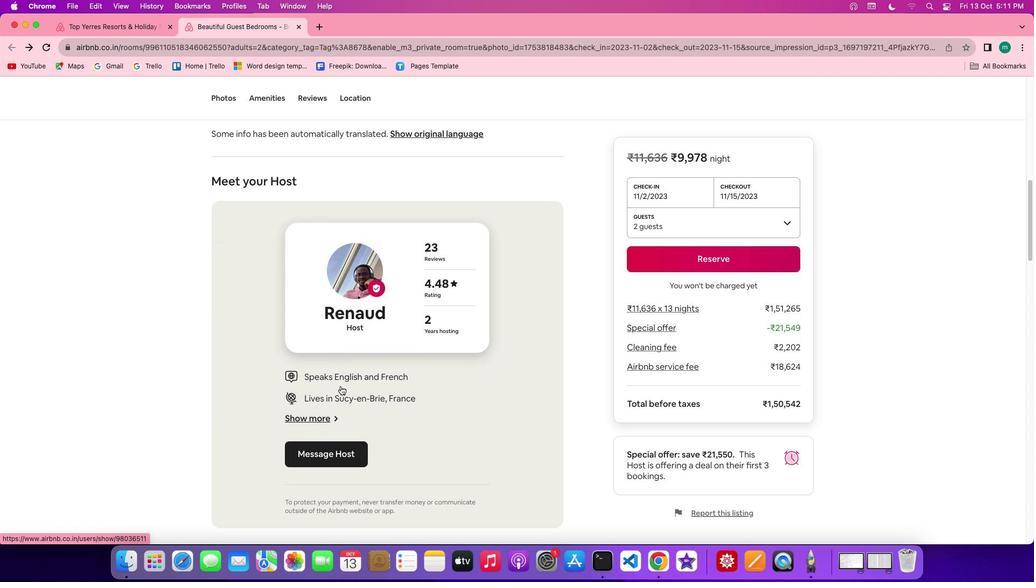 
Action: Mouse scrolled (341, 385) with delta (0, 0)
Screenshot: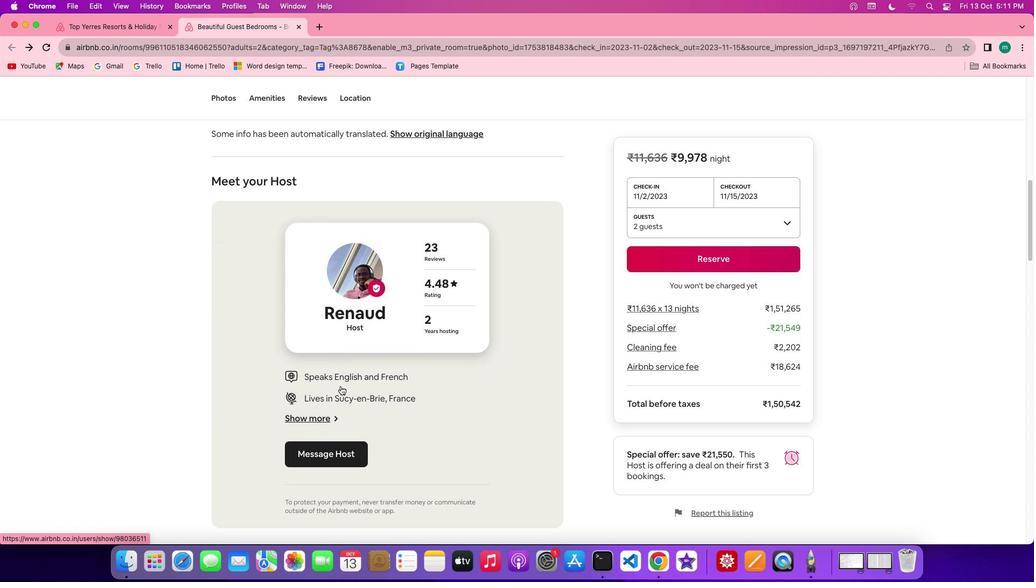
Action: Mouse moved to (340, 385)
Screenshot: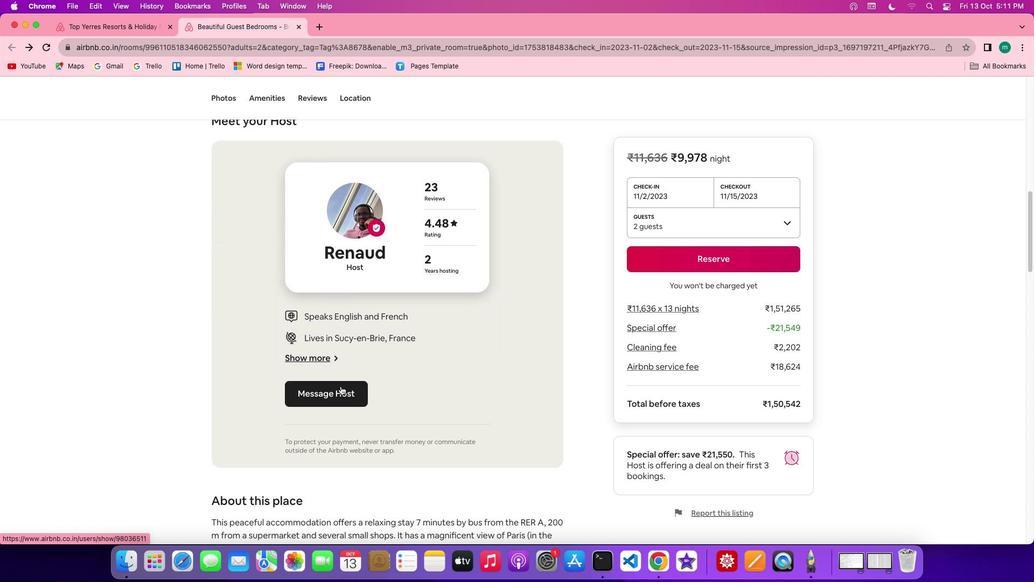 
Action: Mouse scrolled (340, 385) with delta (0, 0)
Screenshot: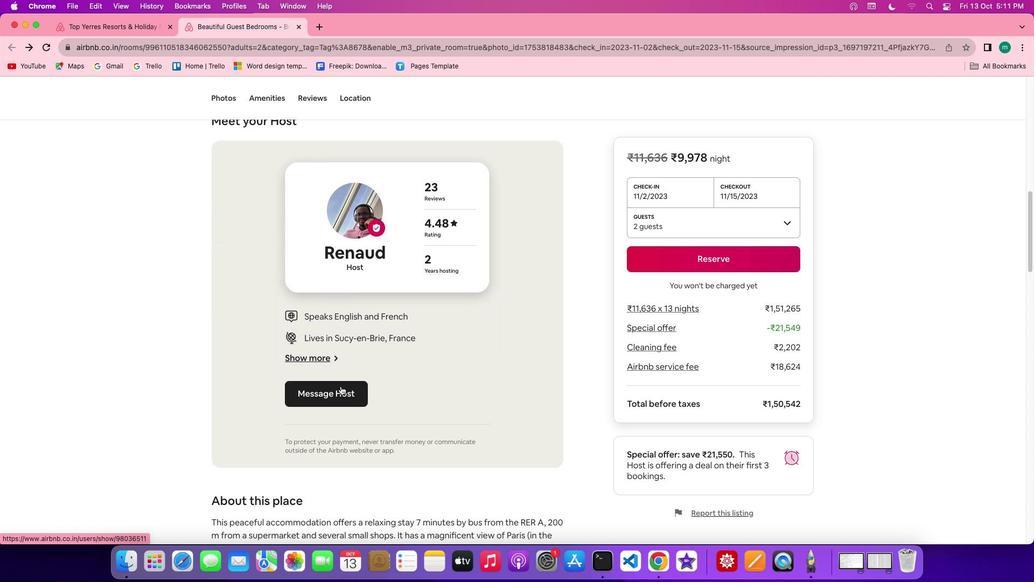 
Action: Mouse scrolled (340, 385) with delta (0, -1)
Screenshot: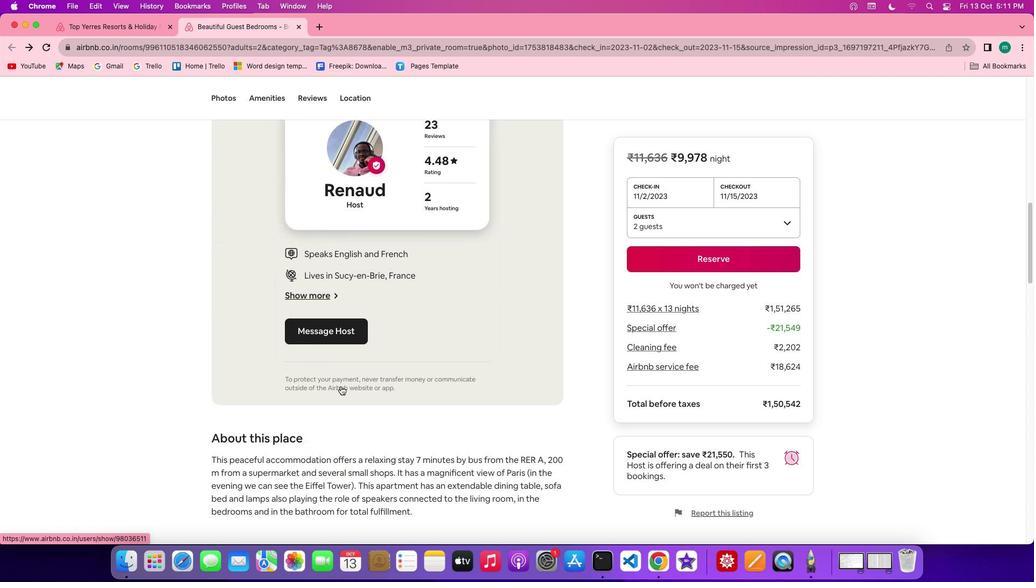
Action: Mouse scrolled (340, 385) with delta (0, -2)
Screenshot: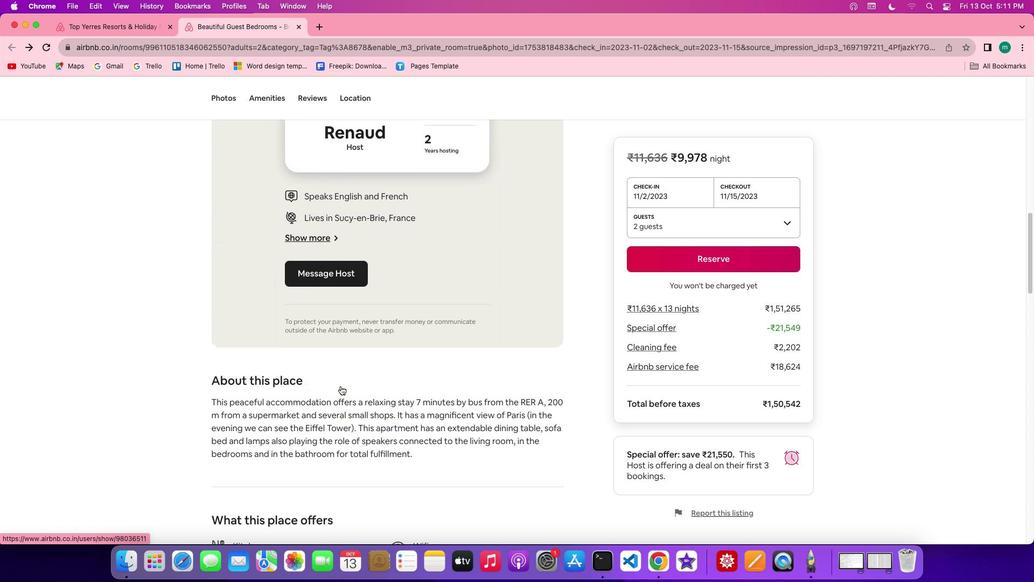 
Action: Mouse scrolled (340, 385) with delta (0, -2)
Screenshot: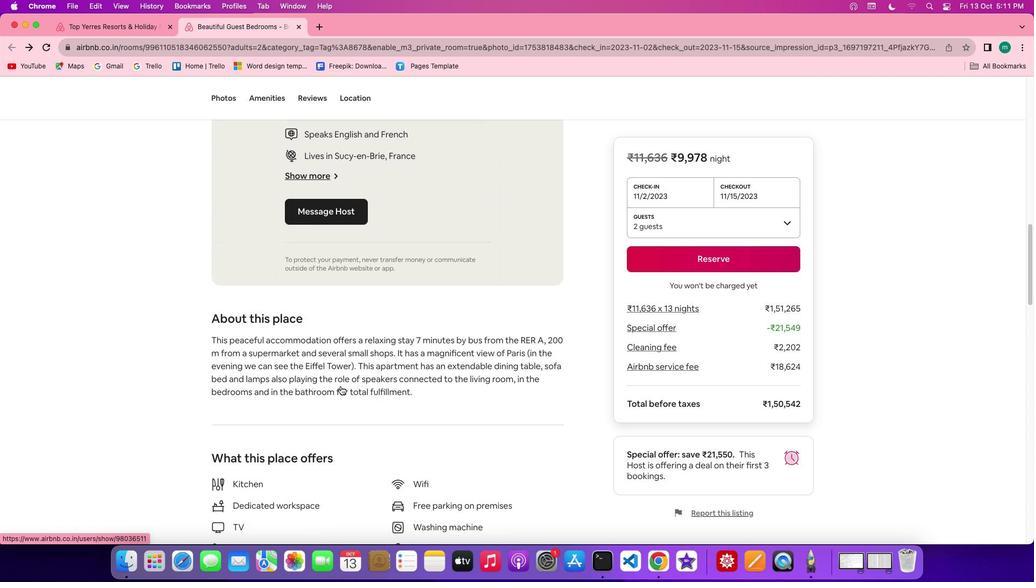 
Action: Mouse moved to (401, 410)
Screenshot: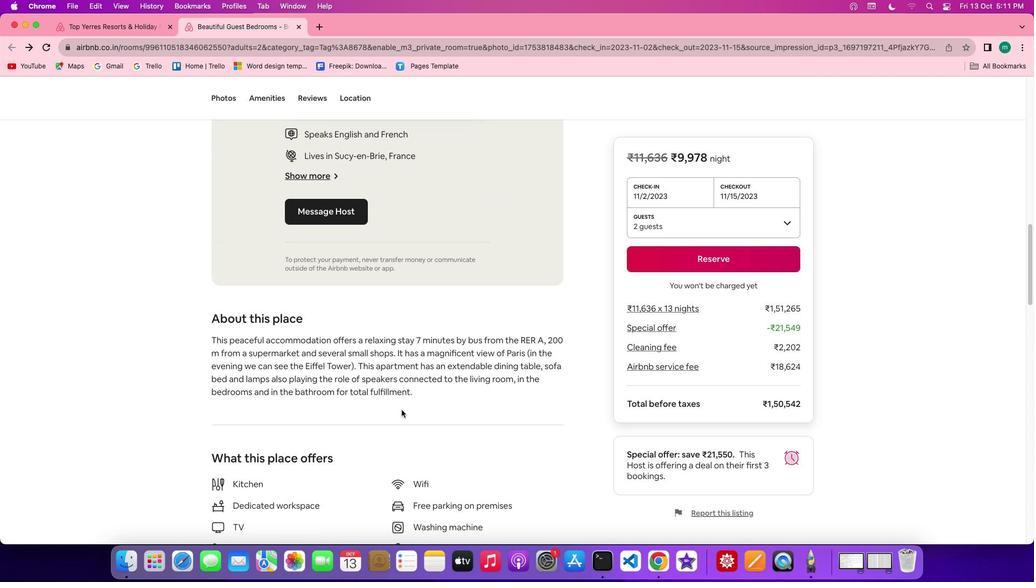 
Action: Mouse scrolled (401, 410) with delta (0, 0)
Screenshot: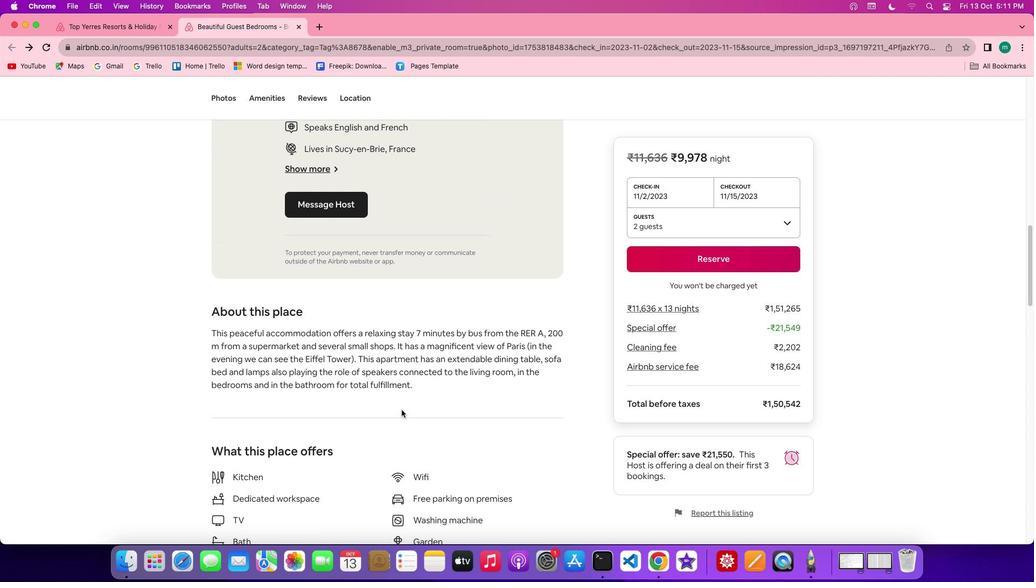 
Action: Mouse scrolled (401, 410) with delta (0, 0)
Screenshot: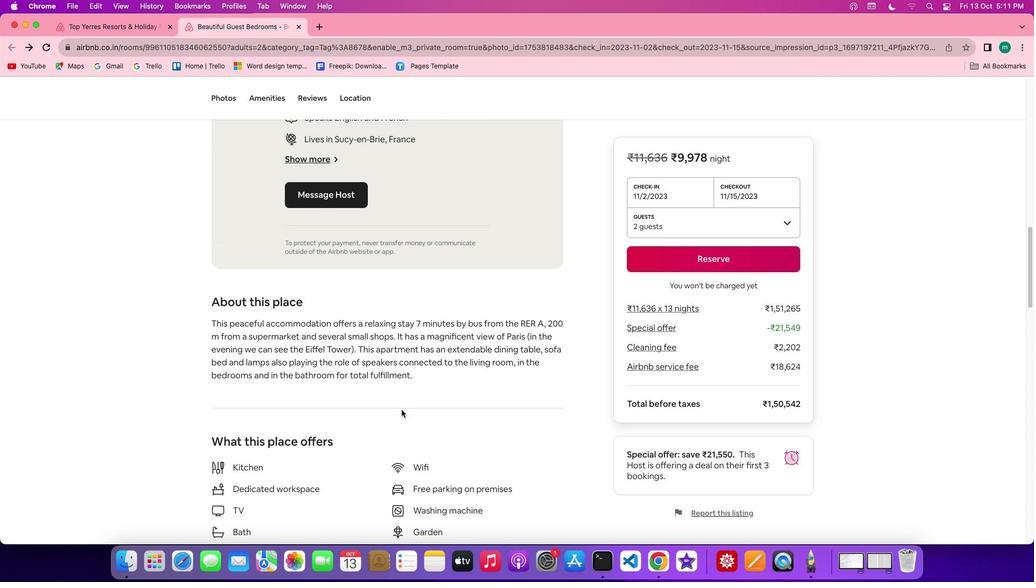 
Action: Mouse scrolled (401, 410) with delta (0, -1)
Screenshot: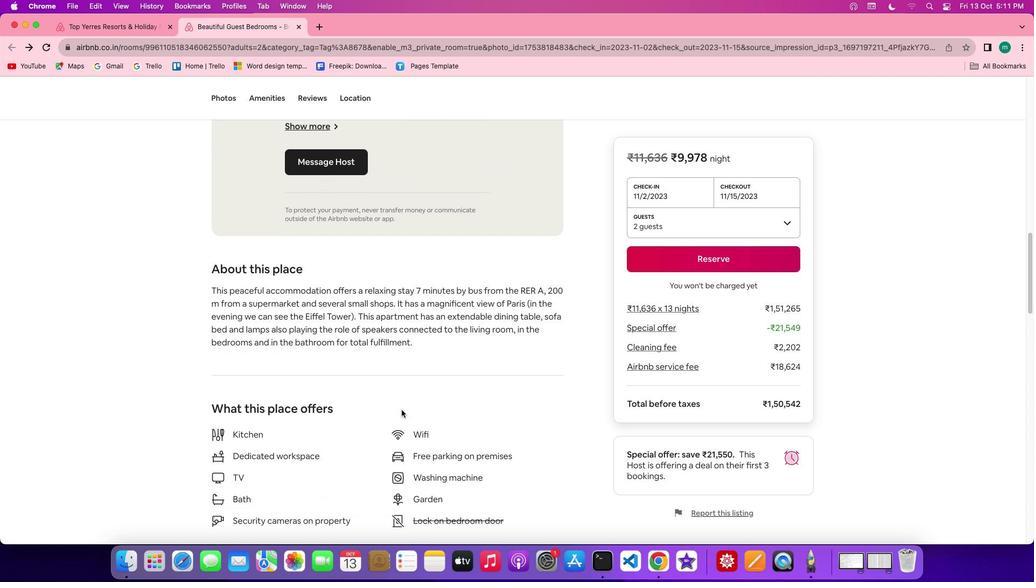 
Action: Mouse scrolled (401, 410) with delta (0, 0)
Screenshot: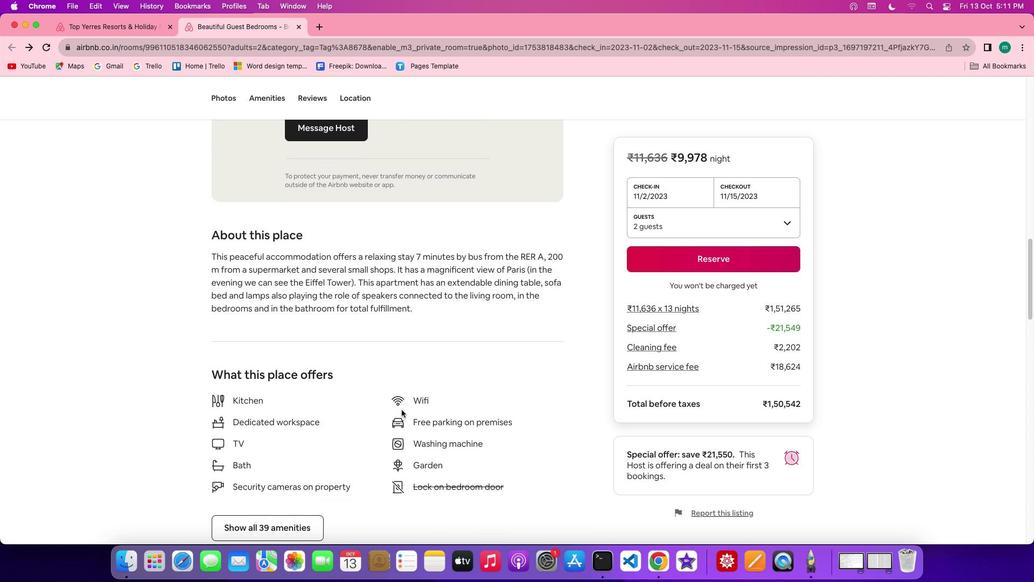 
Action: Mouse scrolled (401, 410) with delta (0, 0)
Screenshot: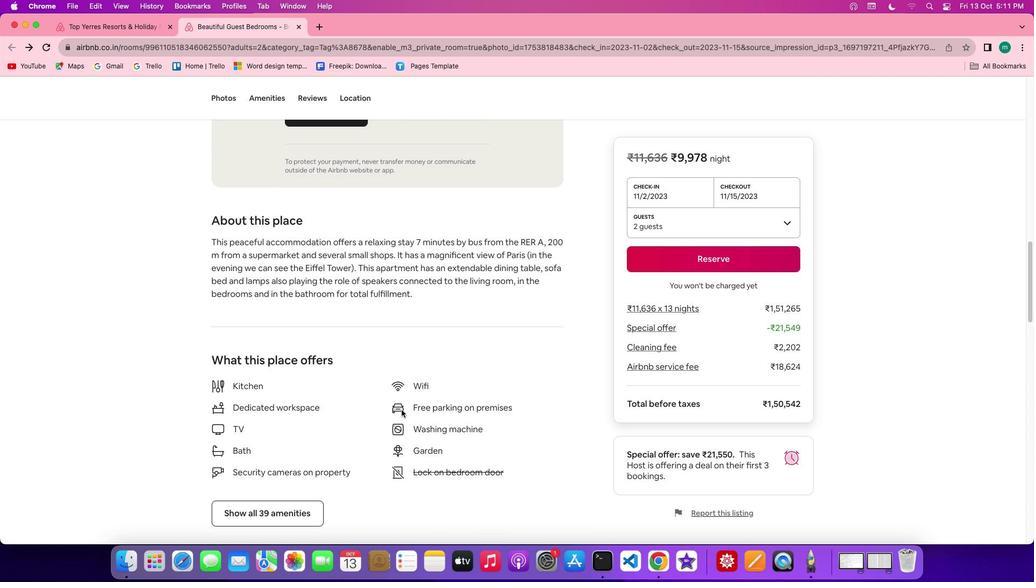 
Action: Mouse scrolled (401, 410) with delta (0, -1)
Screenshot: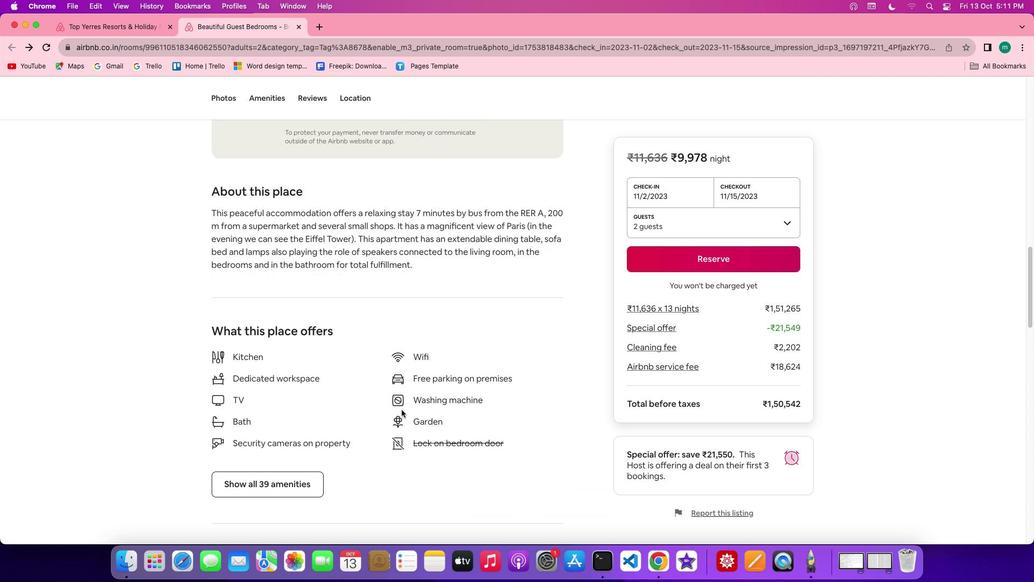 
Action: Mouse moved to (287, 459)
Screenshot: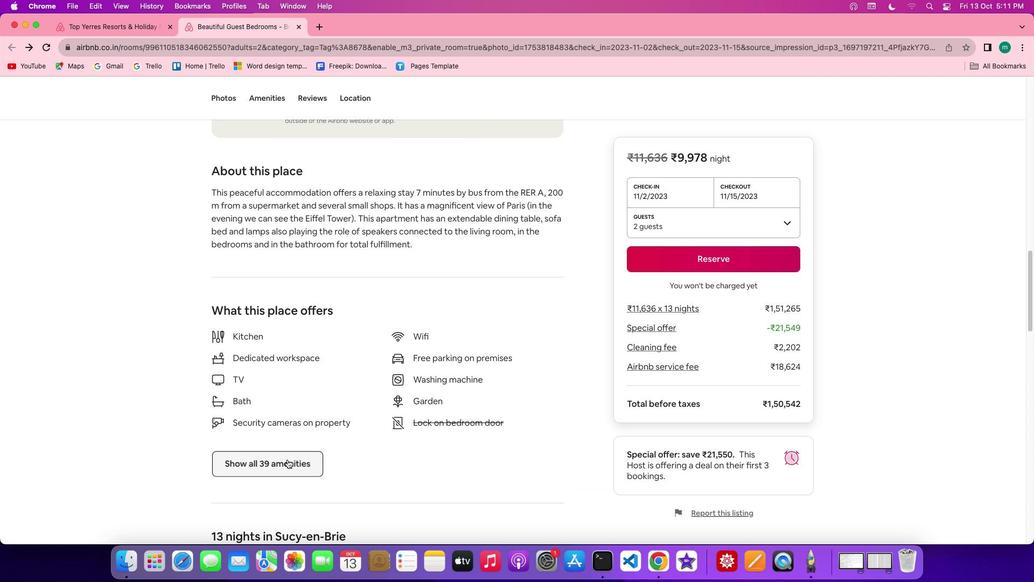 
Action: Mouse pressed left at (287, 459)
Screenshot: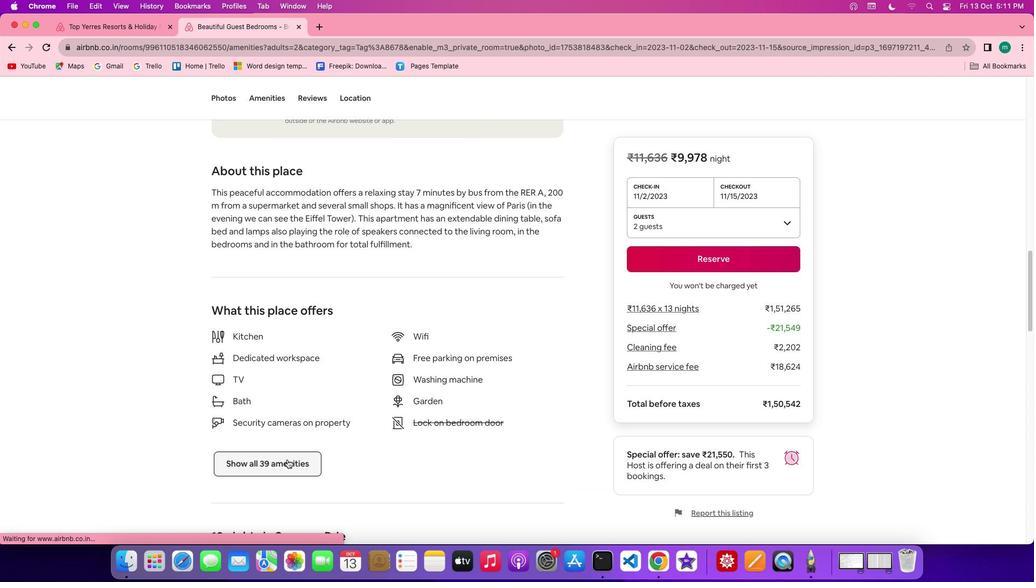 
Action: Mouse moved to (460, 424)
